 Task: Slide 21 - What About Your Columns.
Action: Mouse moved to (49, 115)
Screenshot: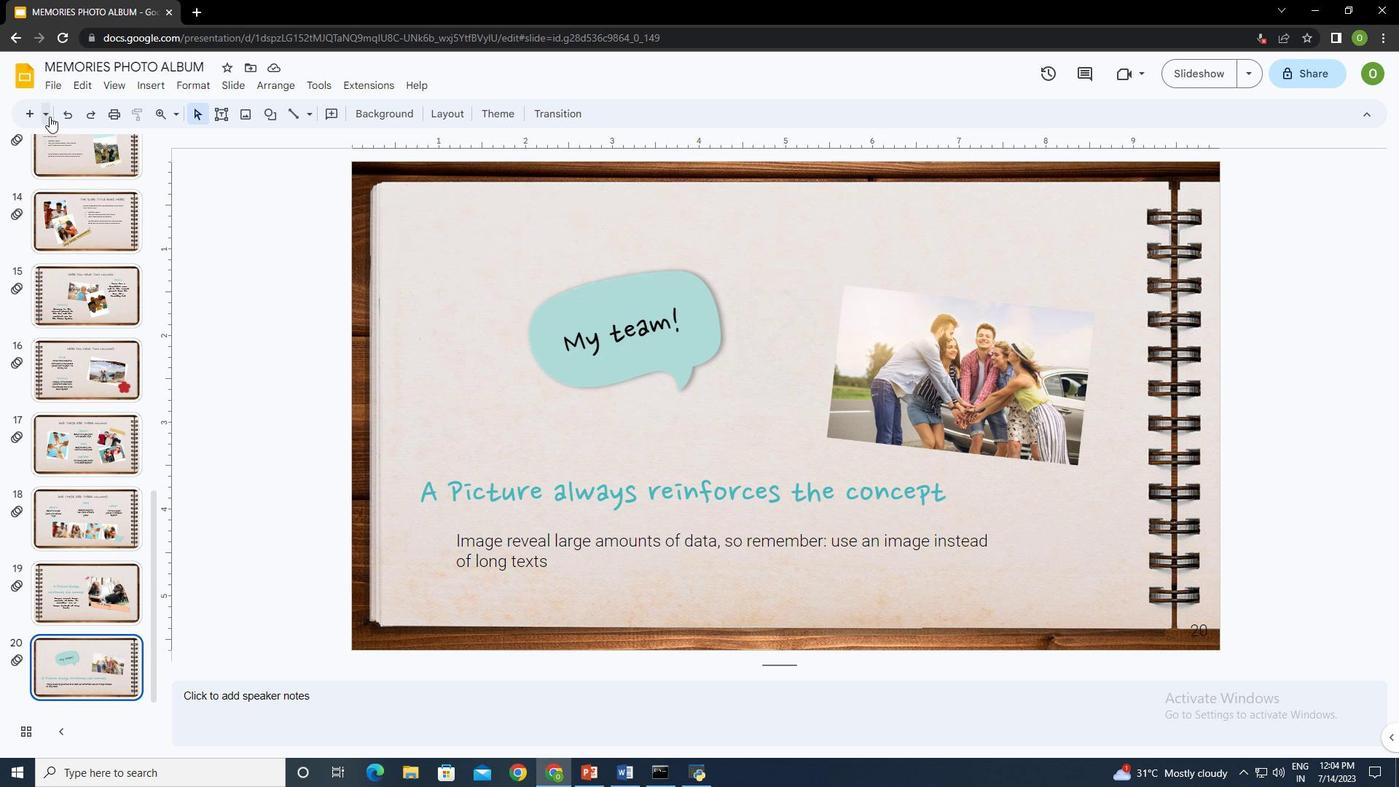 
Action: Mouse pressed left at (49, 115)
Screenshot: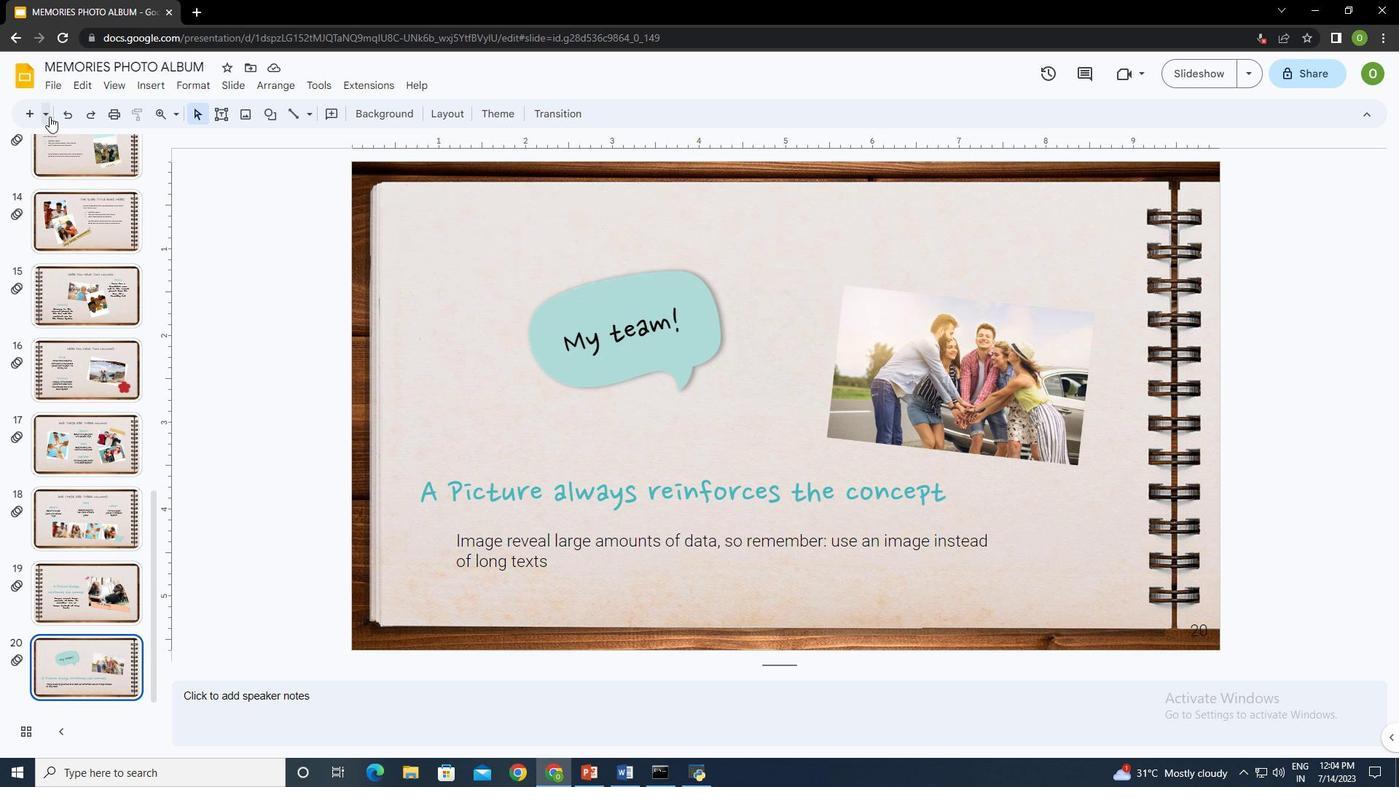 
Action: Mouse moved to (218, 440)
Screenshot: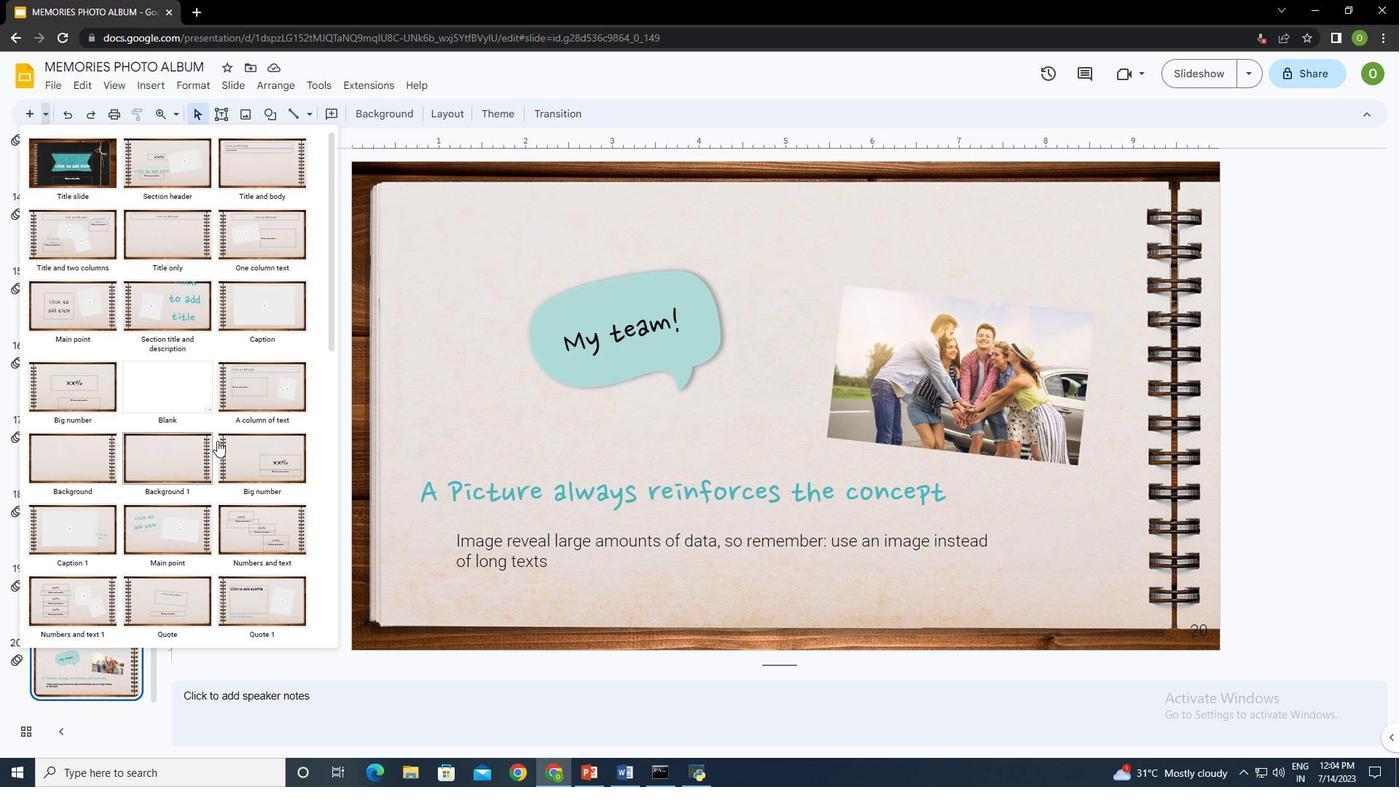 
Action: Mouse scrolled (218, 440) with delta (0, 0)
Screenshot: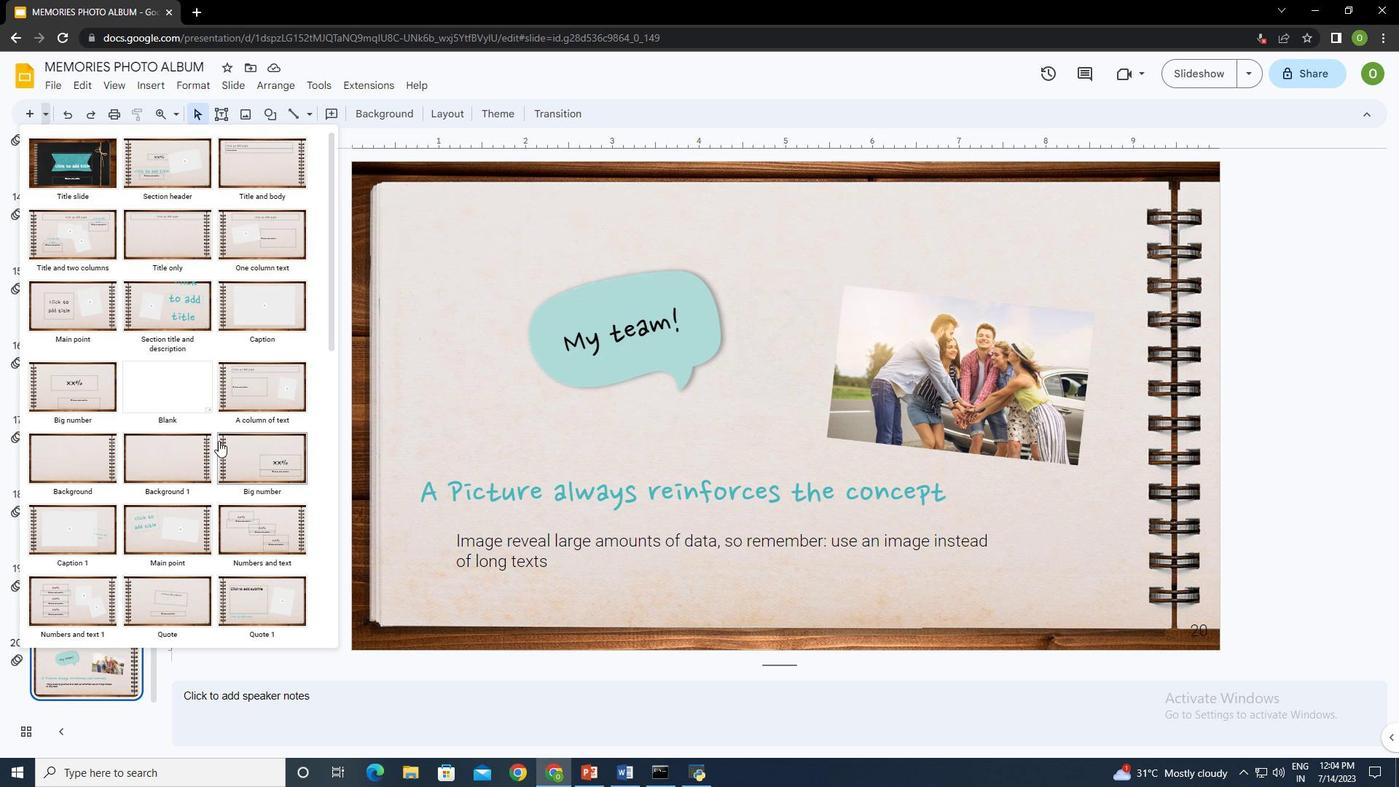 
Action: Mouse scrolled (218, 440) with delta (0, 0)
Screenshot: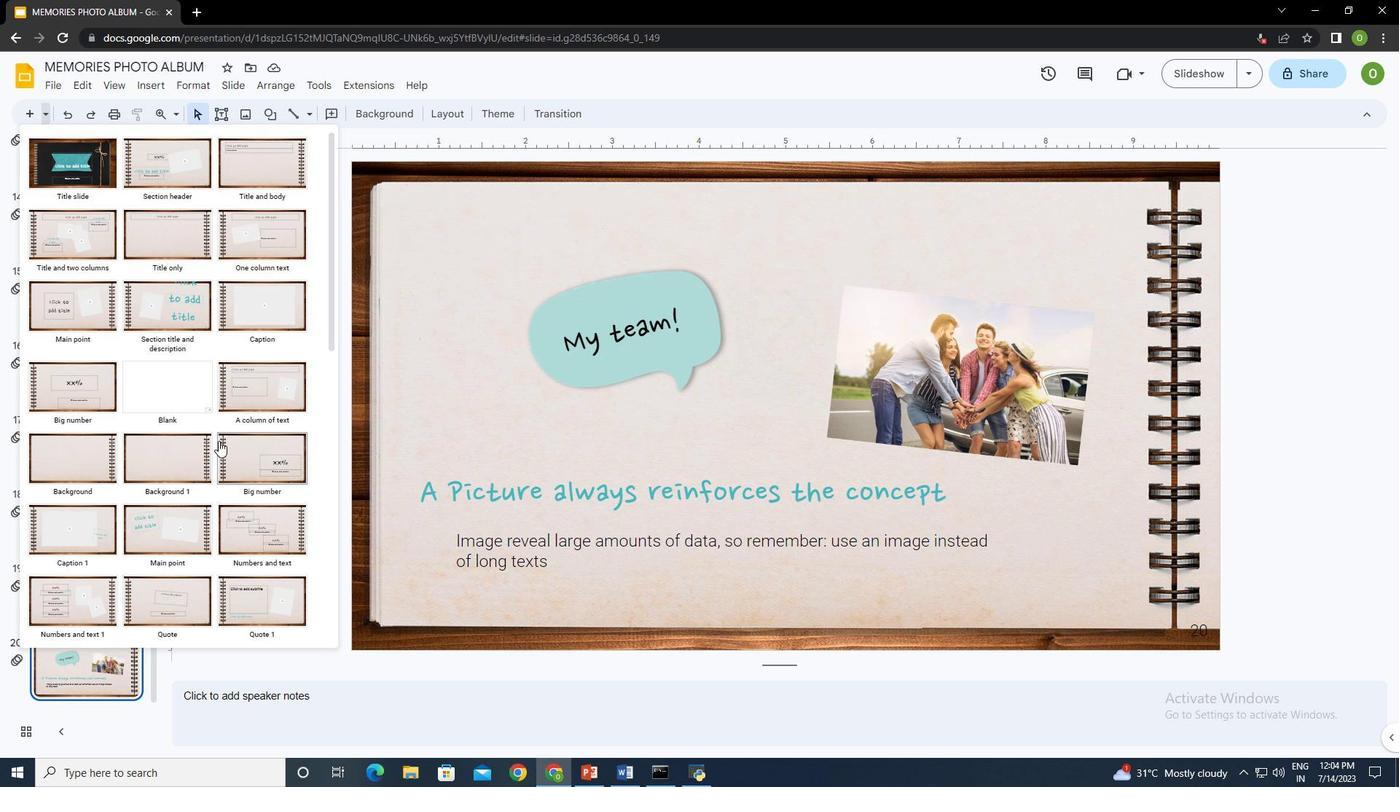 
Action: Mouse scrolled (218, 440) with delta (0, 0)
Screenshot: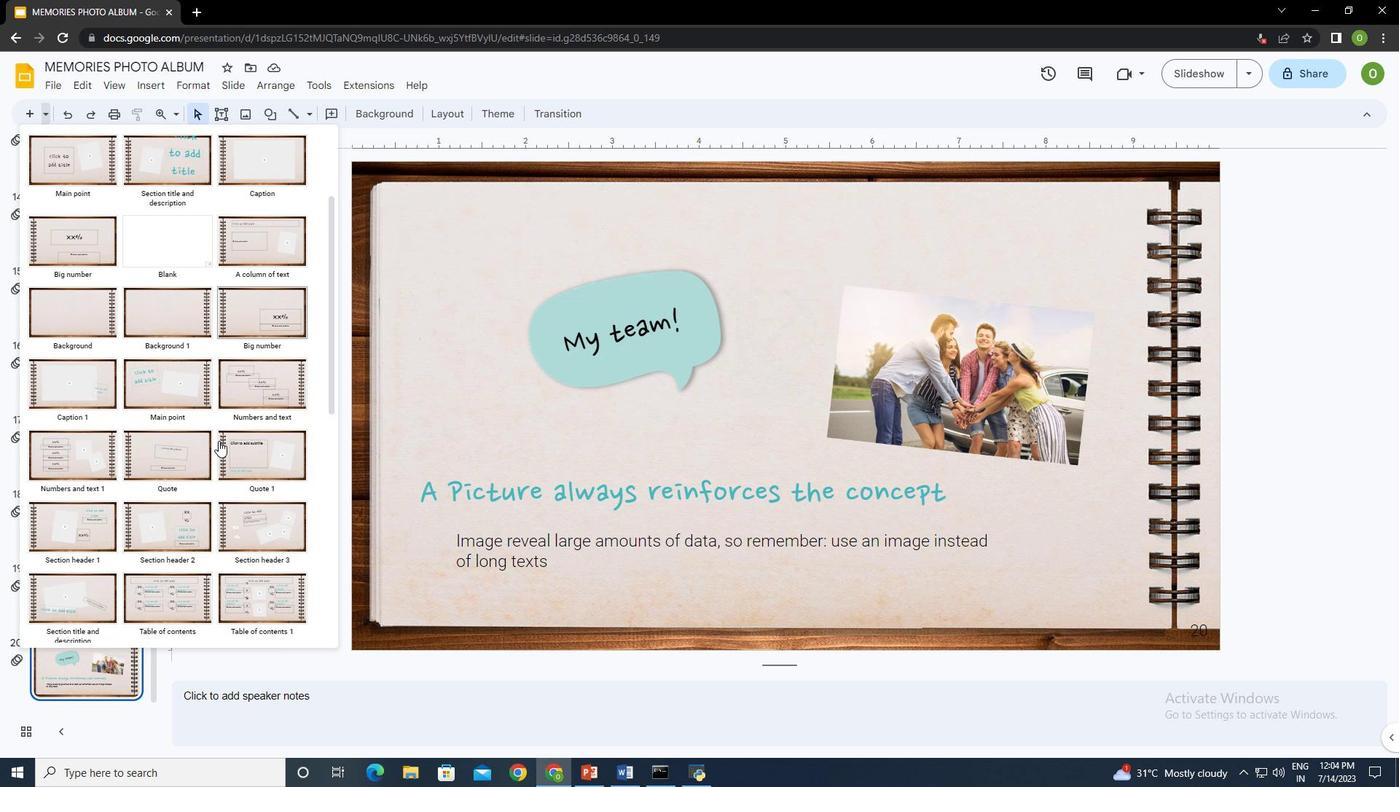 
Action: Mouse scrolled (218, 440) with delta (0, 0)
Screenshot: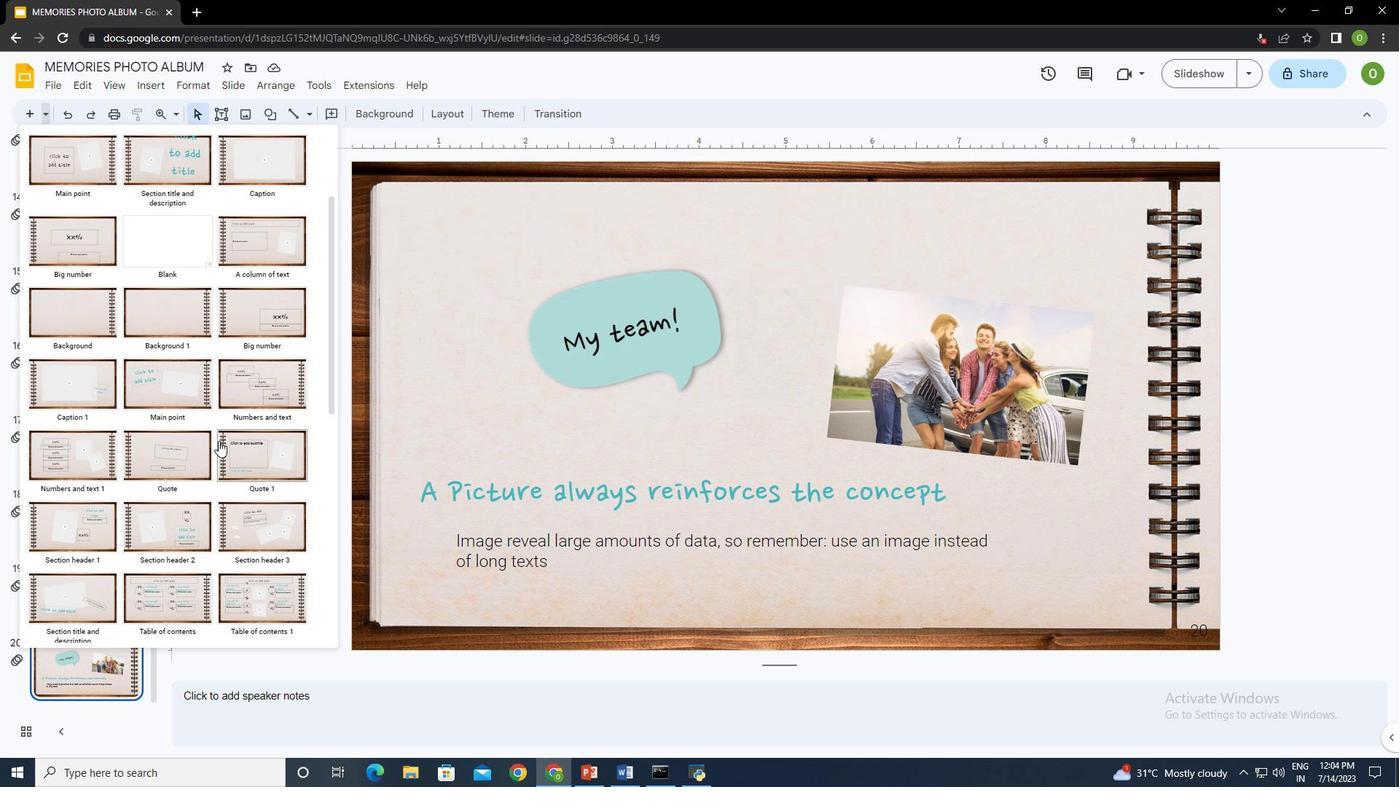 
Action: Mouse scrolled (218, 440) with delta (0, 0)
Screenshot: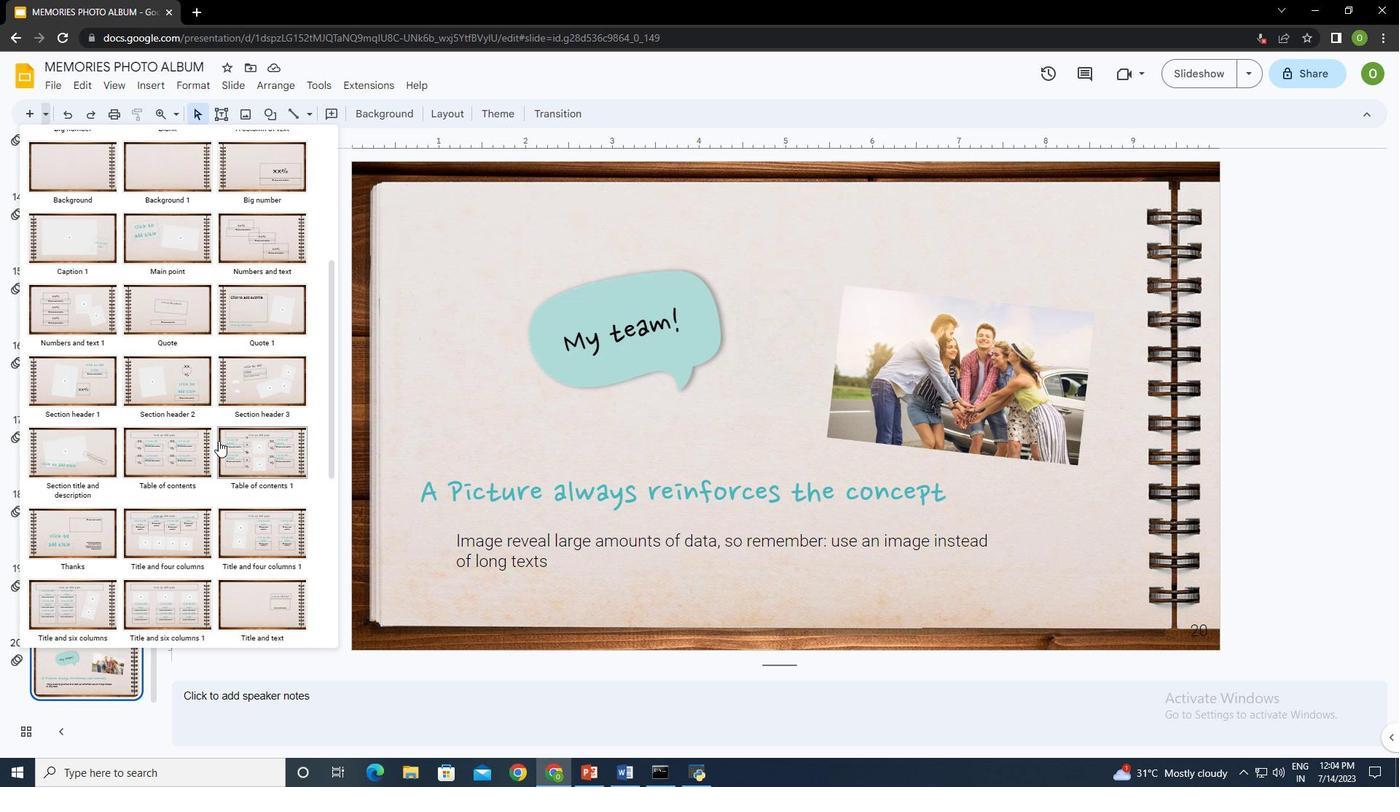 
Action: Mouse scrolled (218, 440) with delta (0, 0)
Screenshot: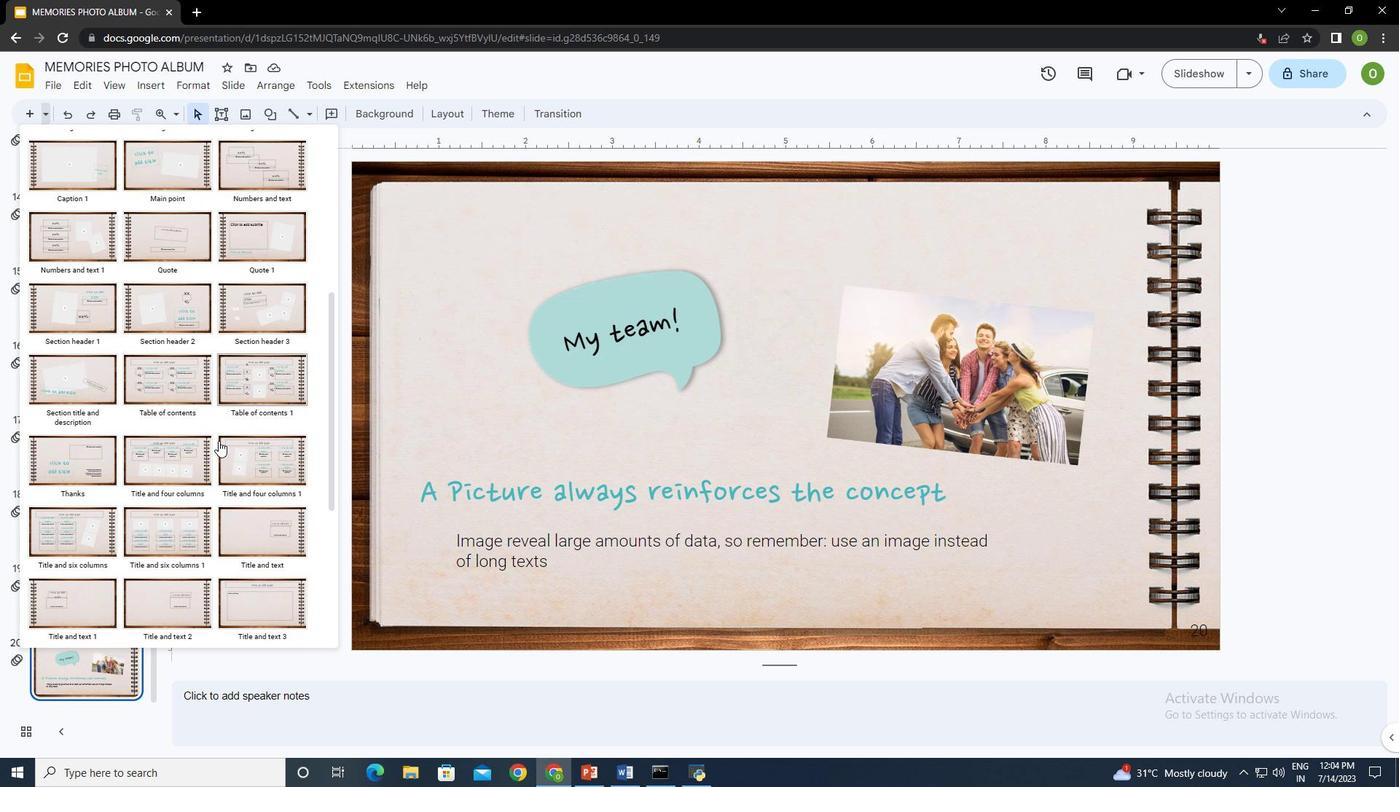 
Action: Mouse moved to (155, 368)
Screenshot: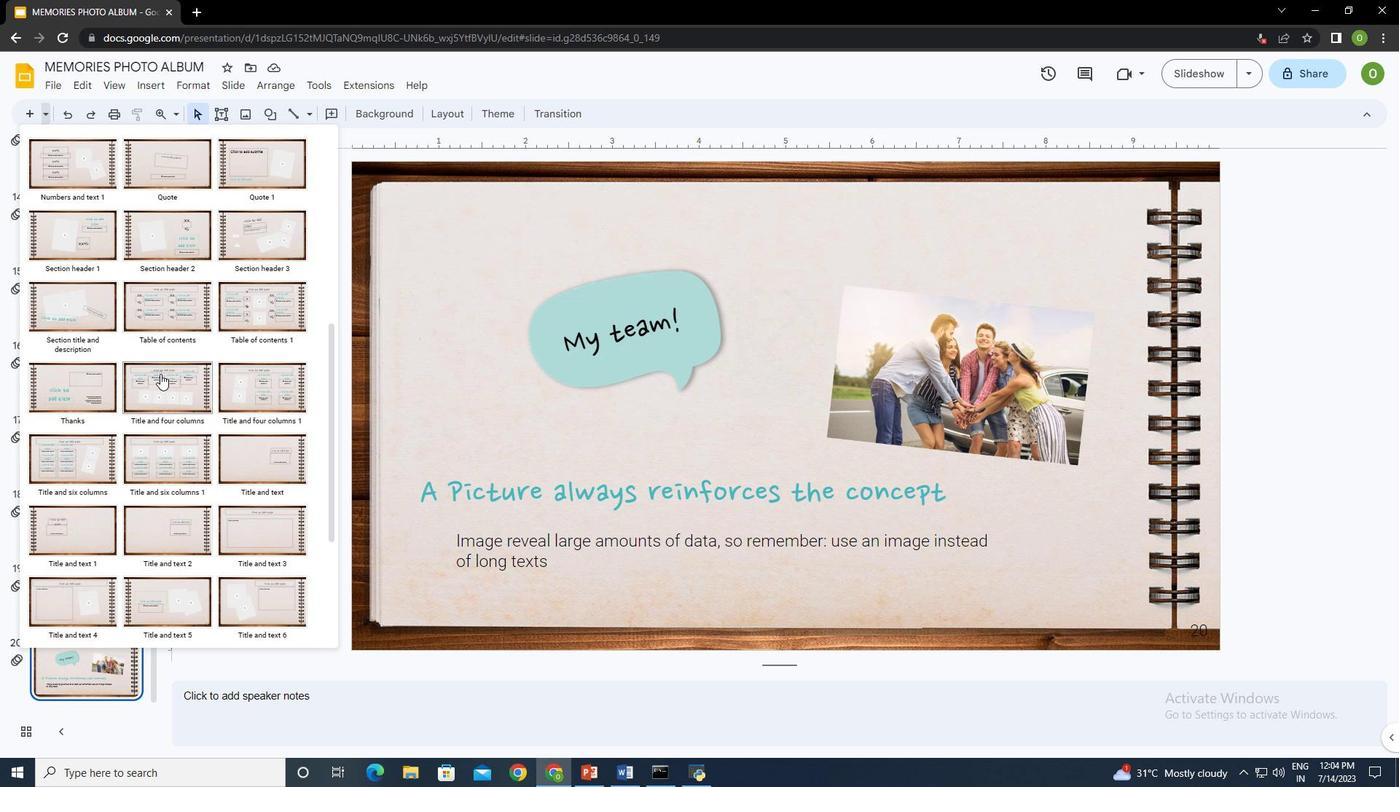 
Action: Mouse pressed left at (155, 368)
Screenshot: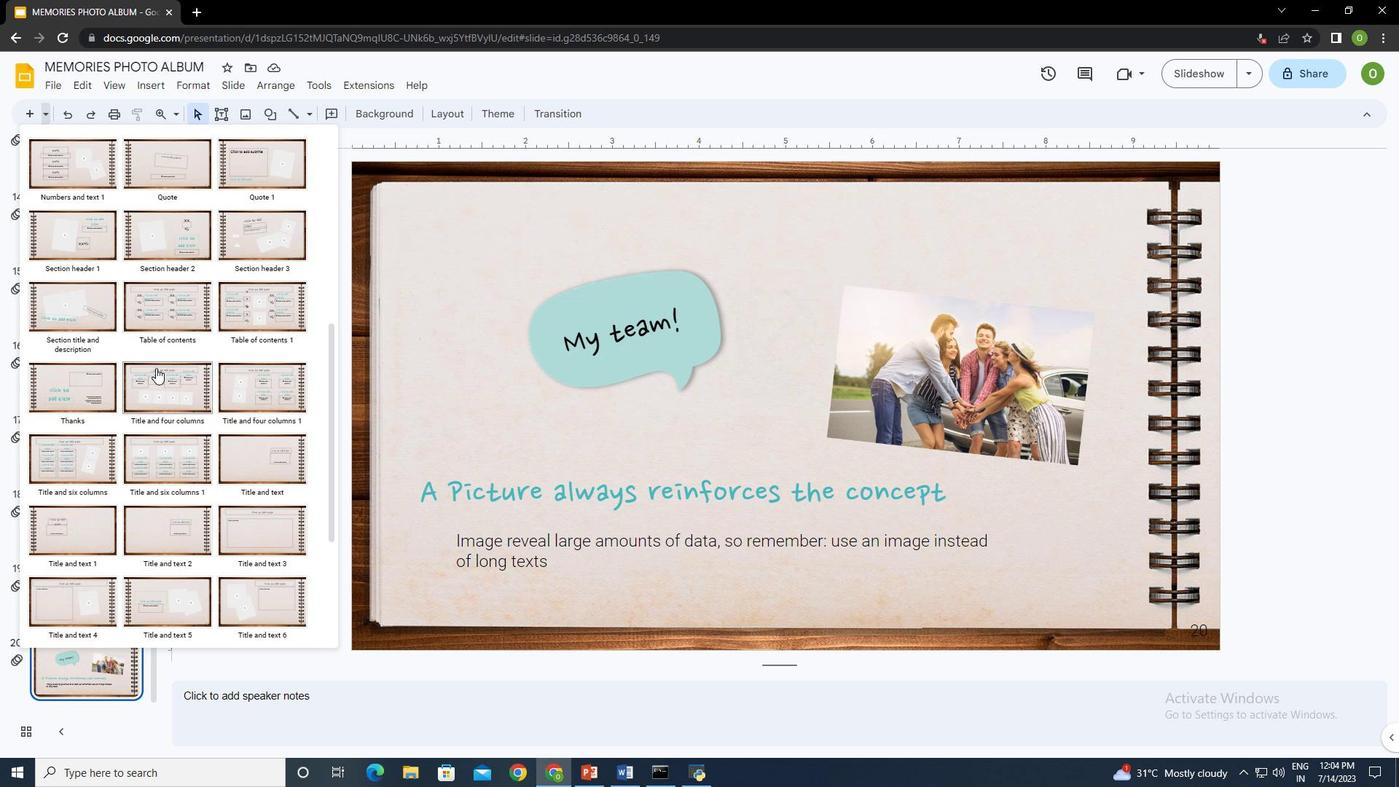 
Action: Mouse moved to (745, 210)
Screenshot: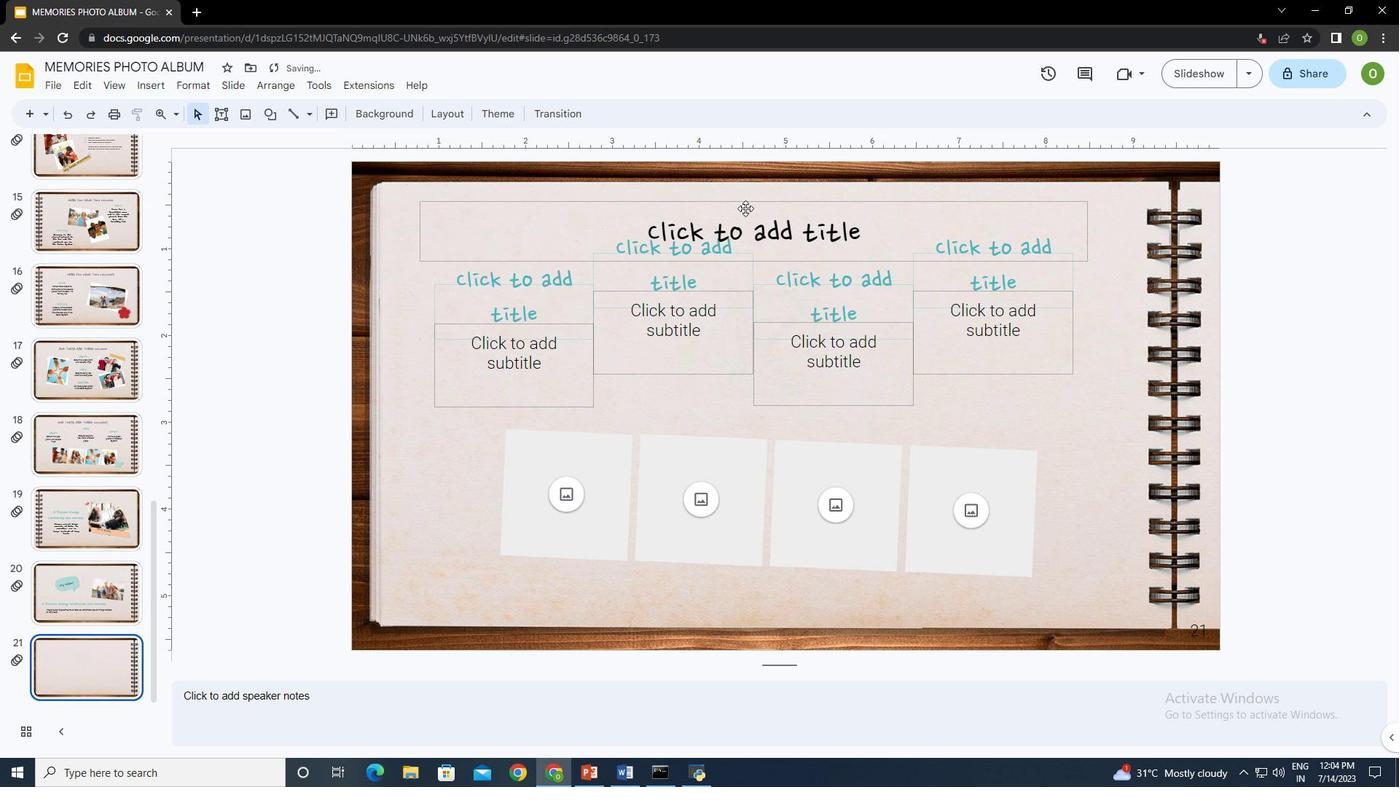 
Action: Mouse pressed left at (745, 210)
Screenshot: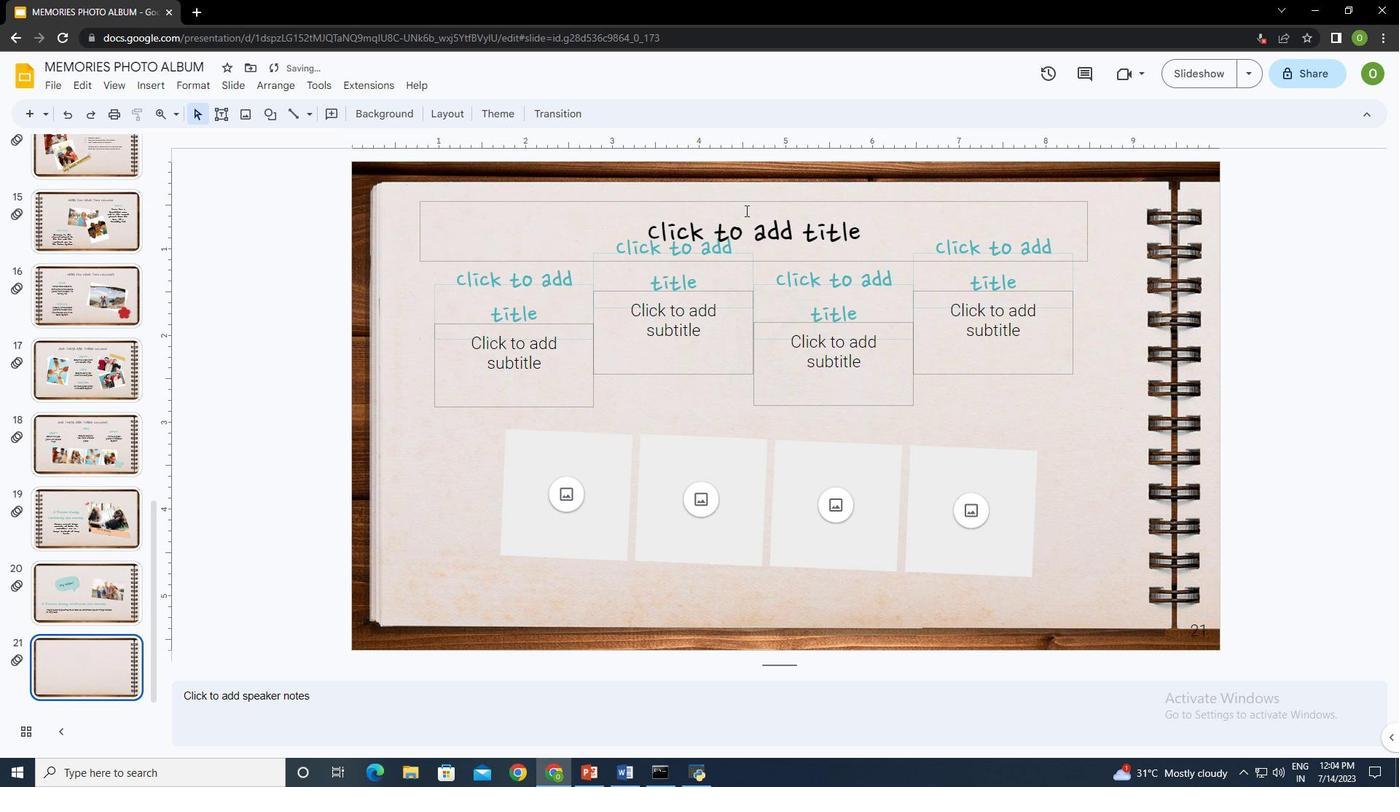 
Action: Key pressed <Key.shift><Key.caps_lock>WG=<Key.backspace><Key.backspace>HAT<Key.space>ABOUT<Key.space>FOUR<Key.space>COLUMND<Key.backspace>S<Key.shift_r><Key.shift_r>?
Screenshot: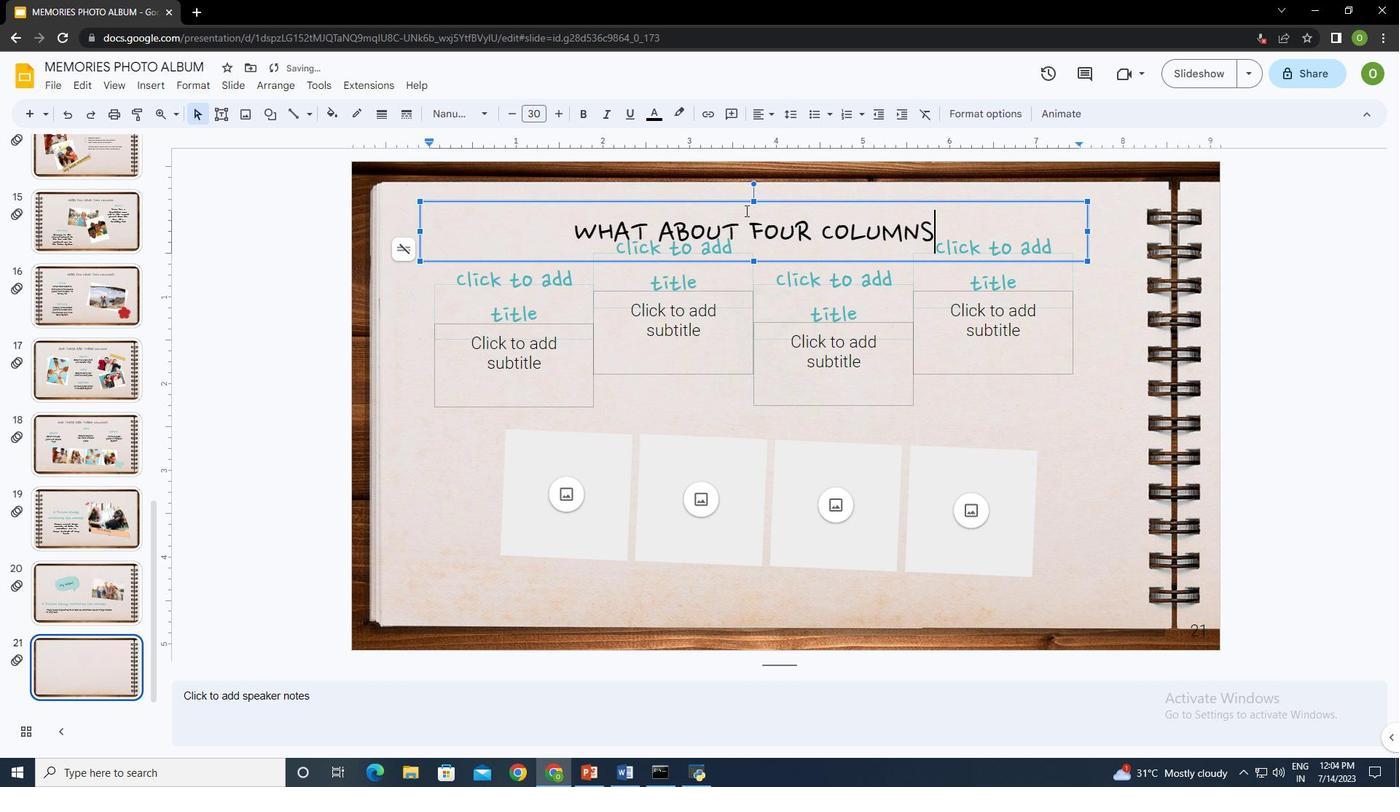 
Action: Mouse moved to (500, 297)
Screenshot: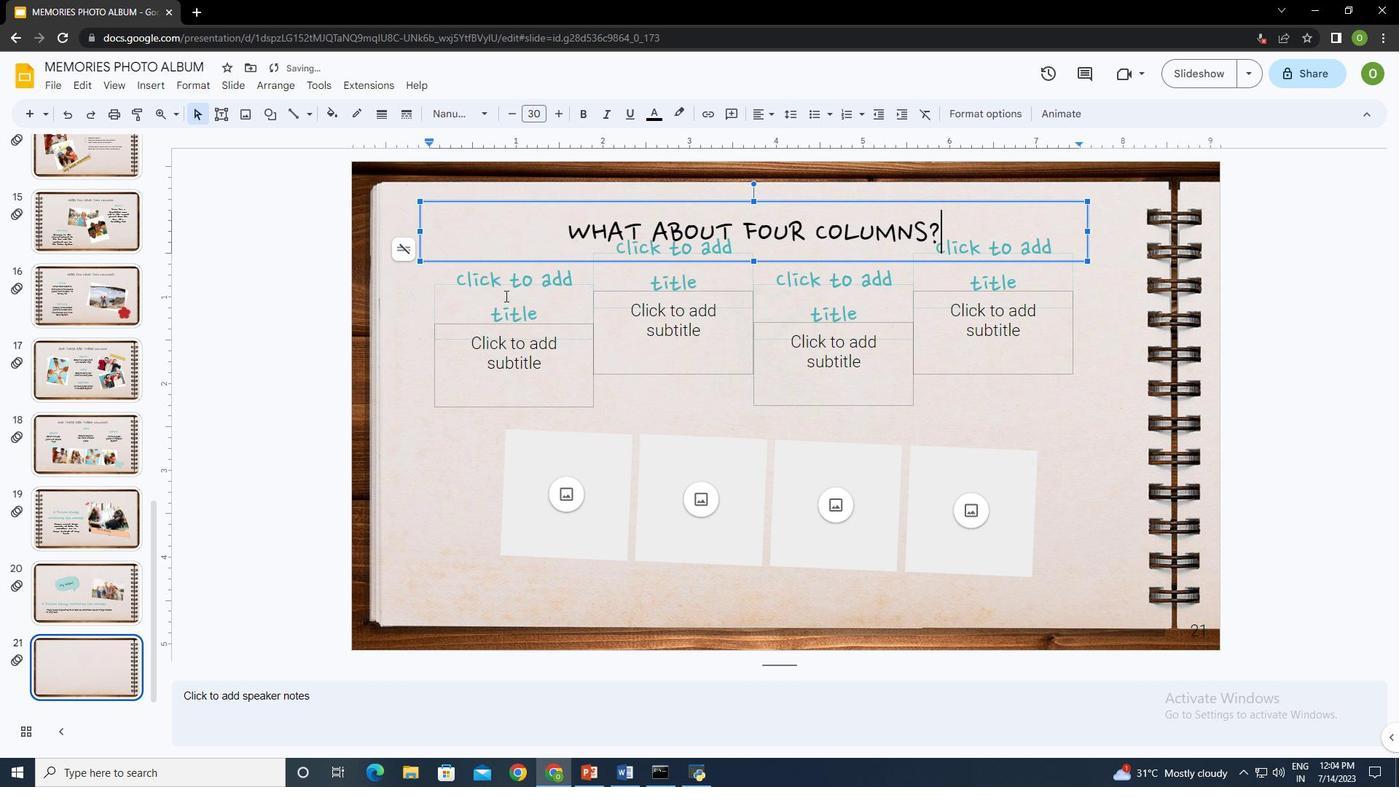 
Action: Mouse pressed left at (500, 297)
Screenshot: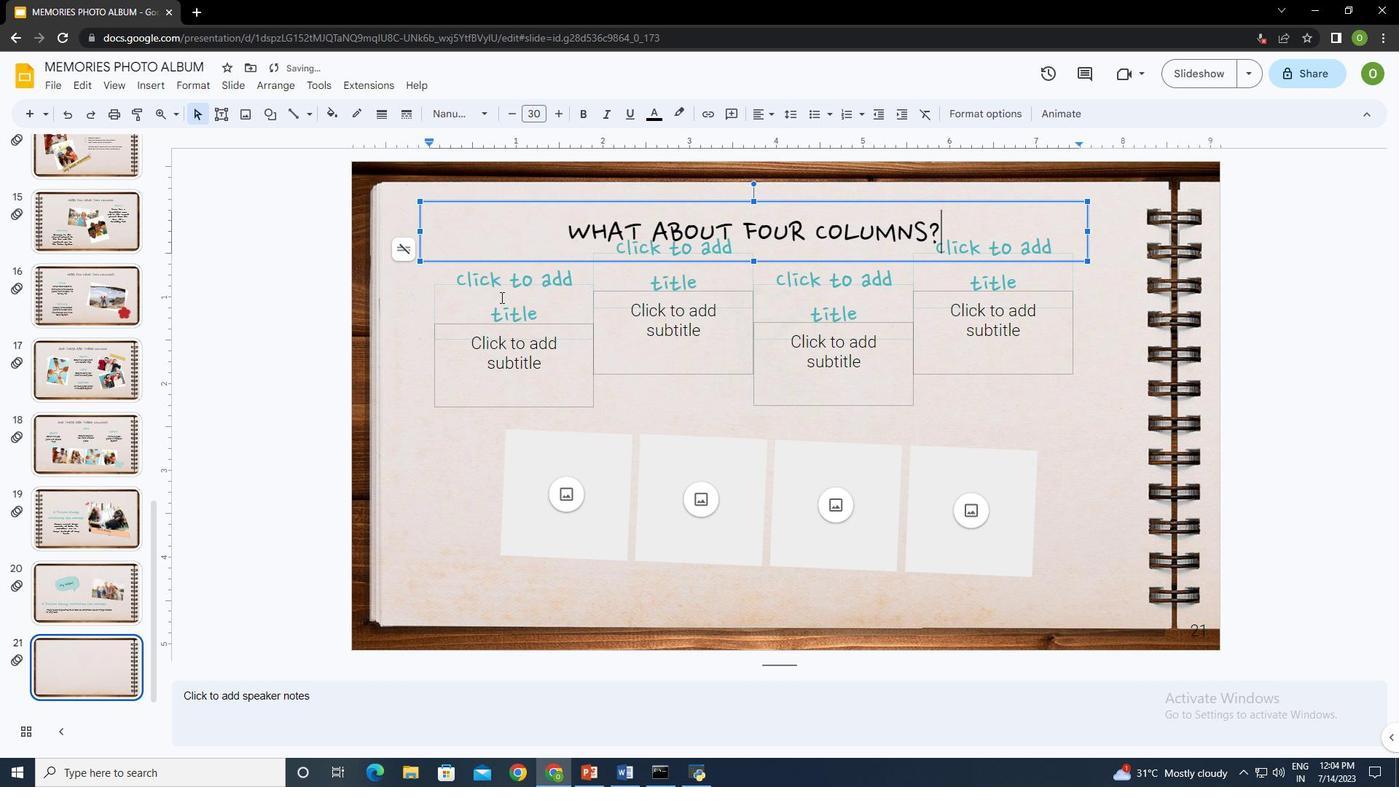 
Action: Key pressed M<Key.caps_lock>ars
Screenshot: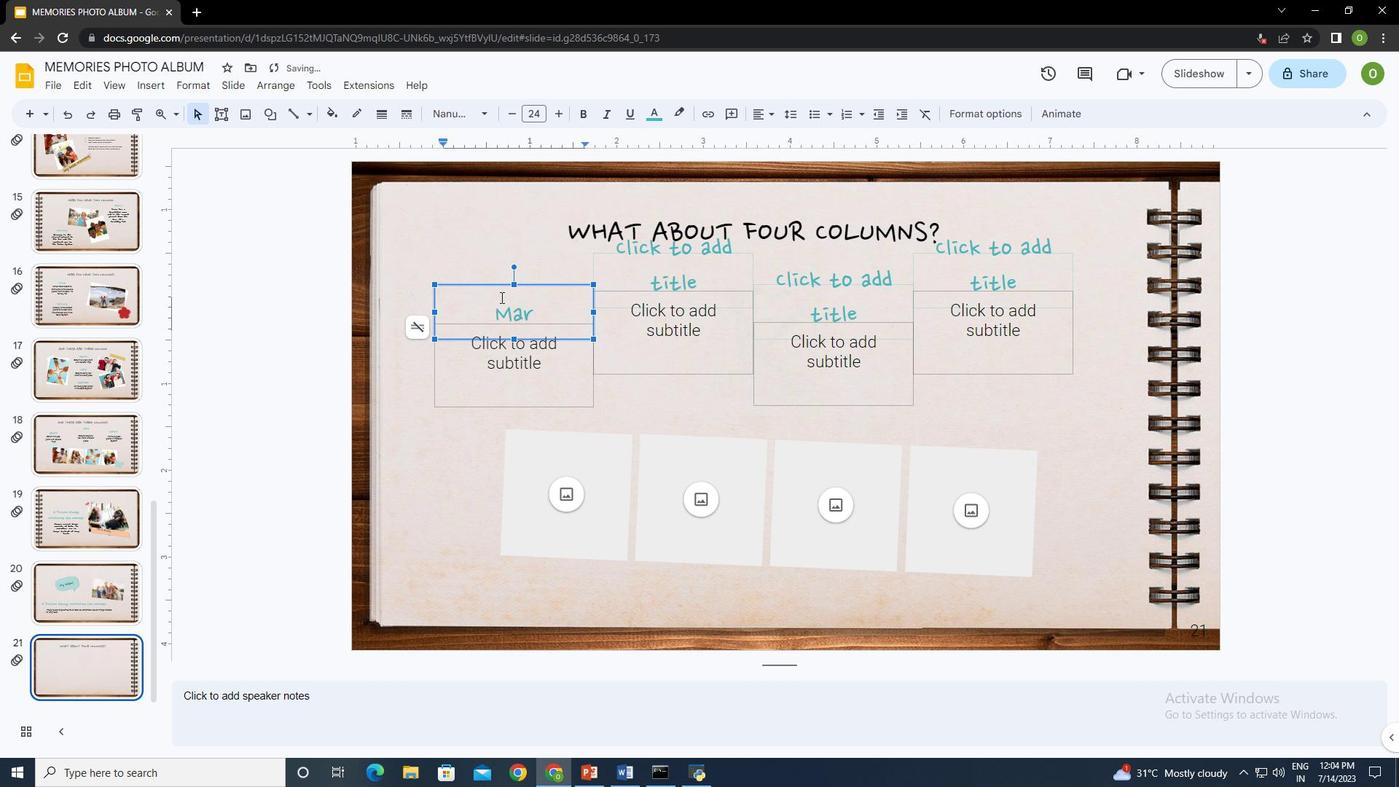 
Action: Mouse moved to (508, 362)
Screenshot: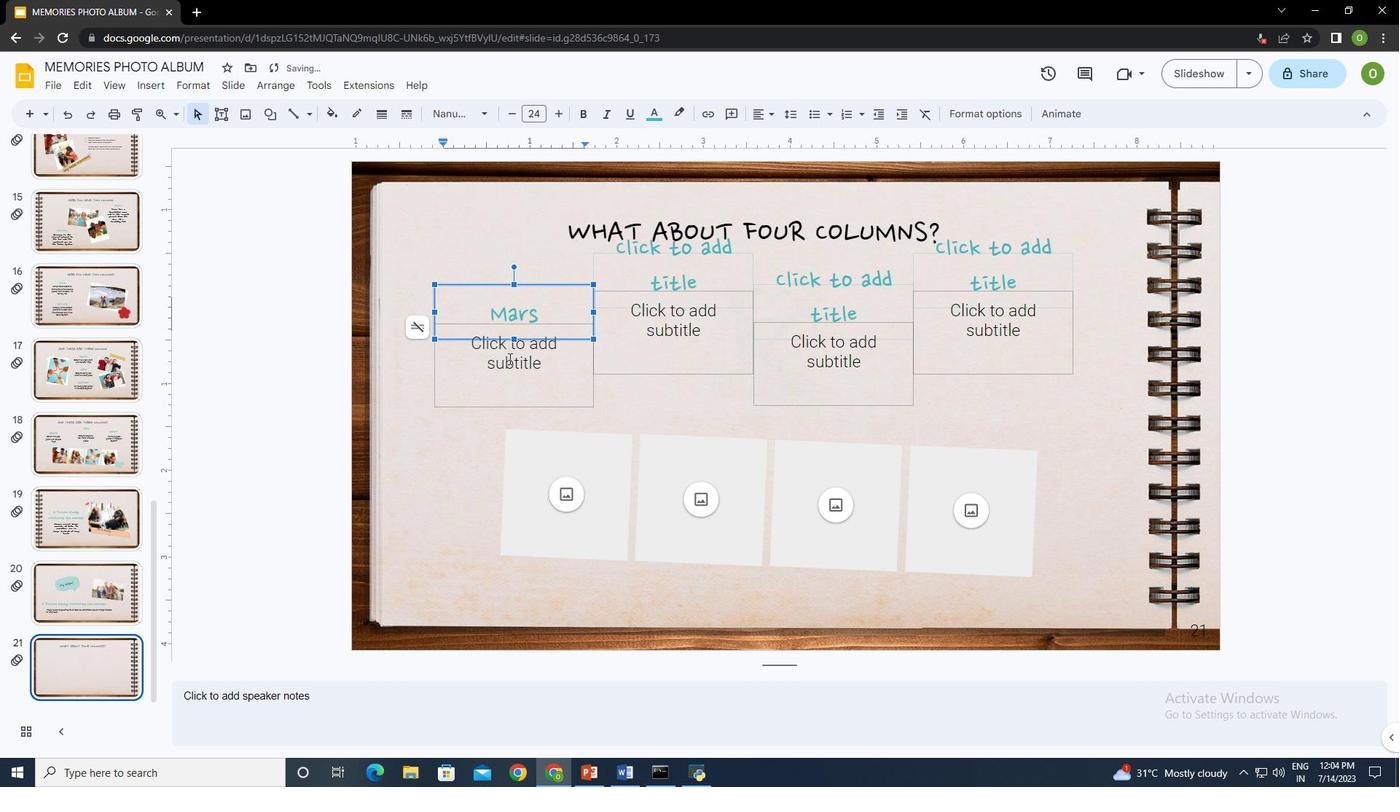 
Action: Mouse pressed left at (508, 362)
Screenshot: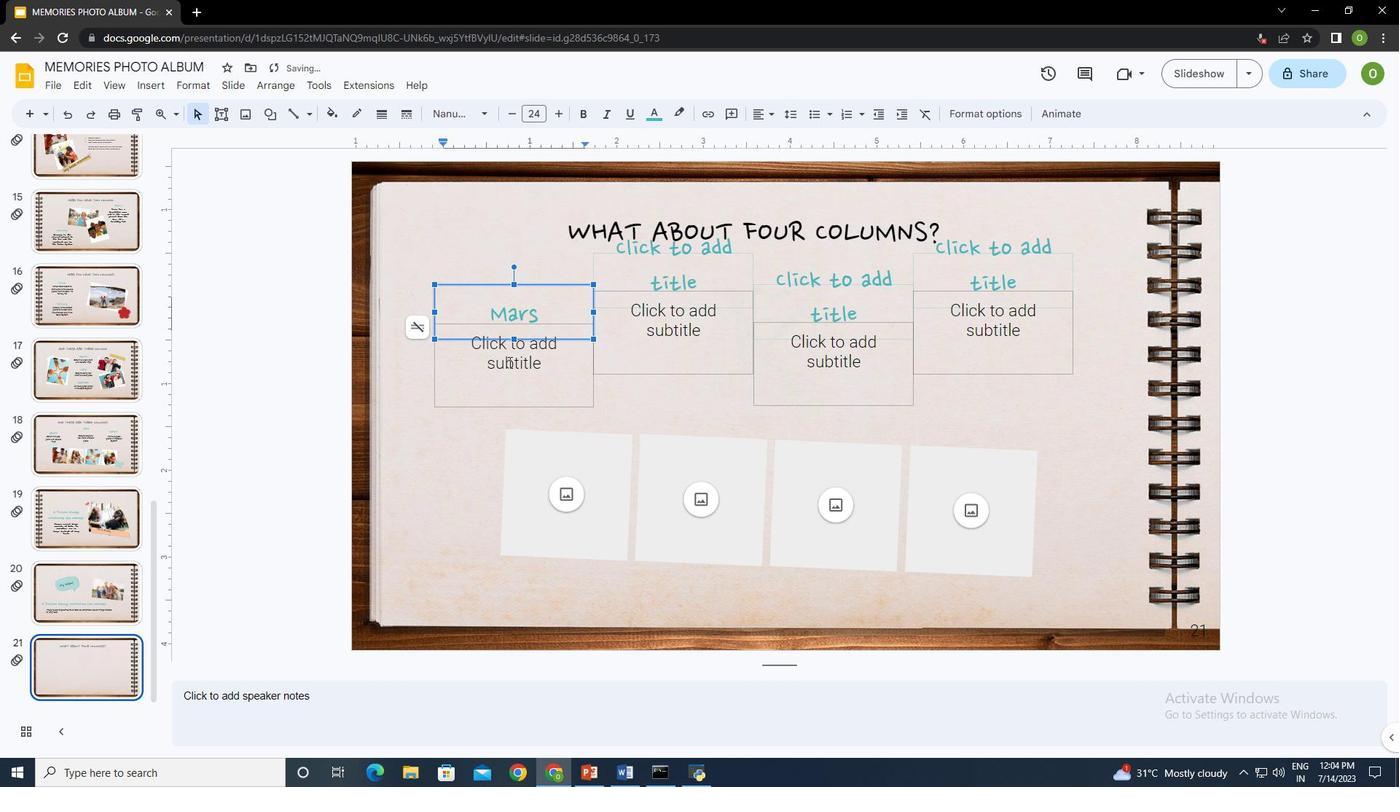 
Action: Key pressed <Key.shift>Despite<Key.space>being<Key.space>red,<Key.space><Key.shift>Mars<Key.space>is<Key.space>actually<Key.space>a<Key.space>cold<Key.space>place
Screenshot: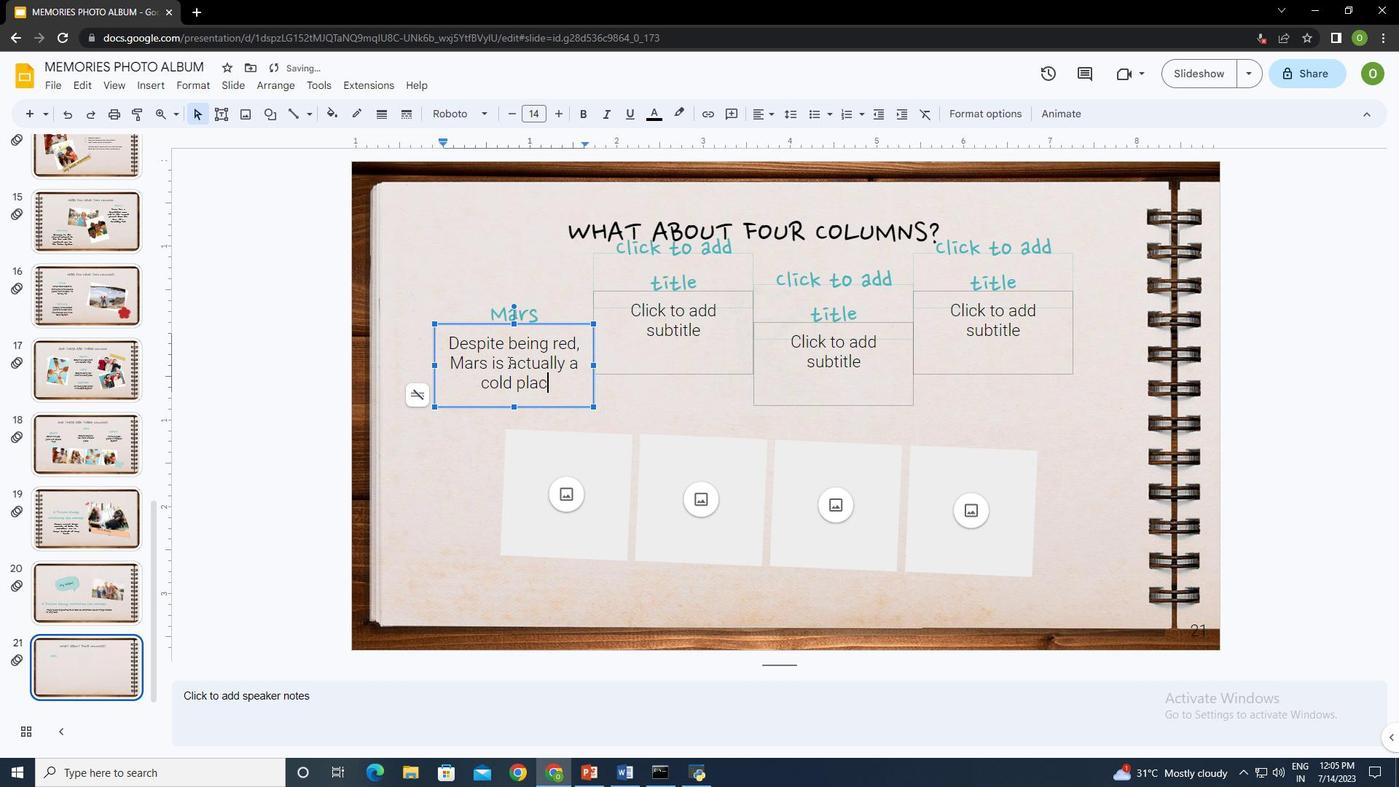 
Action: Mouse moved to (655, 276)
Screenshot: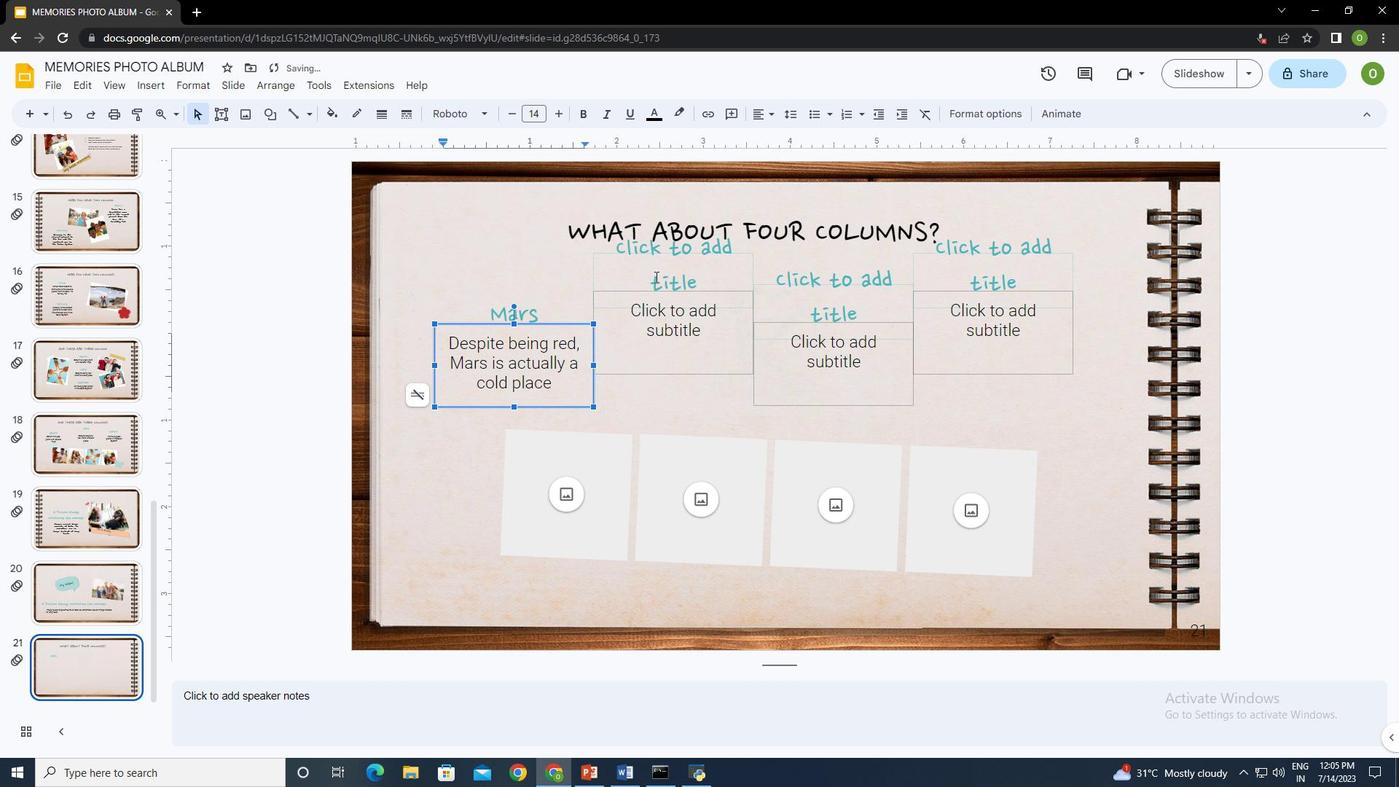 
Action: Mouse pressed left at (655, 276)
Screenshot: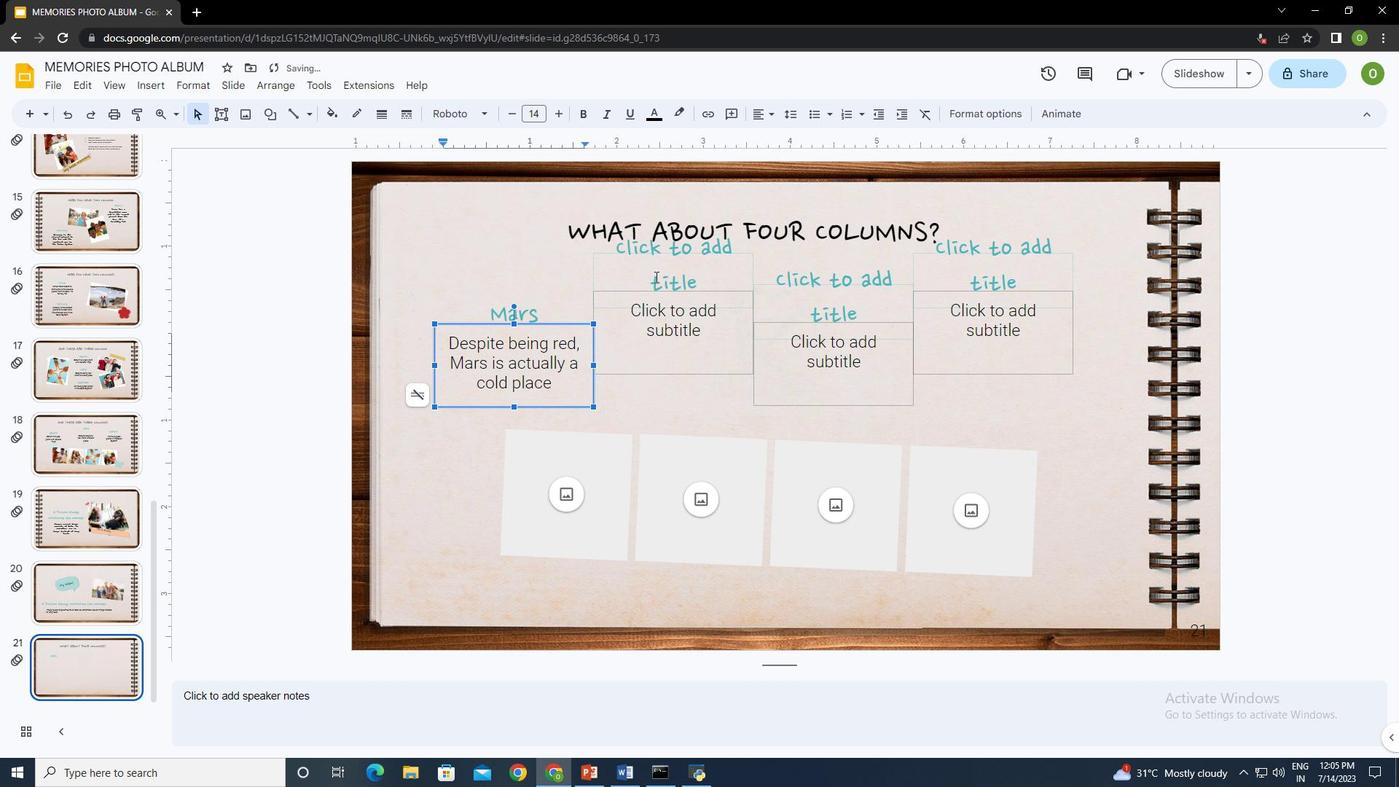 
Action: Key pressed <Key.shift><Key.shift>Venus
Screenshot: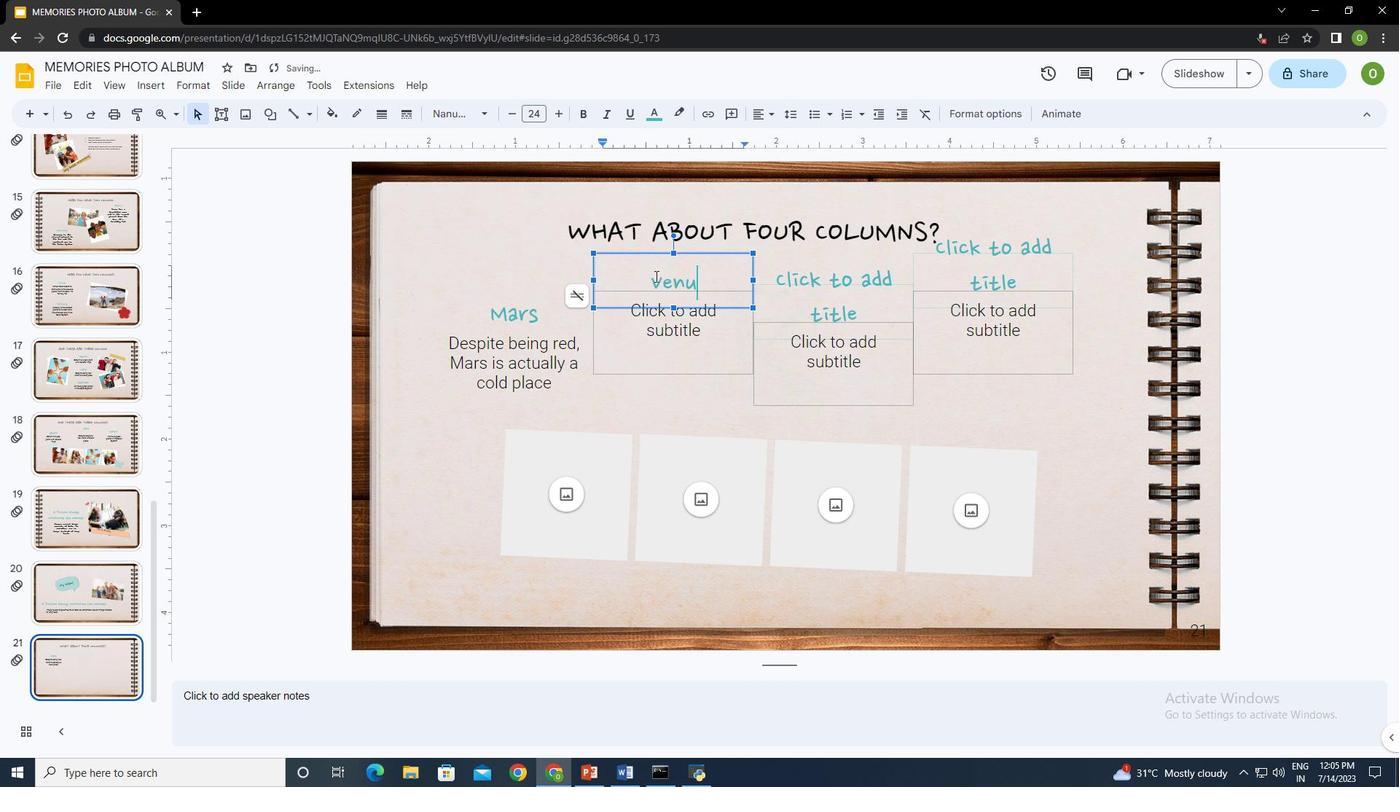 
Action: Mouse moved to (664, 331)
Screenshot: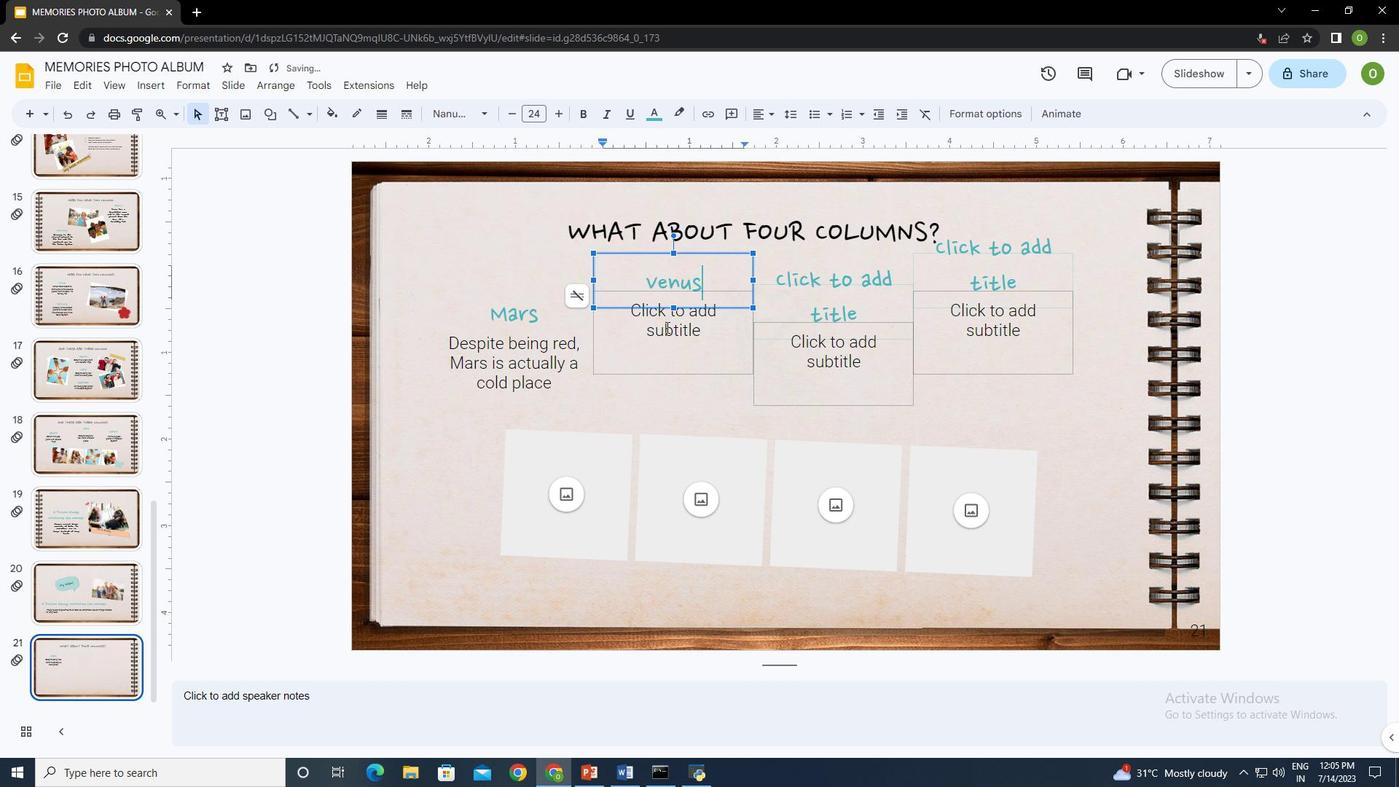 
Action: Mouse pressed left at (664, 331)
Screenshot: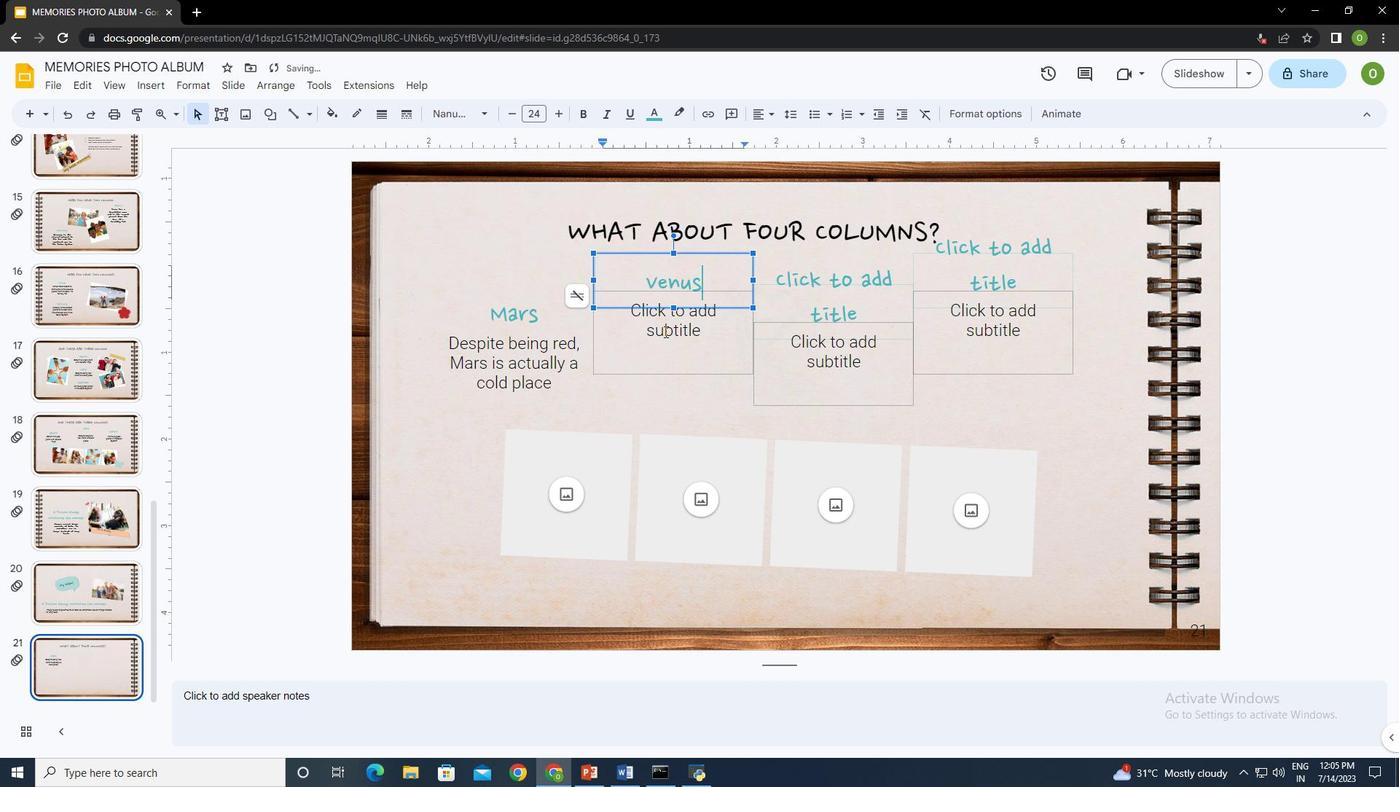 
Action: Key pressed <Key.shift>Venus<Key.space>has<Key.space>a<Key.space>beautiful<Key.space>name<Key.space>and<Key.space>it's<Key.space>terribly<Key.space>hot
Screenshot: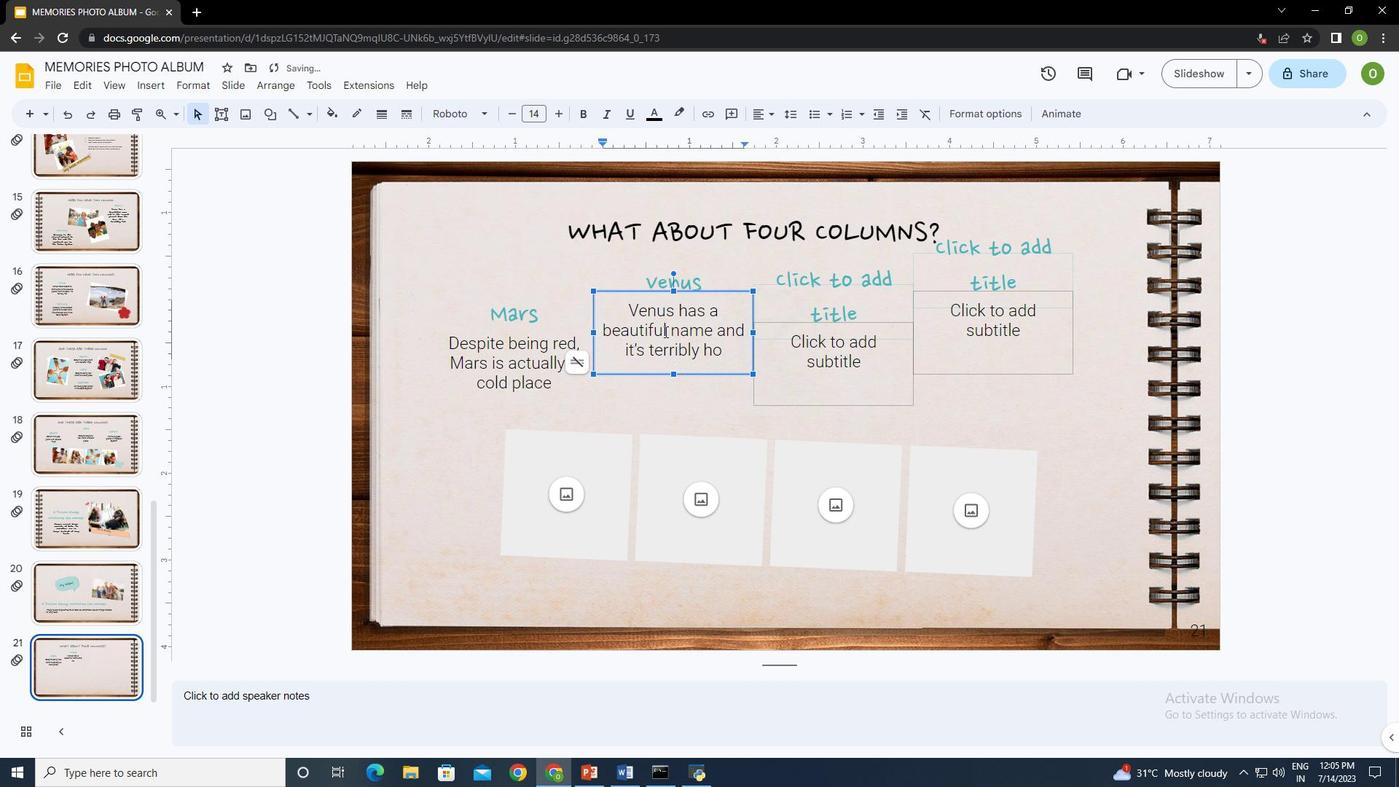 
Action: Mouse moved to (868, 296)
Screenshot: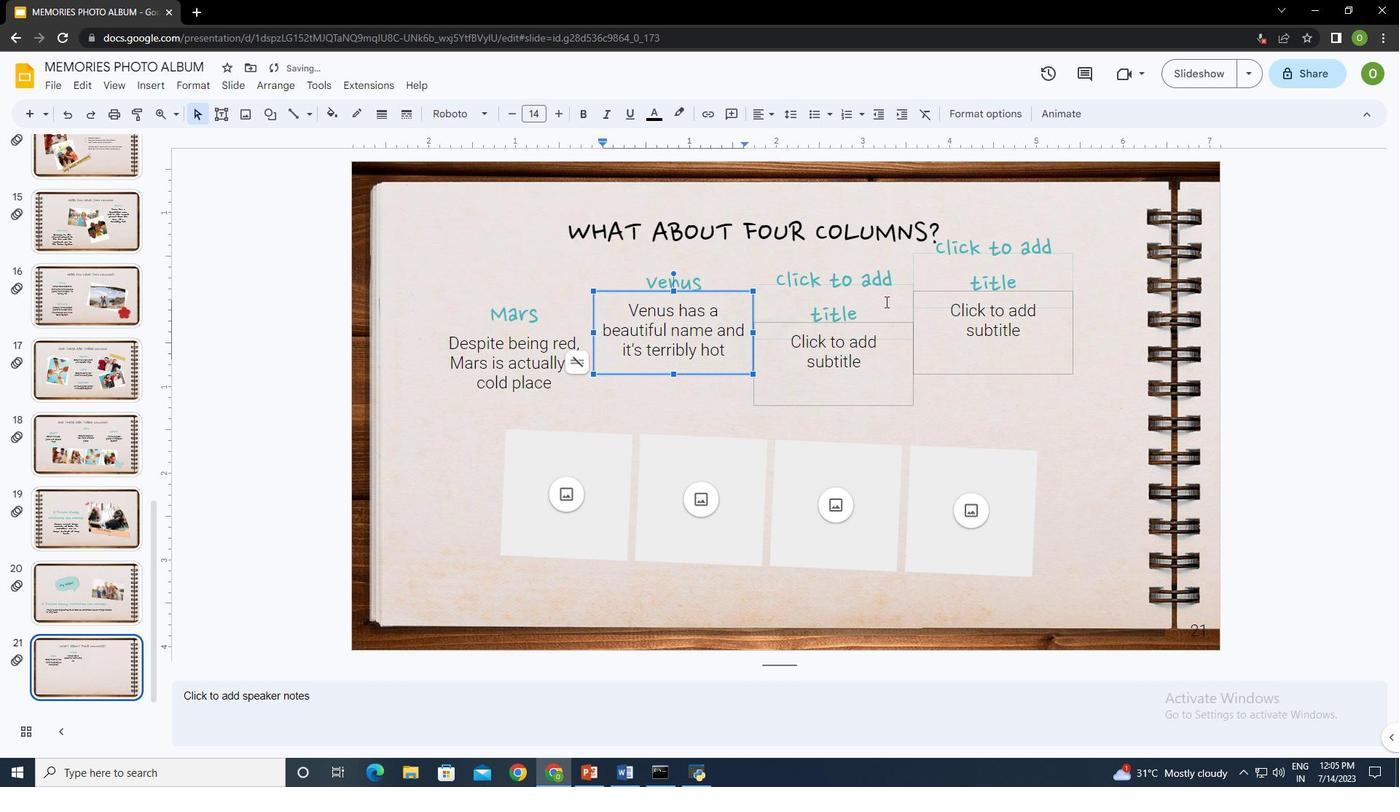 
Action: Mouse pressed left at (868, 296)
Screenshot: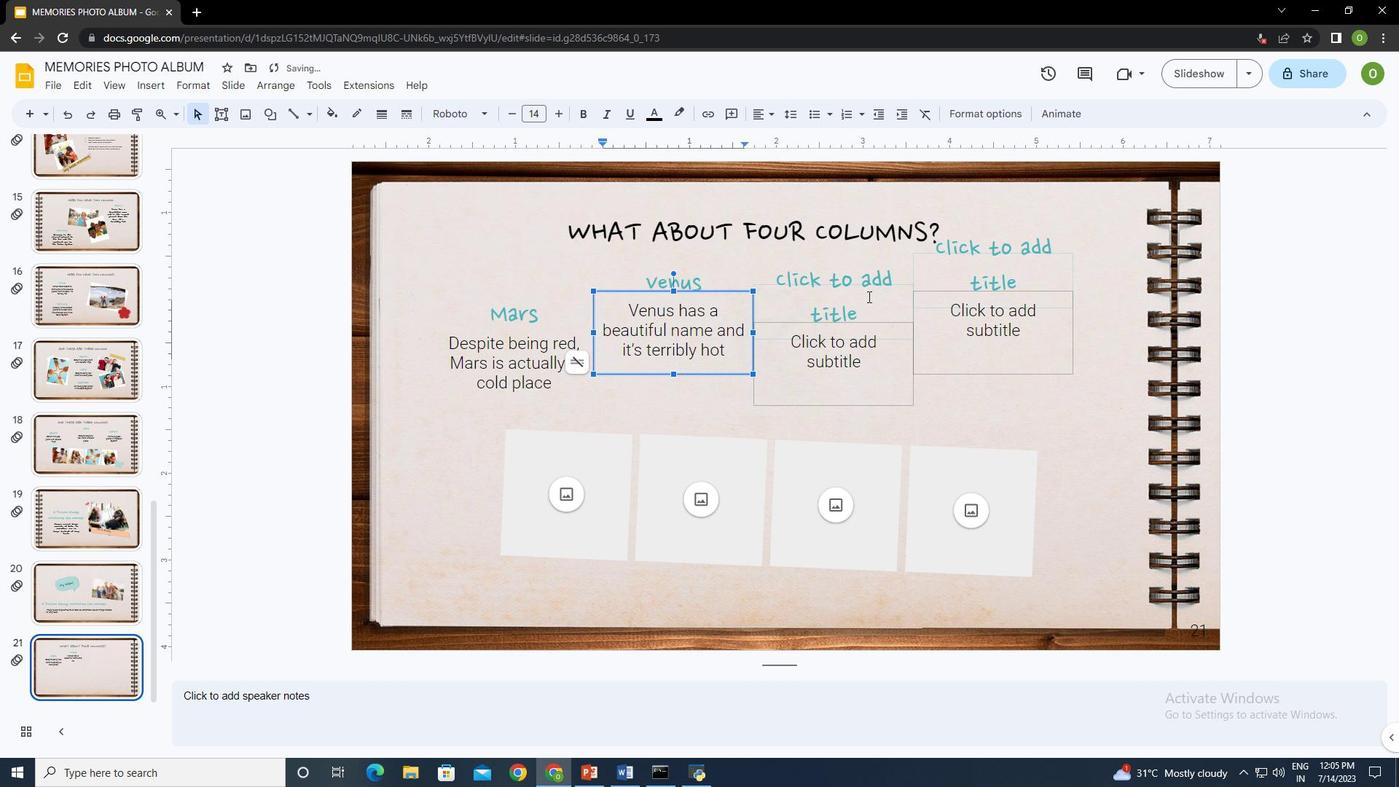 
Action: Key pressed <Key.shift>Mercury
Screenshot: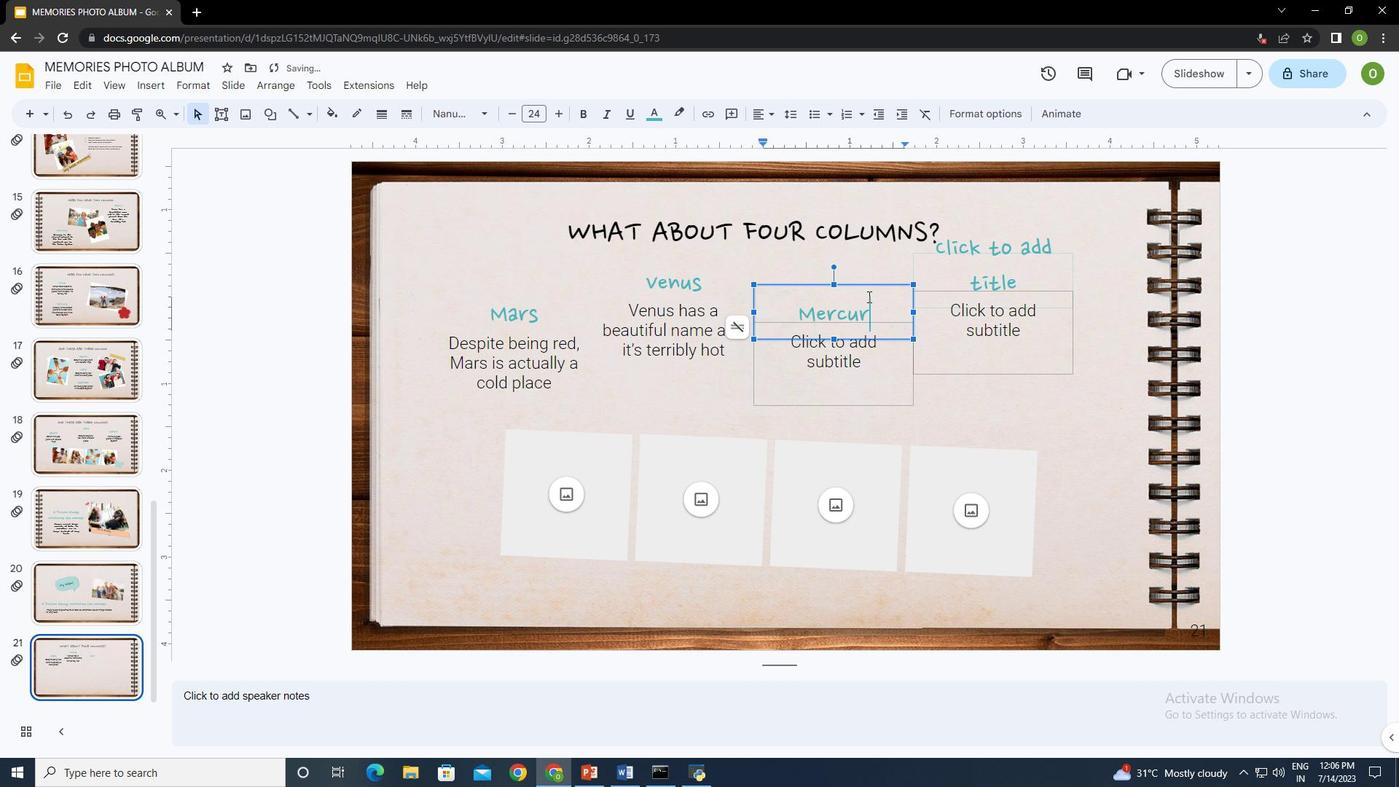 
Action: Mouse moved to (862, 359)
Screenshot: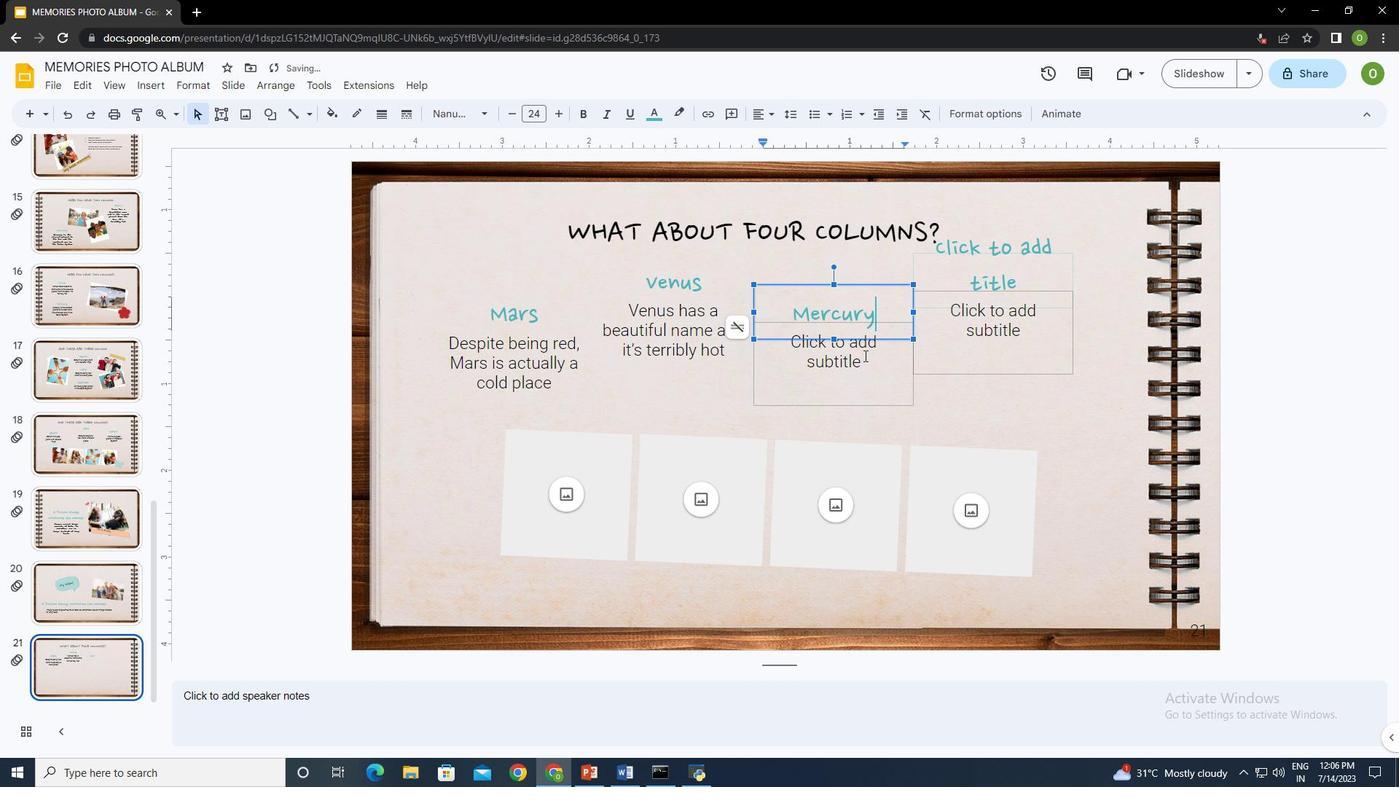 
Action: Mouse pressed left at (862, 359)
Screenshot: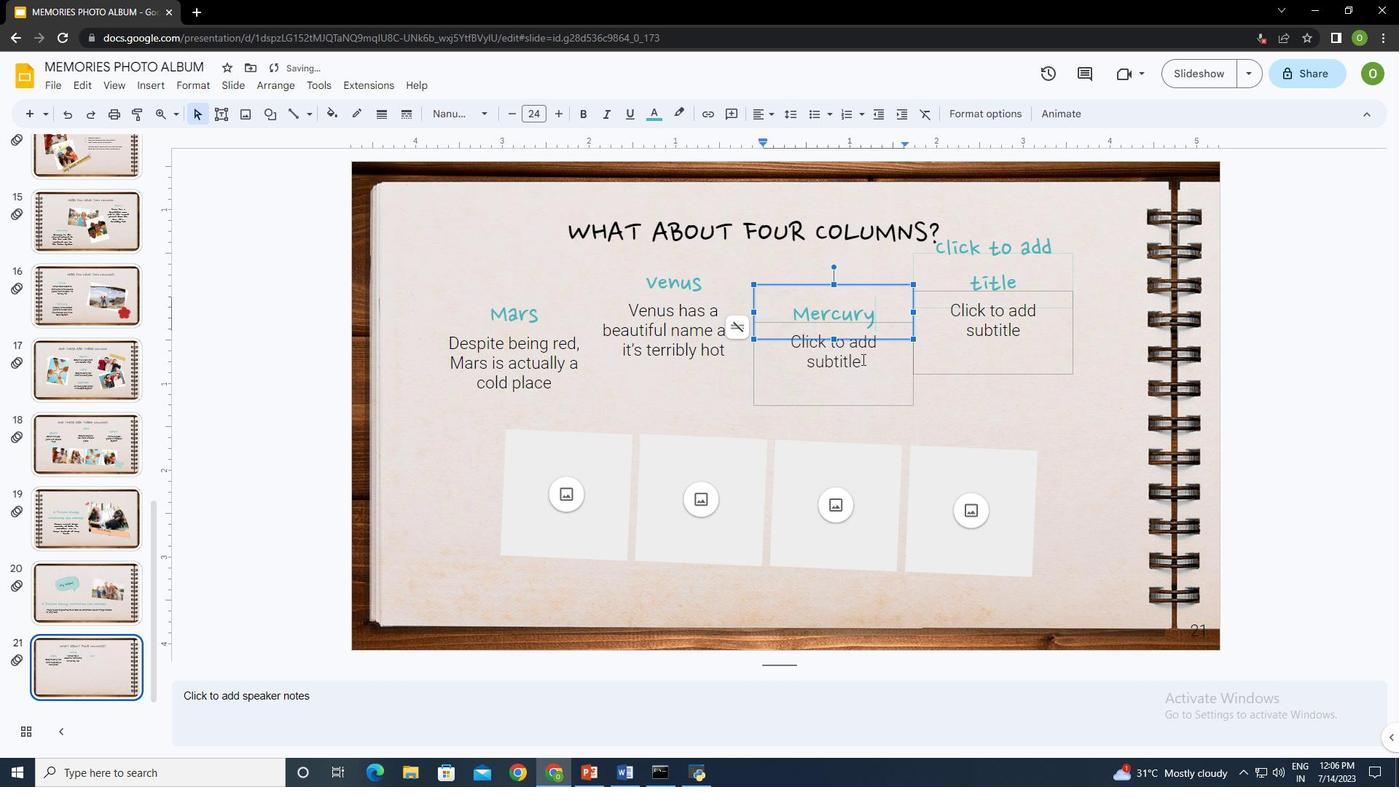 
Action: Key pressed <Key.shift>Mercury<Key.space>is<Key.space>the<Key.space>closest<Key.space>planet<Key.space>to<Key.space><Key.shift>Sun
Screenshot: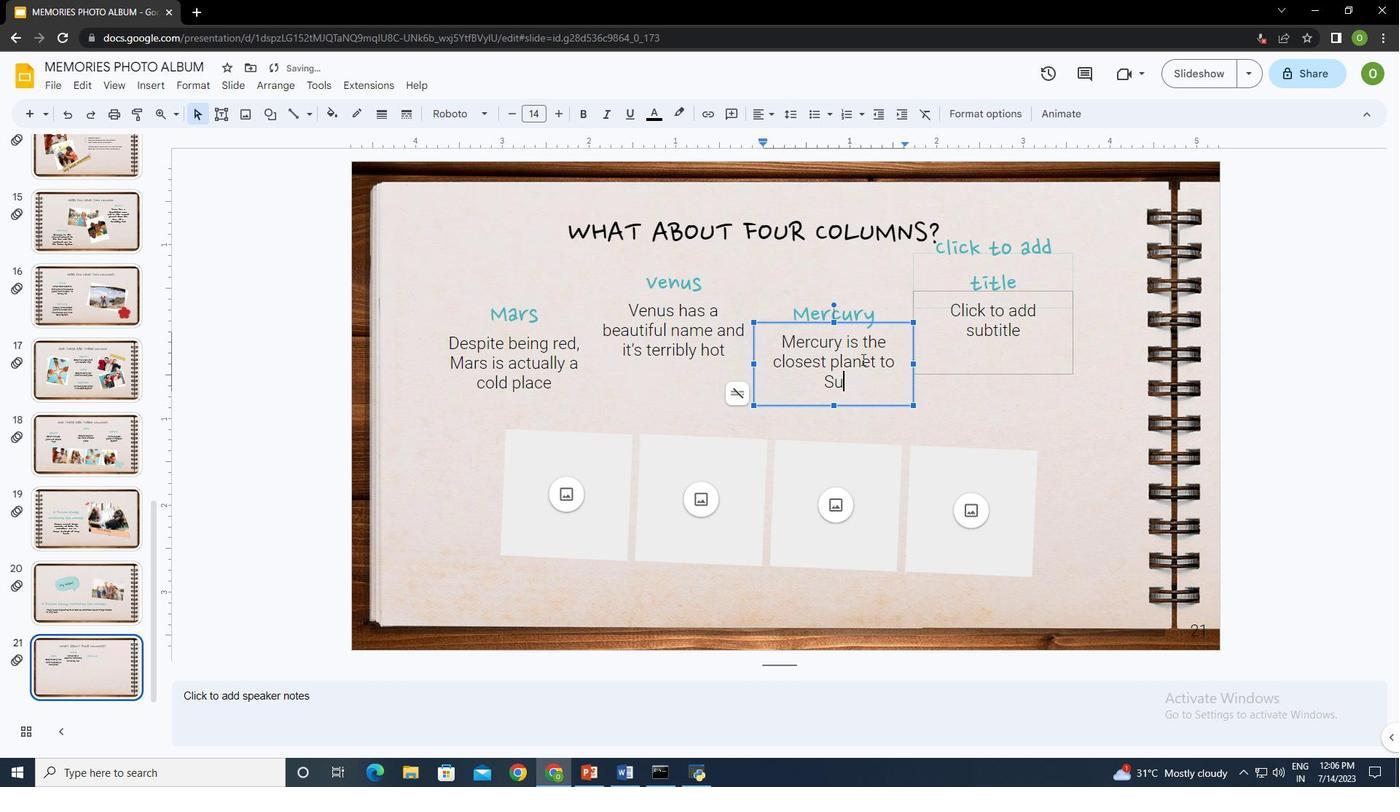 
Action: Mouse moved to (1038, 279)
Screenshot: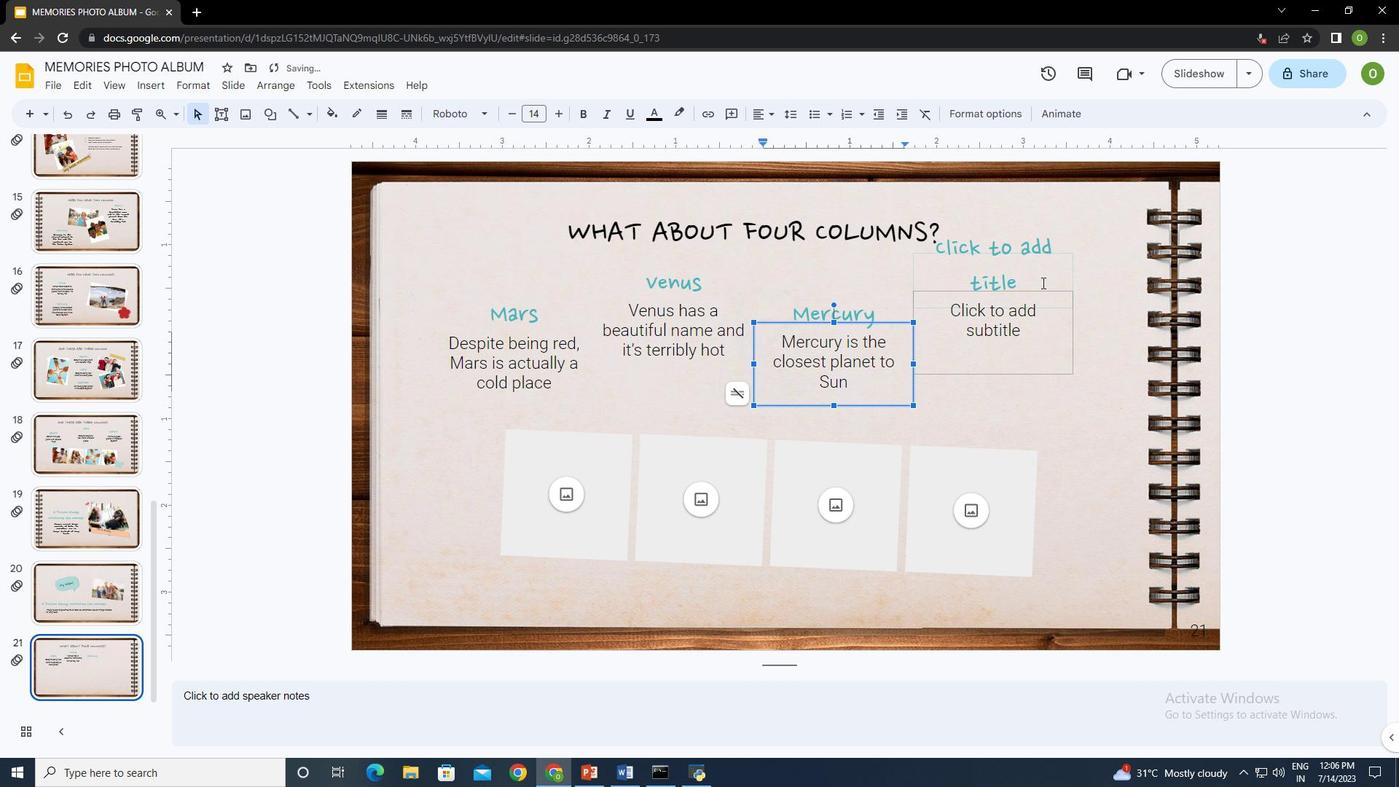 
Action: Mouse pressed left at (1038, 279)
Screenshot: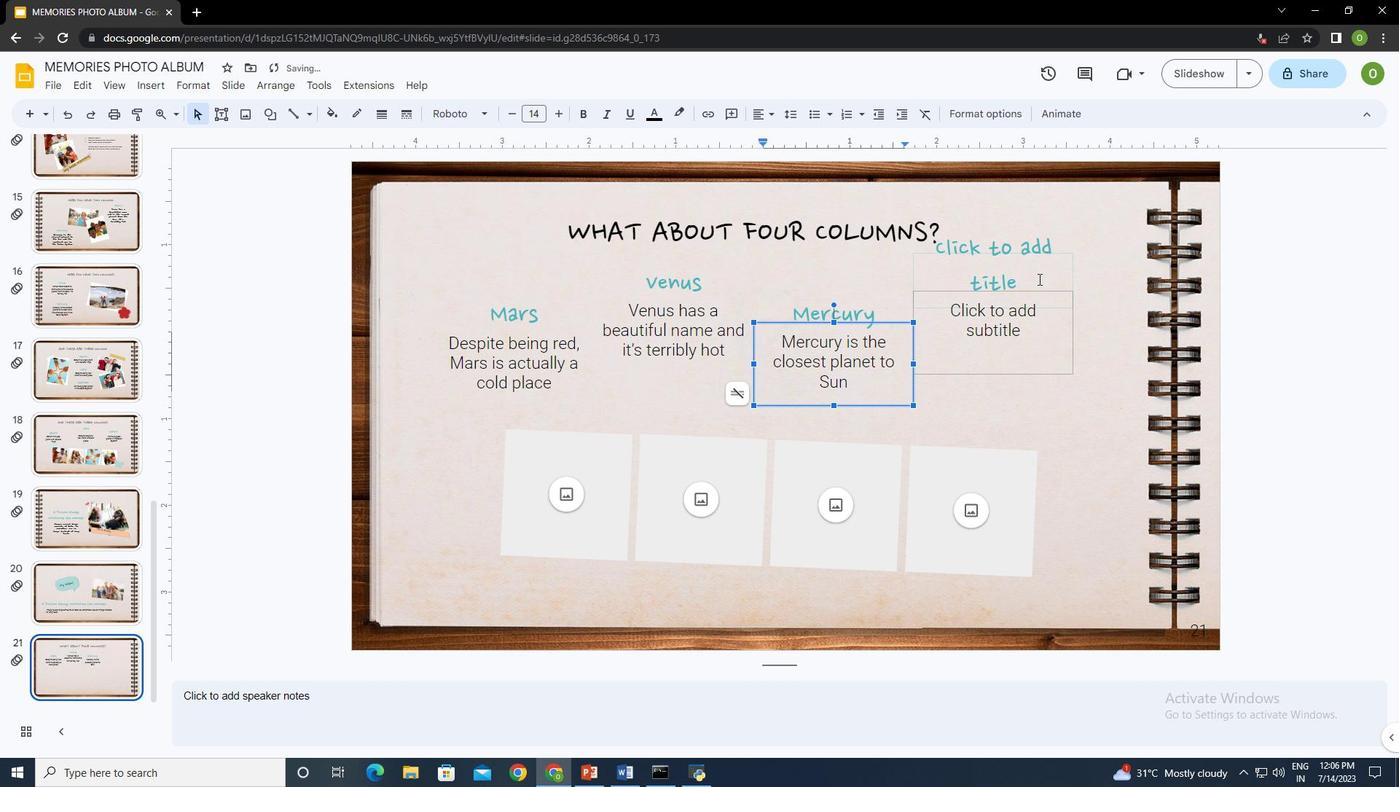 
Action: Key pressed <Key.shift><Key.shift><Key.shift><Key.shift><Key.shift><Key.shift><Key.shift><Key.shift>Saturn
Screenshot: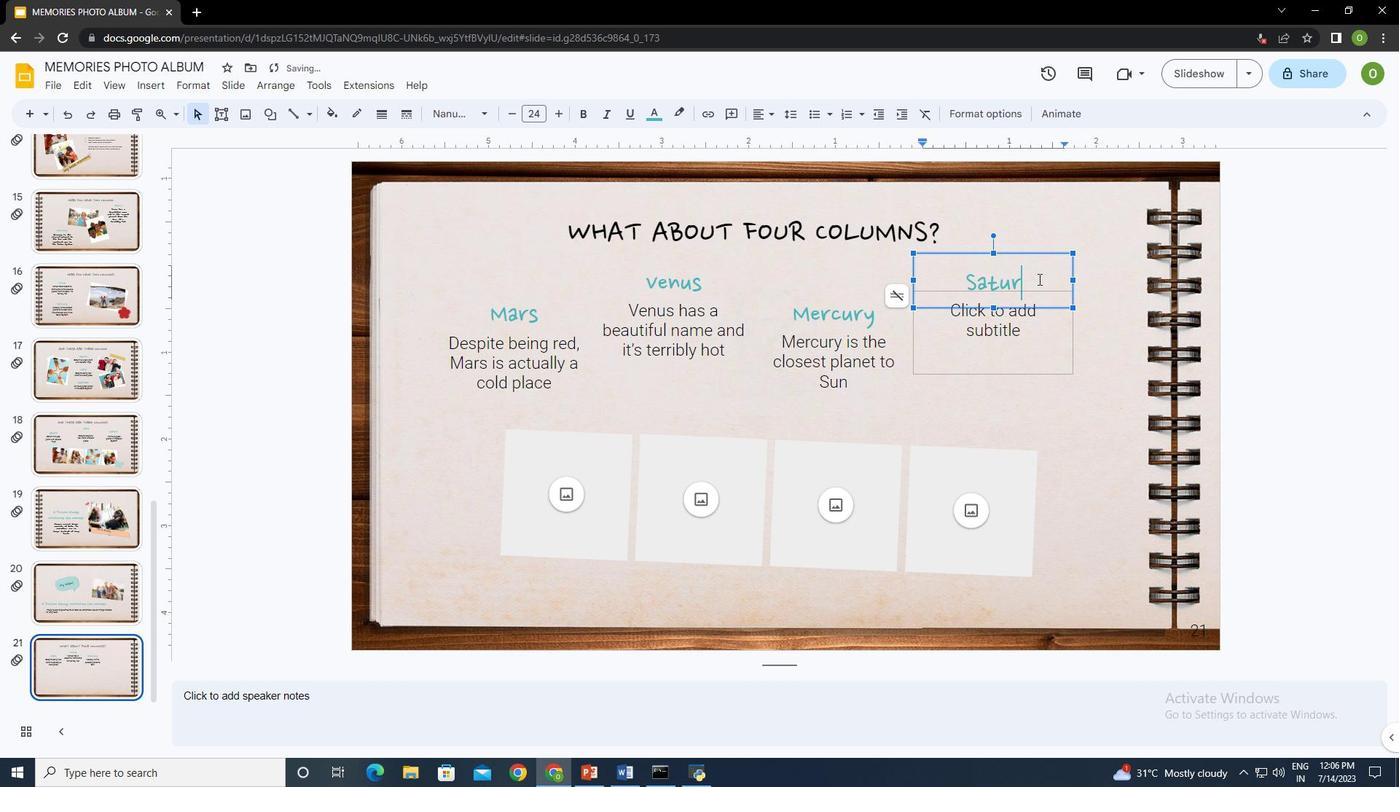 
Action: Mouse moved to (1030, 330)
Screenshot: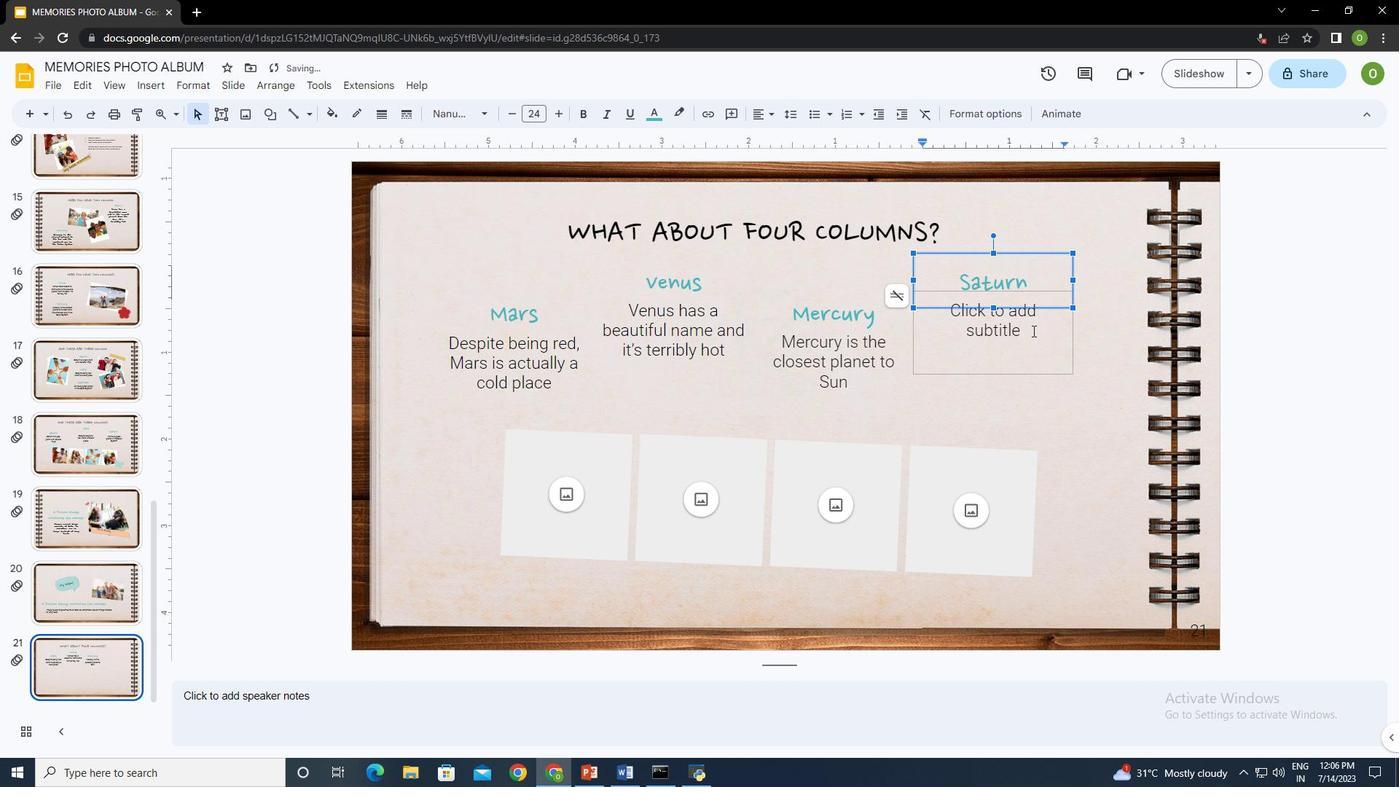 
Action: Mouse pressed left at (1030, 330)
Screenshot: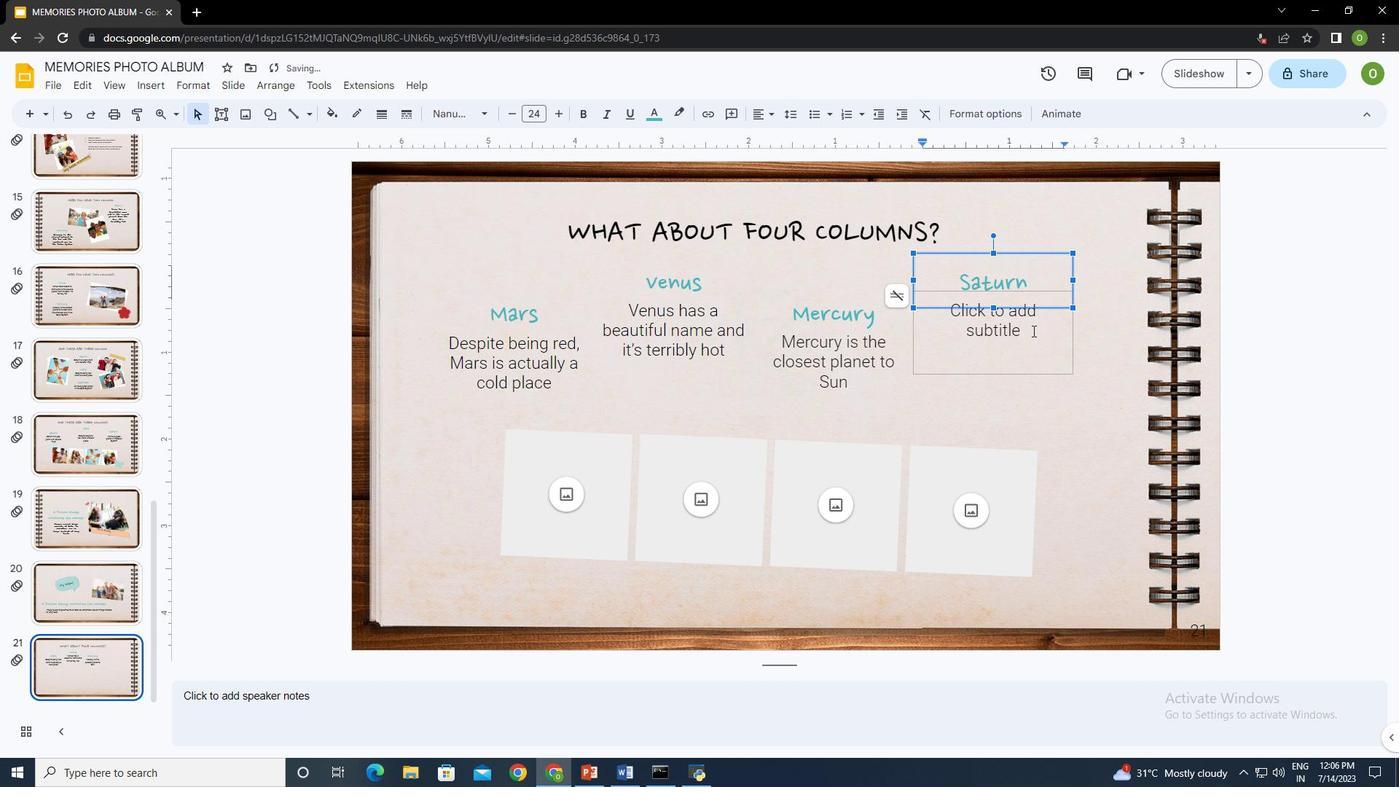 
Action: Key pressed <Key.shift>Saturn<Key.space>is<Key.space>he<Key.space>ringed<Key.space>planet<Key.space>and<Key.space>a<Key.space>gas<Key.space>giant
Screenshot: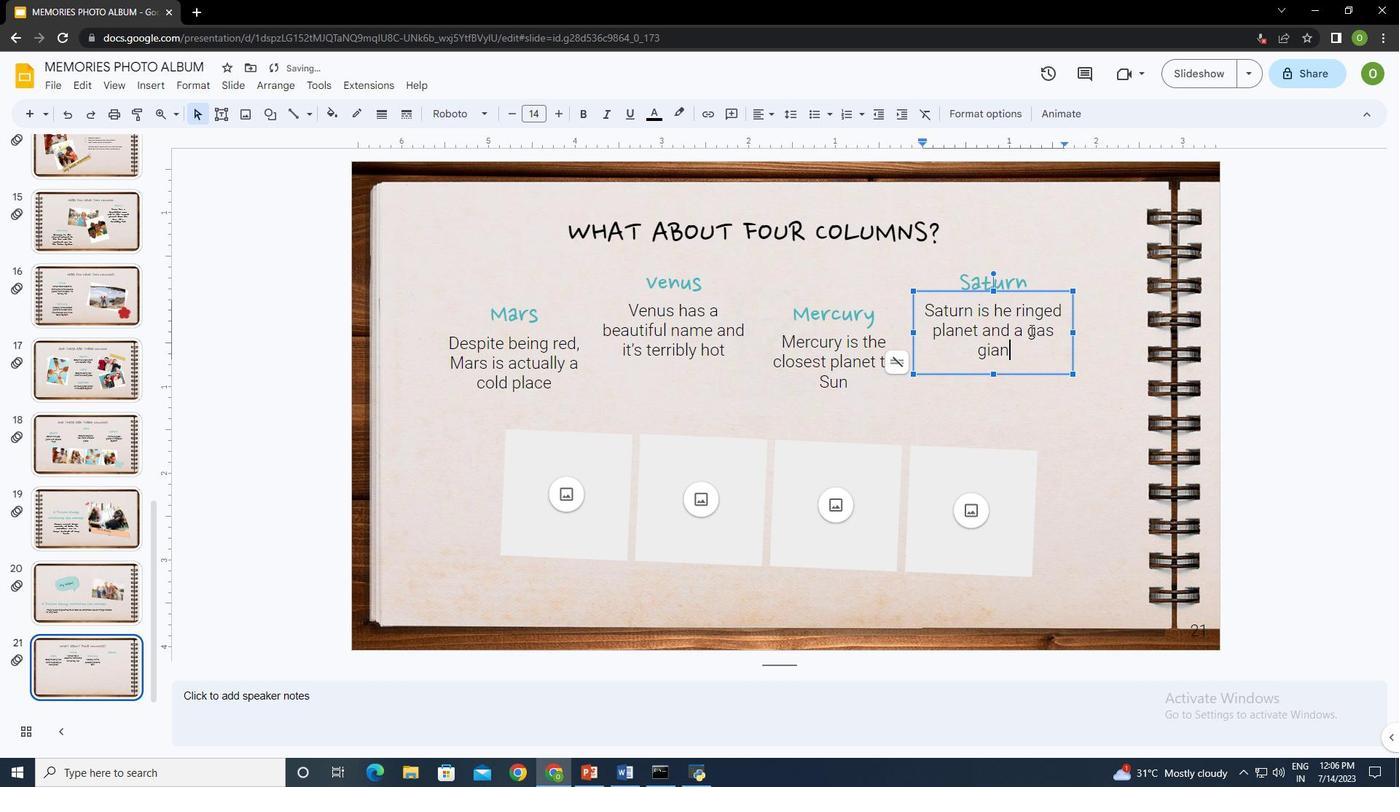 
Action: Mouse moved to (1070, 416)
Screenshot: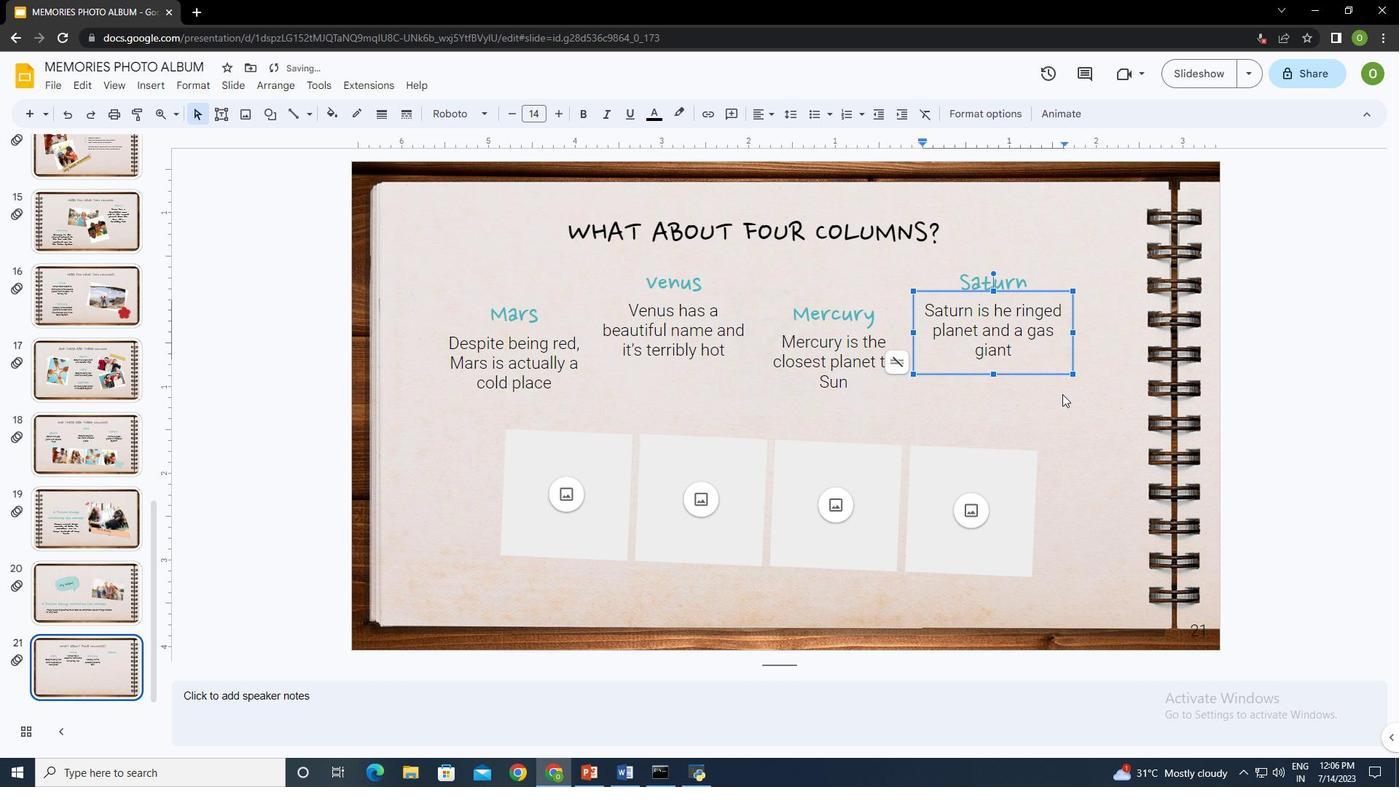 
Action: Mouse pressed left at (1070, 416)
Screenshot: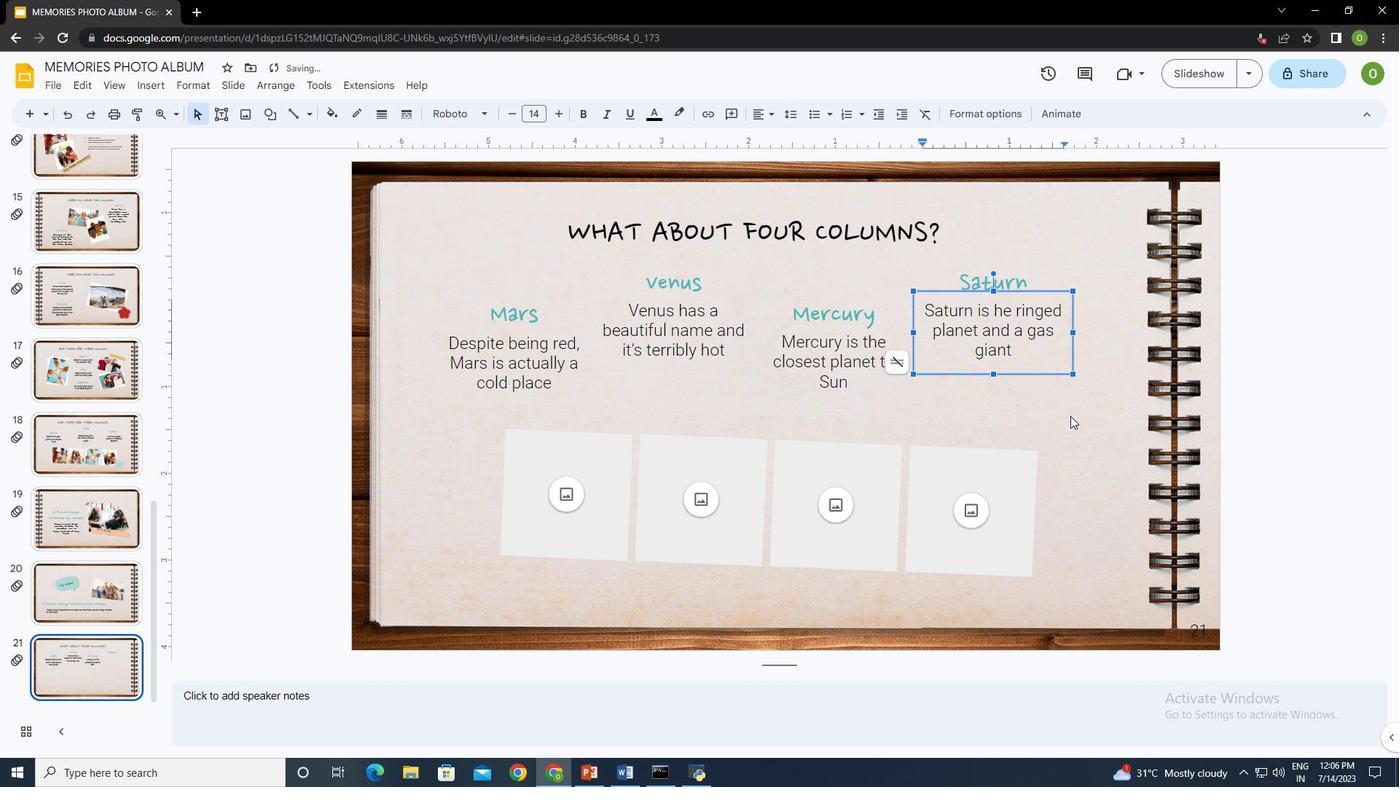 
Action: Mouse moved to (538, 368)
Screenshot: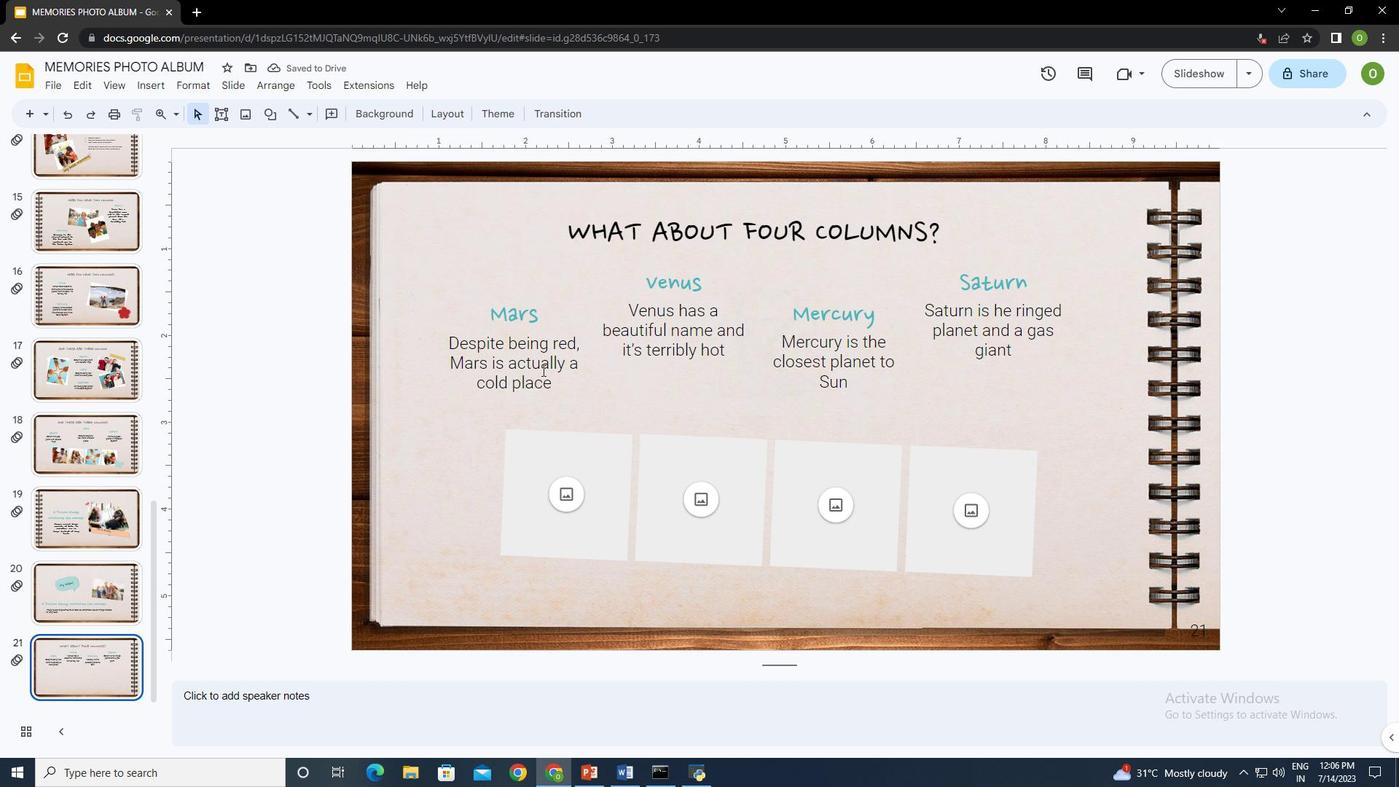 
Action: Mouse pressed left at (538, 368)
Screenshot: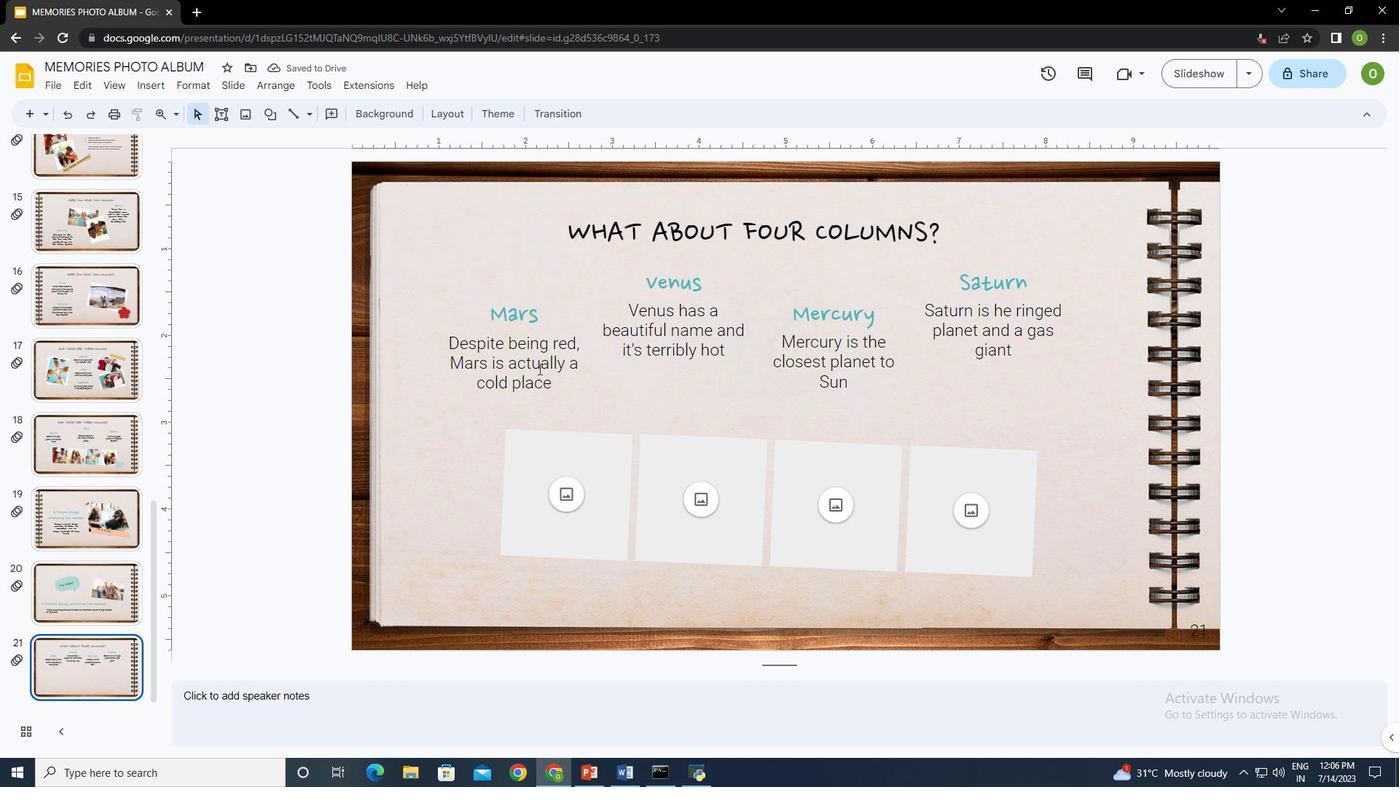 
Action: Mouse moved to (540, 373)
Screenshot: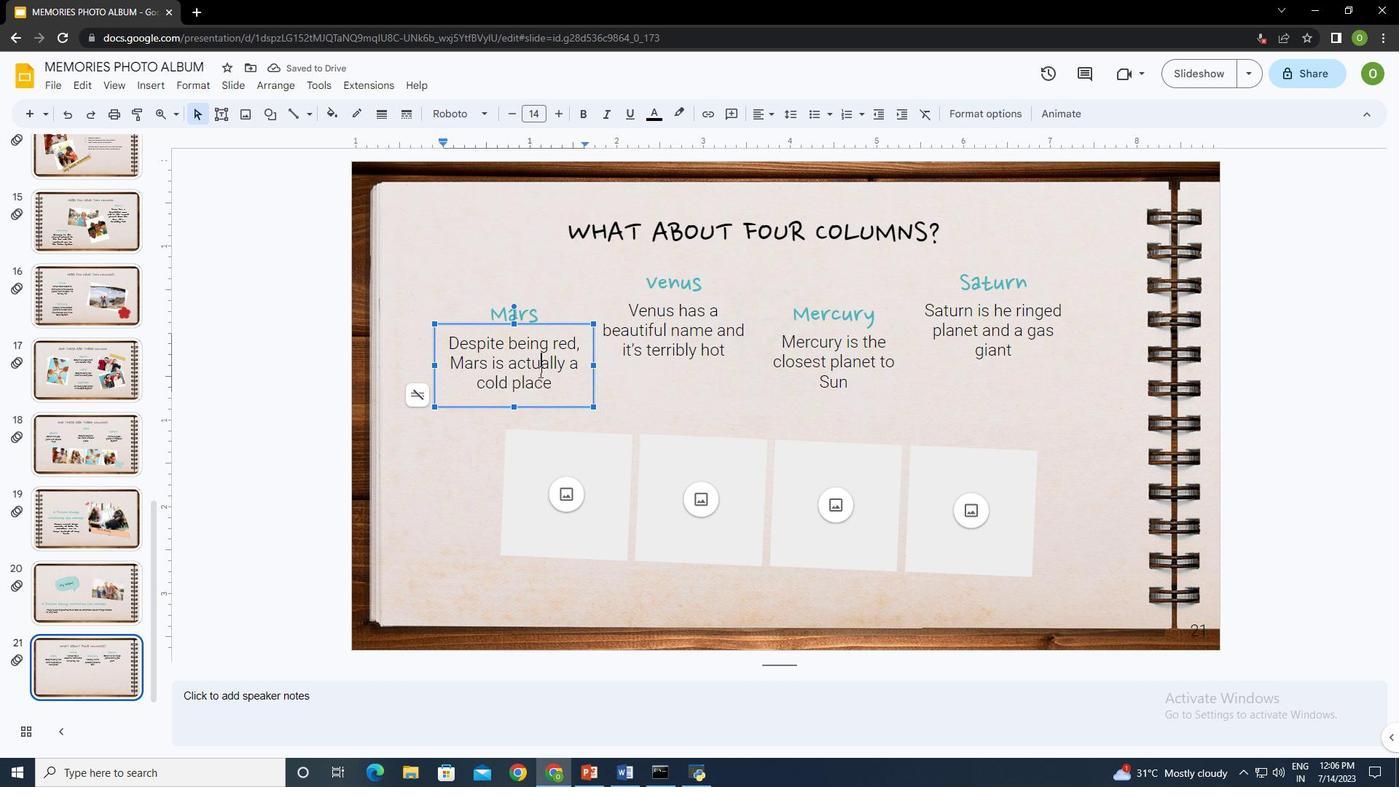 
Action: Key pressed ctrl+A
Screenshot: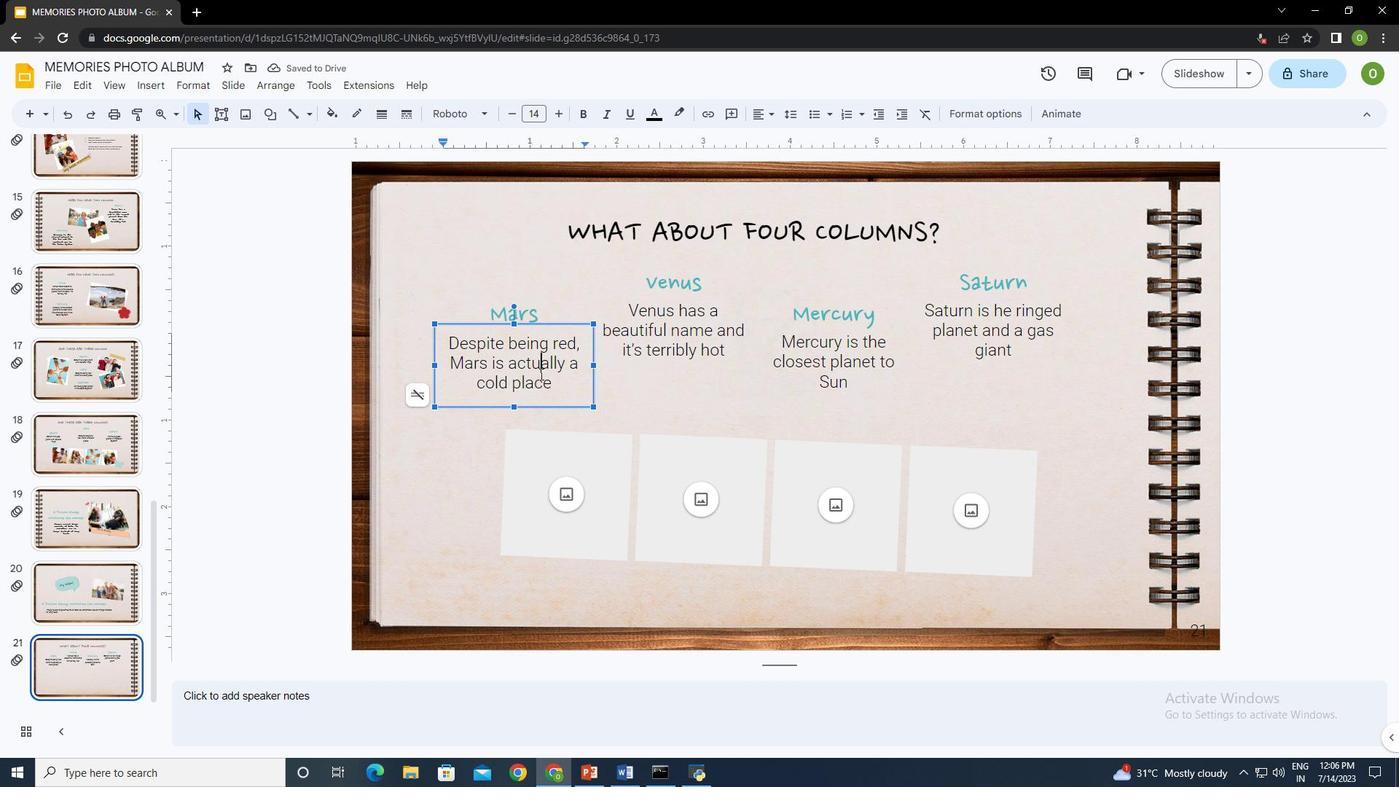 
Action: Mouse moved to (647, 346)
Screenshot: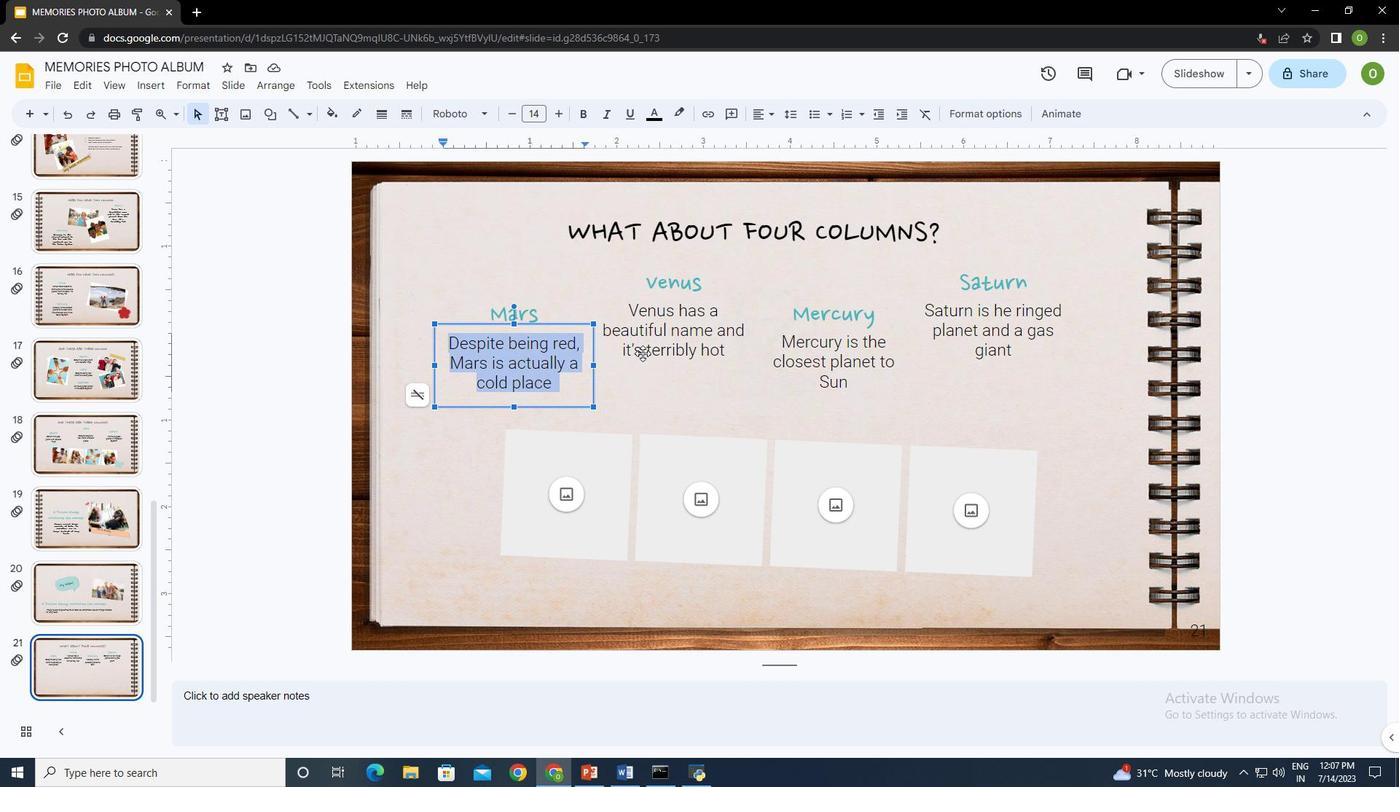 
Action: Mouse pressed left at (647, 346)
Screenshot: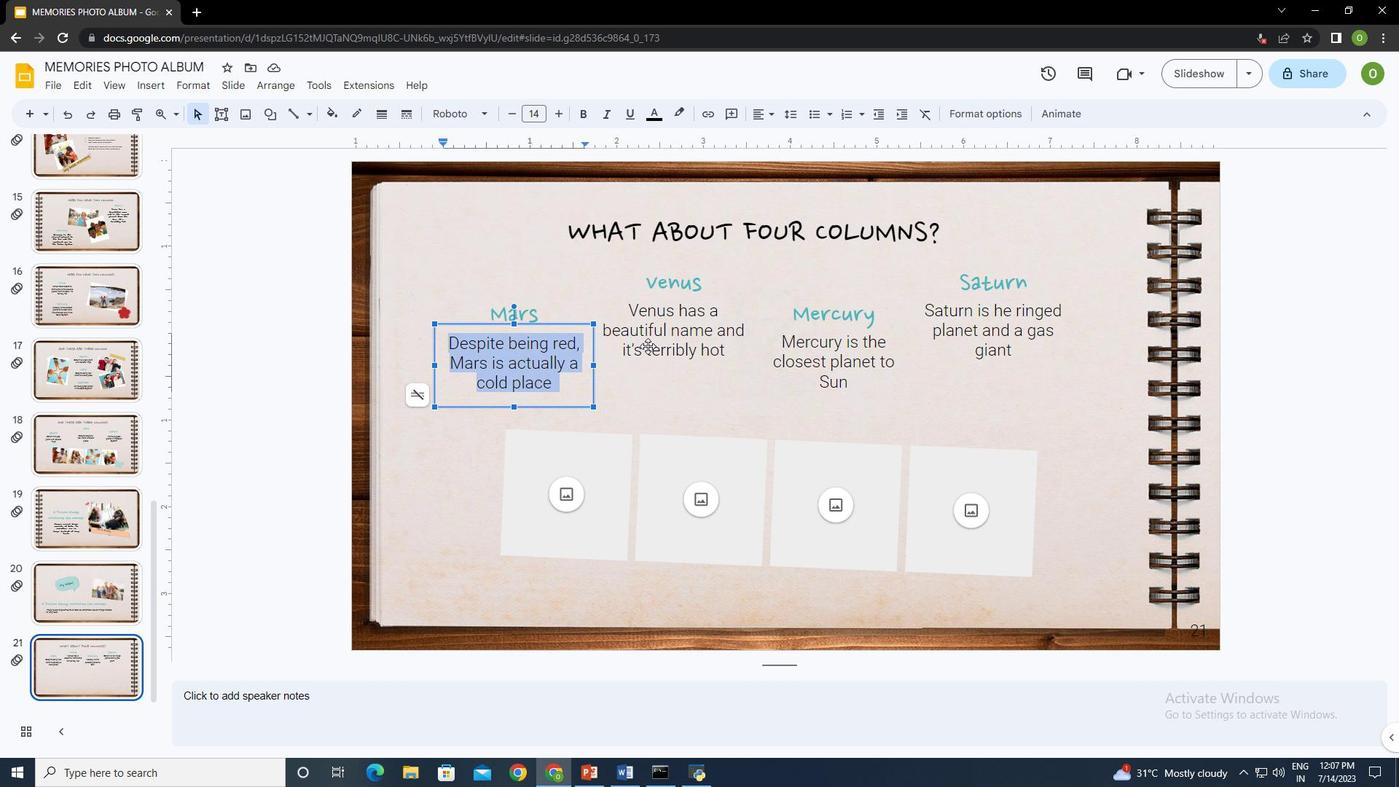 
Action: Mouse moved to (819, 358)
Screenshot: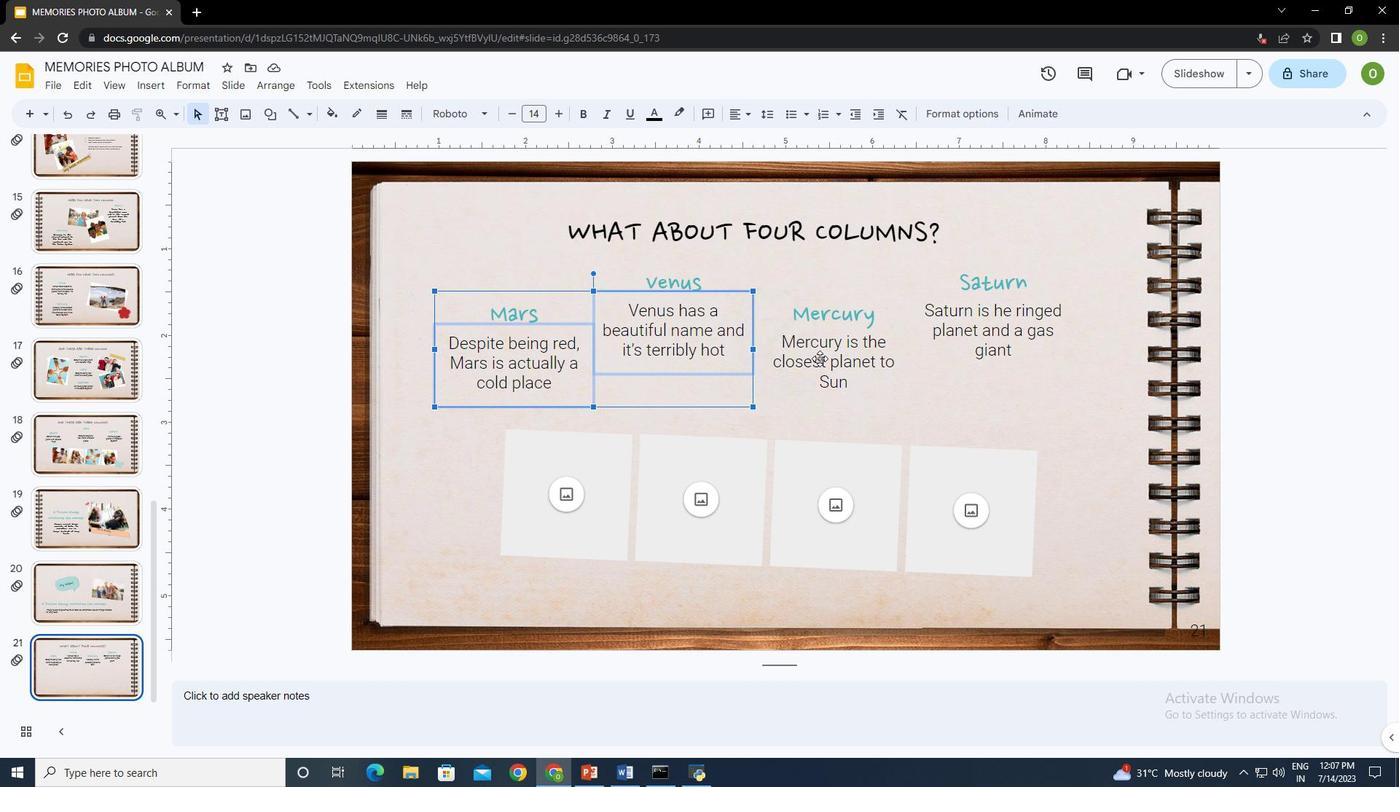 
Action: Mouse pressed left at (819, 358)
Screenshot: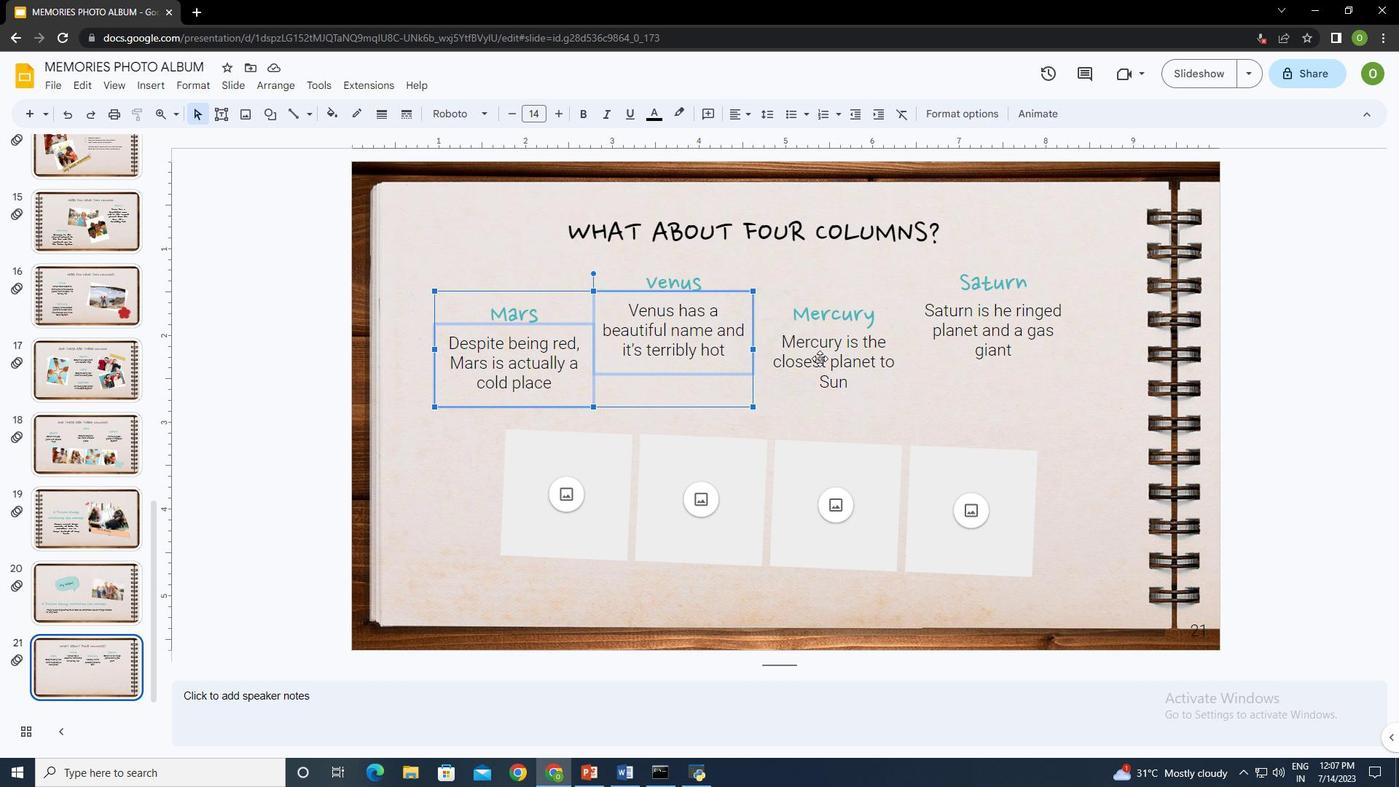 
Action: Mouse moved to (999, 352)
Screenshot: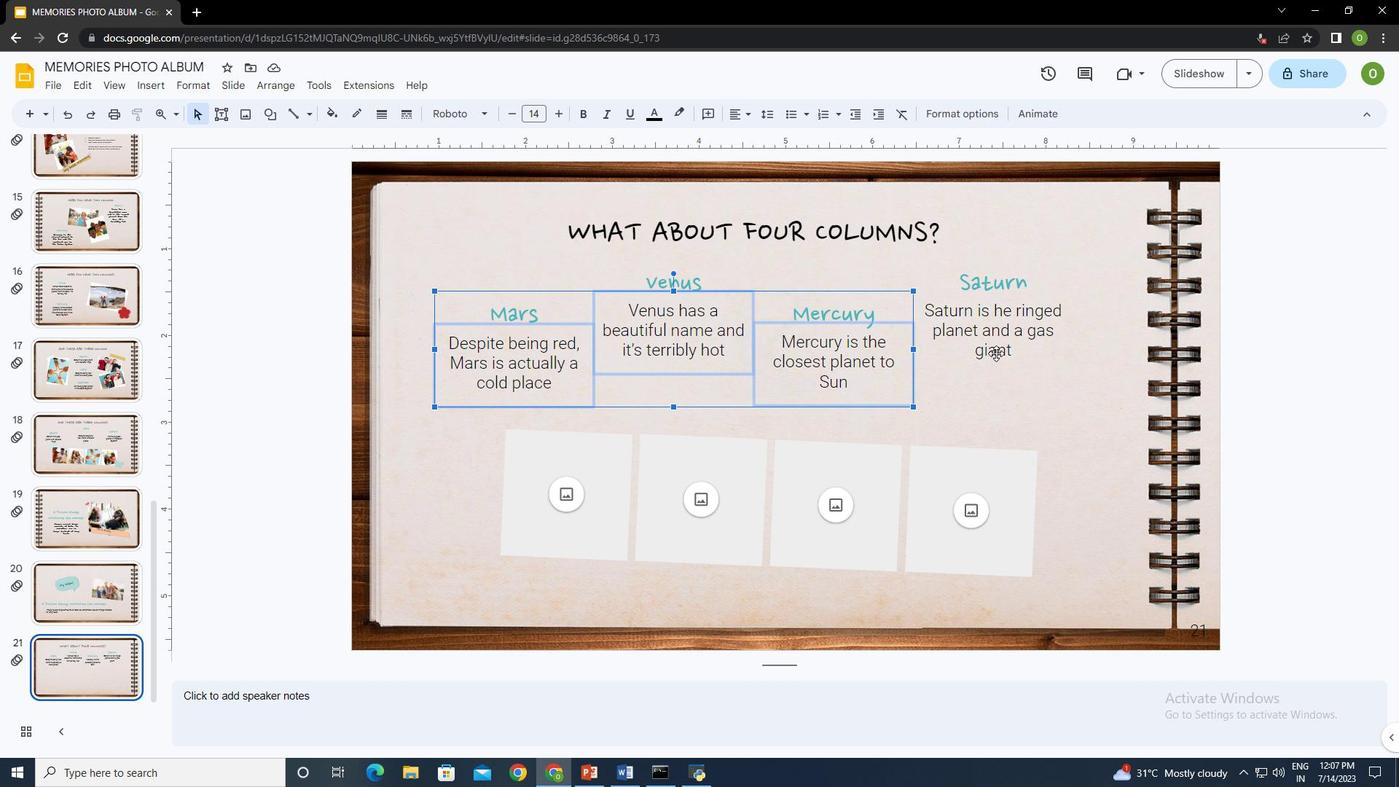 
Action: Mouse pressed left at (999, 352)
Screenshot: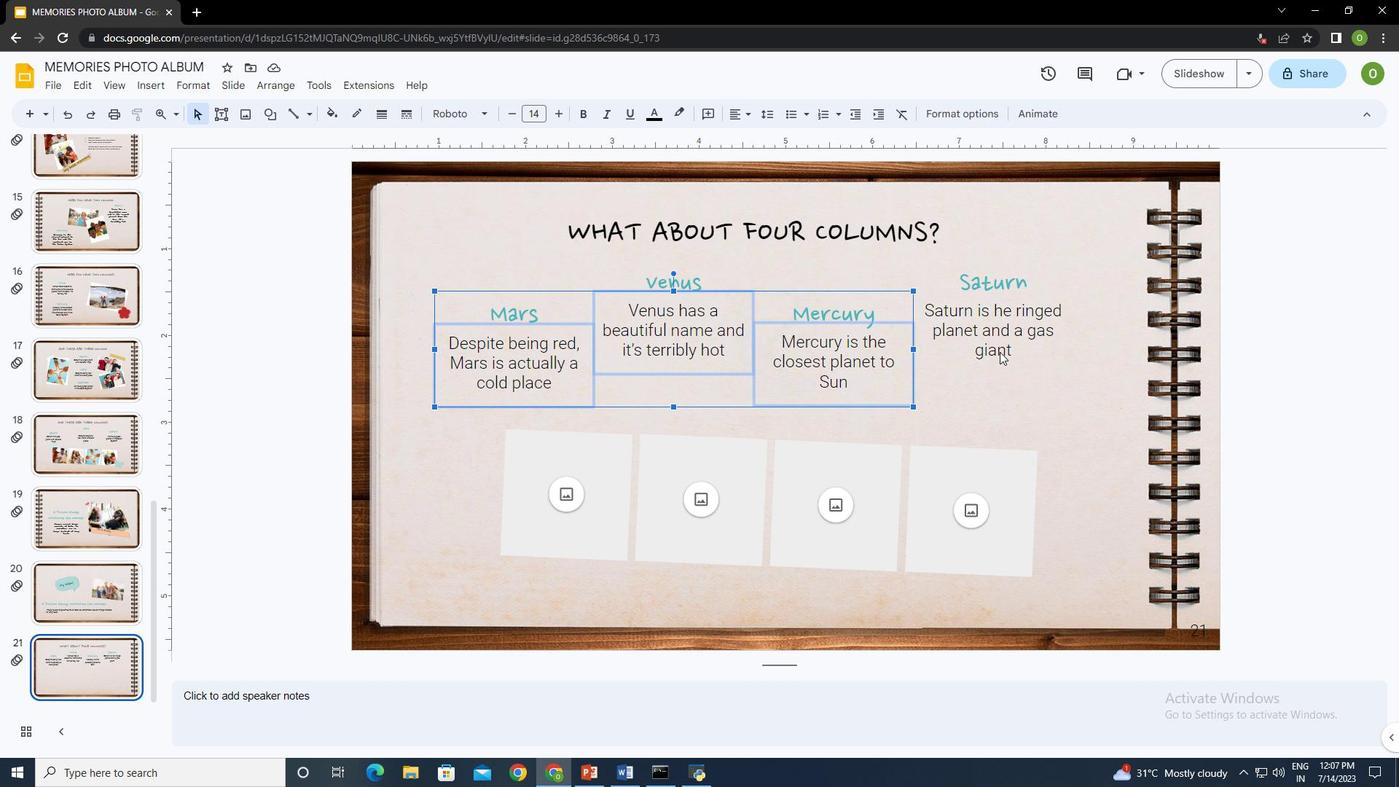 
Action: Mouse moved to (444, 105)
Screenshot: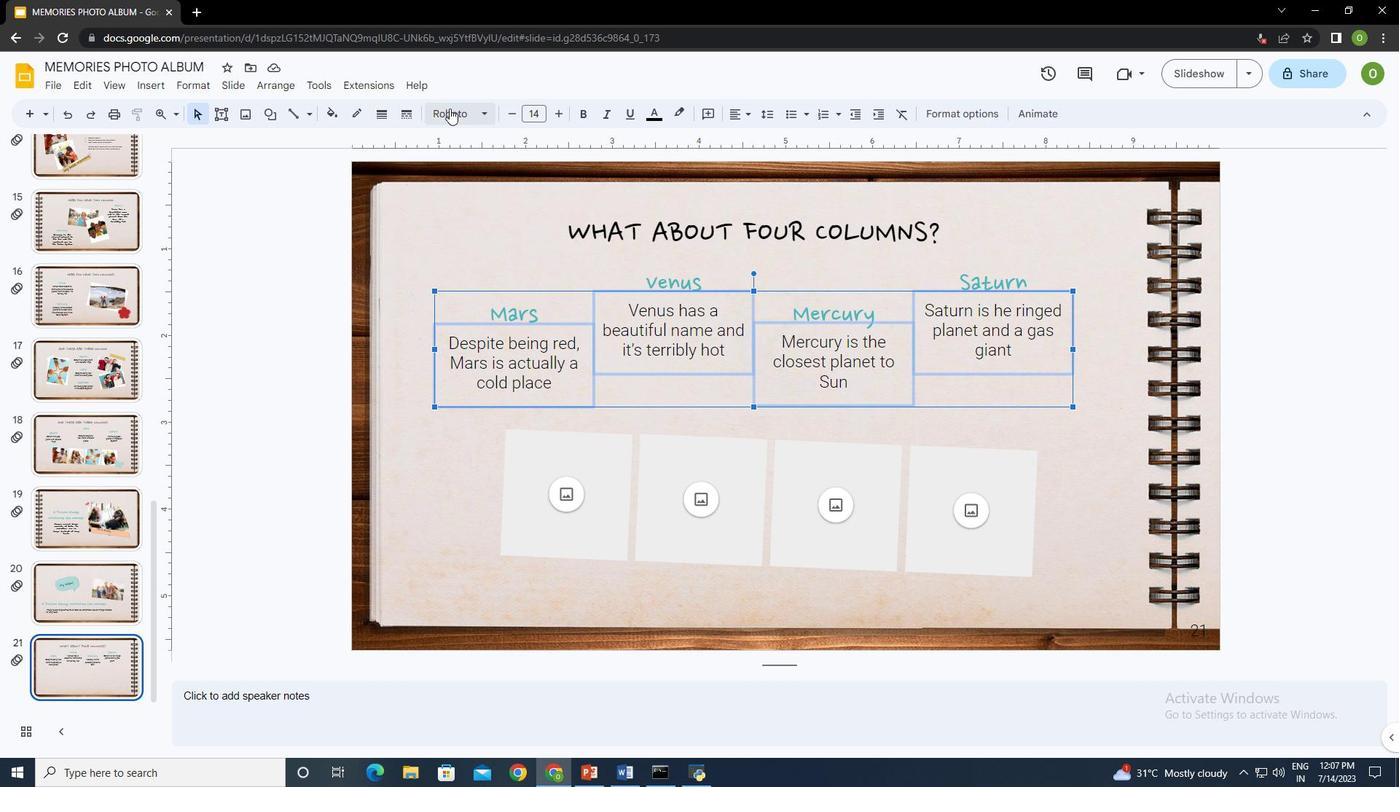 
Action: Mouse pressed left at (444, 105)
Screenshot: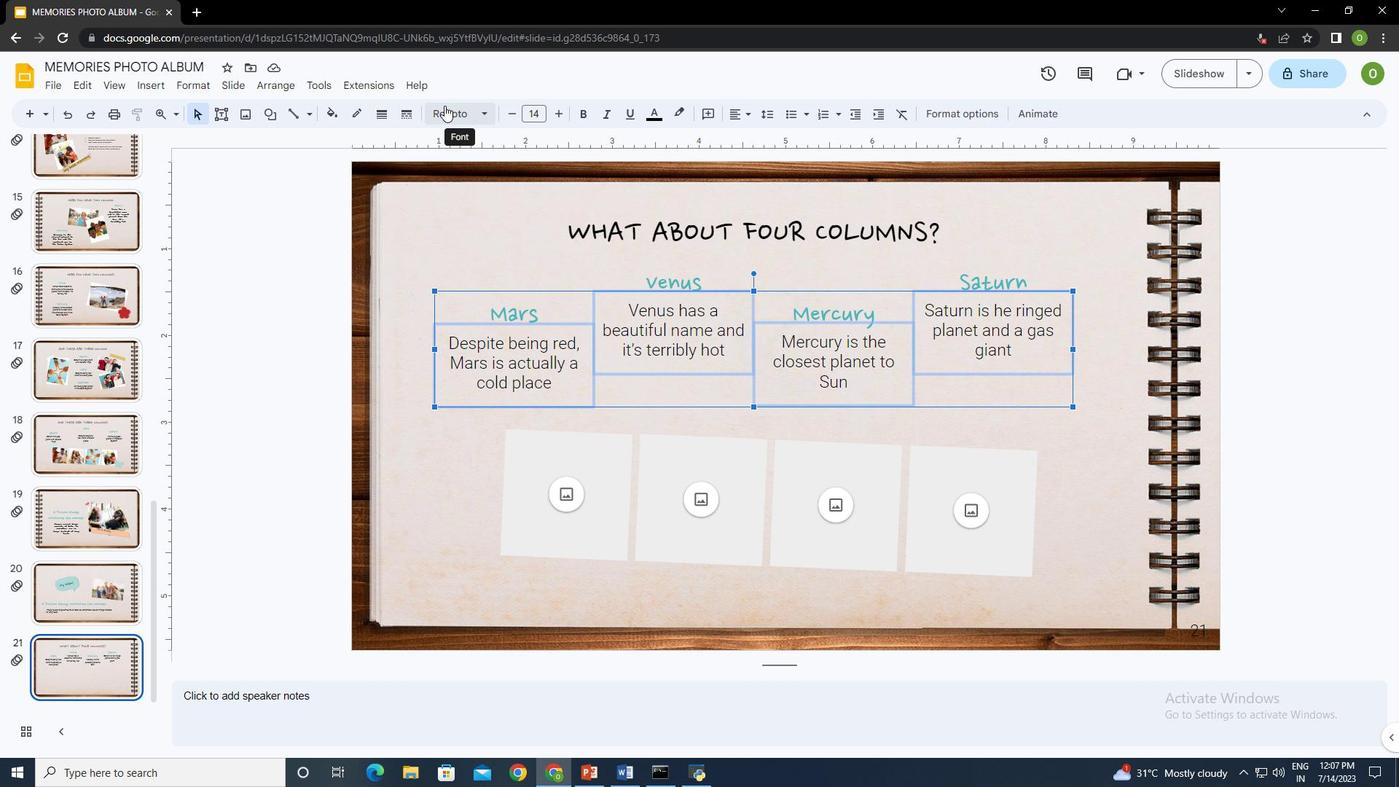 
Action: Mouse moved to (521, 352)
Screenshot: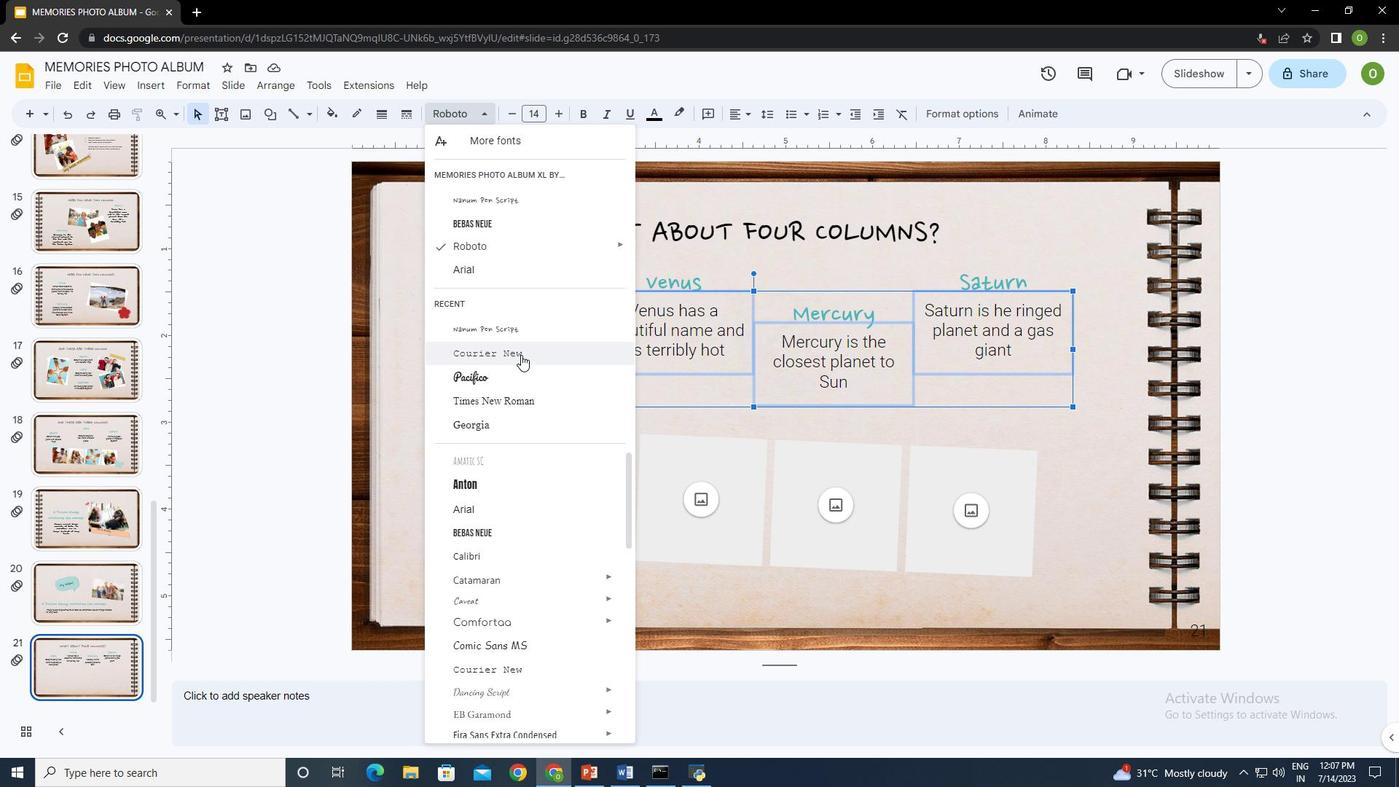 
Action: Mouse pressed left at (521, 352)
Screenshot: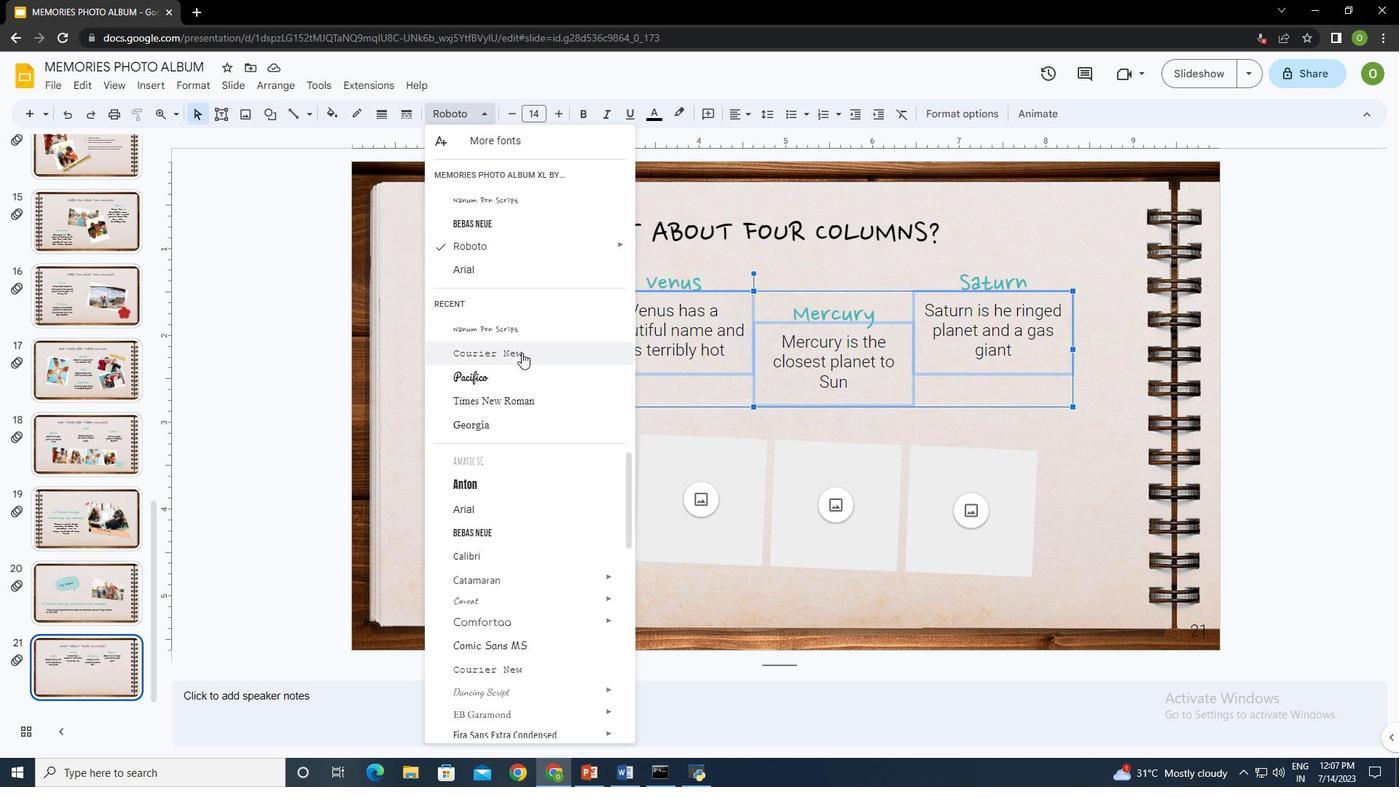 
Action: Mouse moved to (604, 119)
Screenshot: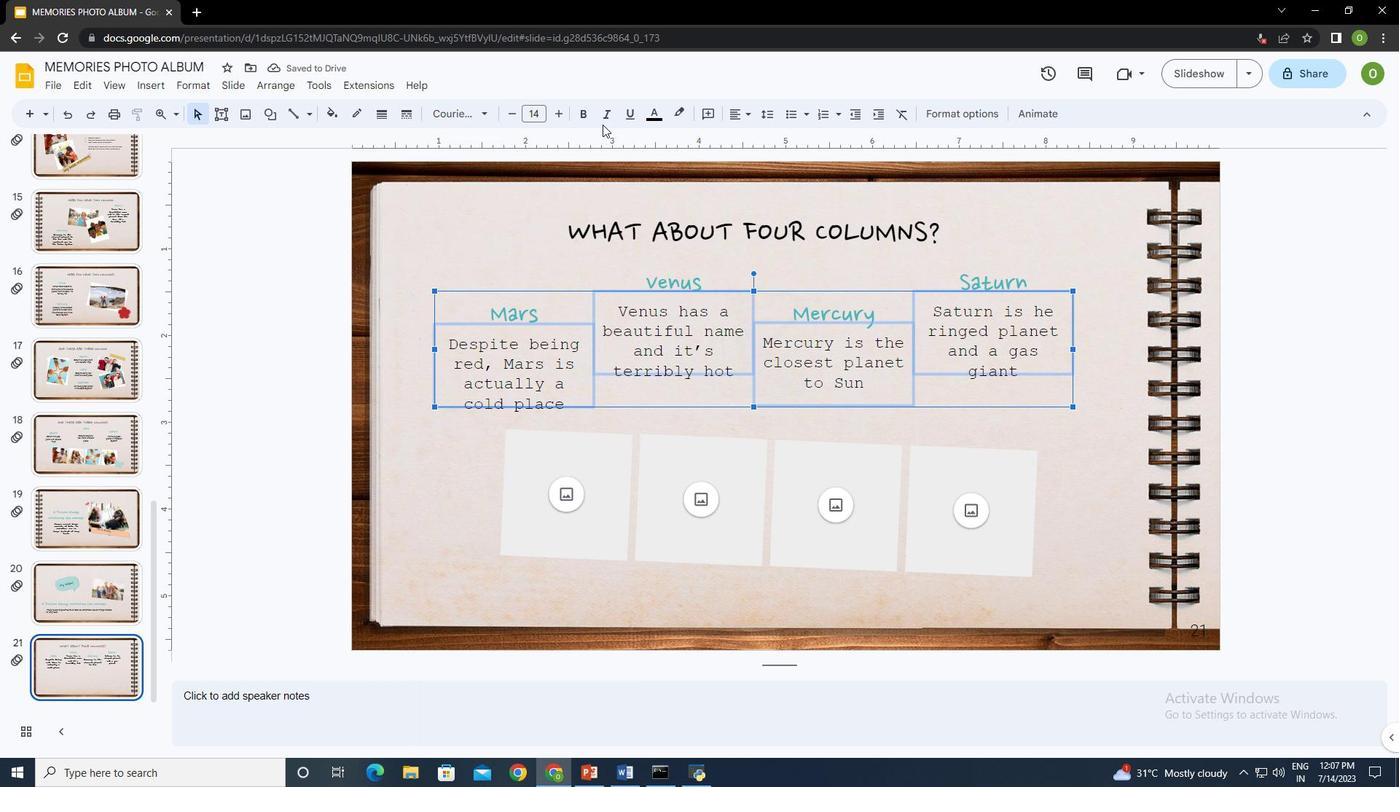 
Action: Mouse pressed left at (604, 119)
Screenshot: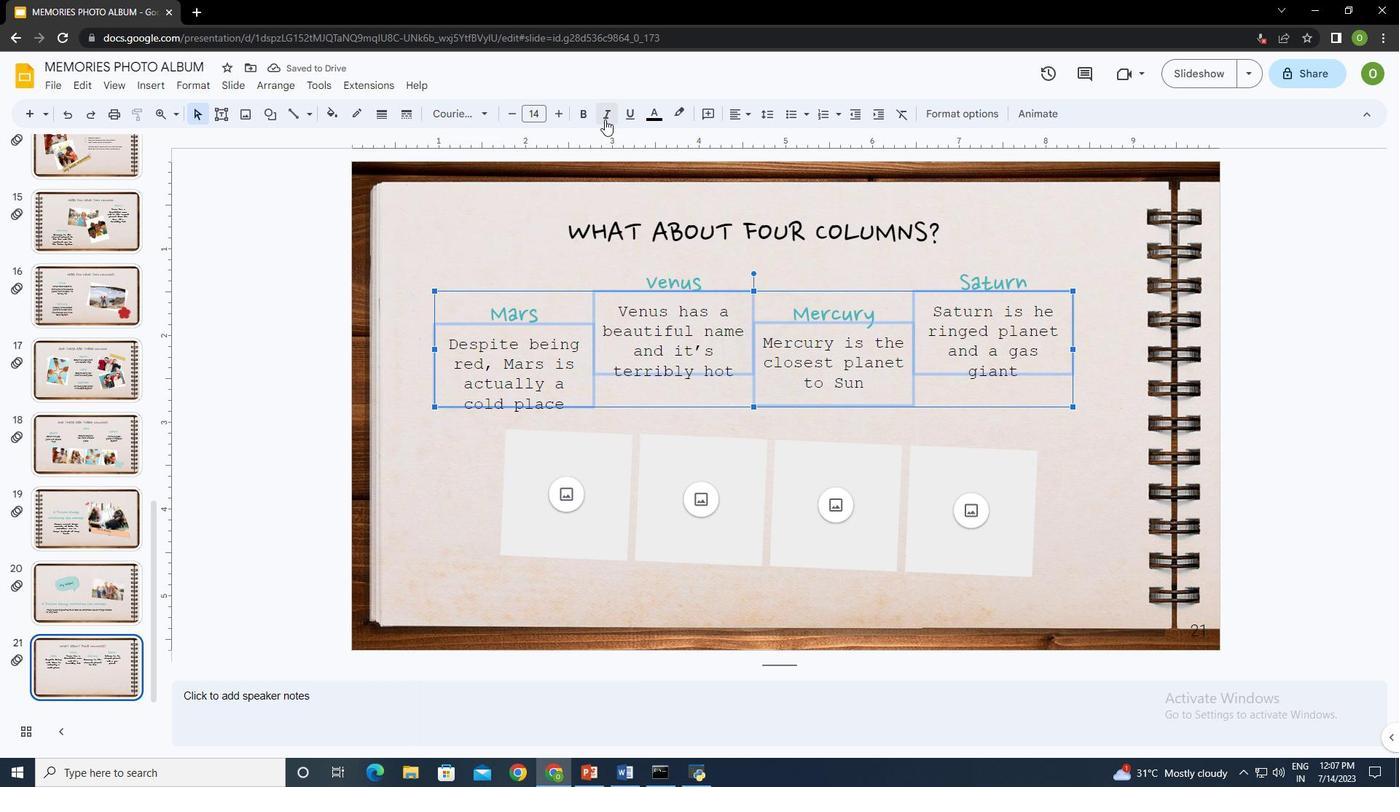 
Action: Mouse moved to (1055, 416)
Screenshot: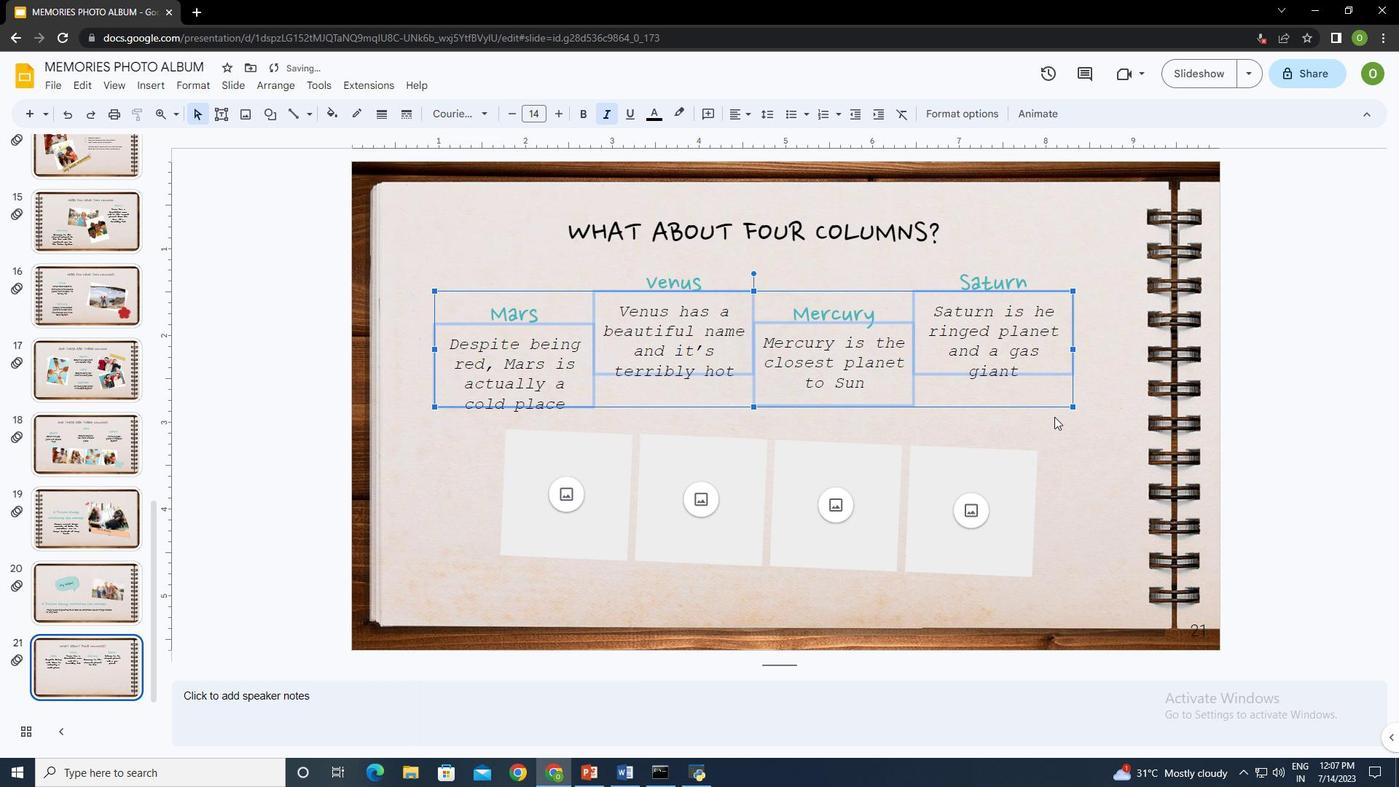 
Action: Mouse pressed left at (1055, 416)
Screenshot: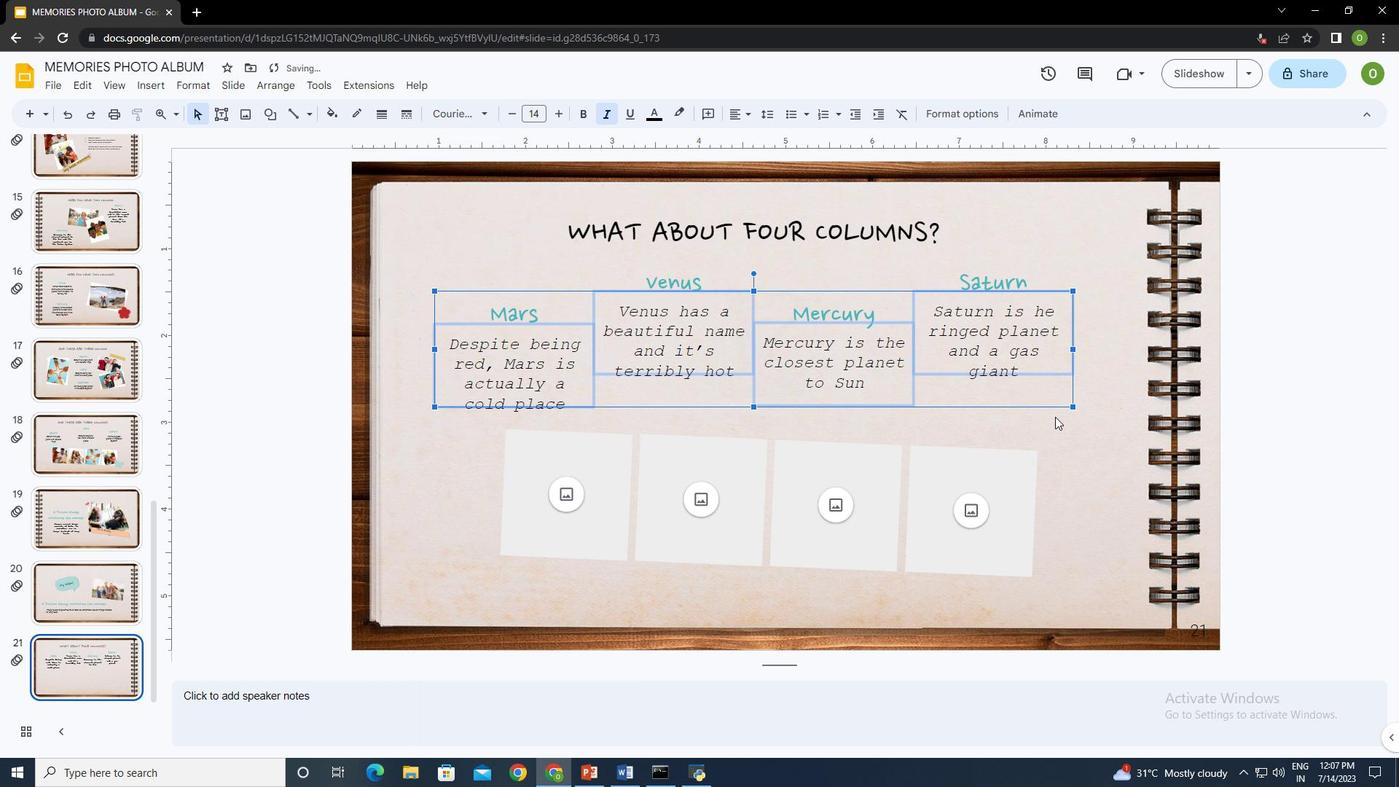 
Action: Mouse moved to (573, 496)
Screenshot: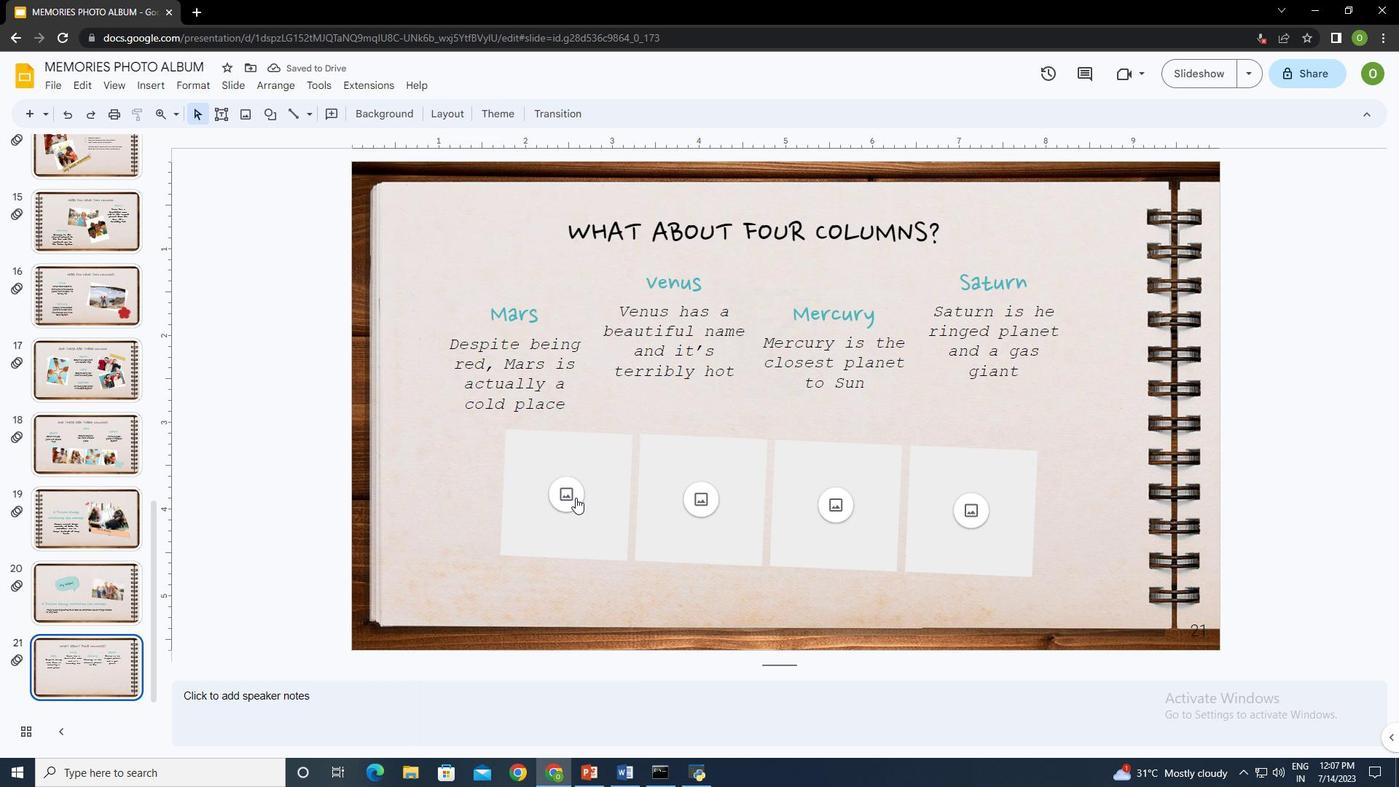 
Action: Mouse pressed left at (573, 496)
Screenshot: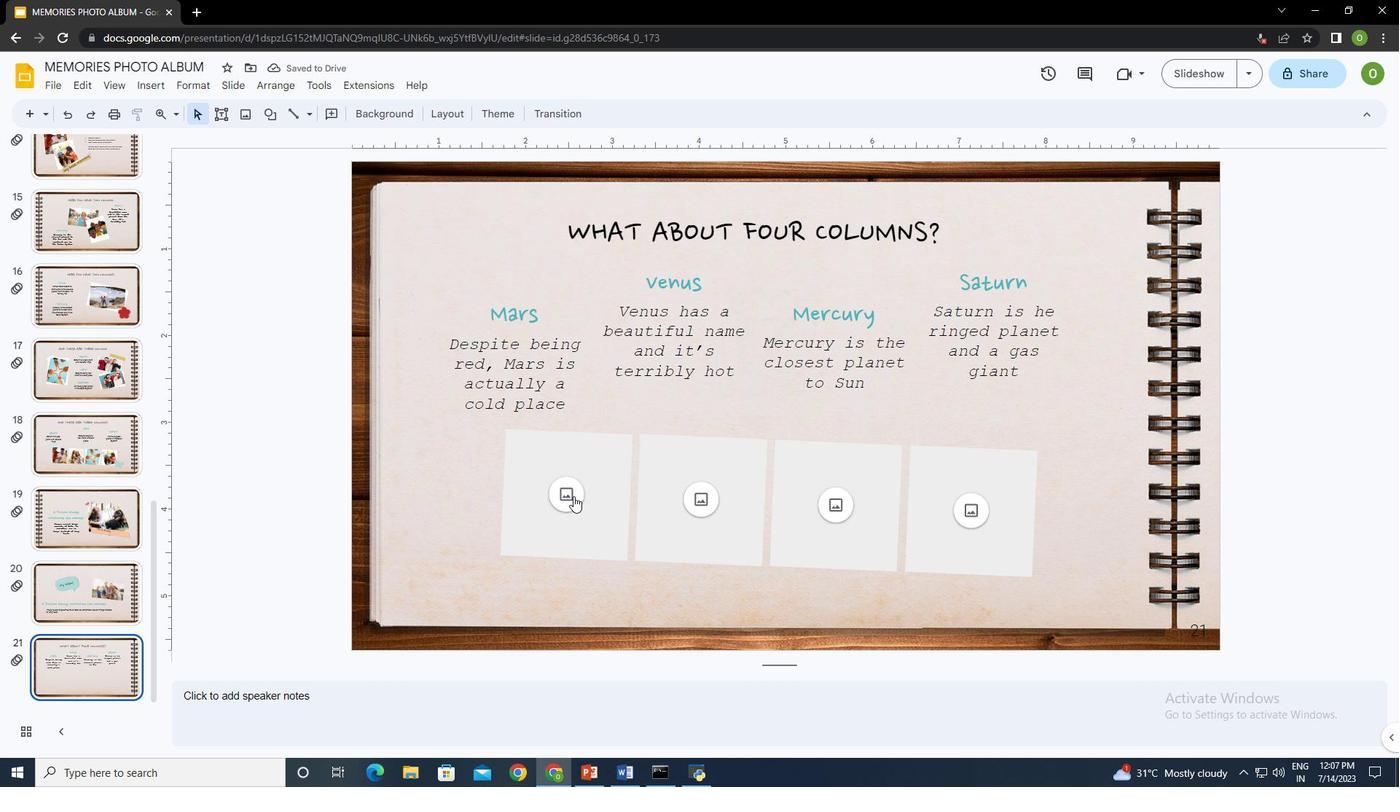 
Action: Mouse moved to (634, 508)
Screenshot: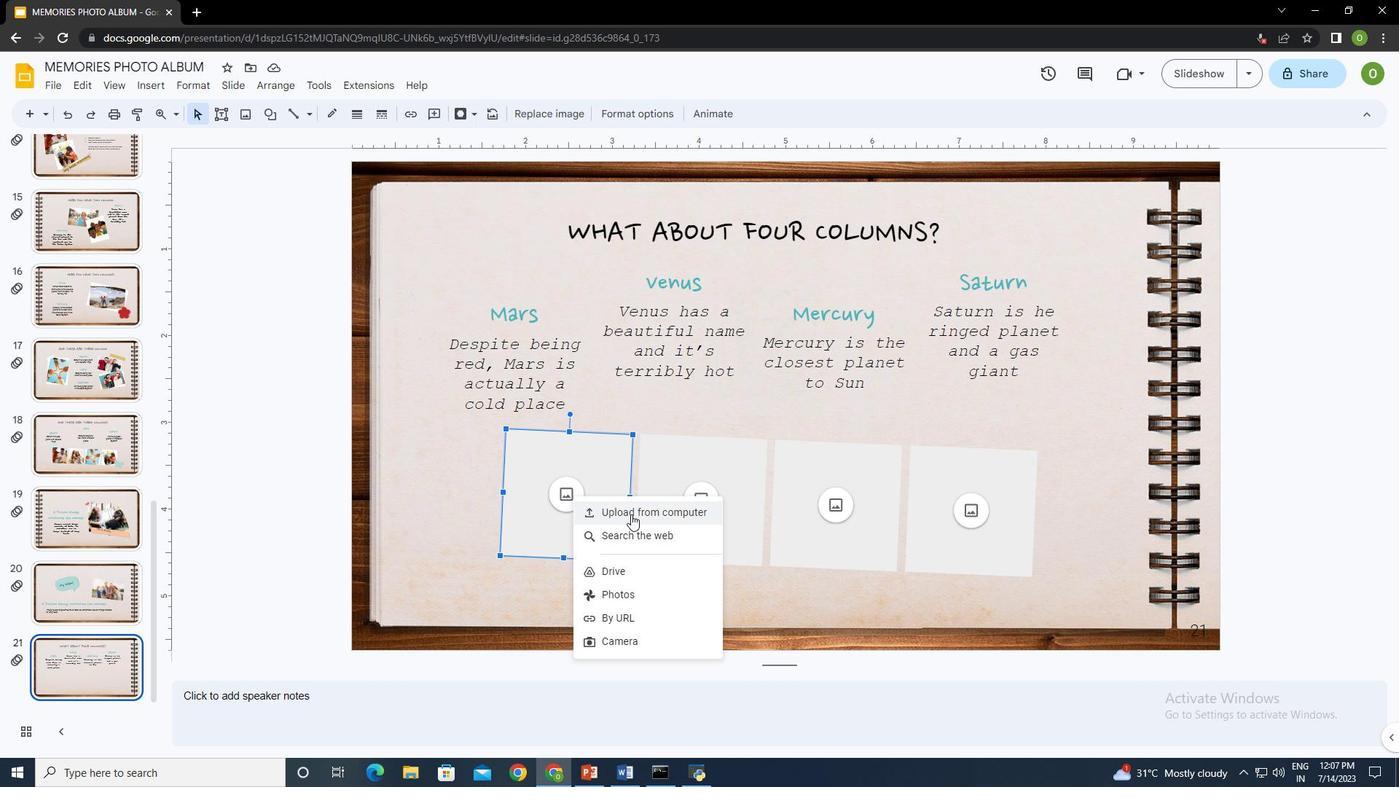 
Action: Mouse pressed left at (634, 508)
Screenshot: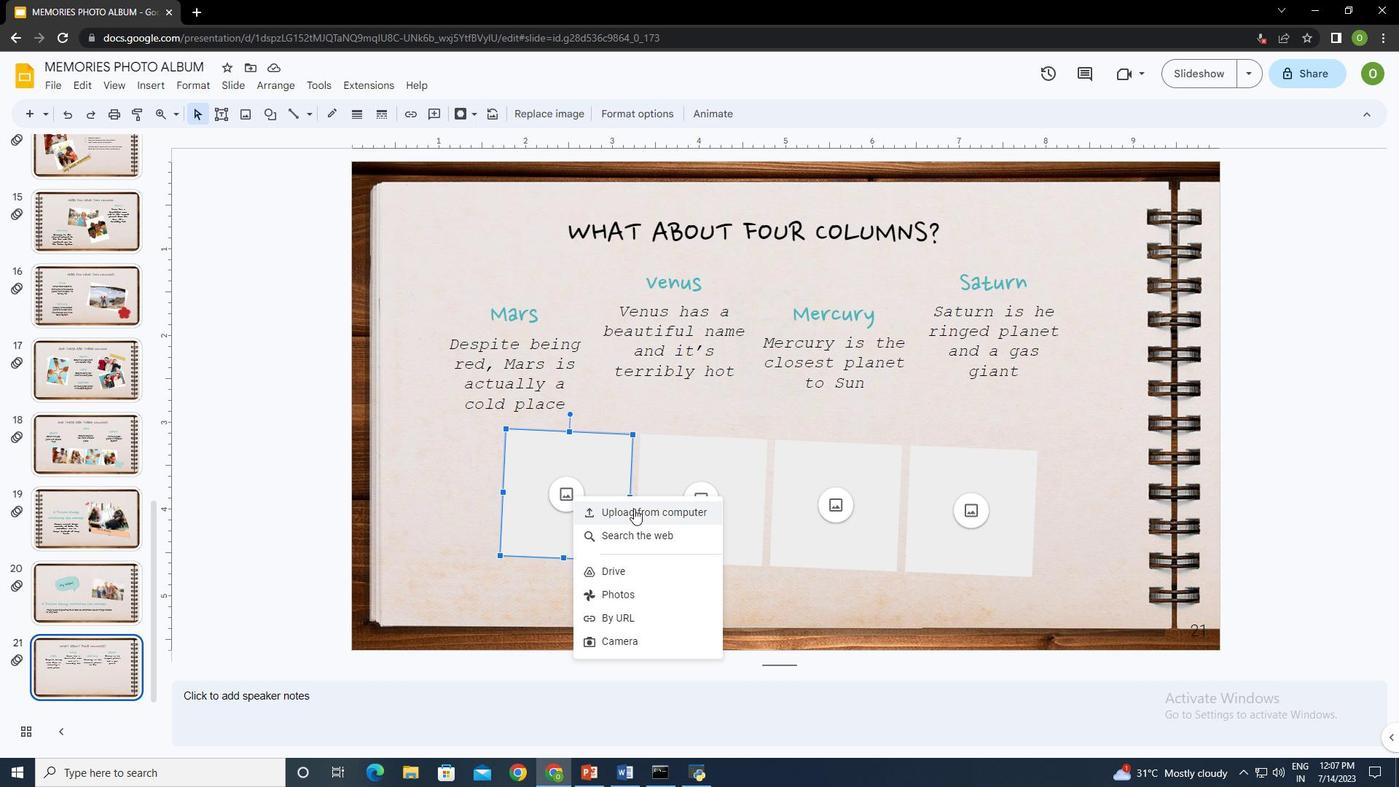 
Action: Mouse moved to (457, 228)
Screenshot: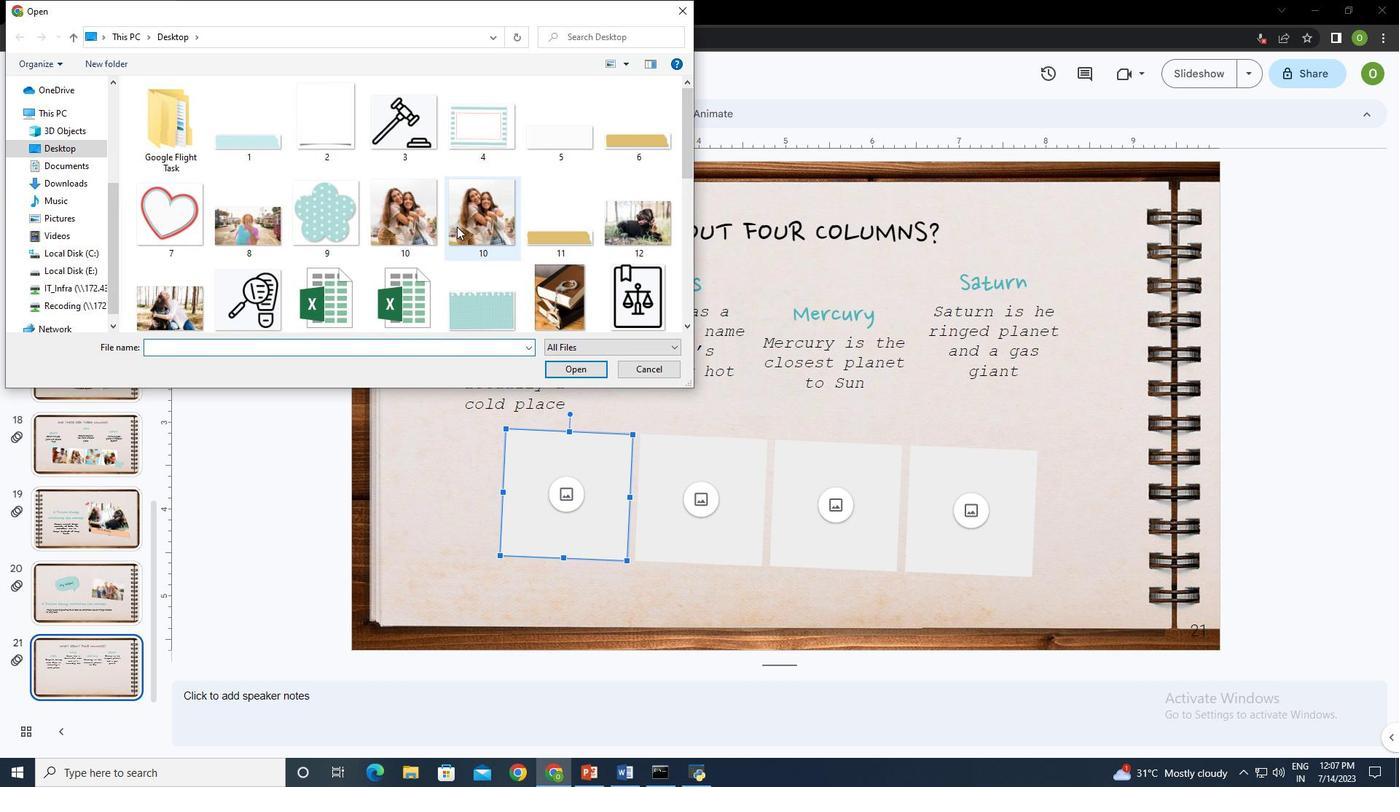
Action: Mouse scrolled (457, 228) with delta (0, 0)
Screenshot: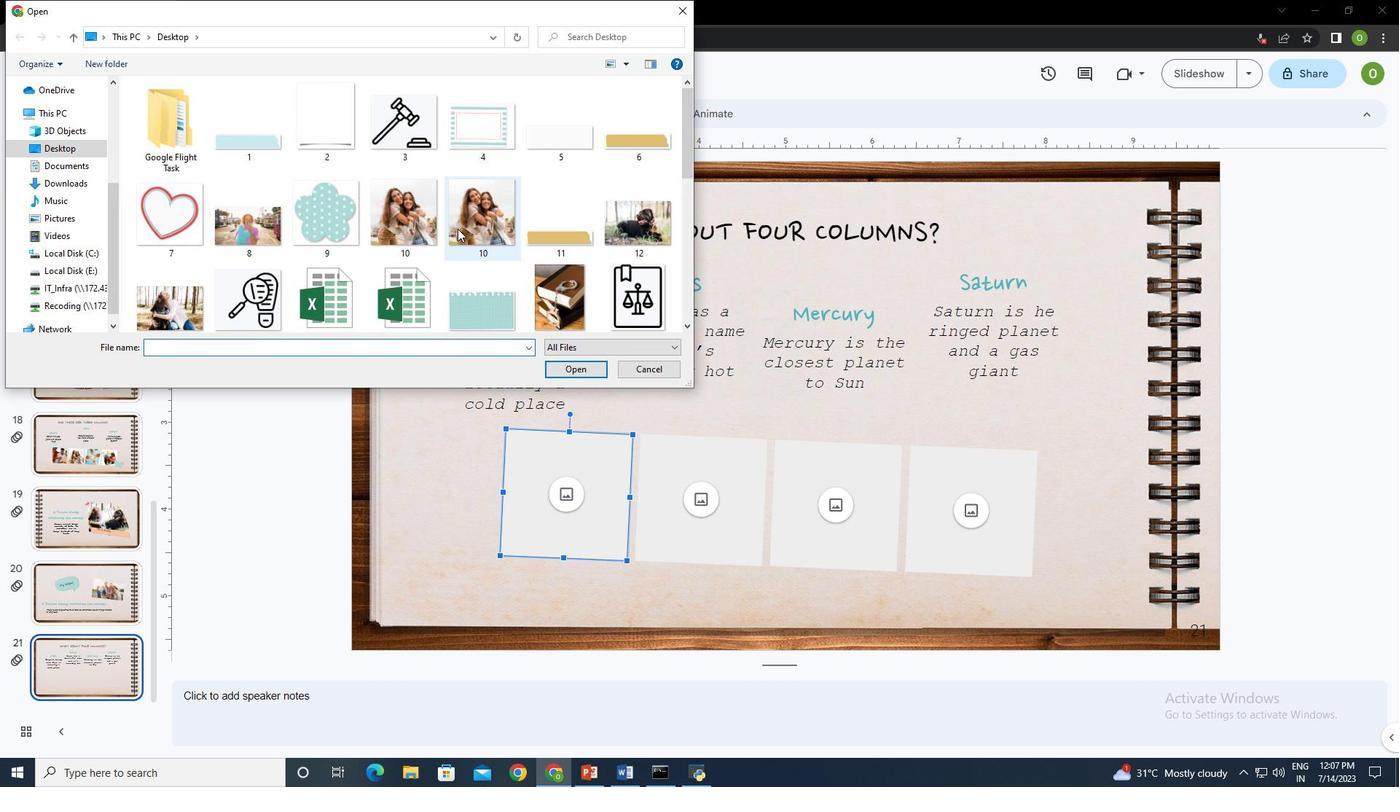 
Action: Mouse scrolled (457, 228) with delta (0, 0)
Screenshot: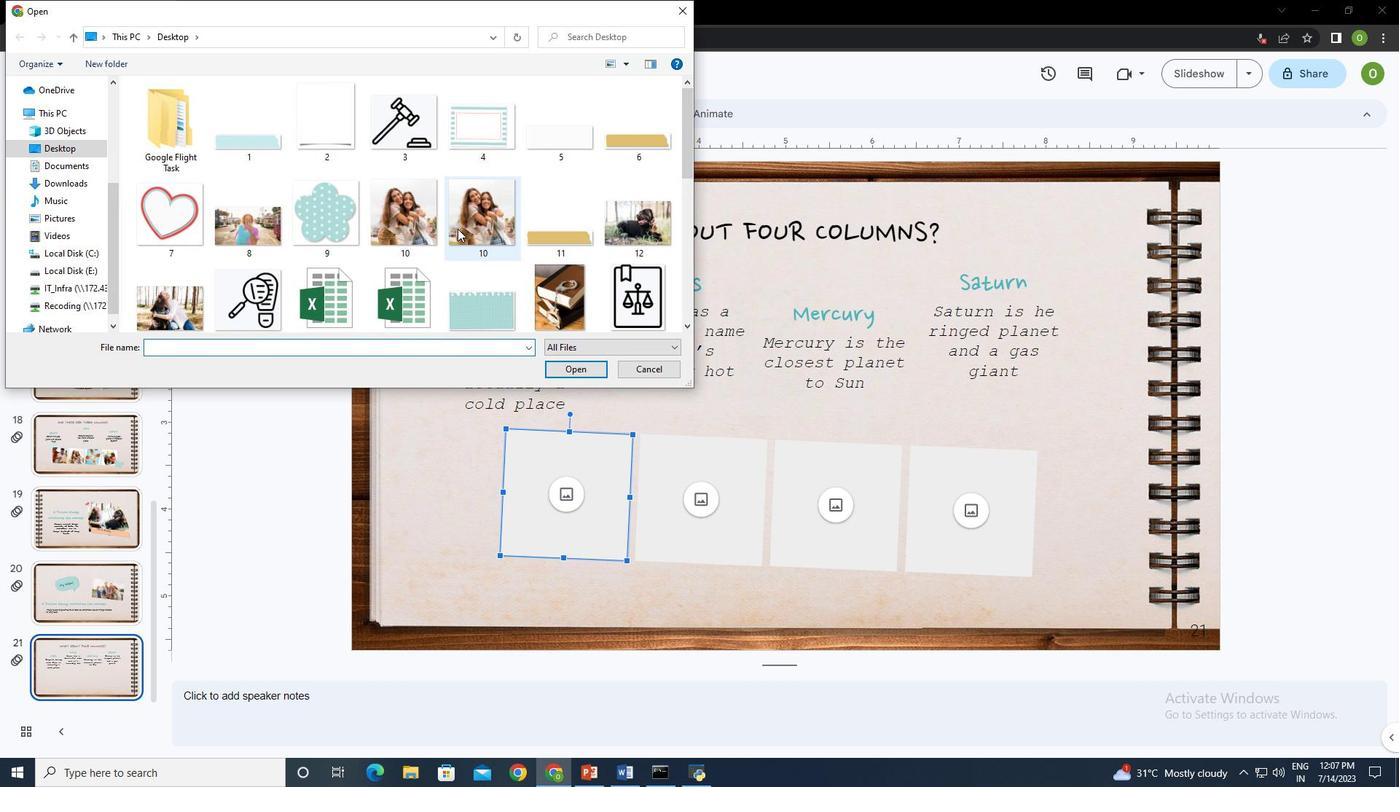 
Action: Mouse scrolled (457, 228) with delta (0, 0)
Screenshot: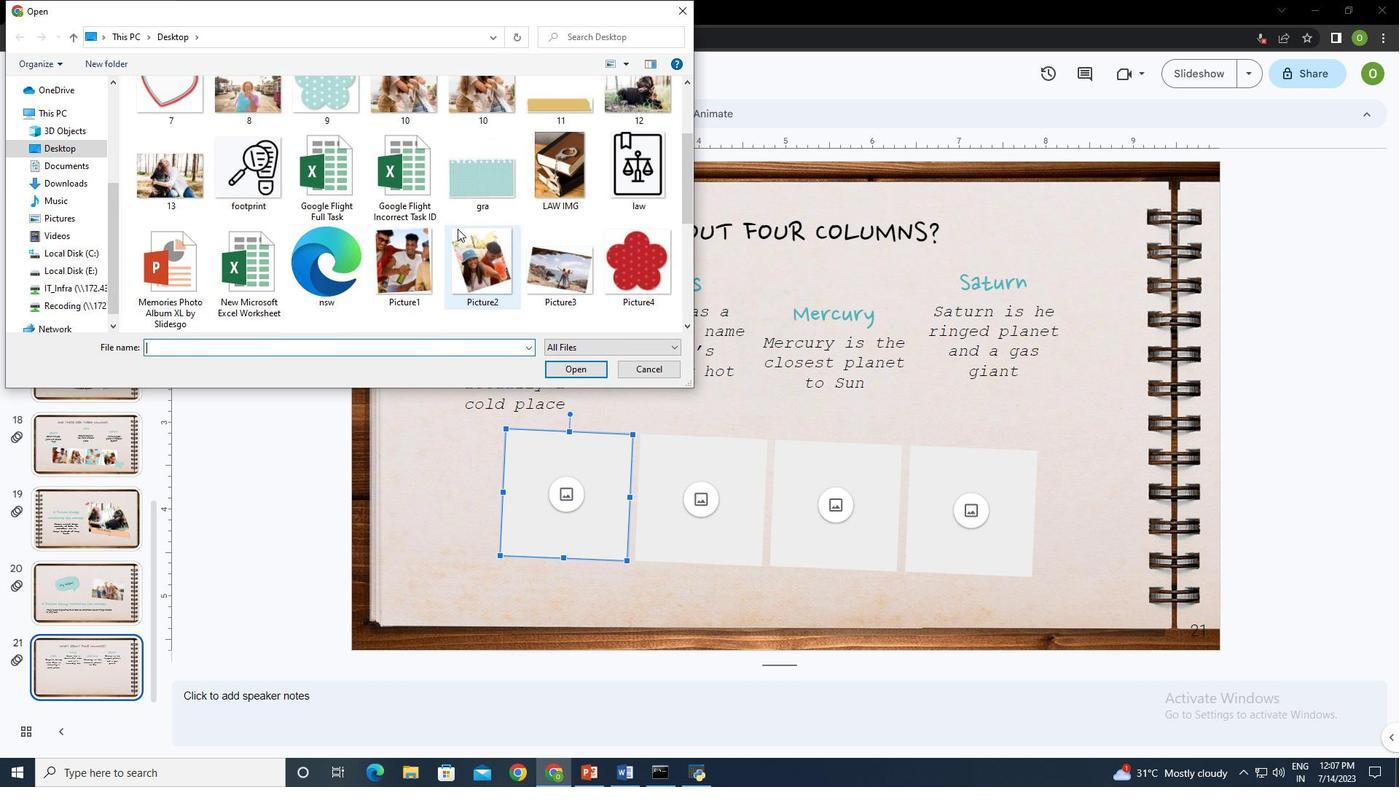 
Action: Mouse moved to (464, 241)
Screenshot: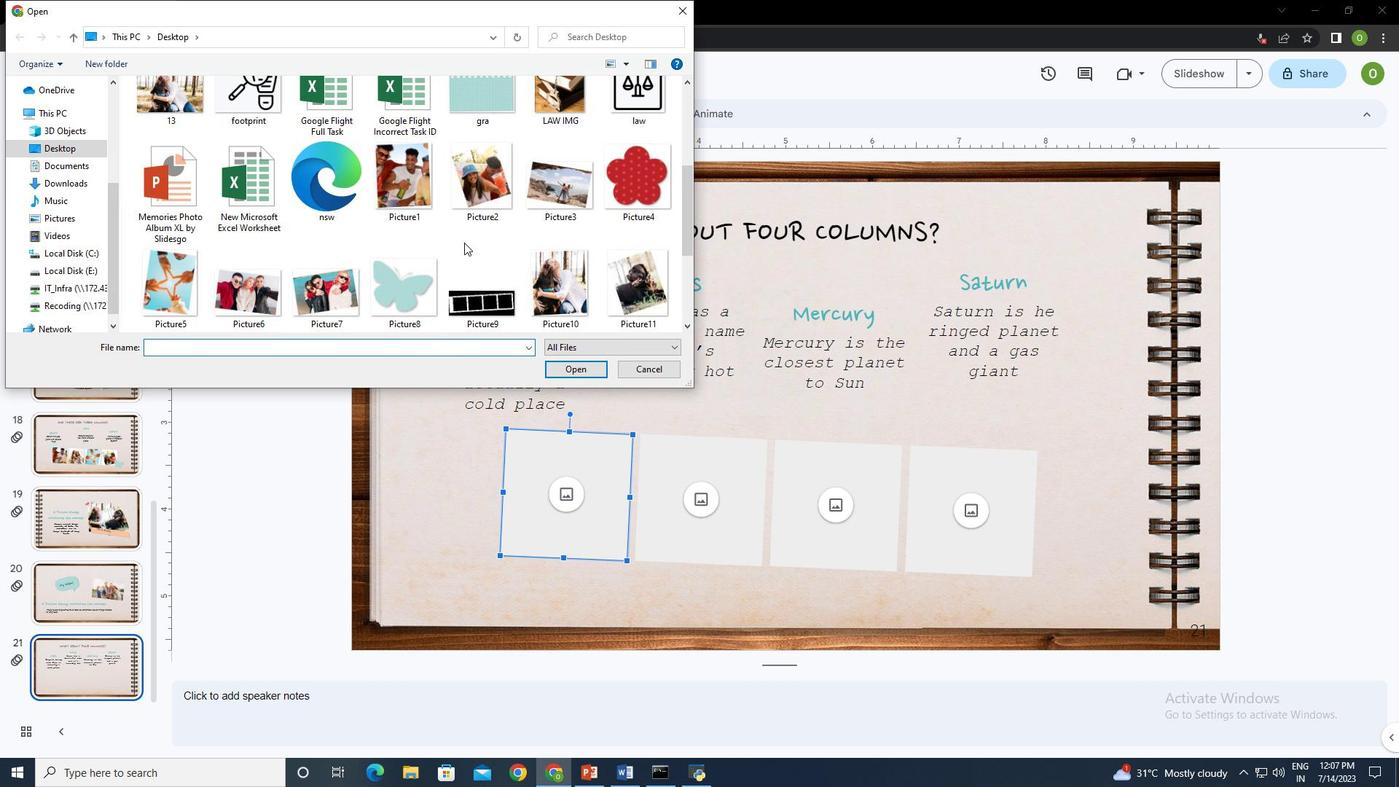 
Action: Mouse scrolled (464, 241) with delta (0, 0)
Screenshot: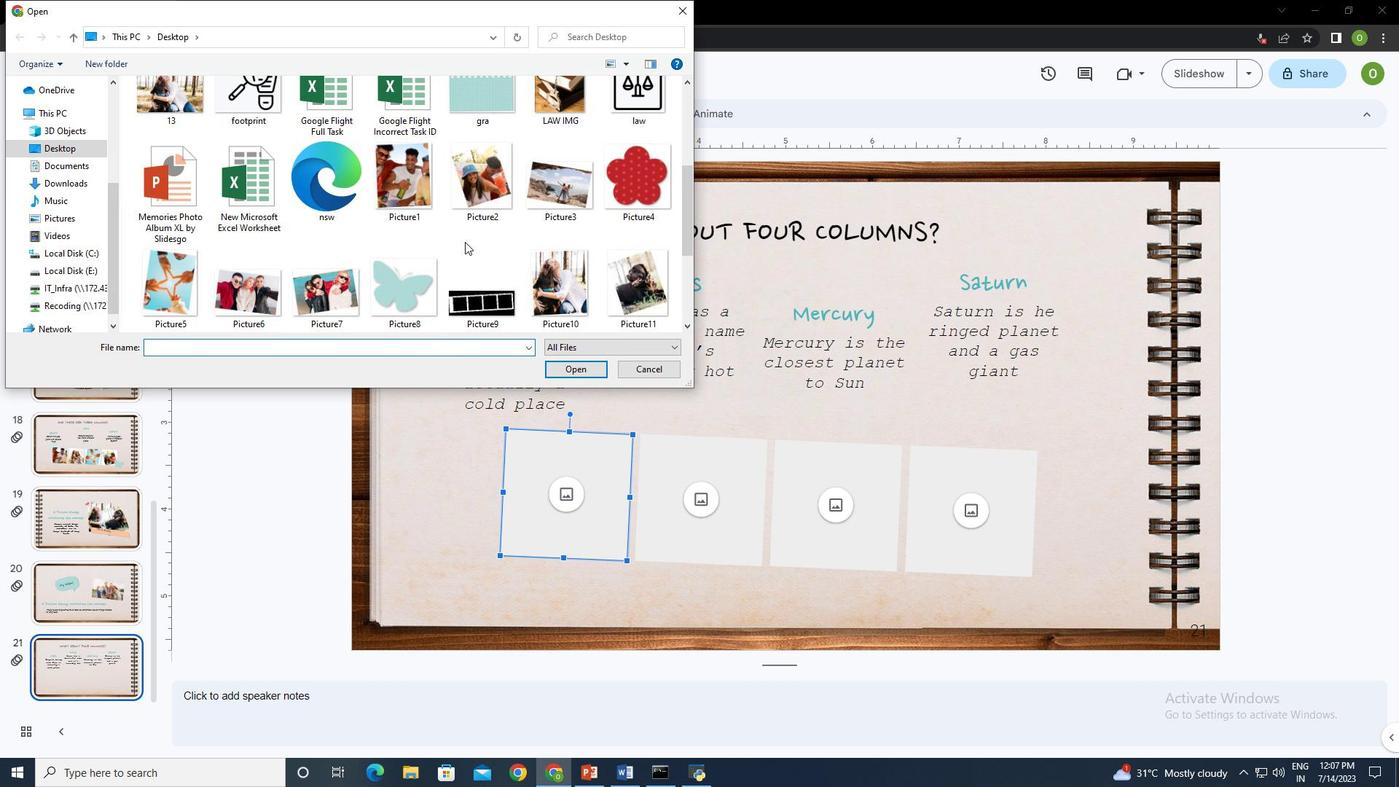
Action: Mouse scrolled (464, 241) with delta (0, 0)
Screenshot: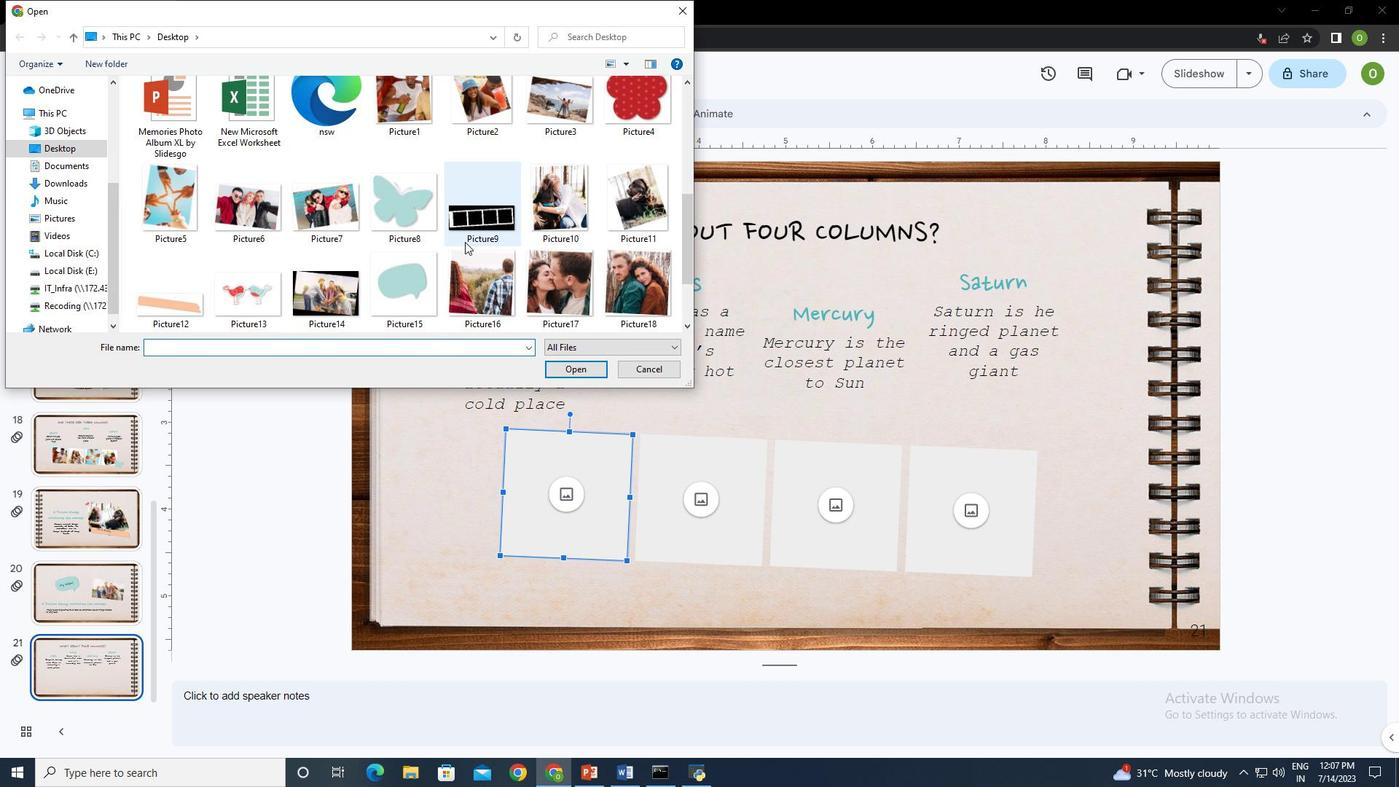 
Action: Mouse moved to (481, 184)
Screenshot: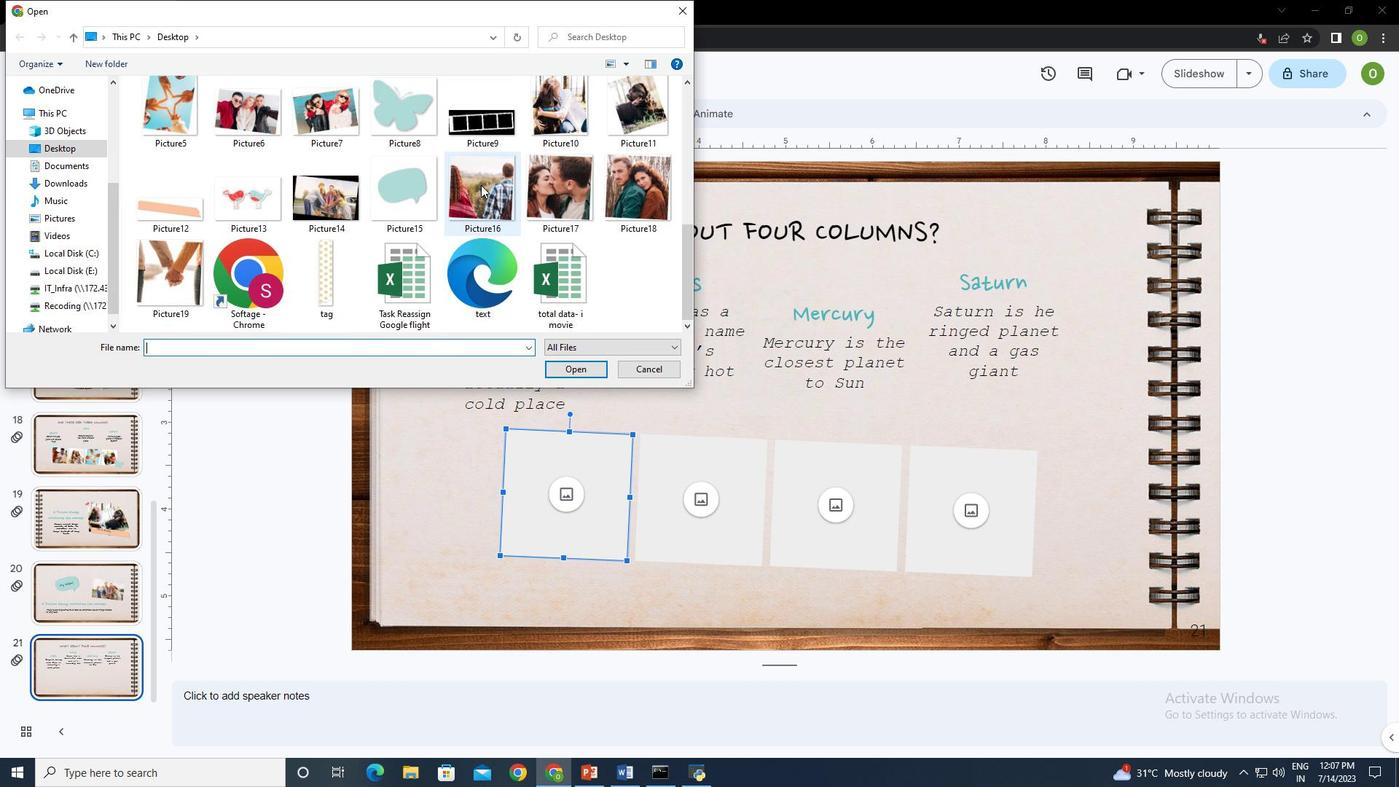 
Action: Mouse pressed left at (481, 184)
Screenshot: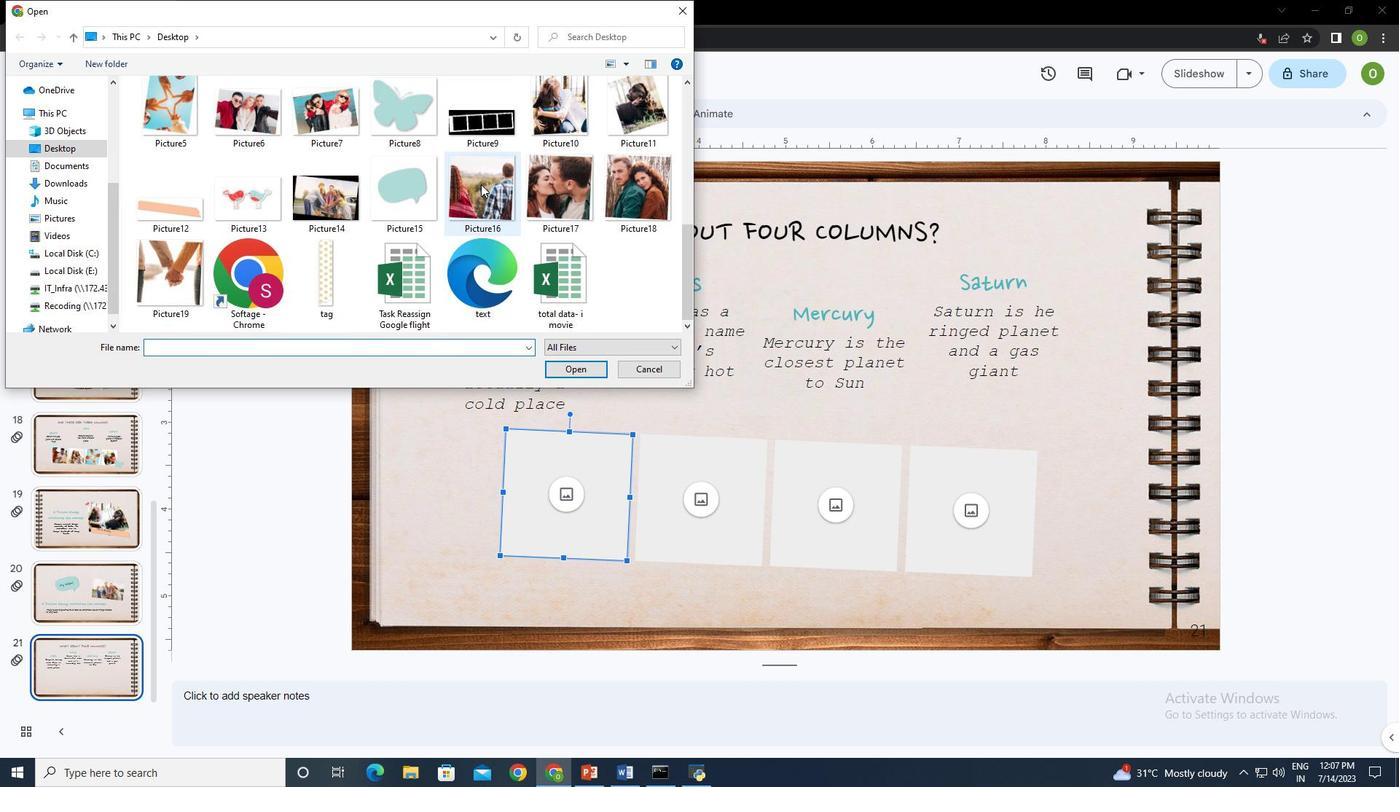 
Action: Mouse moved to (578, 368)
Screenshot: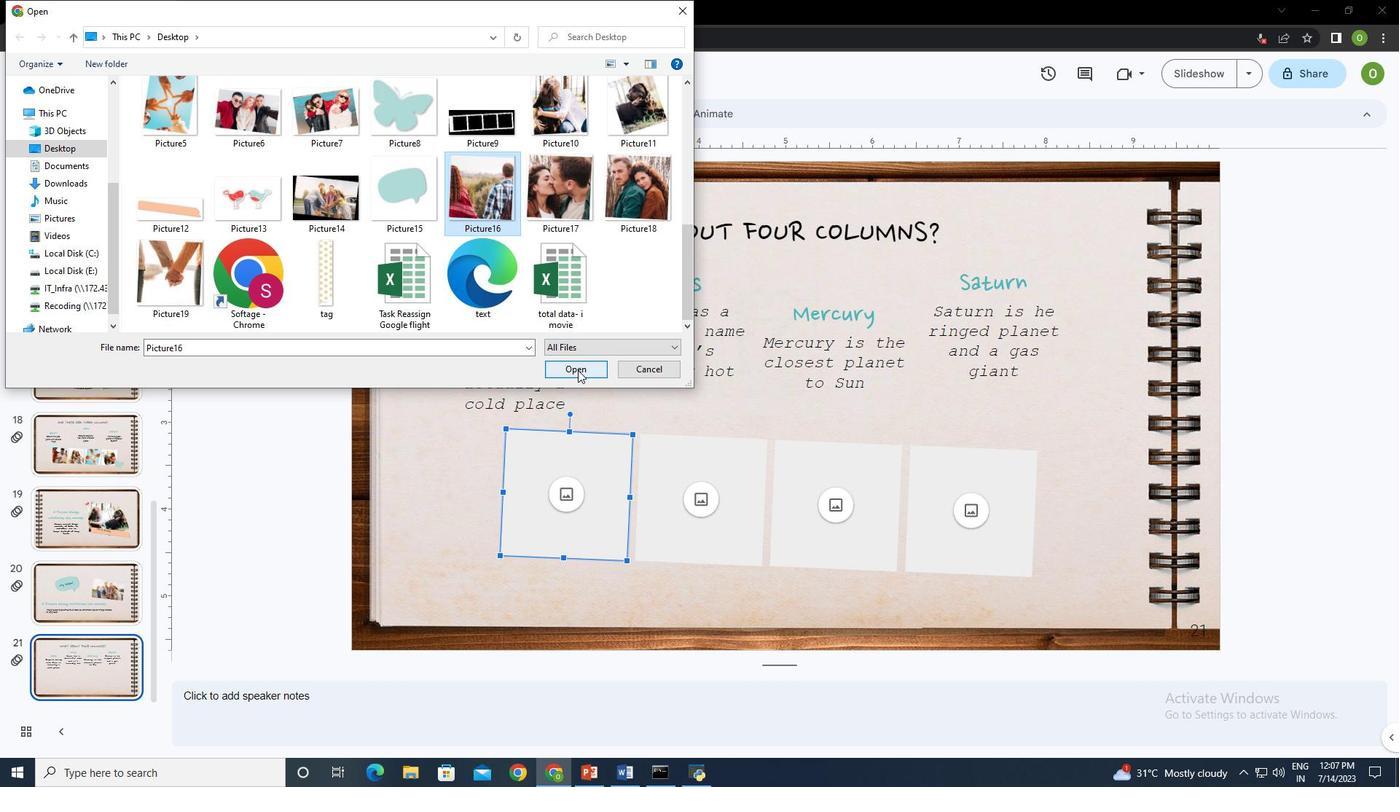 
Action: Mouse pressed left at (578, 368)
Screenshot: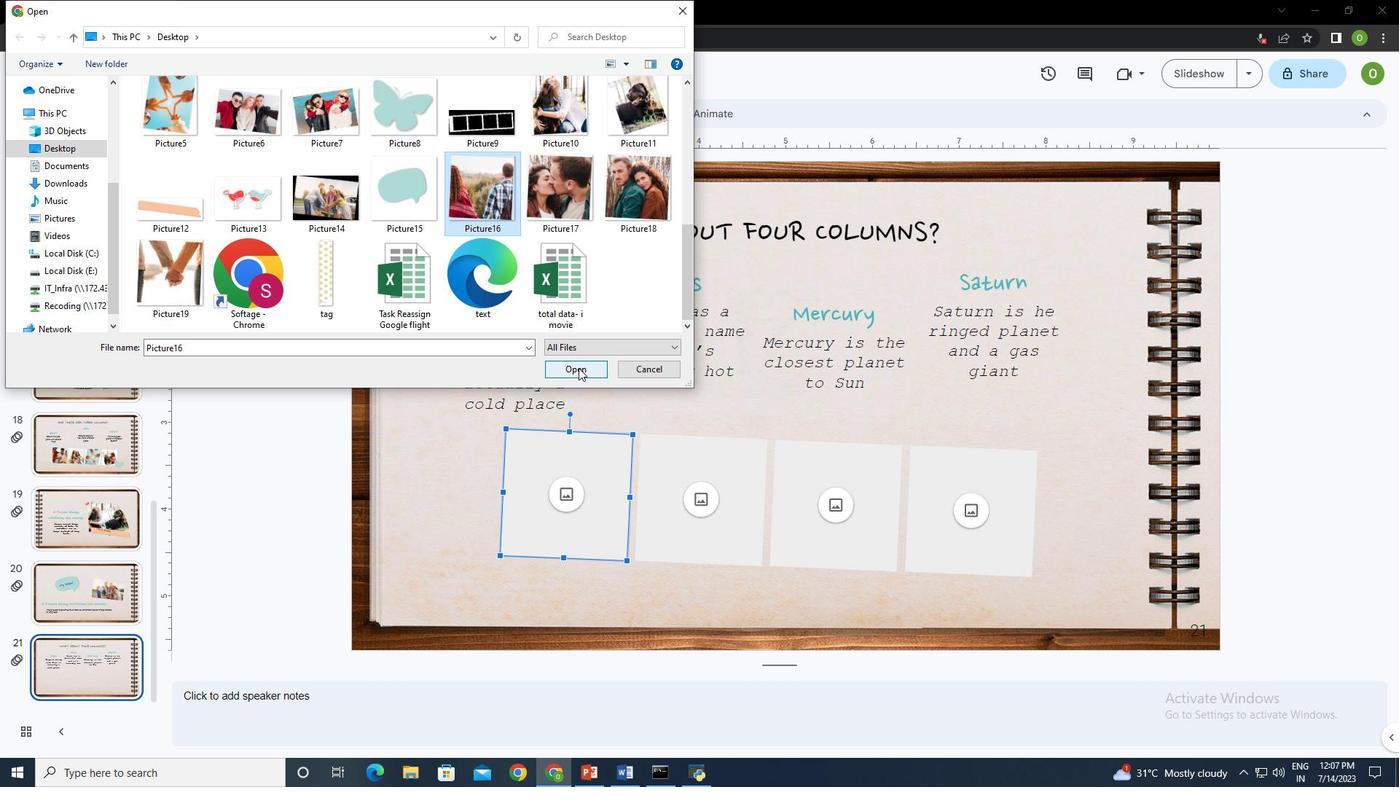 
Action: Mouse moved to (711, 491)
Screenshot: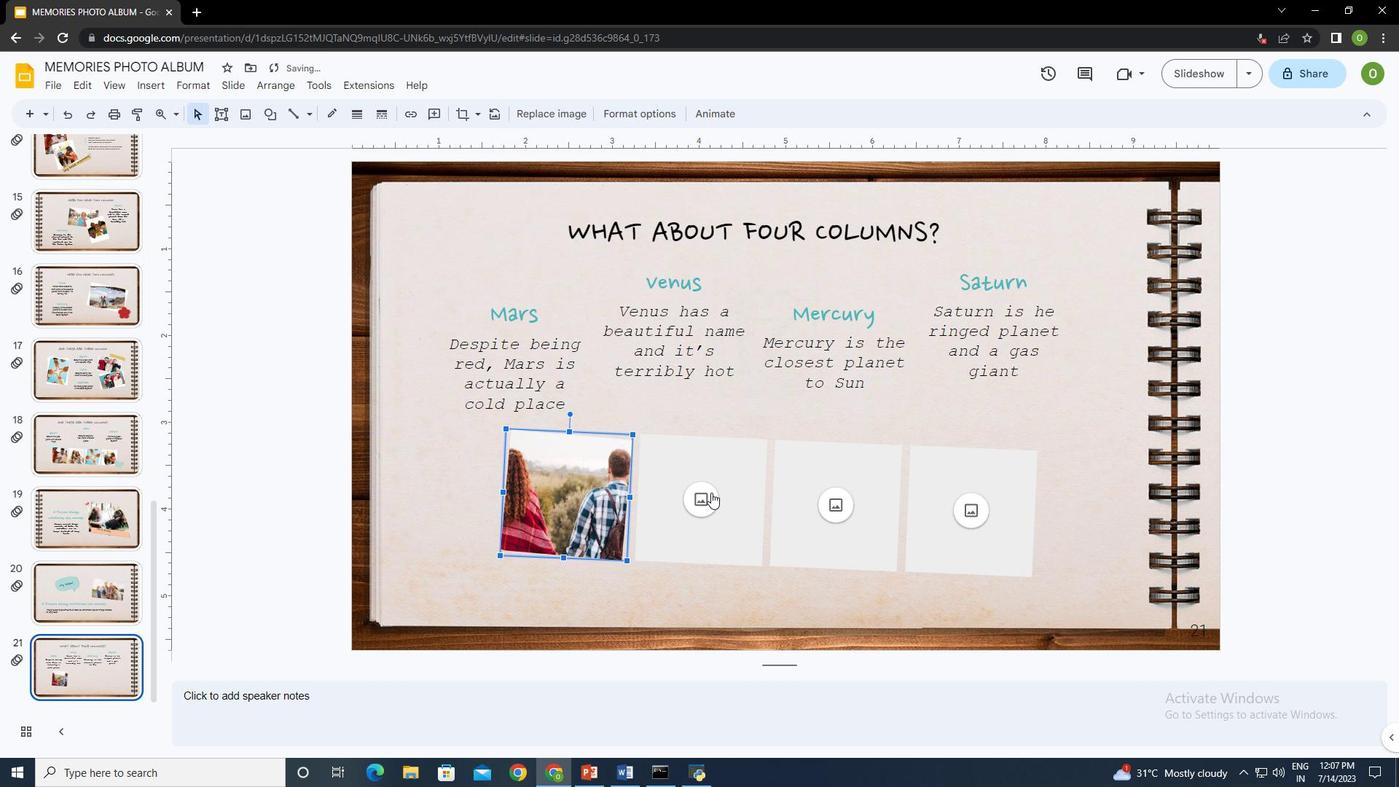 
Action: Mouse pressed left at (711, 491)
Screenshot: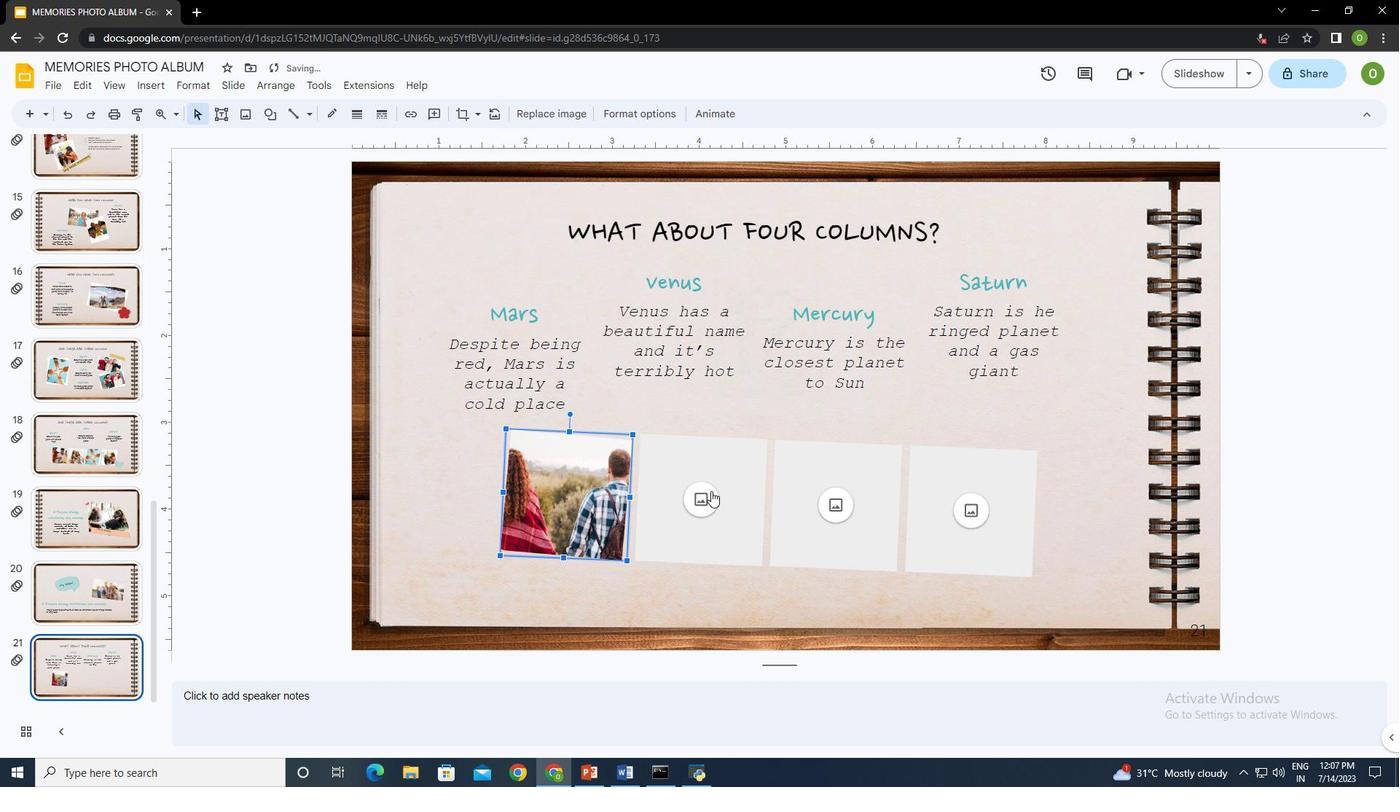 
Action: Mouse moved to (783, 507)
Screenshot: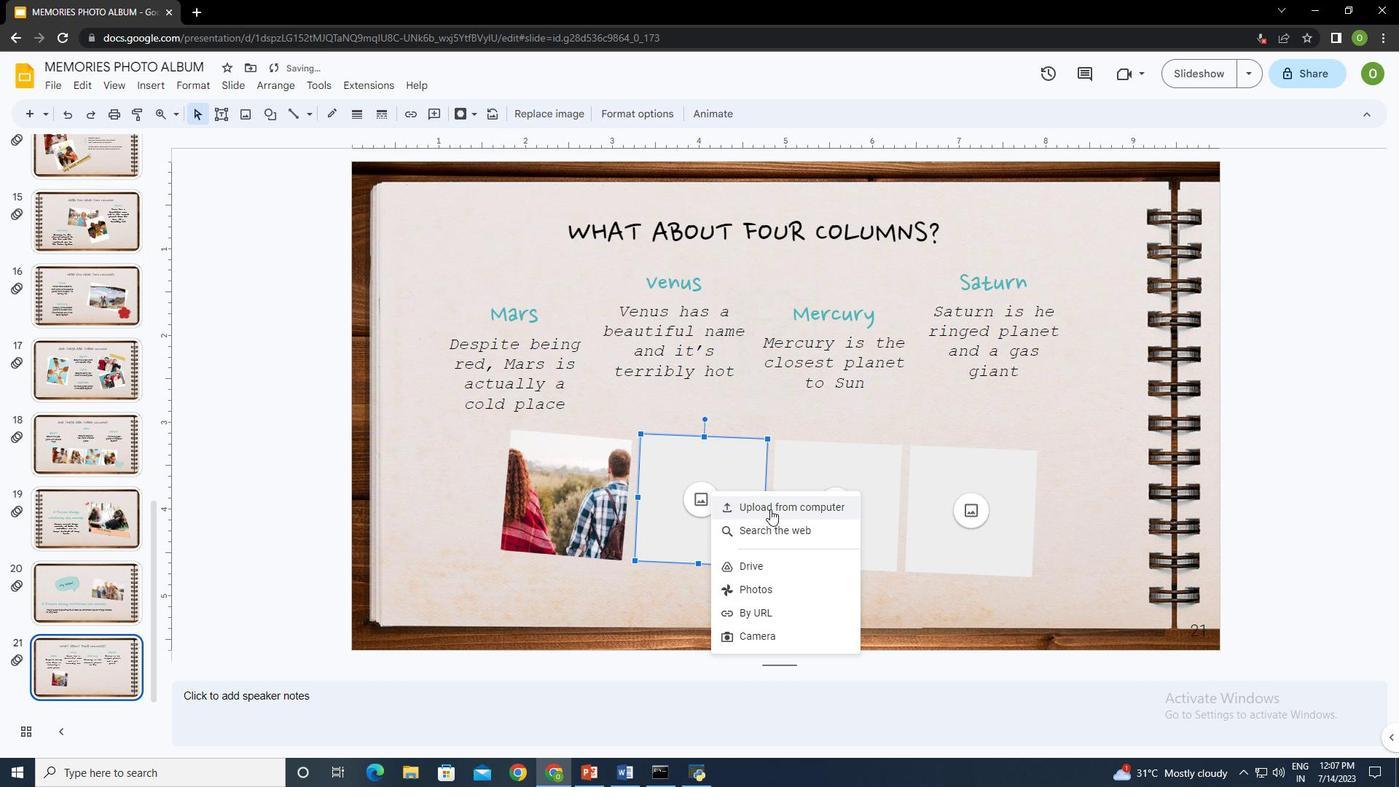 
Action: Mouse pressed left at (783, 507)
Screenshot: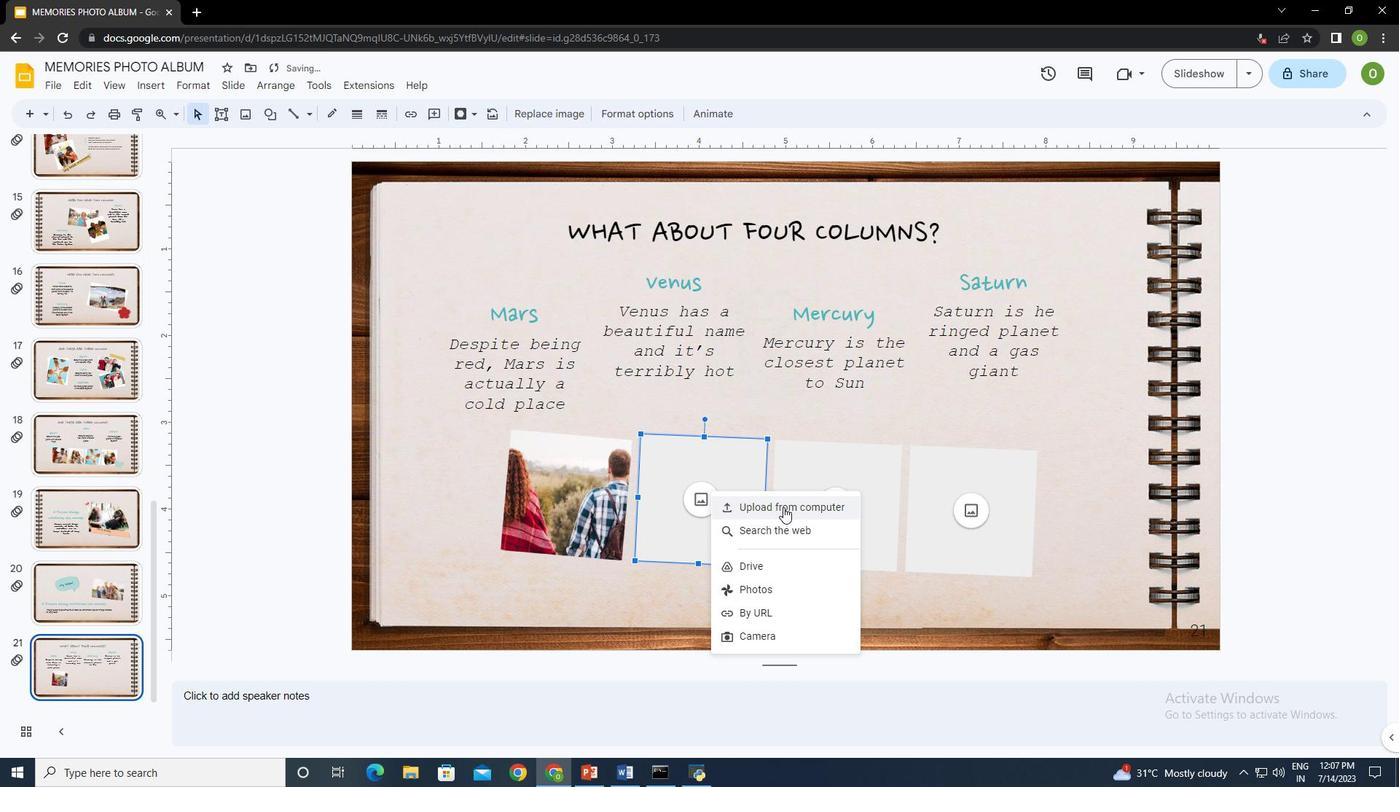 
Action: Mouse moved to (489, 248)
Screenshot: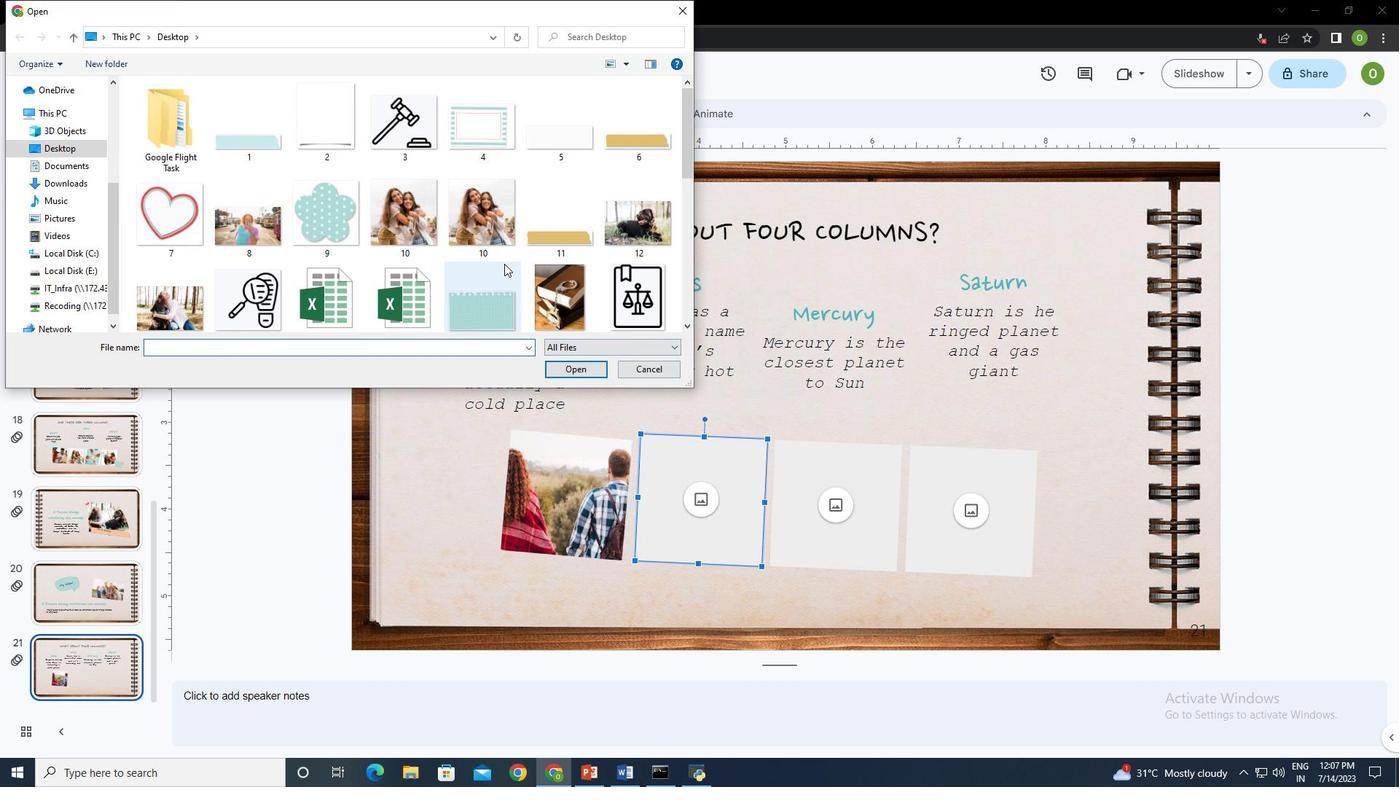 
Action: Mouse scrolled (489, 247) with delta (0, 0)
Screenshot: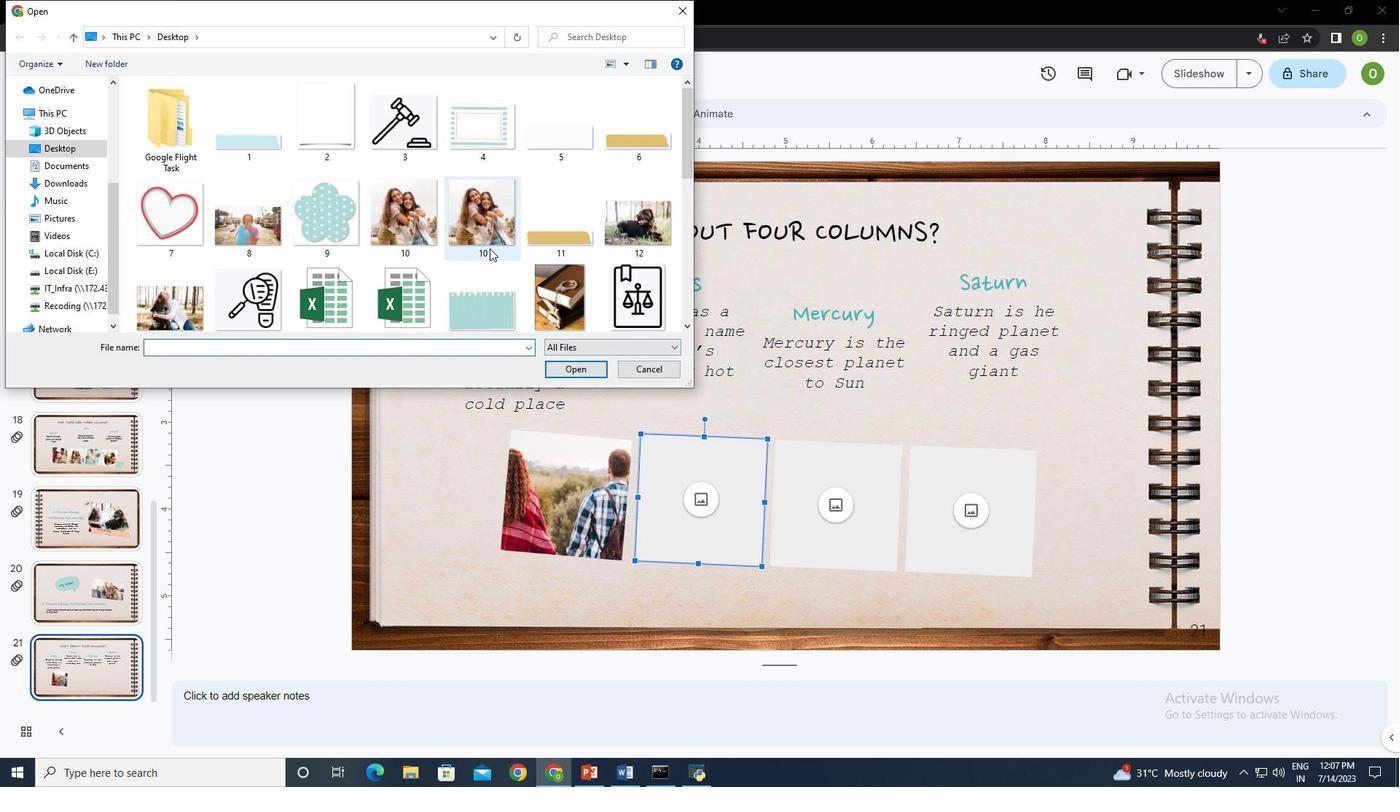 
Action: Mouse scrolled (489, 247) with delta (0, 0)
Screenshot: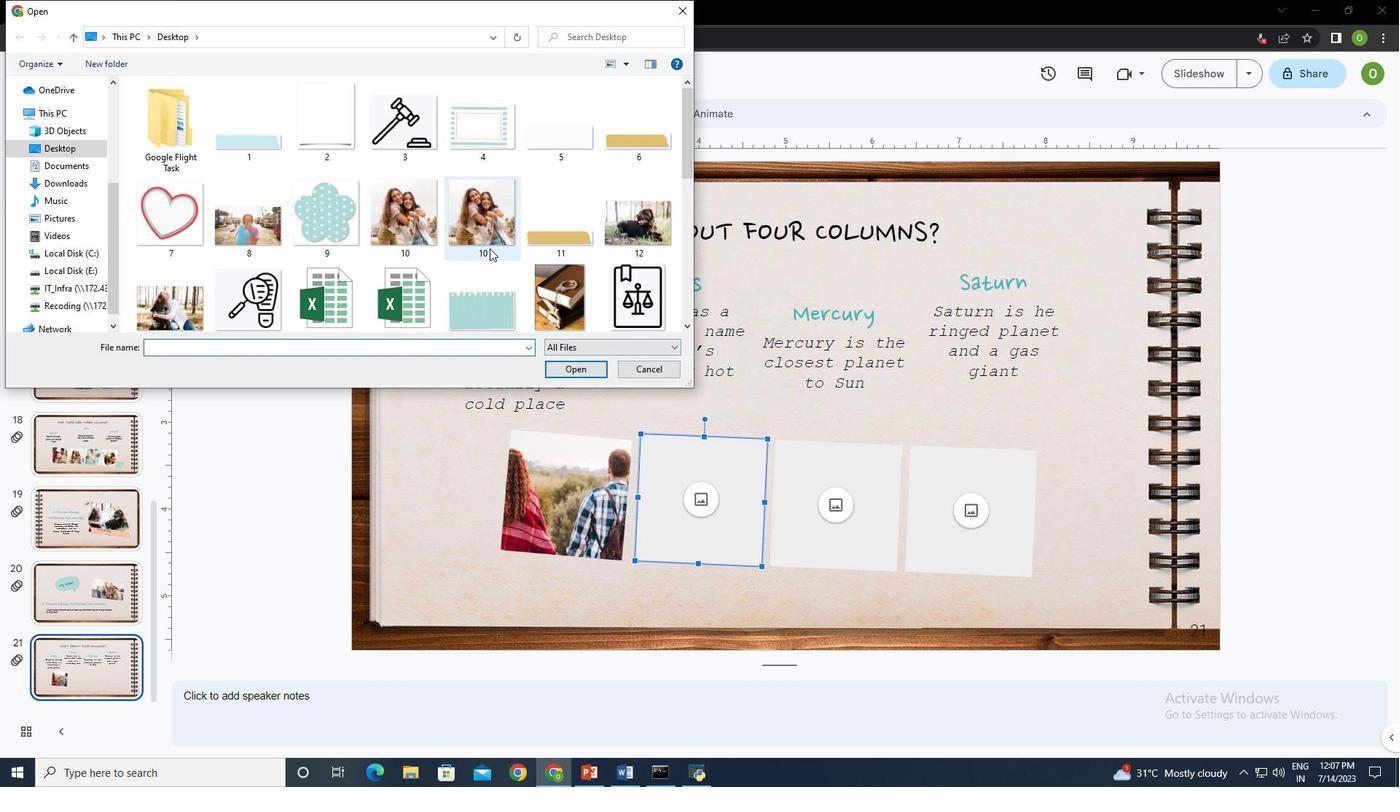 
Action: Mouse scrolled (489, 247) with delta (0, 0)
Screenshot: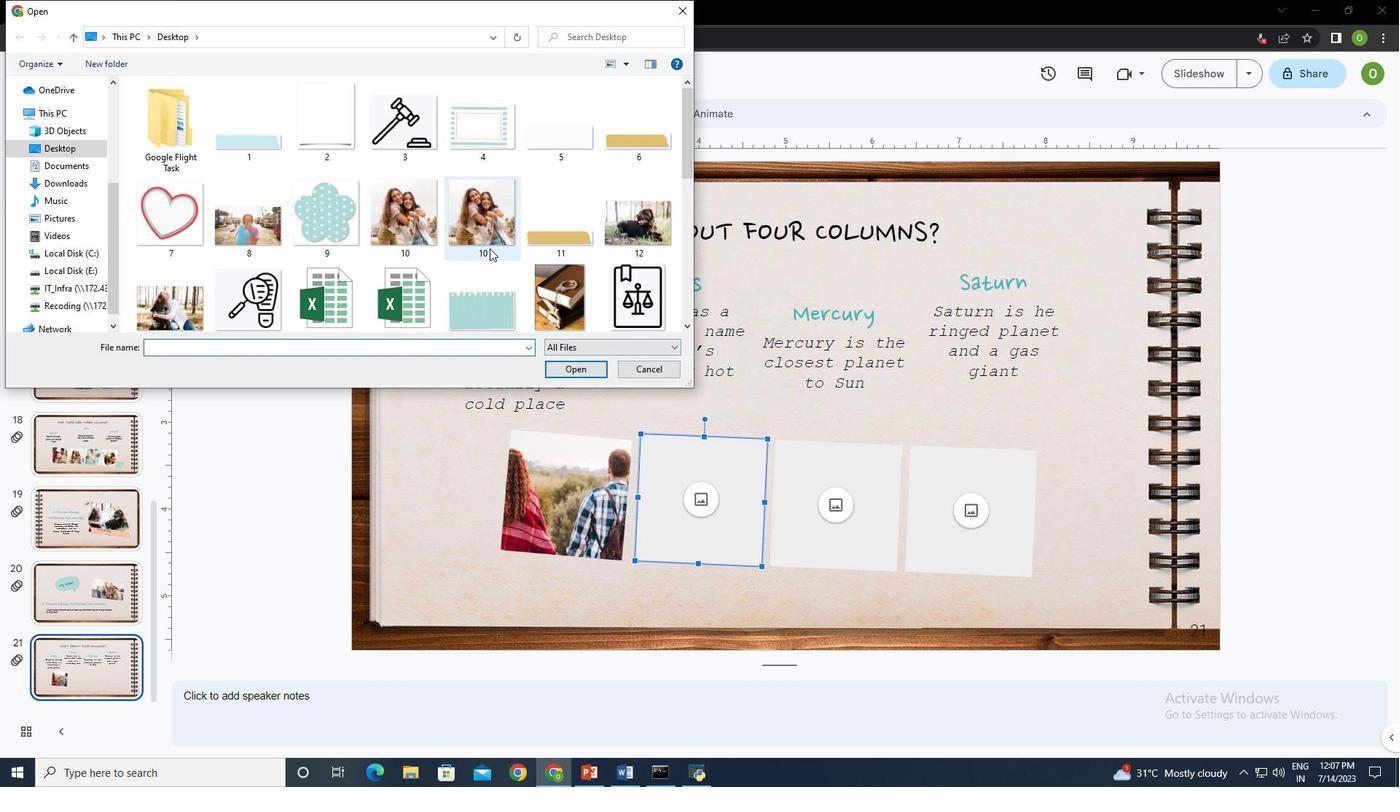 
Action: Mouse scrolled (489, 247) with delta (0, 0)
Screenshot: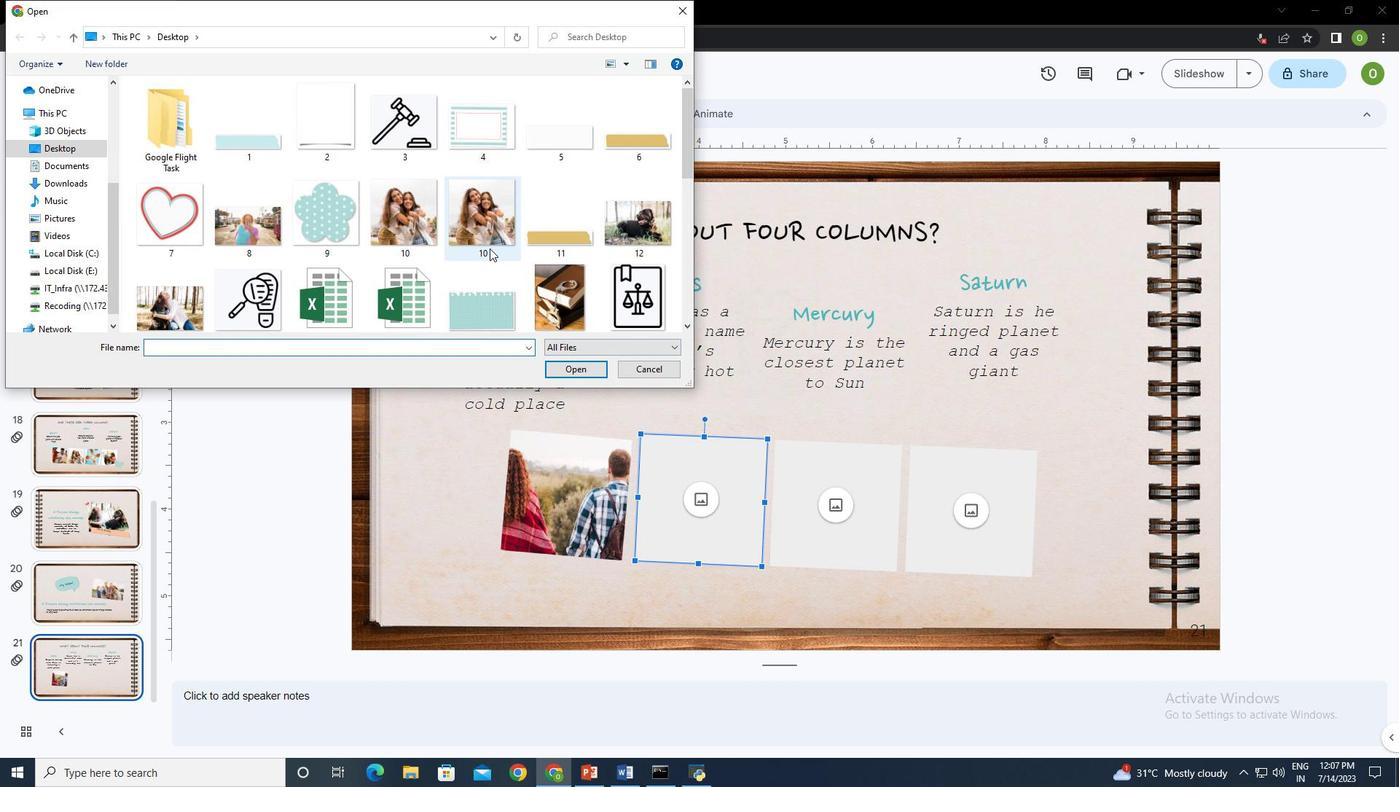 
Action: Mouse scrolled (489, 247) with delta (0, 0)
Screenshot: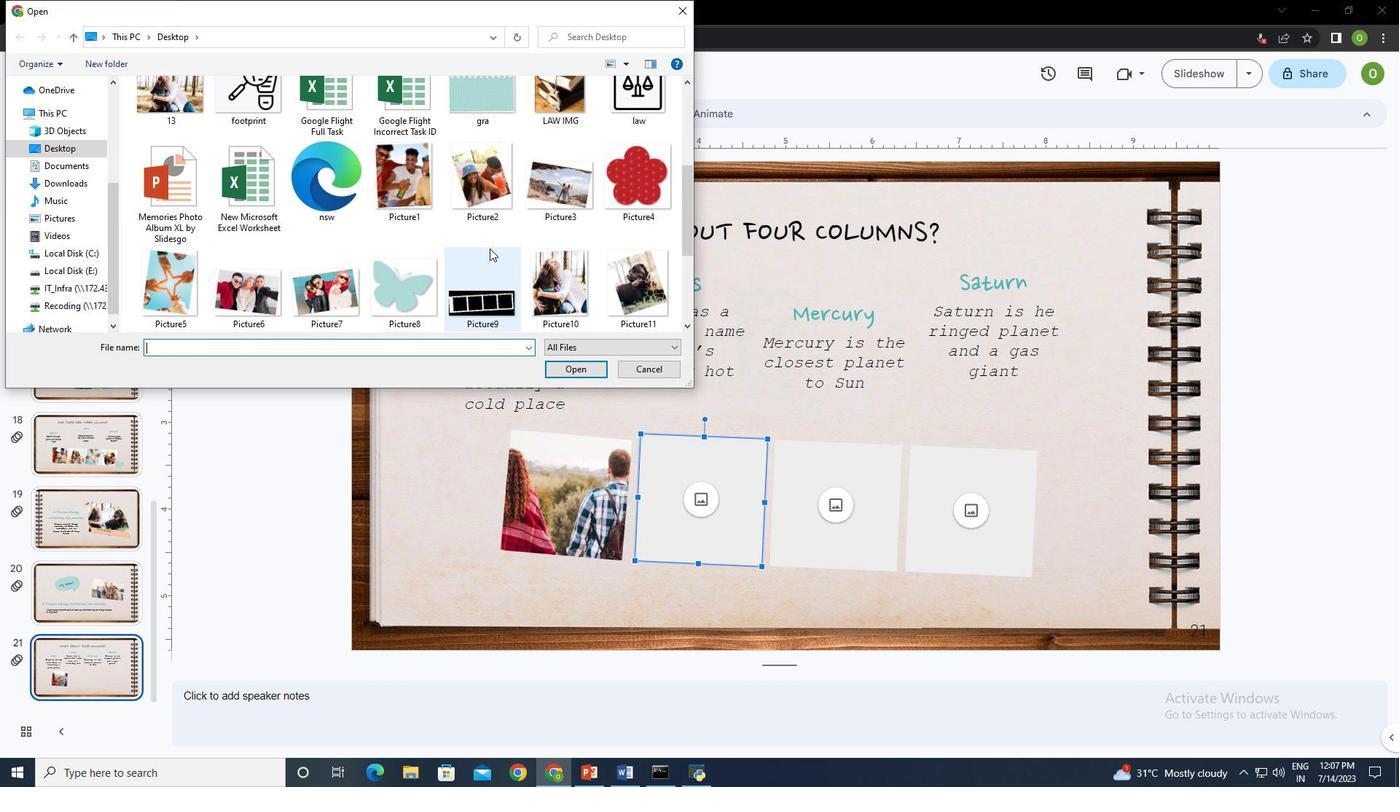 
Action: Mouse scrolled (489, 247) with delta (0, 0)
Screenshot: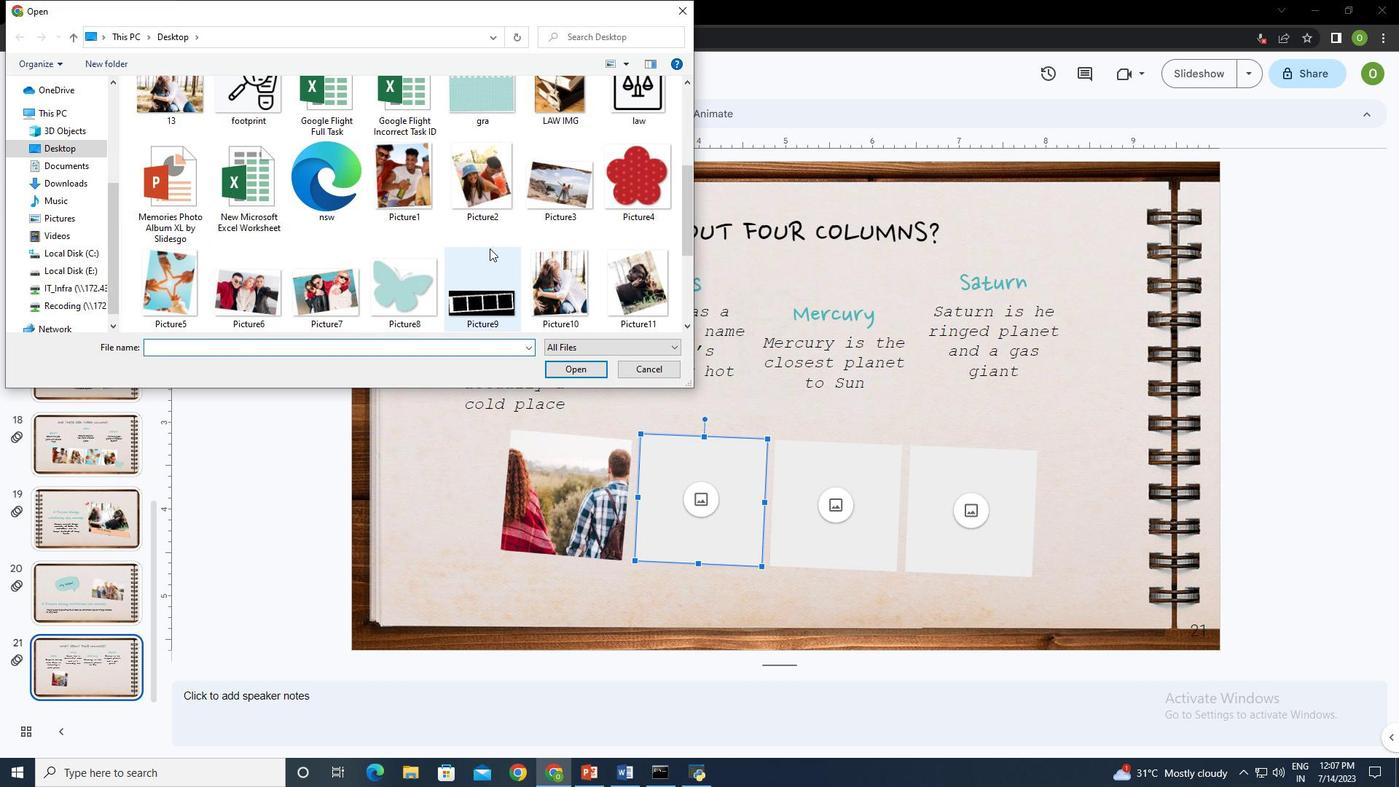 
Action: Mouse scrolled (489, 247) with delta (0, 0)
Screenshot: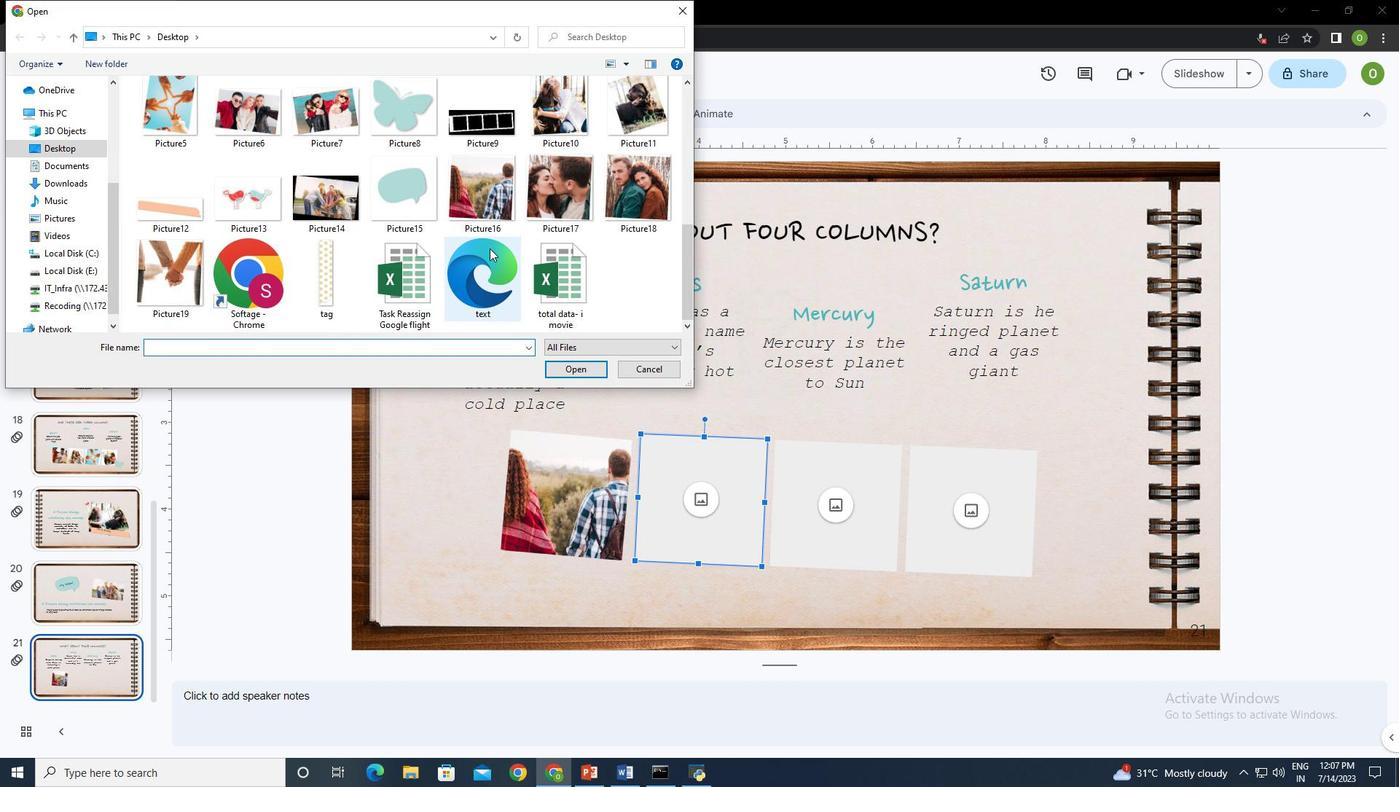 
Action: Mouse moved to (638, 194)
Screenshot: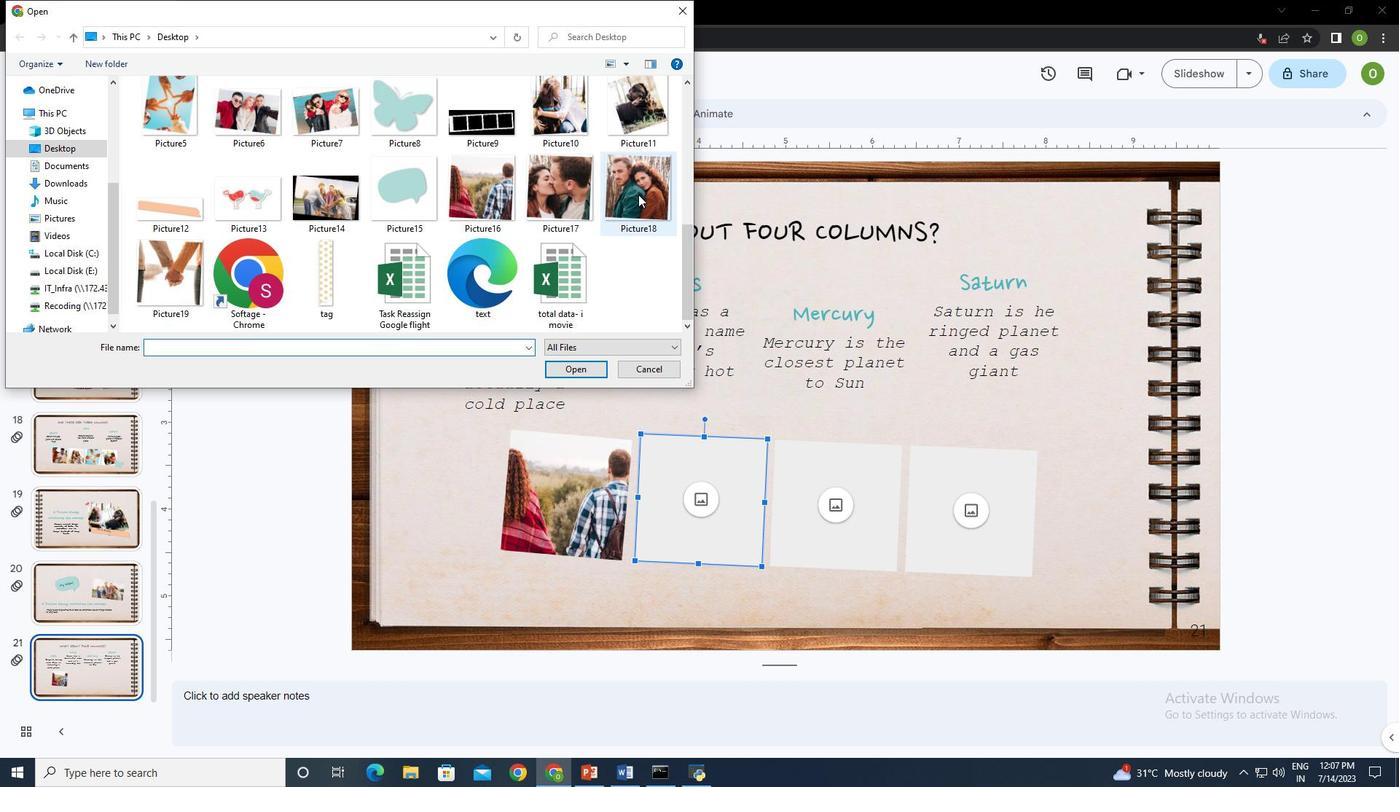 
Action: Mouse pressed left at (638, 194)
Screenshot: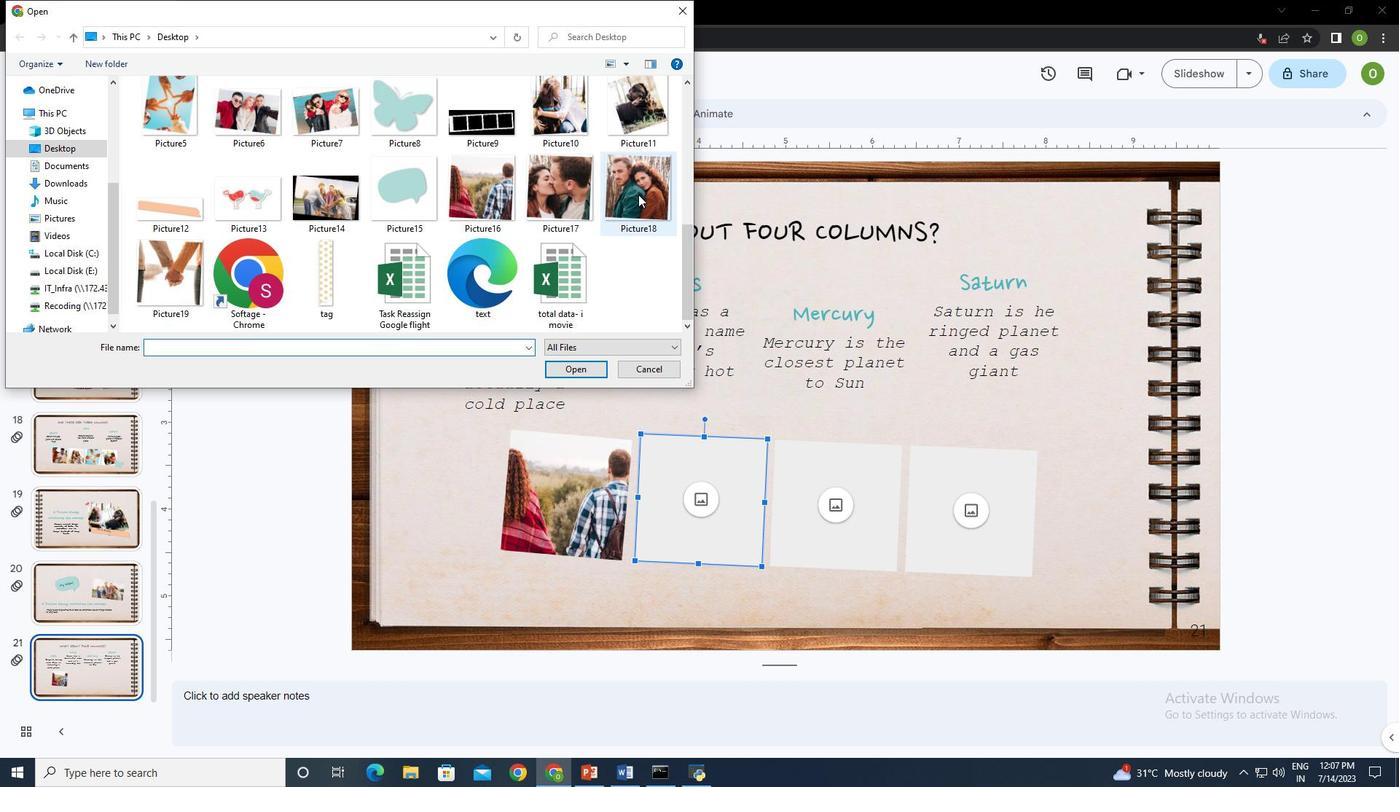 
Action: Mouse moved to (582, 368)
Screenshot: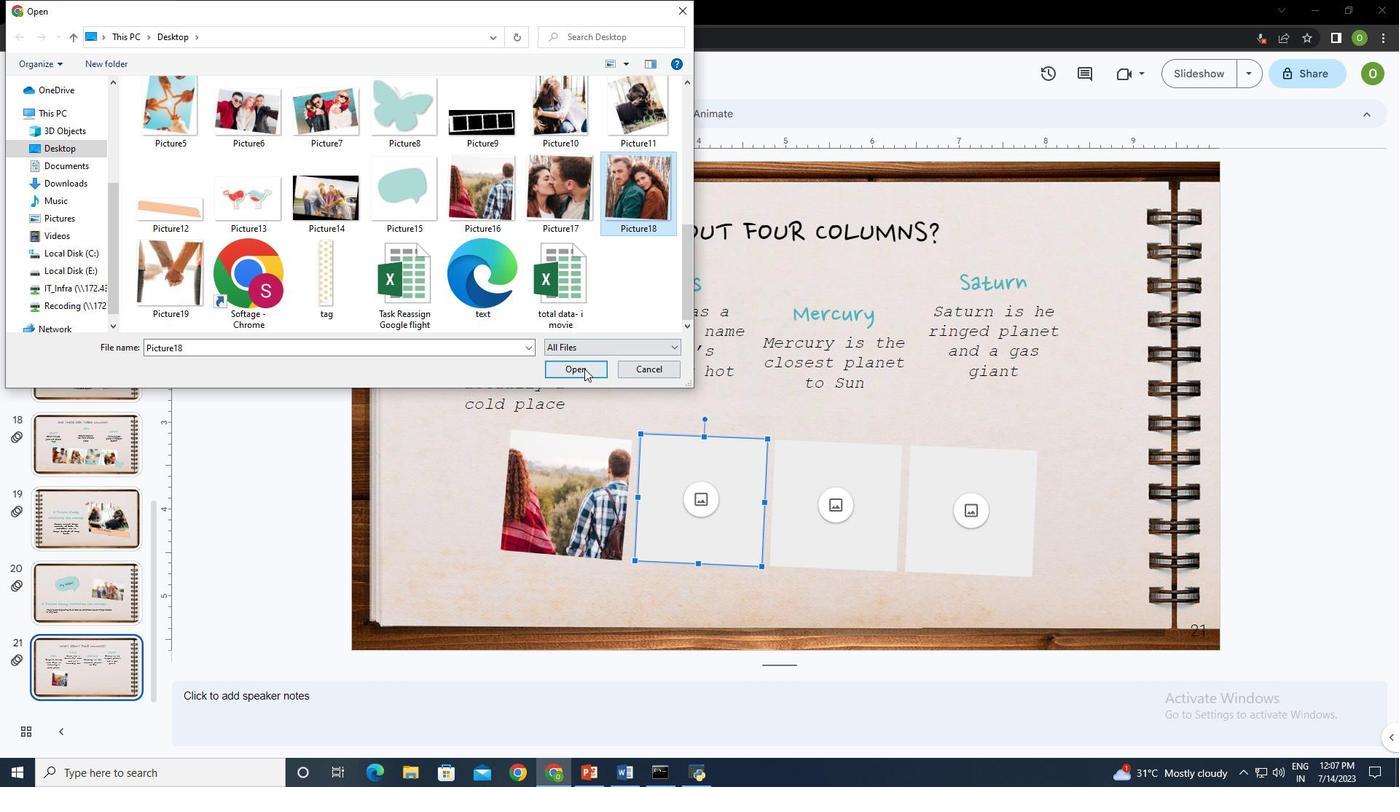 
Action: Mouse pressed left at (582, 368)
Screenshot: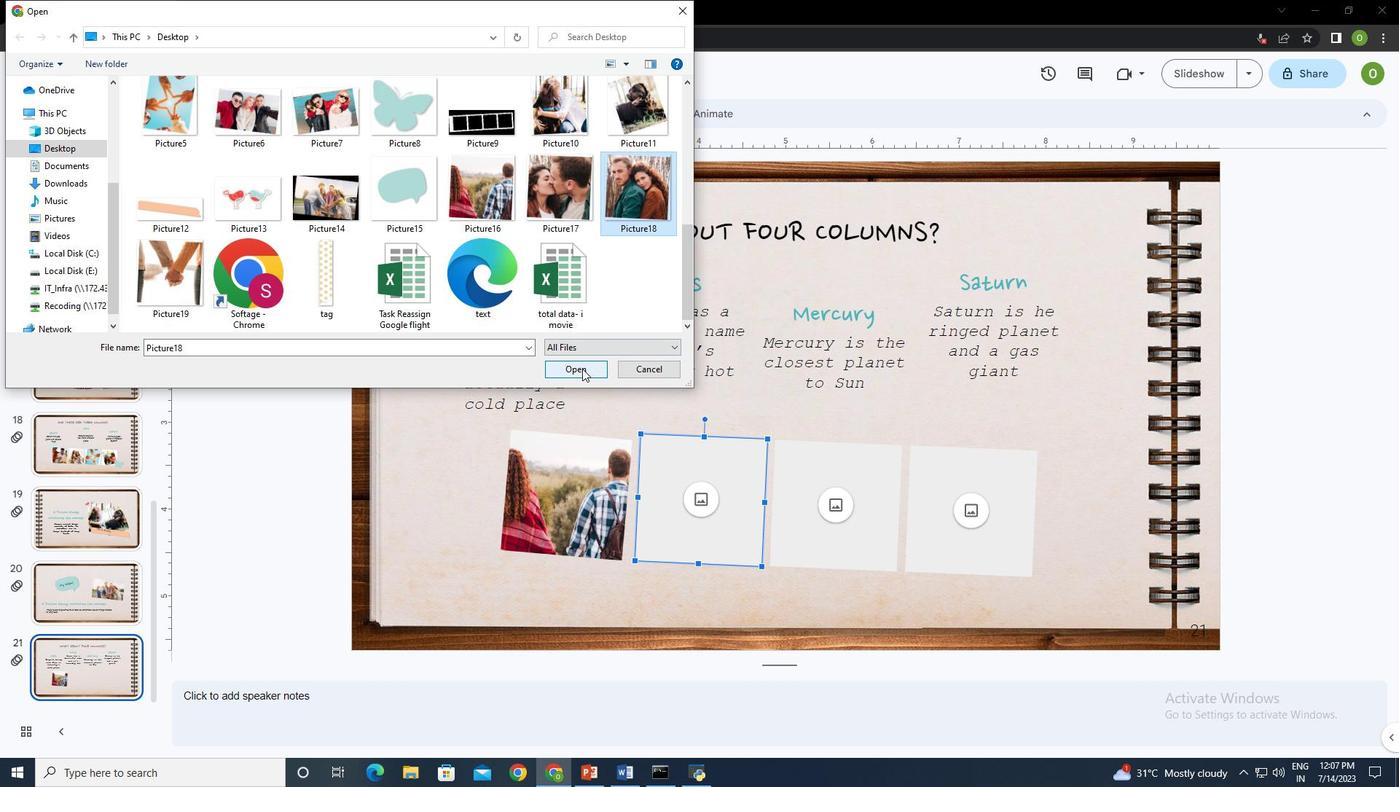 
Action: Mouse moved to (830, 486)
Screenshot: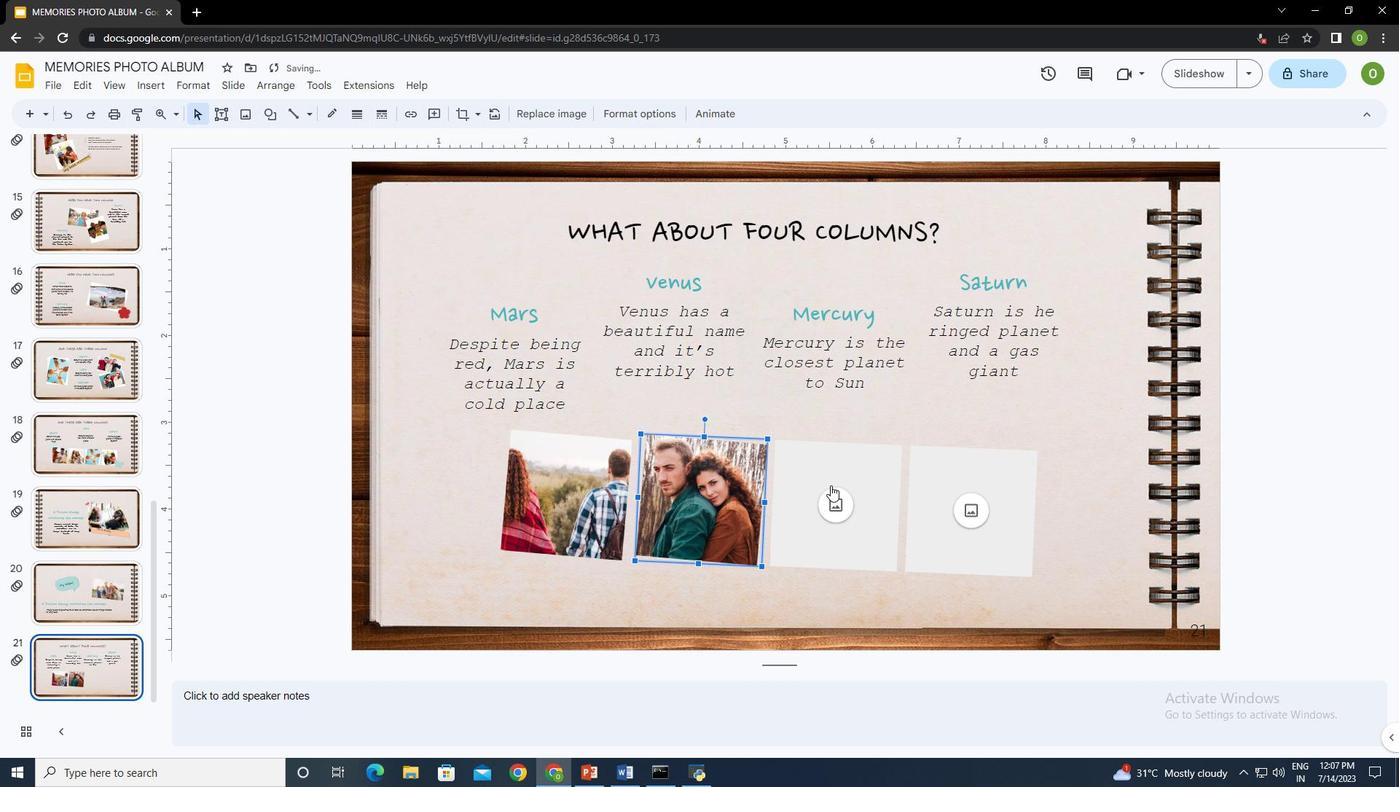 
Action: Mouse pressed left at (830, 486)
Screenshot: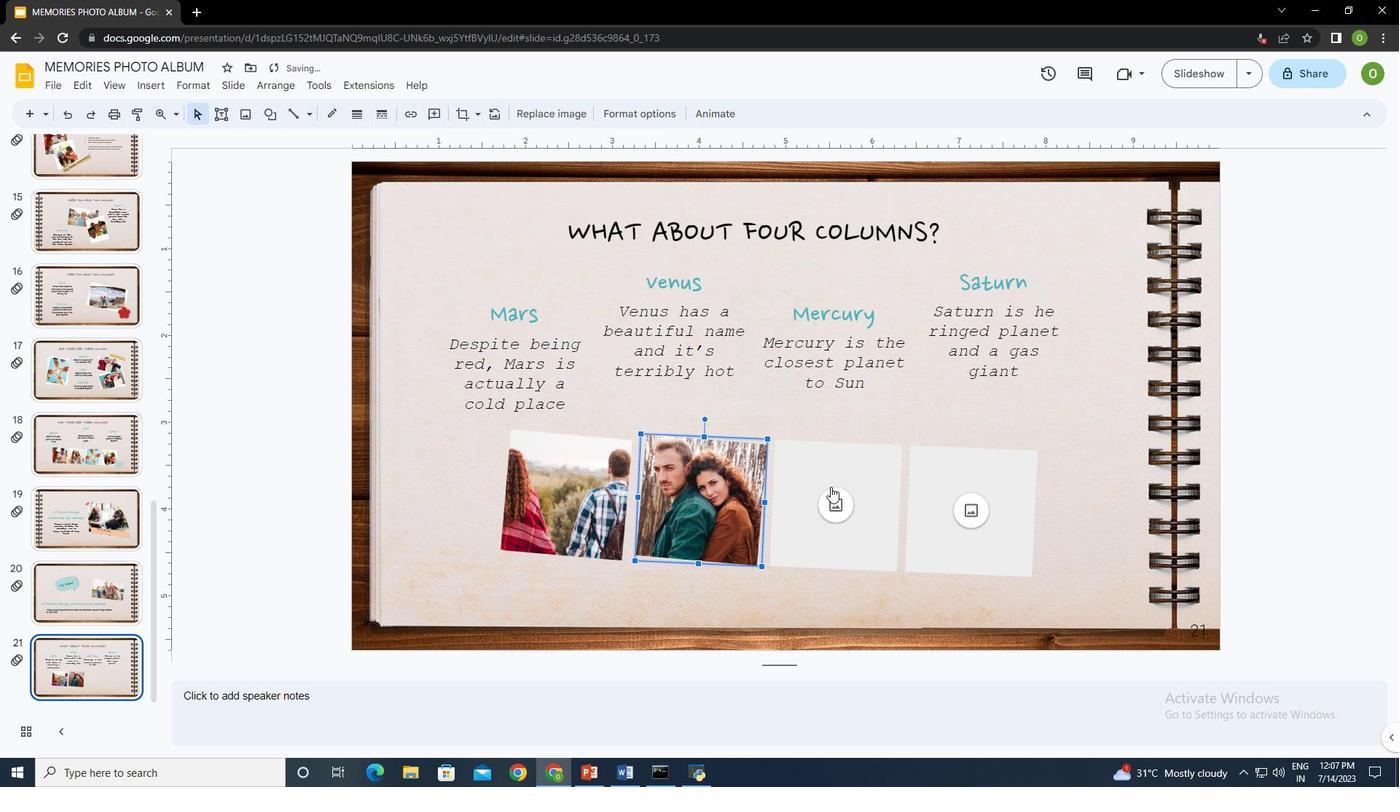 
Action: Mouse moved to (876, 500)
Screenshot: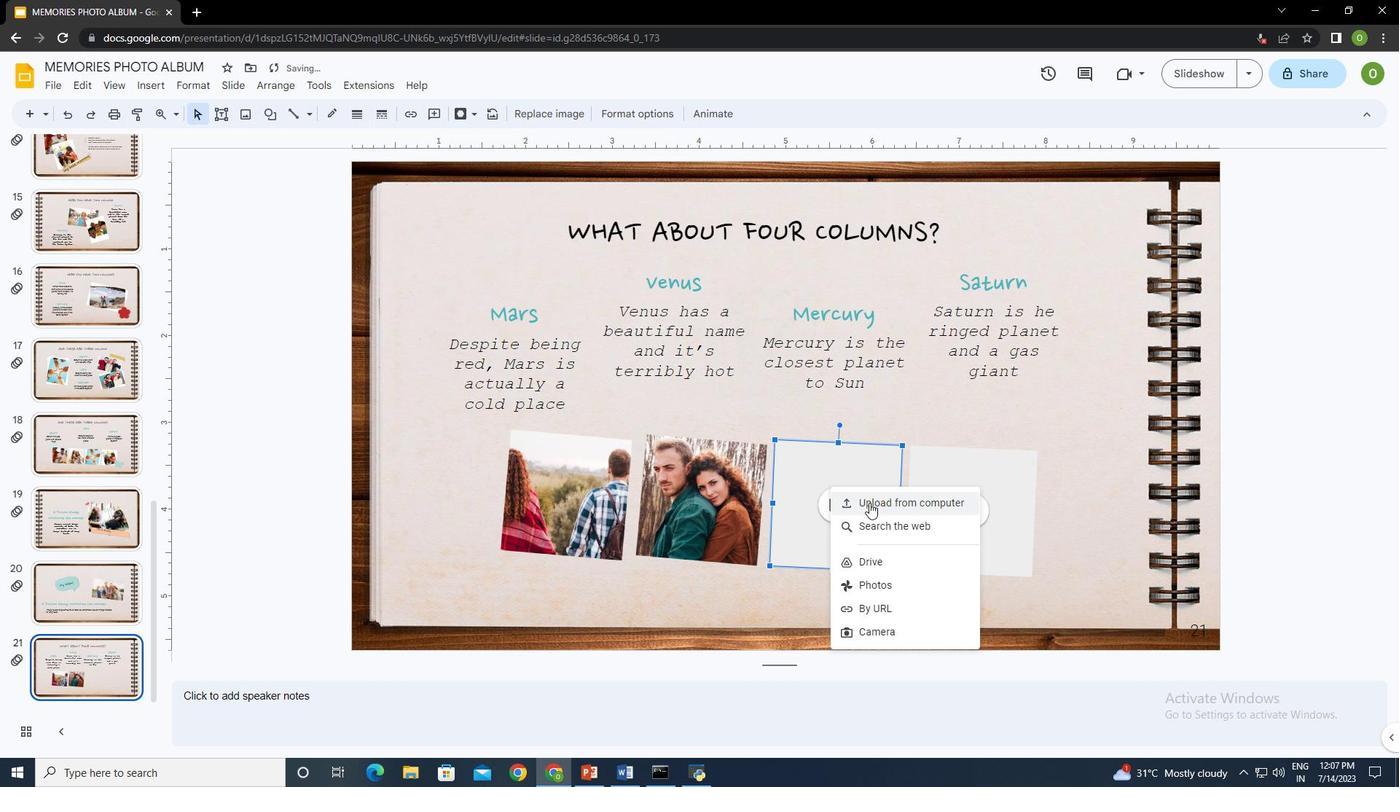 
Action: Mouse pressed left at (876, 500)
Screenshot: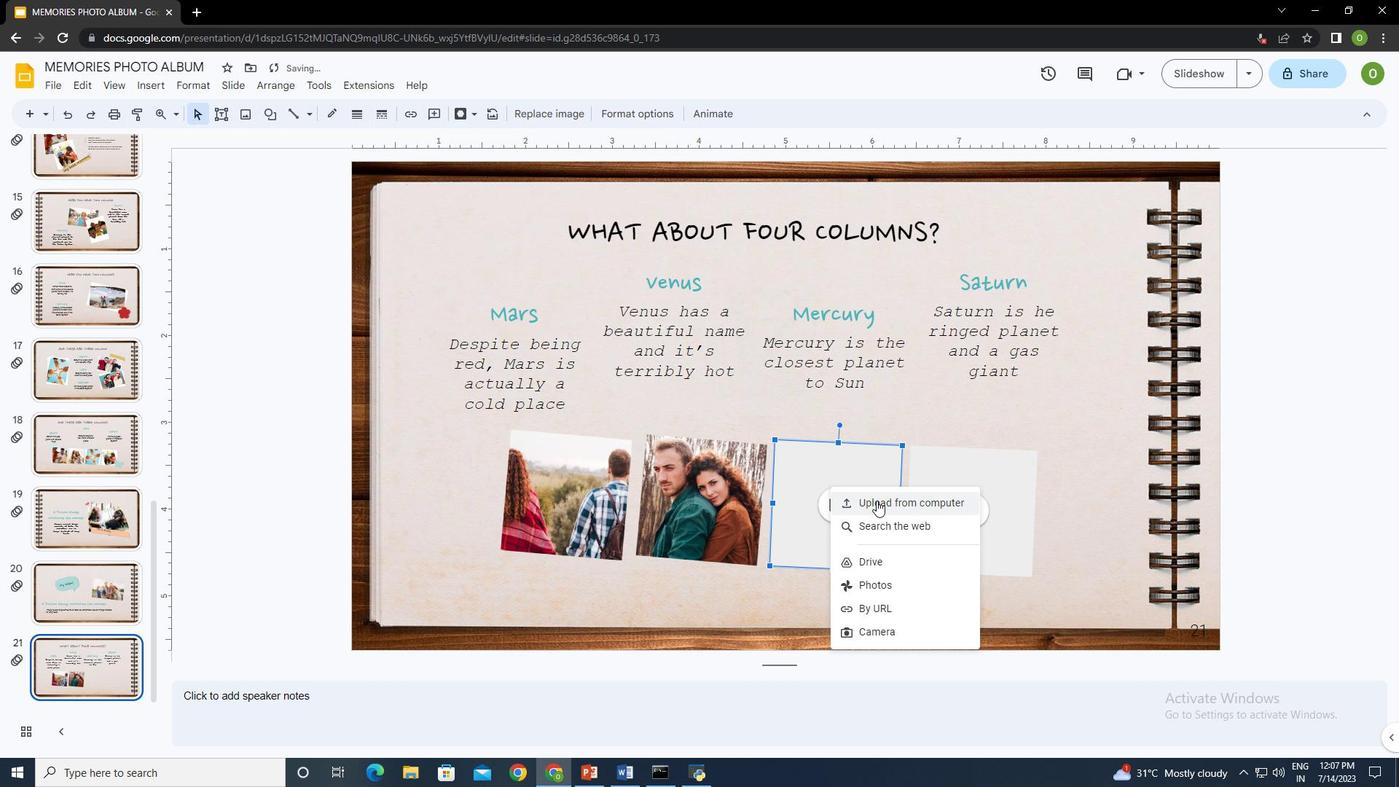 
Action: Mouse moved to (504, 231)
Screenshot: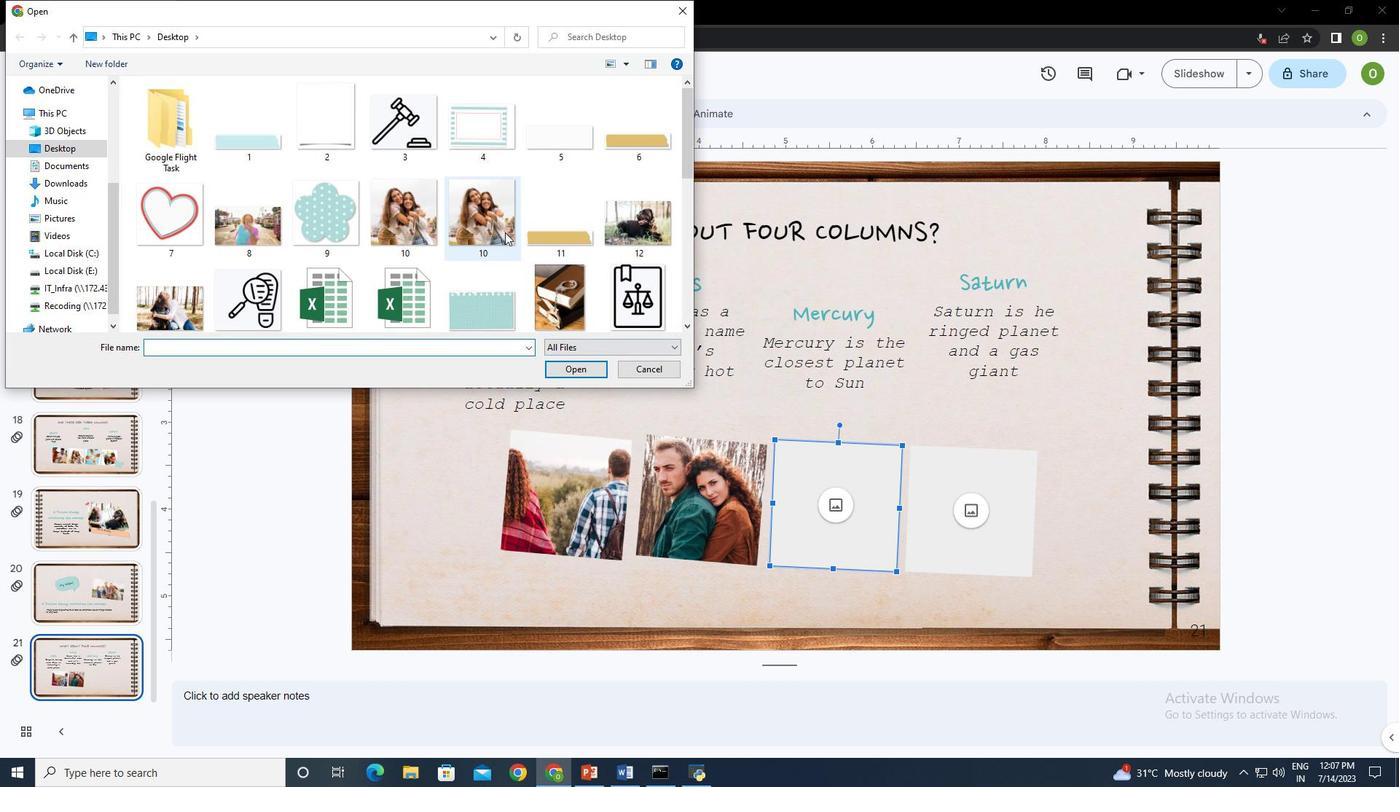 
Action: Mouse scrolled (504, 231) with delta (0, 0)
Screenshot: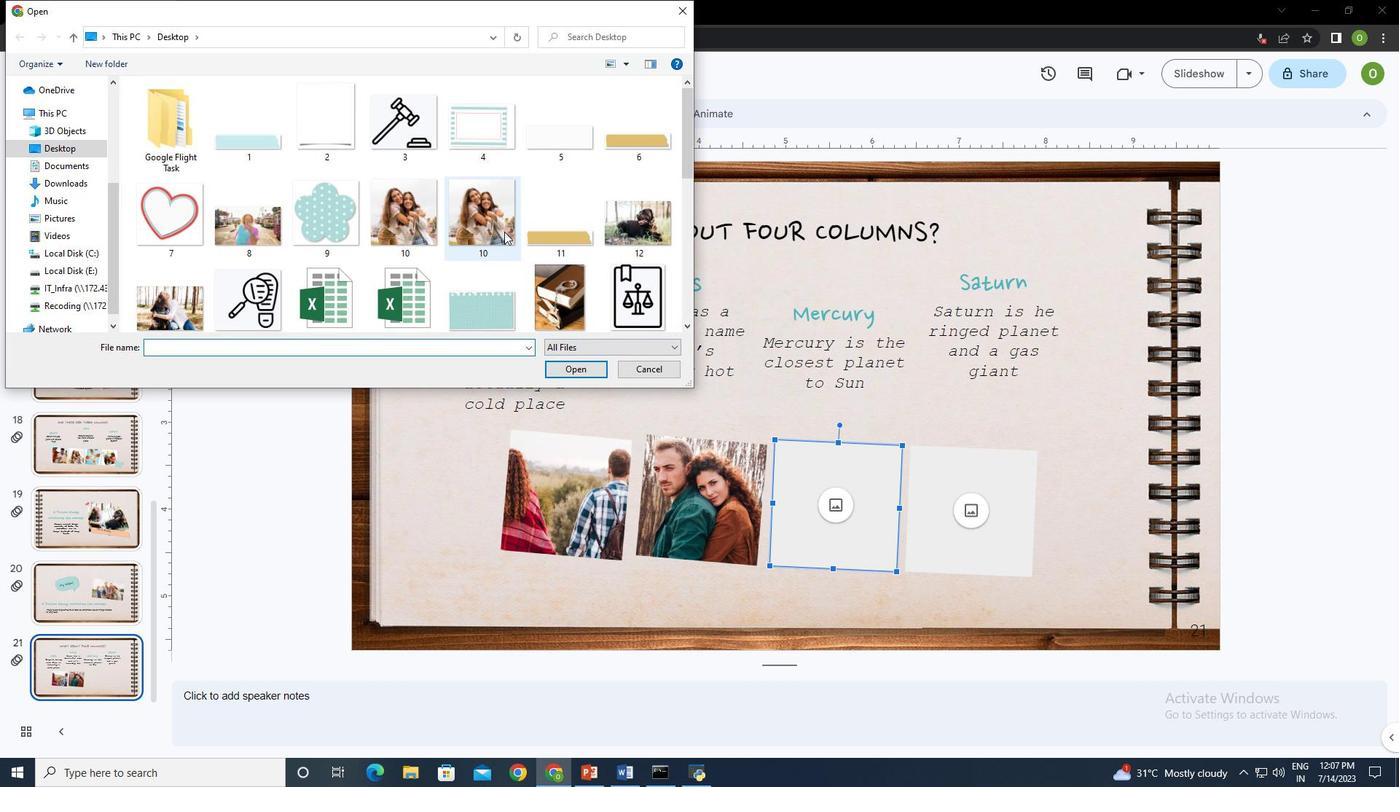 
Action: Mouse scrolled (504, 231) with delta (0, 0)
Screenshot: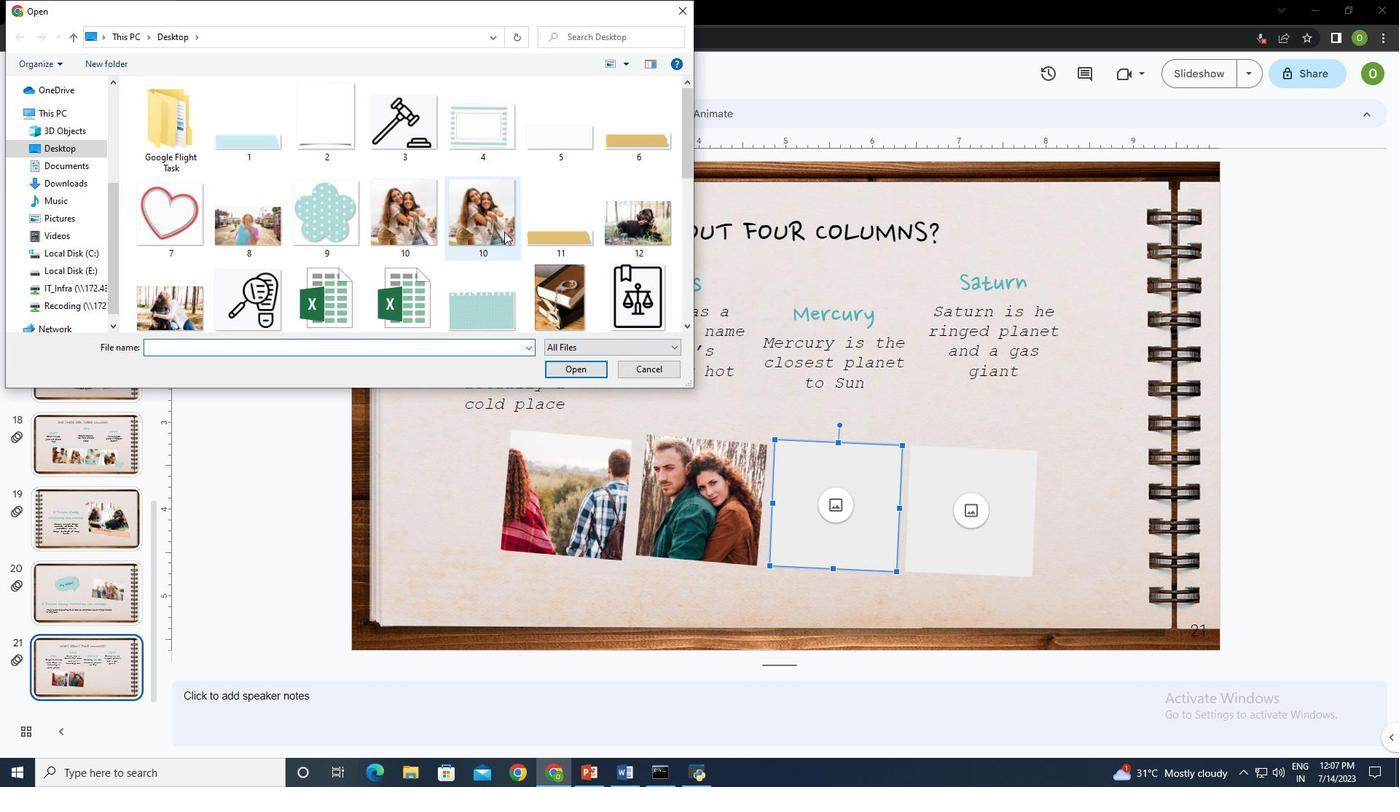 
Action: Mouse scrolled (504, 231) with delta (0, 0)
Screenshot: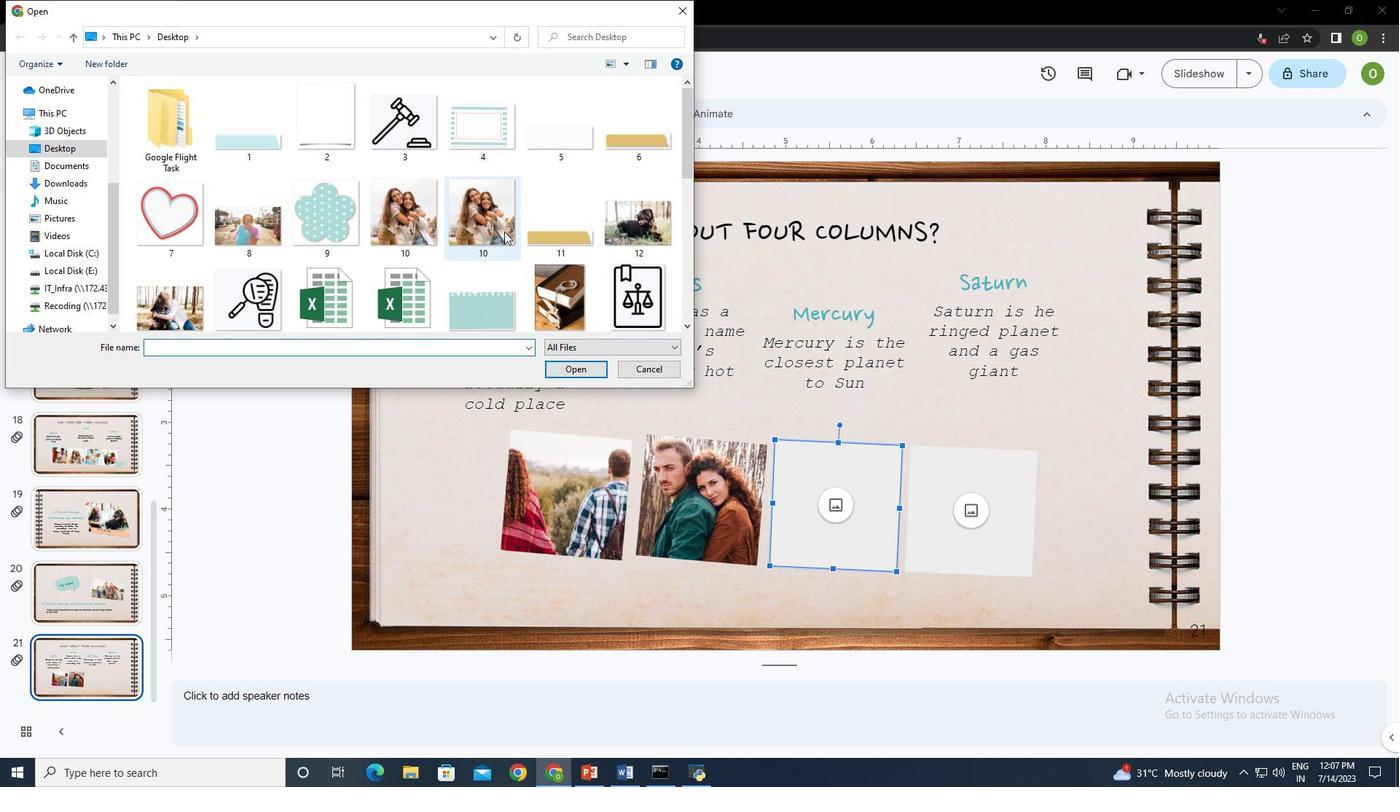 
Action: Mouse scrolled (504, 231) with delta (0, 0)
Screenshot: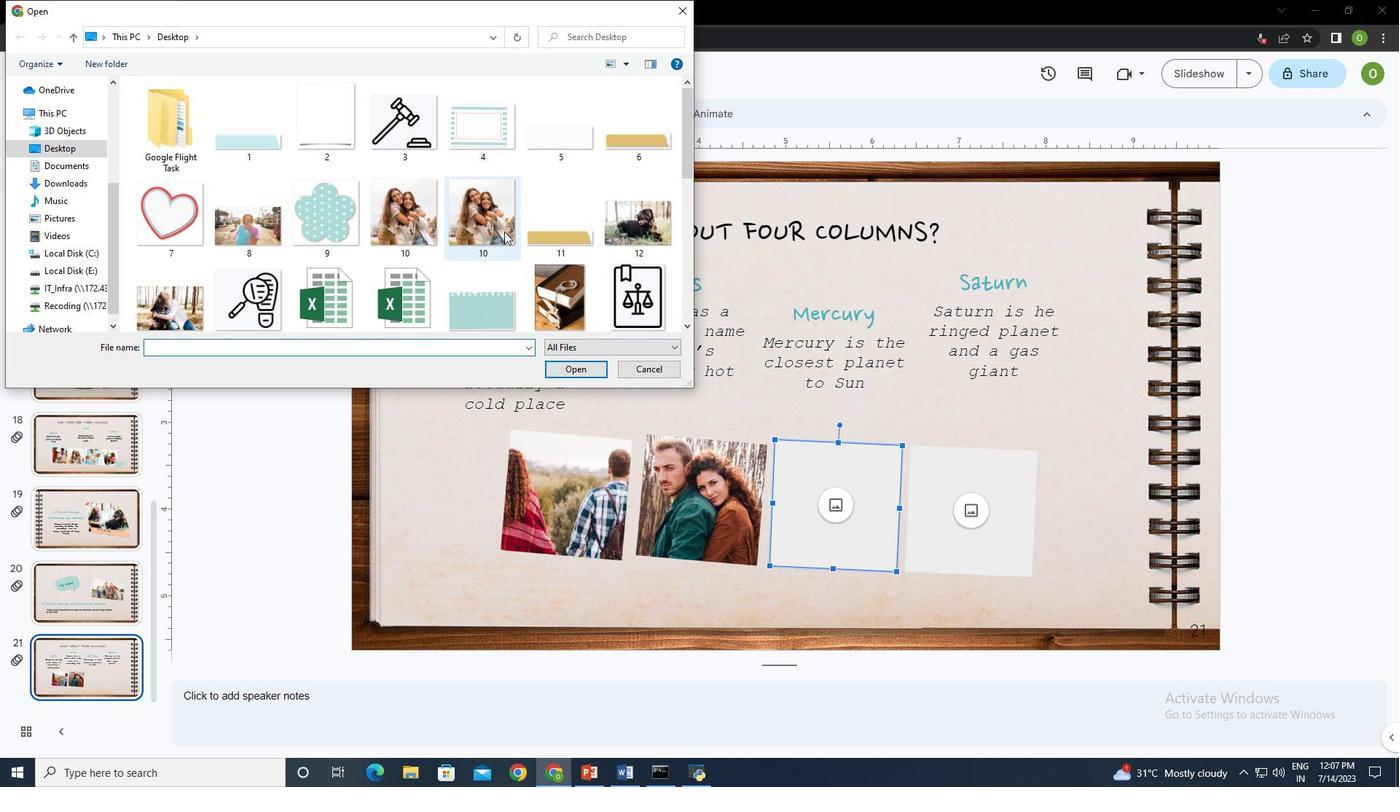 
Action: Mouse moved to (504, 231)
Screenshot: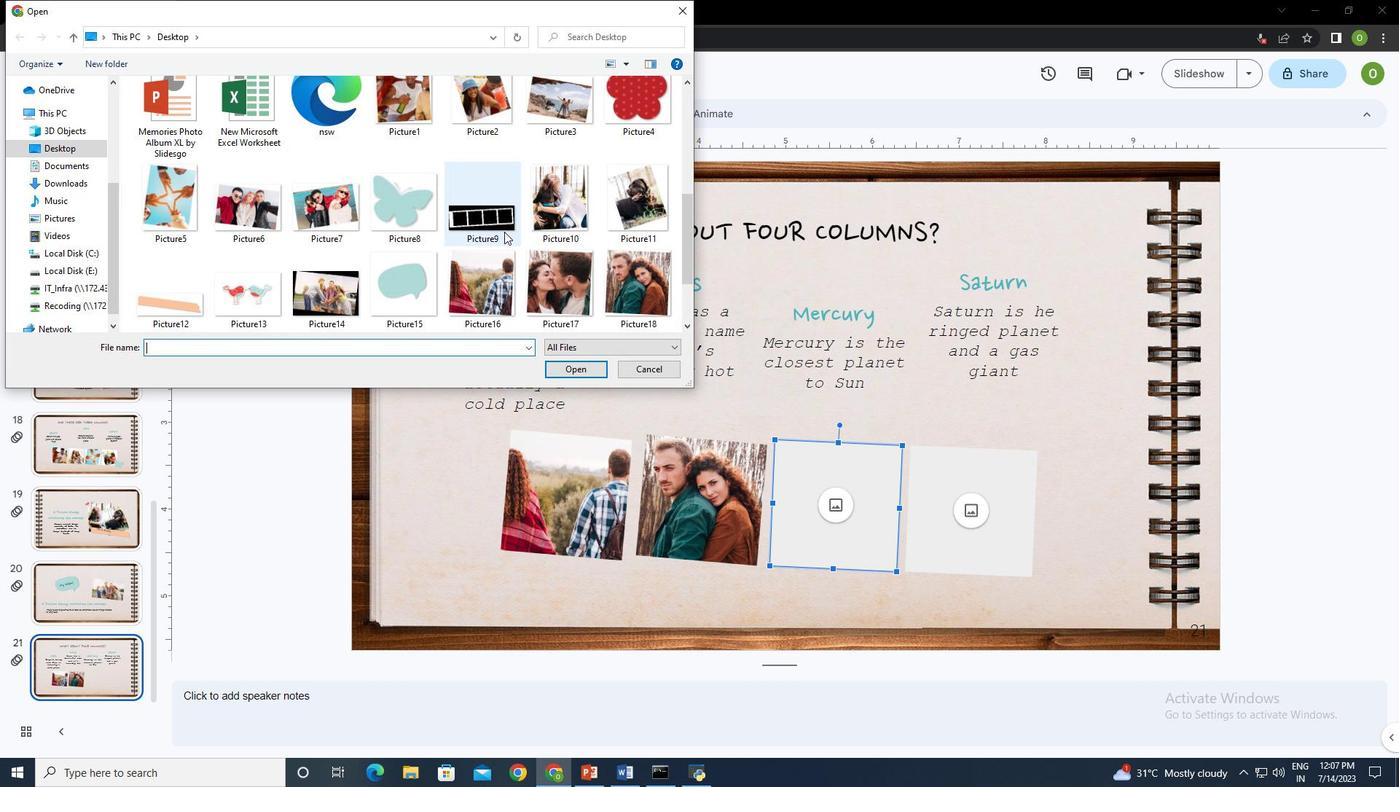 
Action: Mouse scrolled (504, 231) with delta (0, 0)
Screenshot: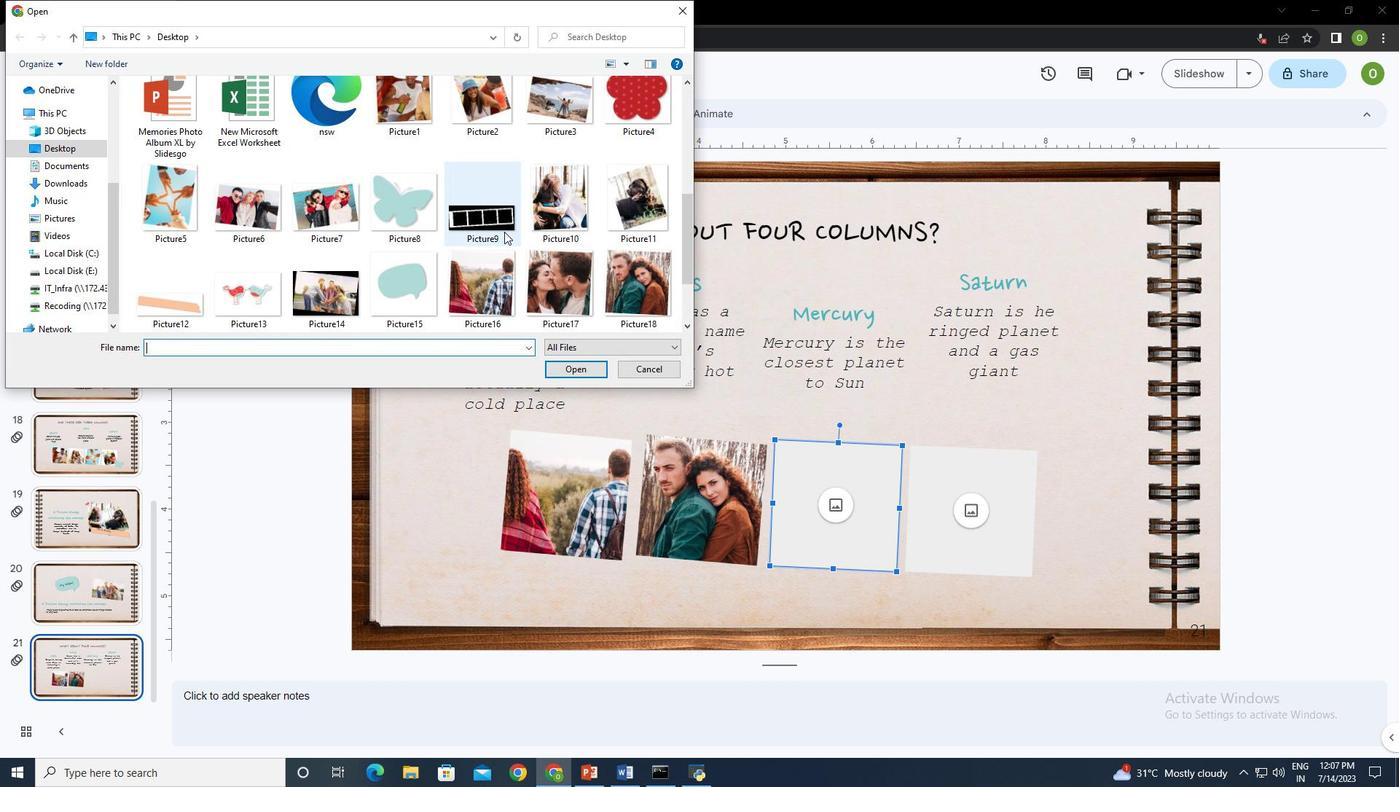 
Action: Mouse moved to (549, 183)
Screenshot: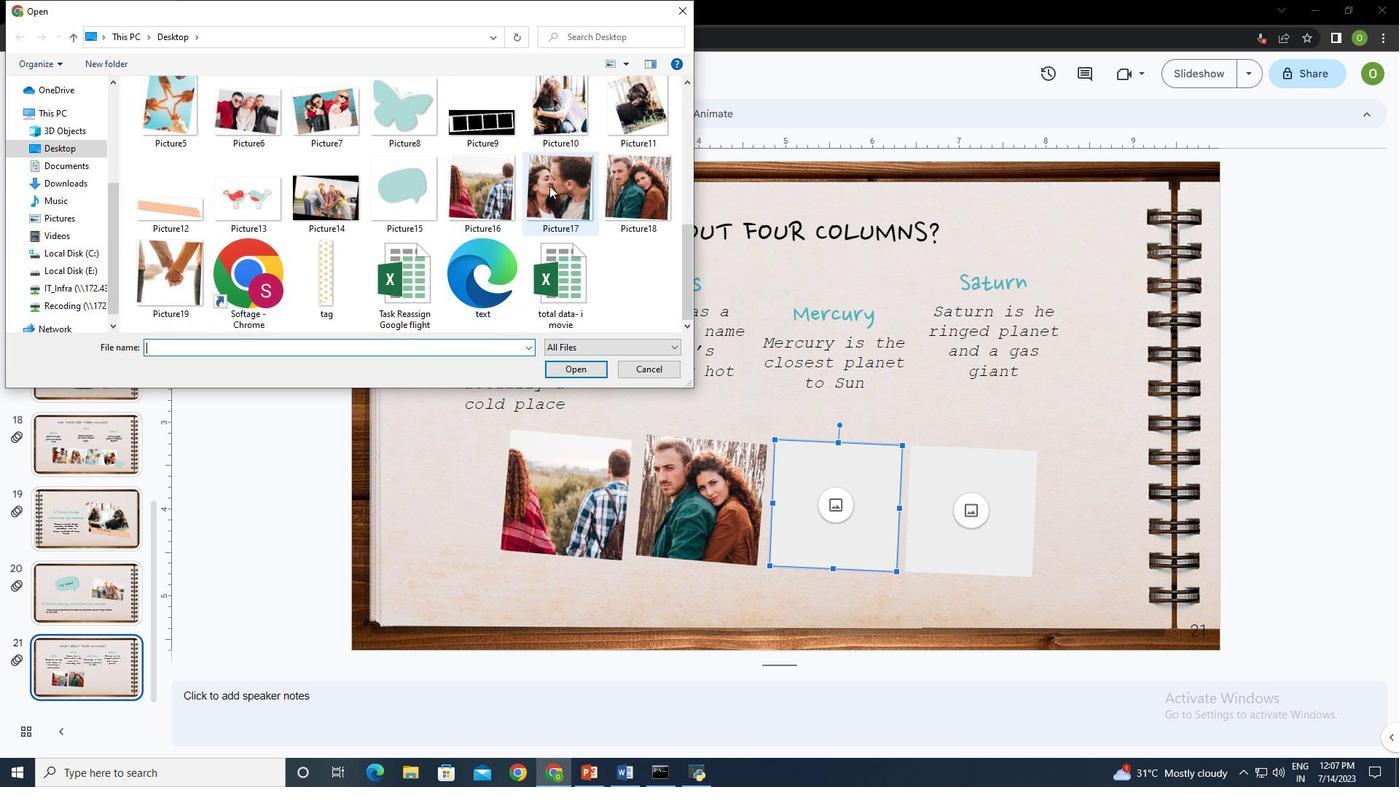 
Action: Mouse pressed left at (549, 183)
Screenshot: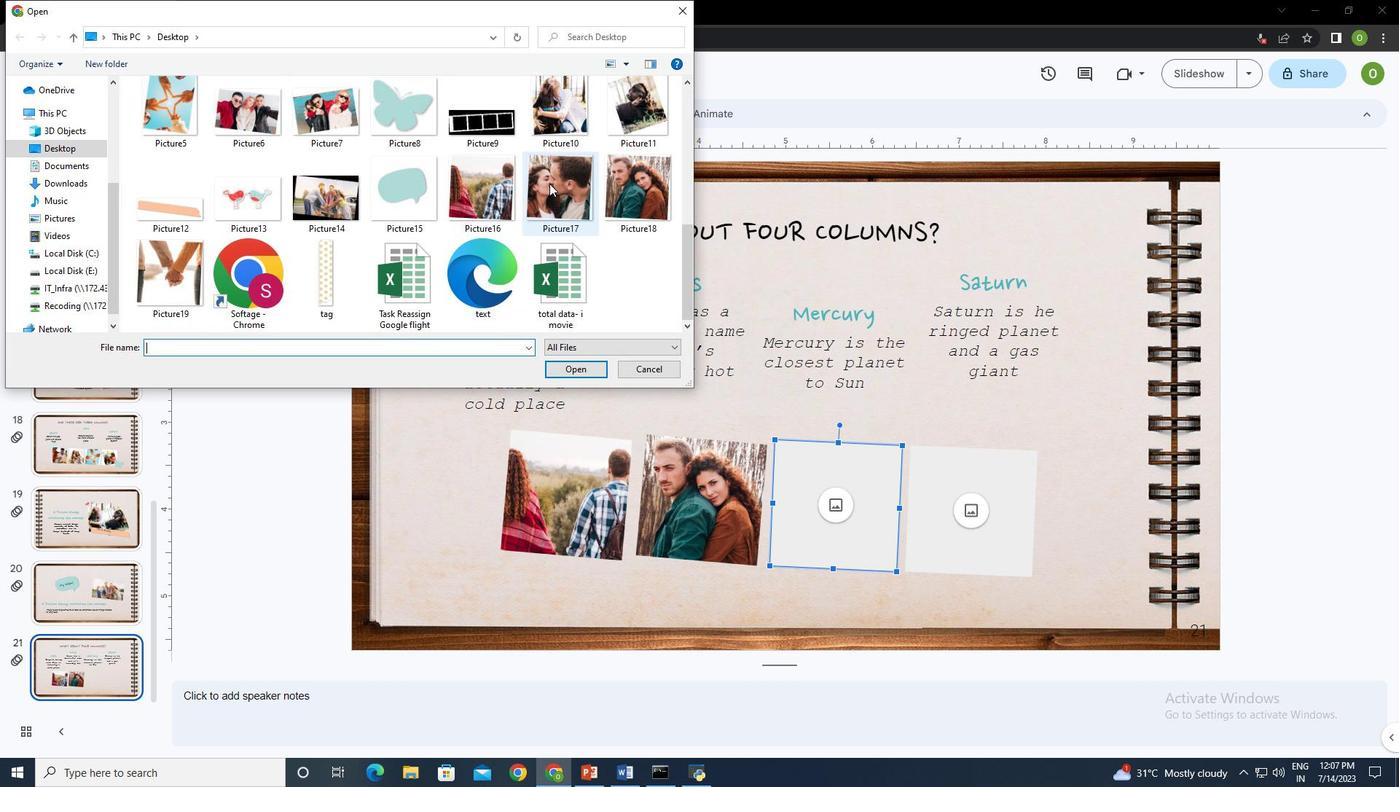 
Action: Mouse moved to (577, 368)
Screenshot: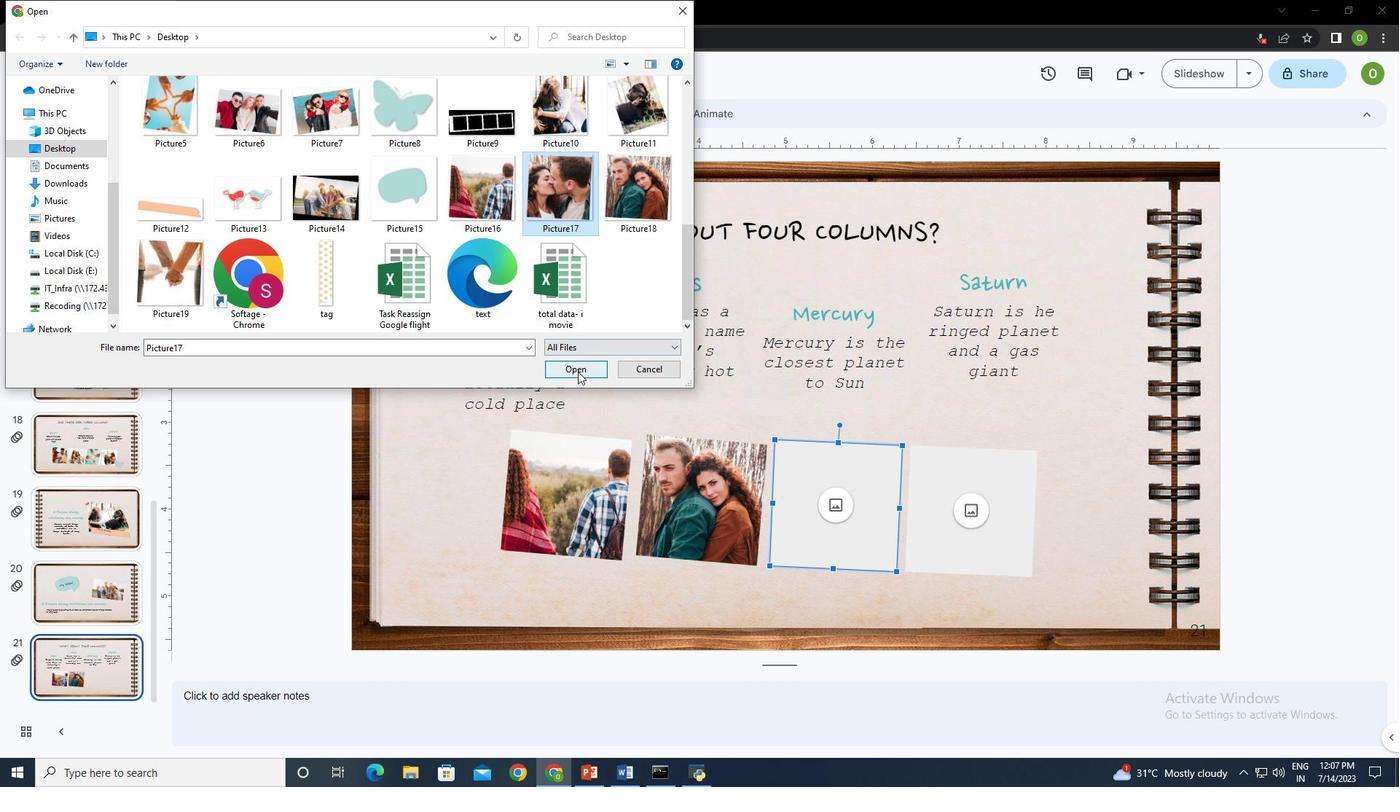 
Action: Mouse pressed left at (577, 368)
Screenshot: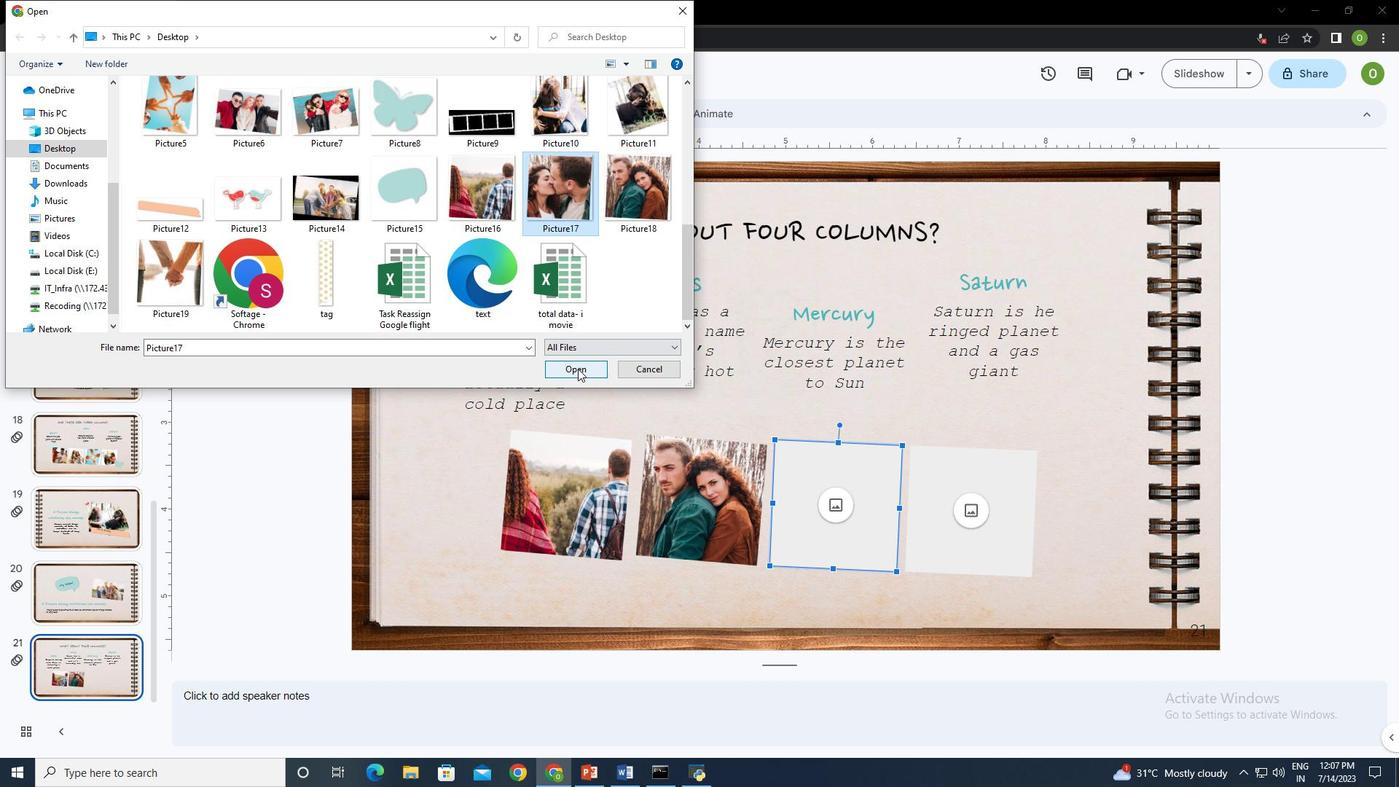 
Action: Mouse moved to (979, 510)
Screenshot: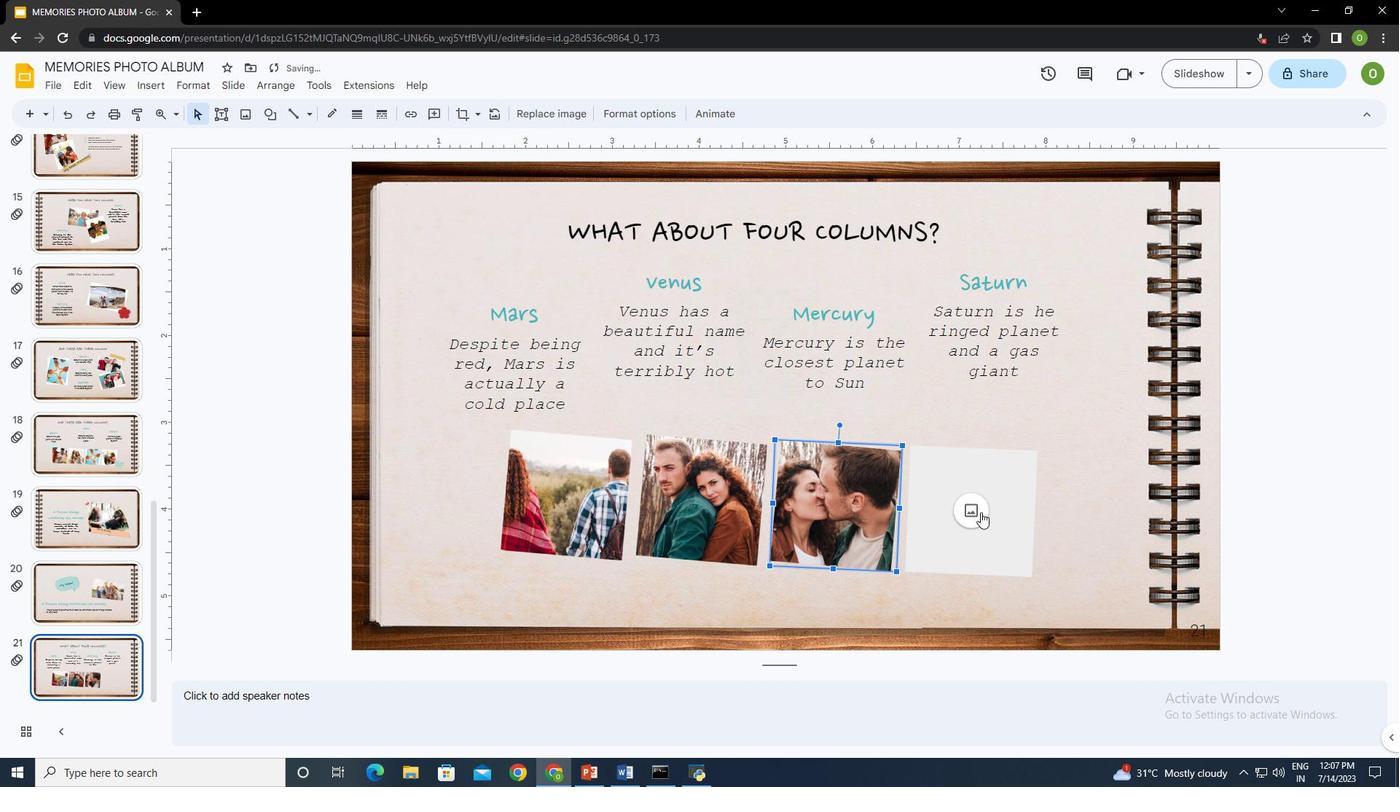 
Action: Mouse pressed left at (979, 510)
Screenshot: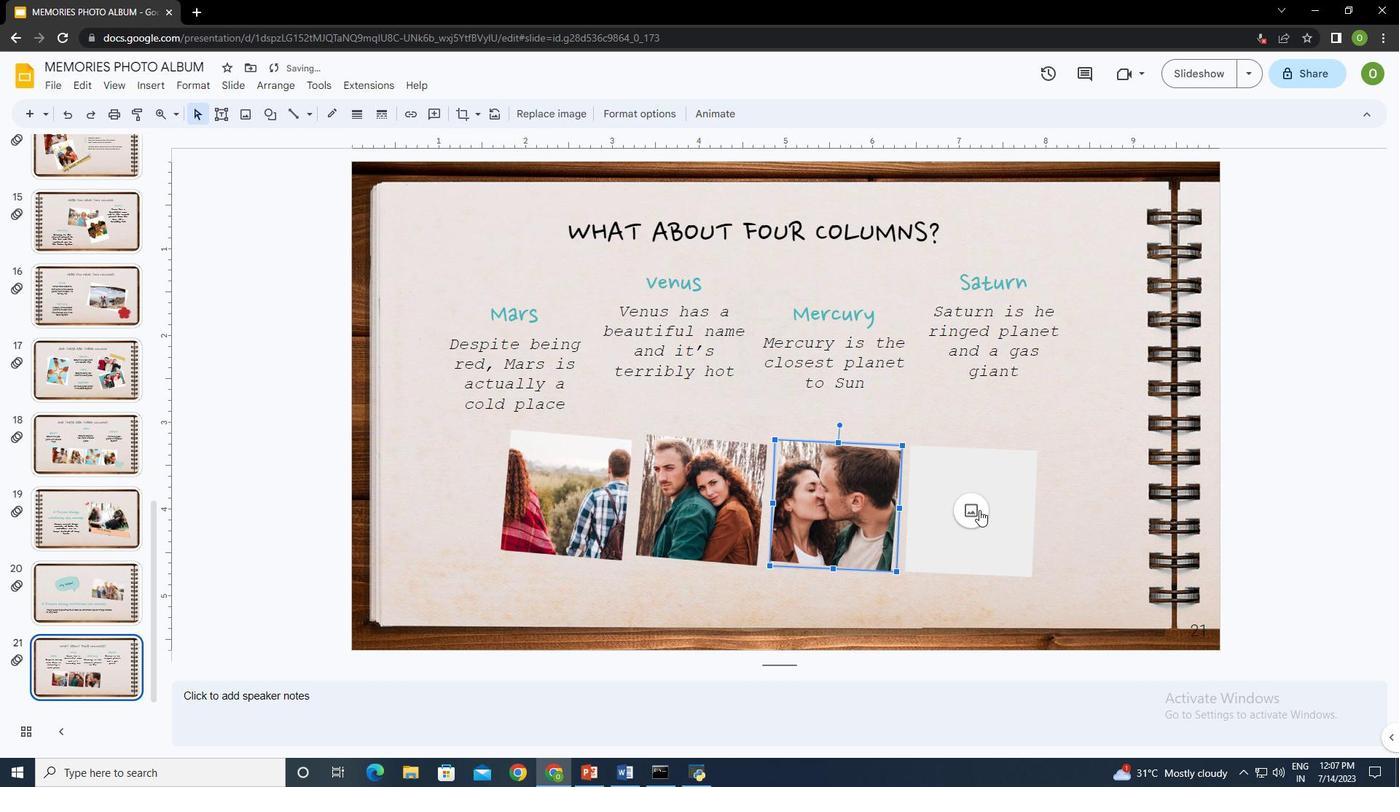 
Action: Mouse moved to (1070, 526)
Screenshot: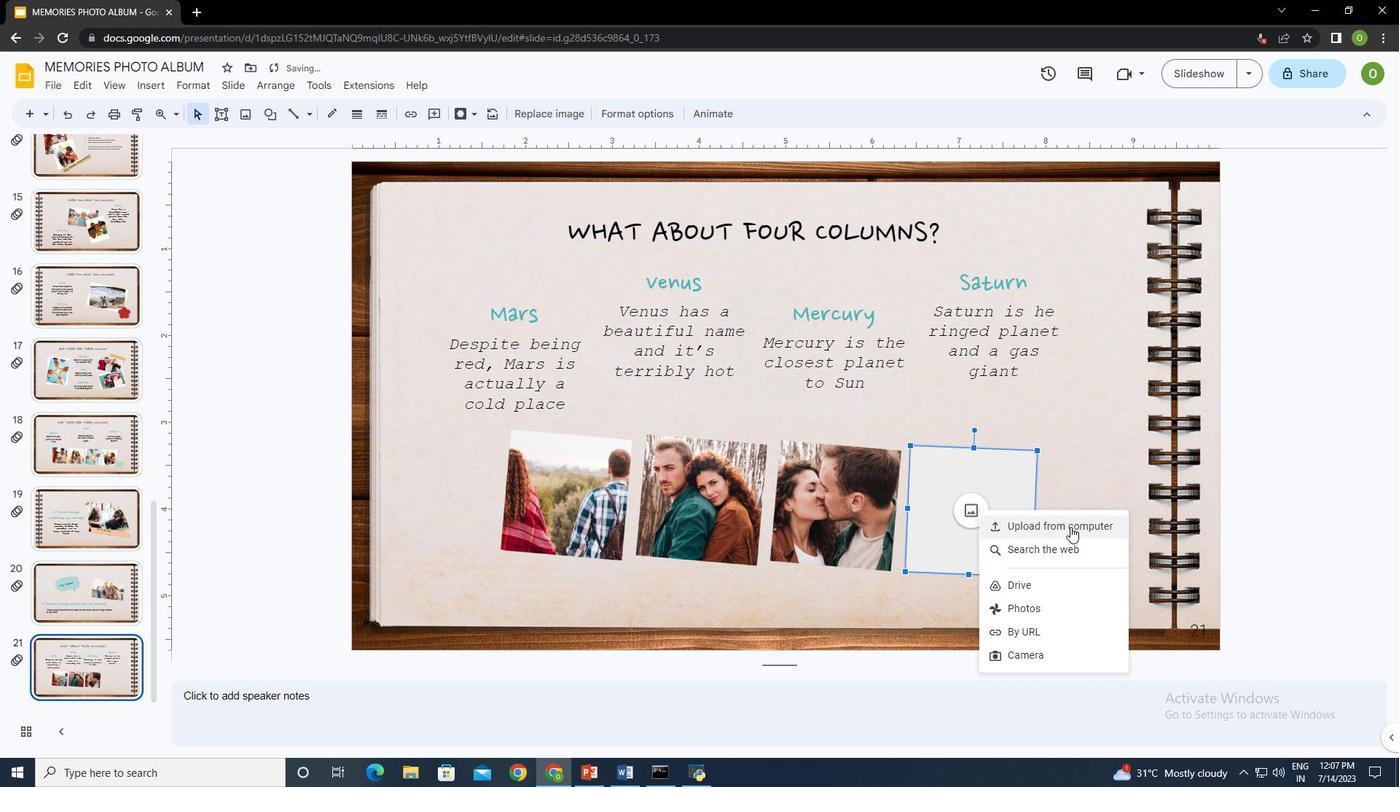 
Action: Mouse pressed left at (1070, 526)
Screenshot: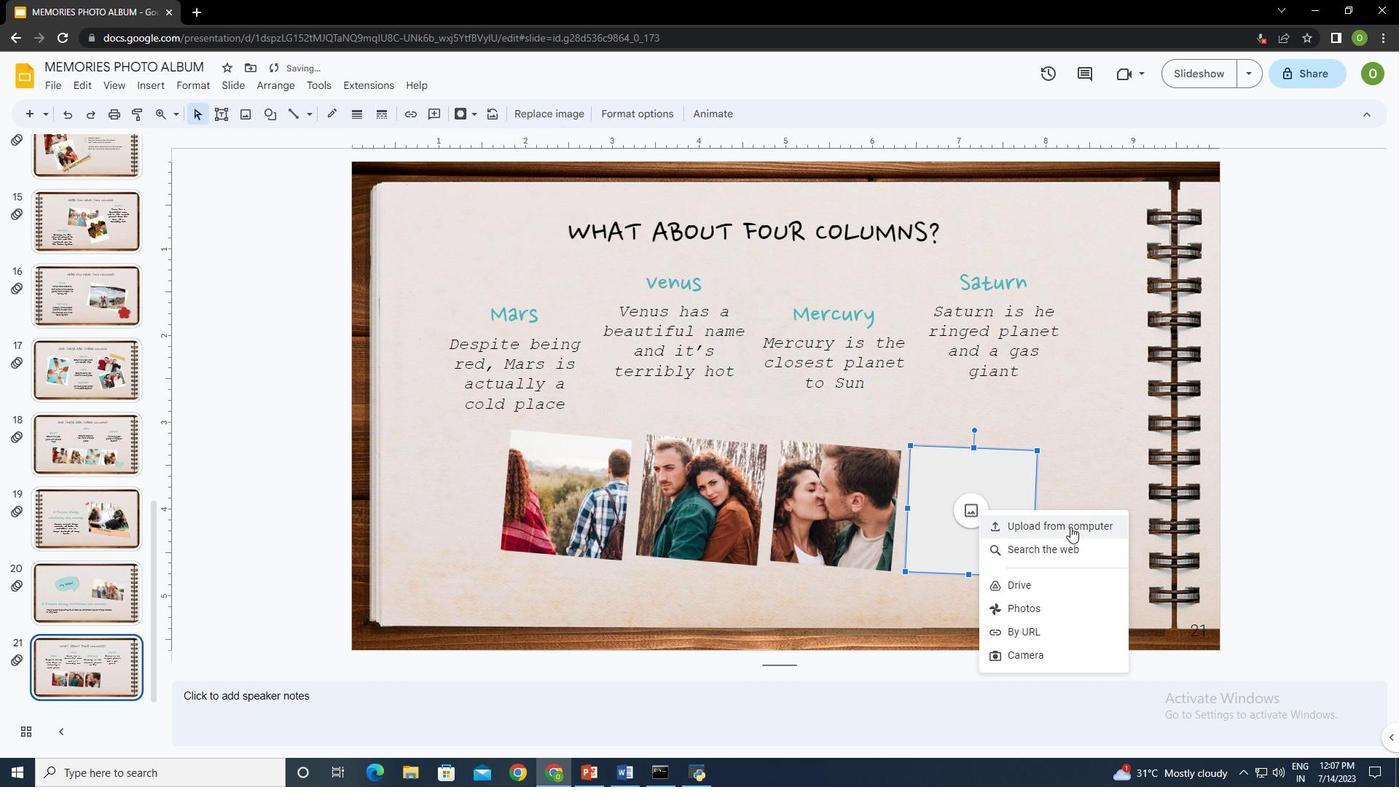 
Action: Mouse moved to (499, 244)
Screenshot: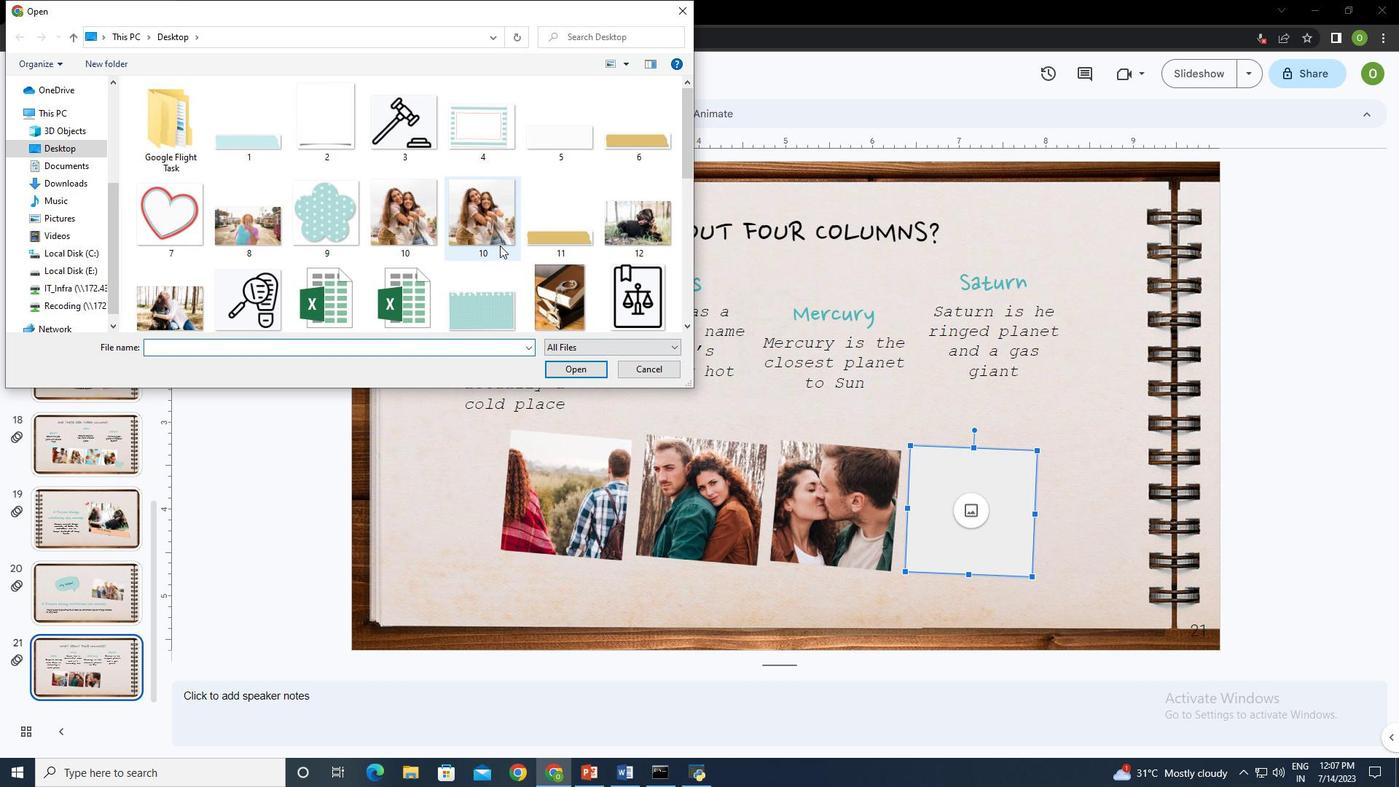 
Action: Mouse scrolled (499, 244) with delta (0, 0)
Screenshot: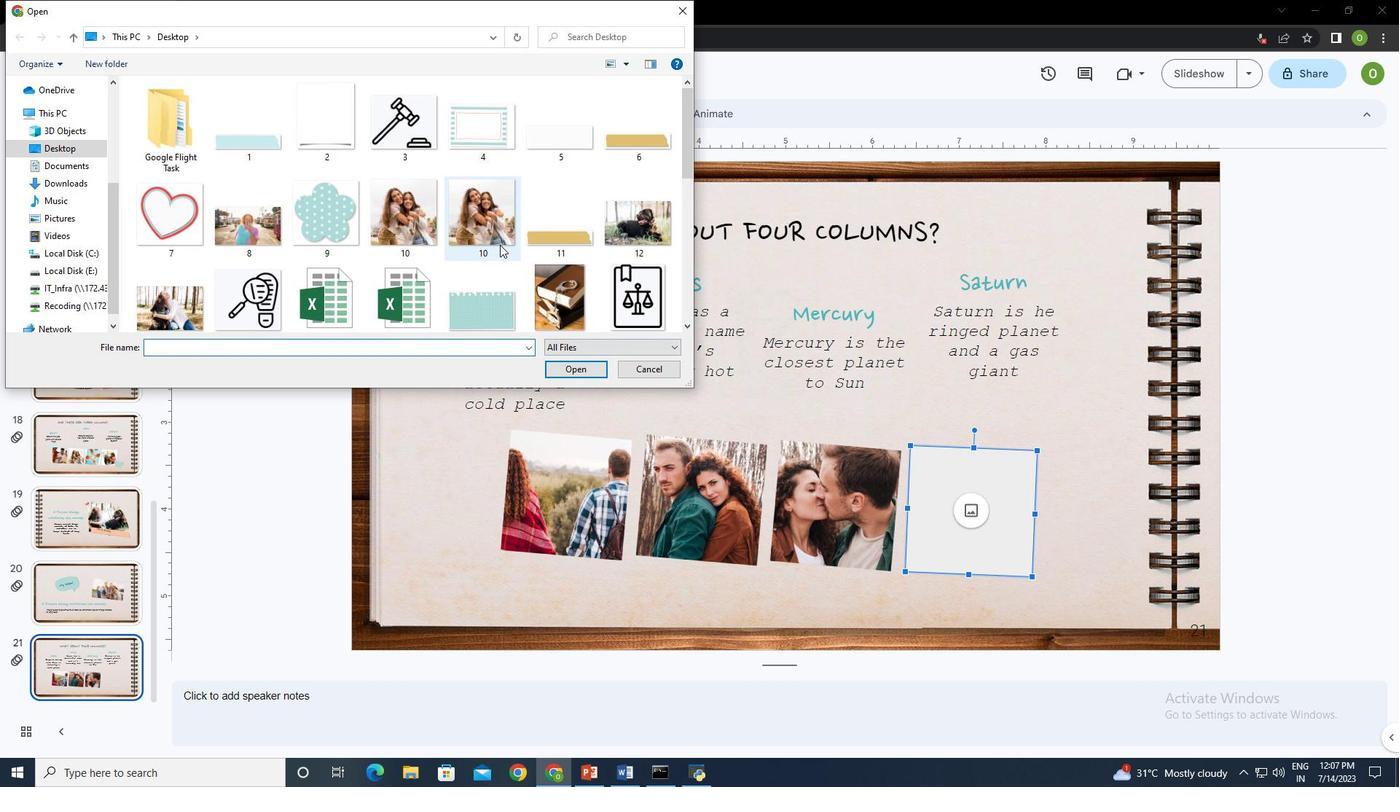 
Action: Mouse scrolled (499, 244) with delta (0, 0)
Screenshot: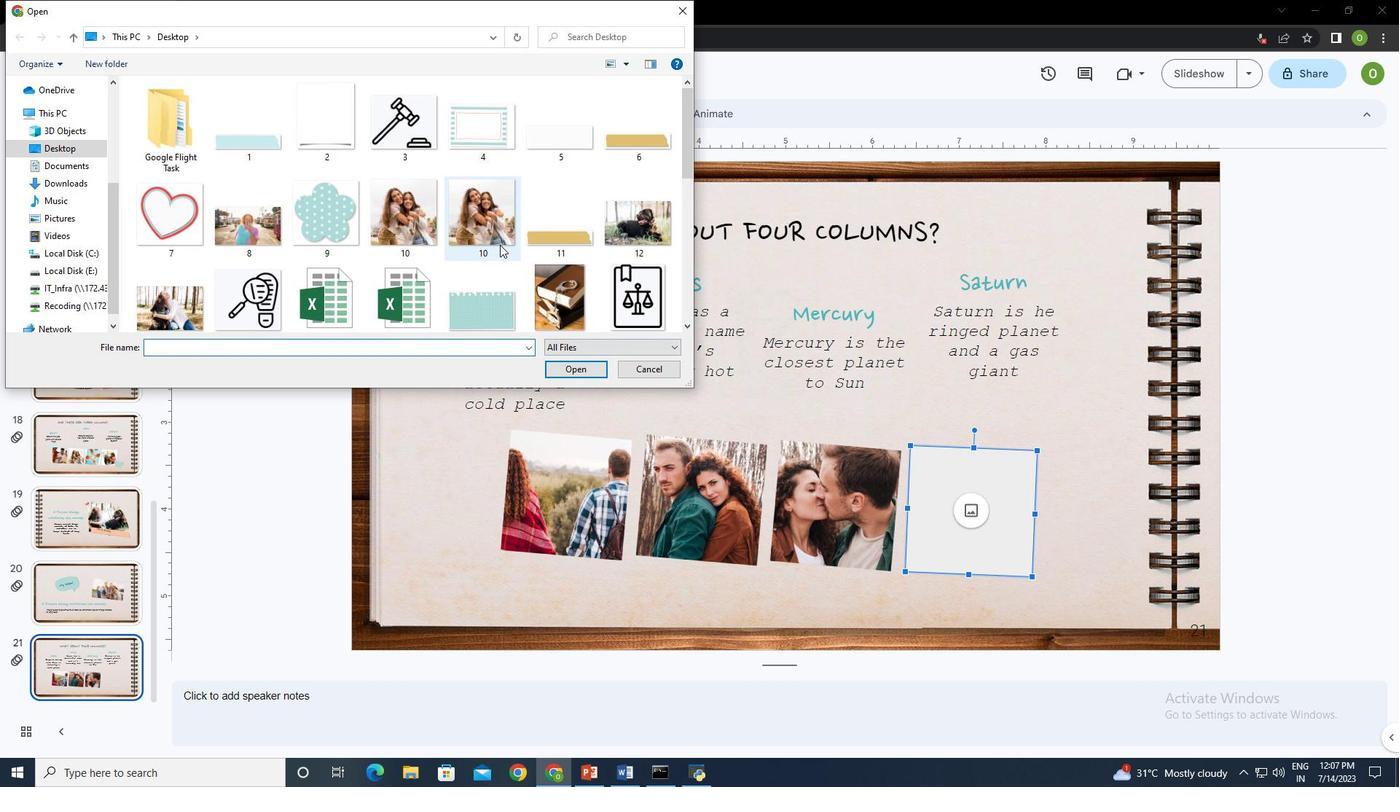 
Action: Mouse scrolled (499, 244) with delta (0, 0)
Screenshot: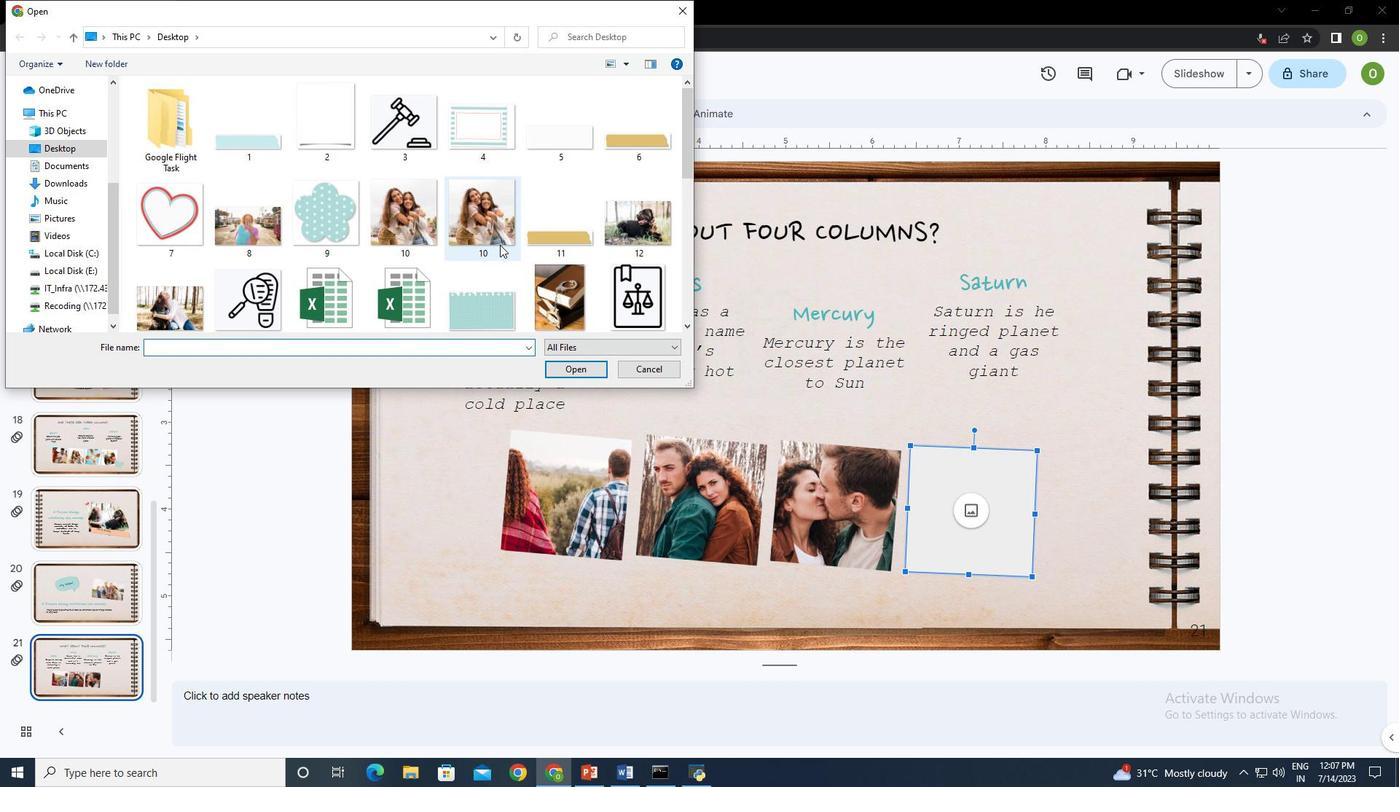 
Action: Mouse scrolled (499, 244) with delta (0, 0)
Screenshot: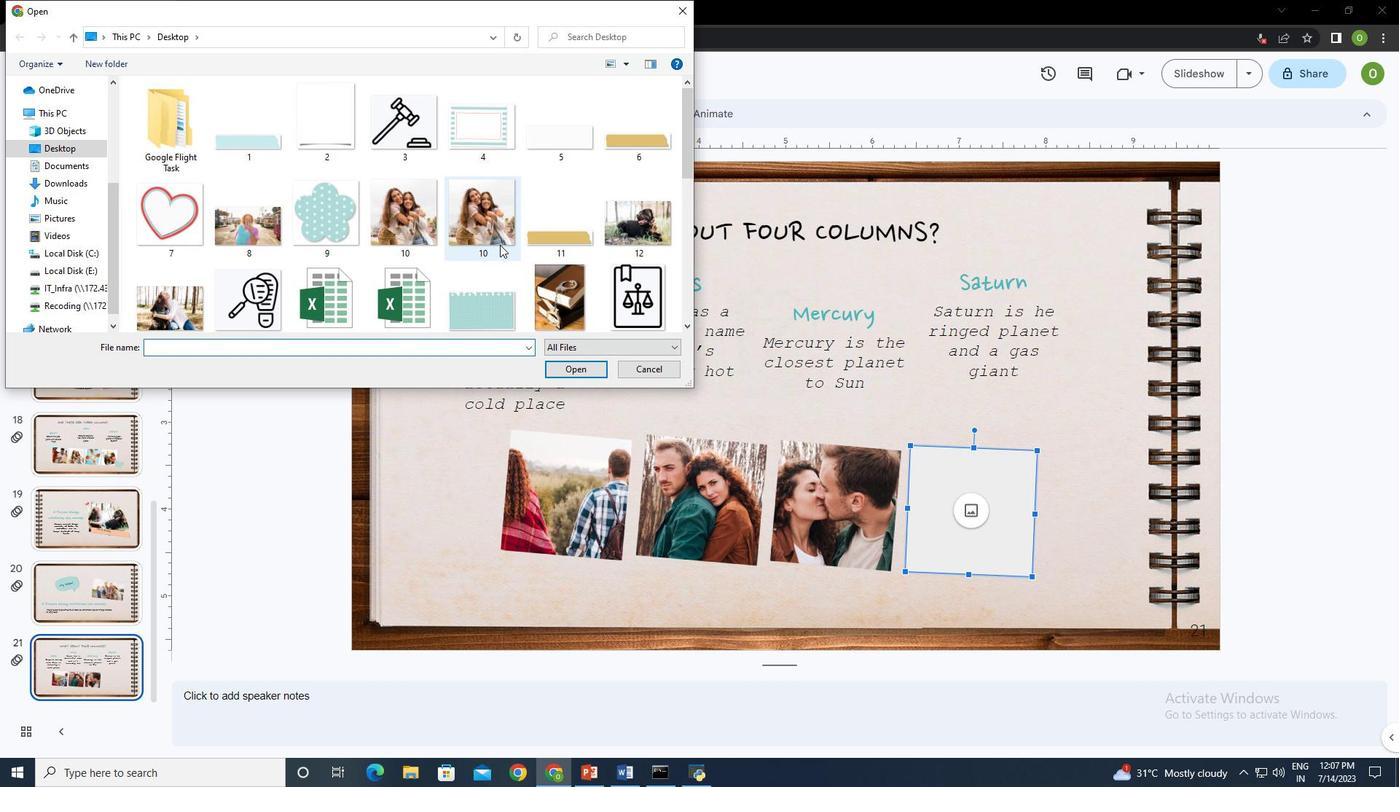 
Action: Mouse scrolled (499, 244) with delta (0, 0)
Screenshot: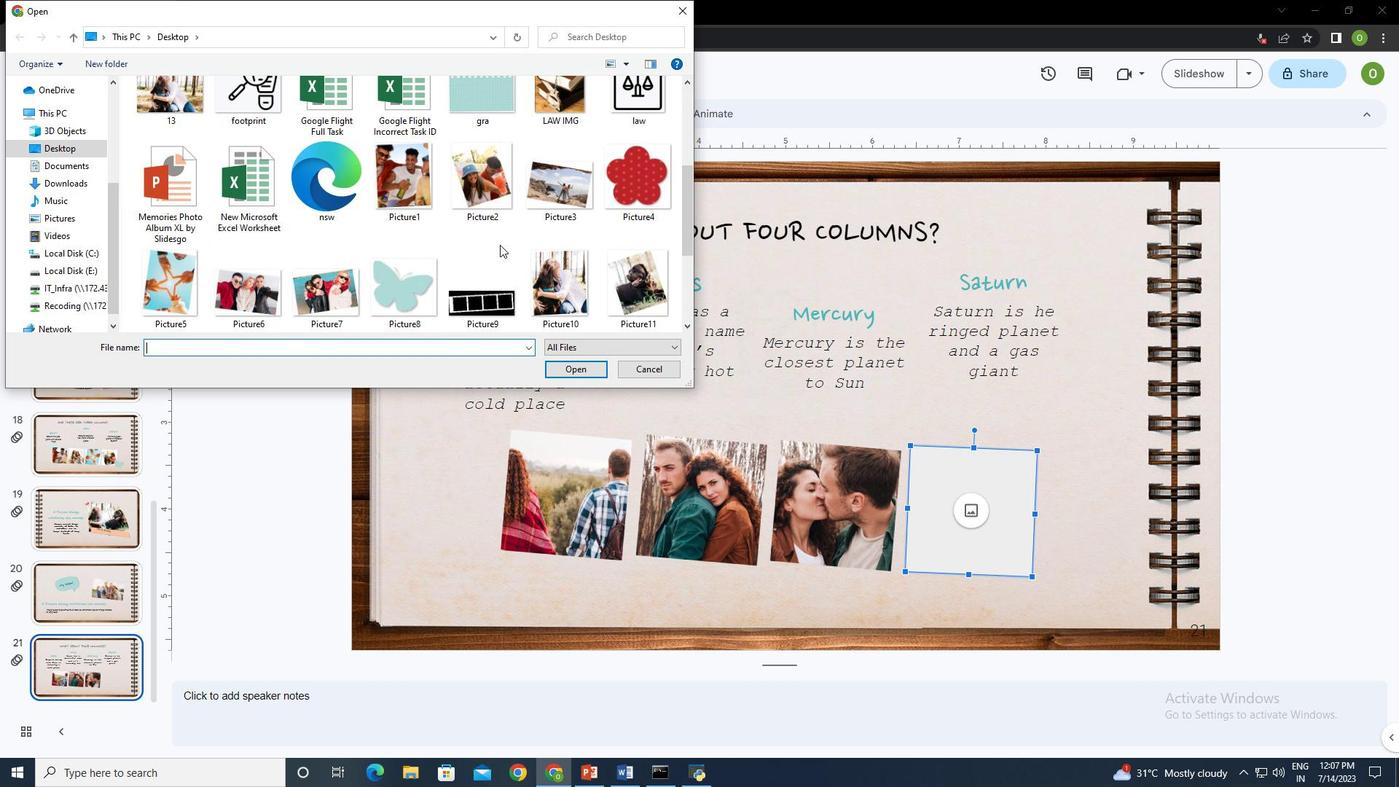 
Action: Mouse scrolled (499, 244) with delta (0, 0)
Screenshot: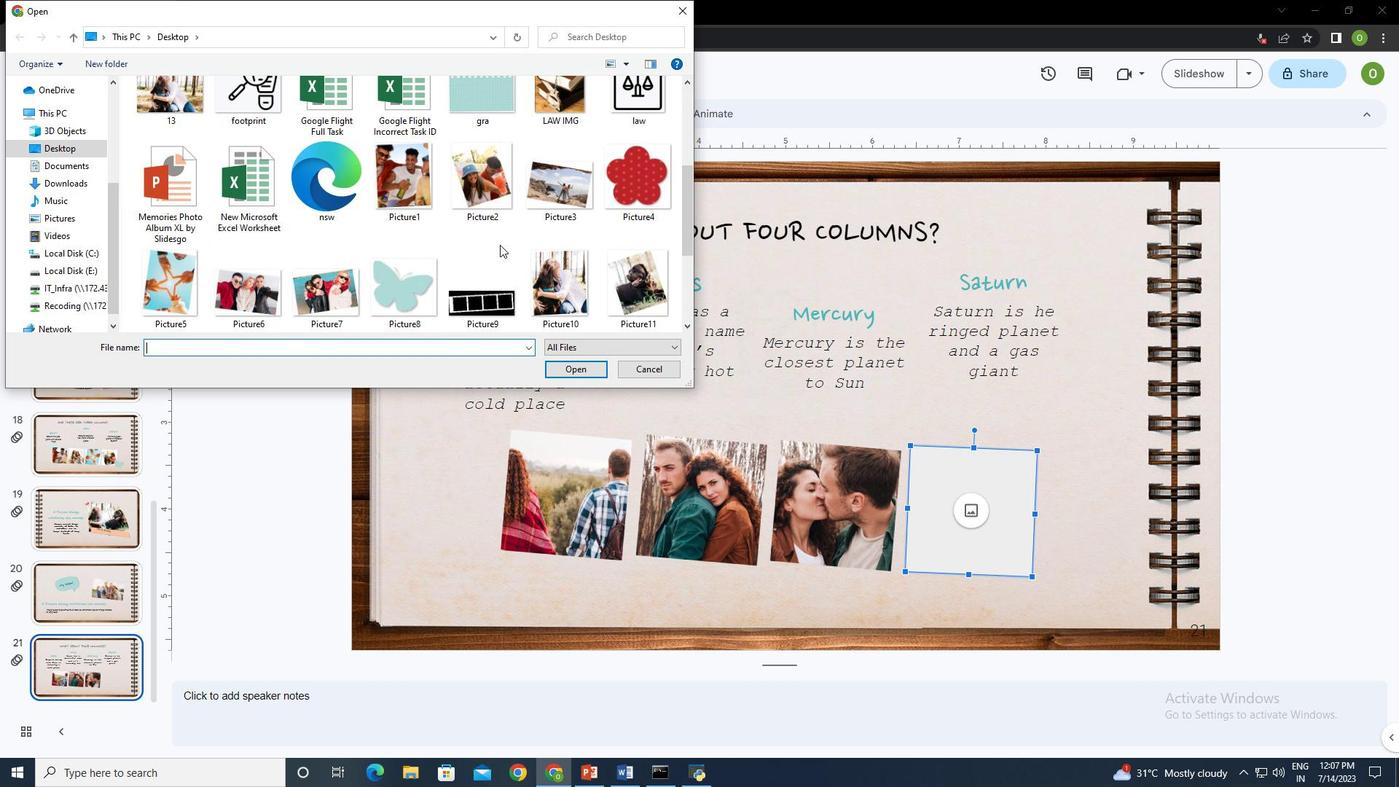 
Action: Mouse scrolled (499, 244) with delta (0, 0)
Screenshot: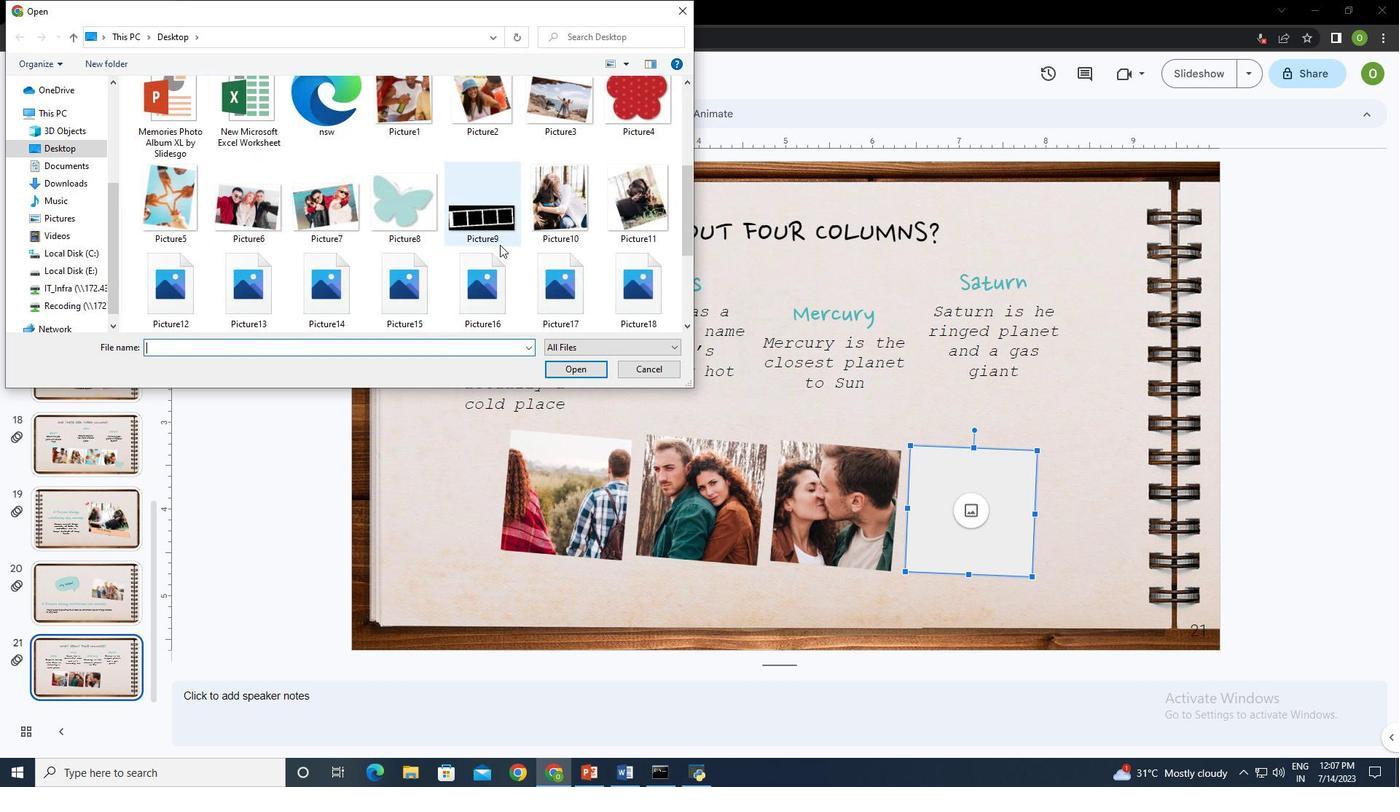 
Action: Mouse scrolled (499, 244) with delta (0, 0)
Screenshot: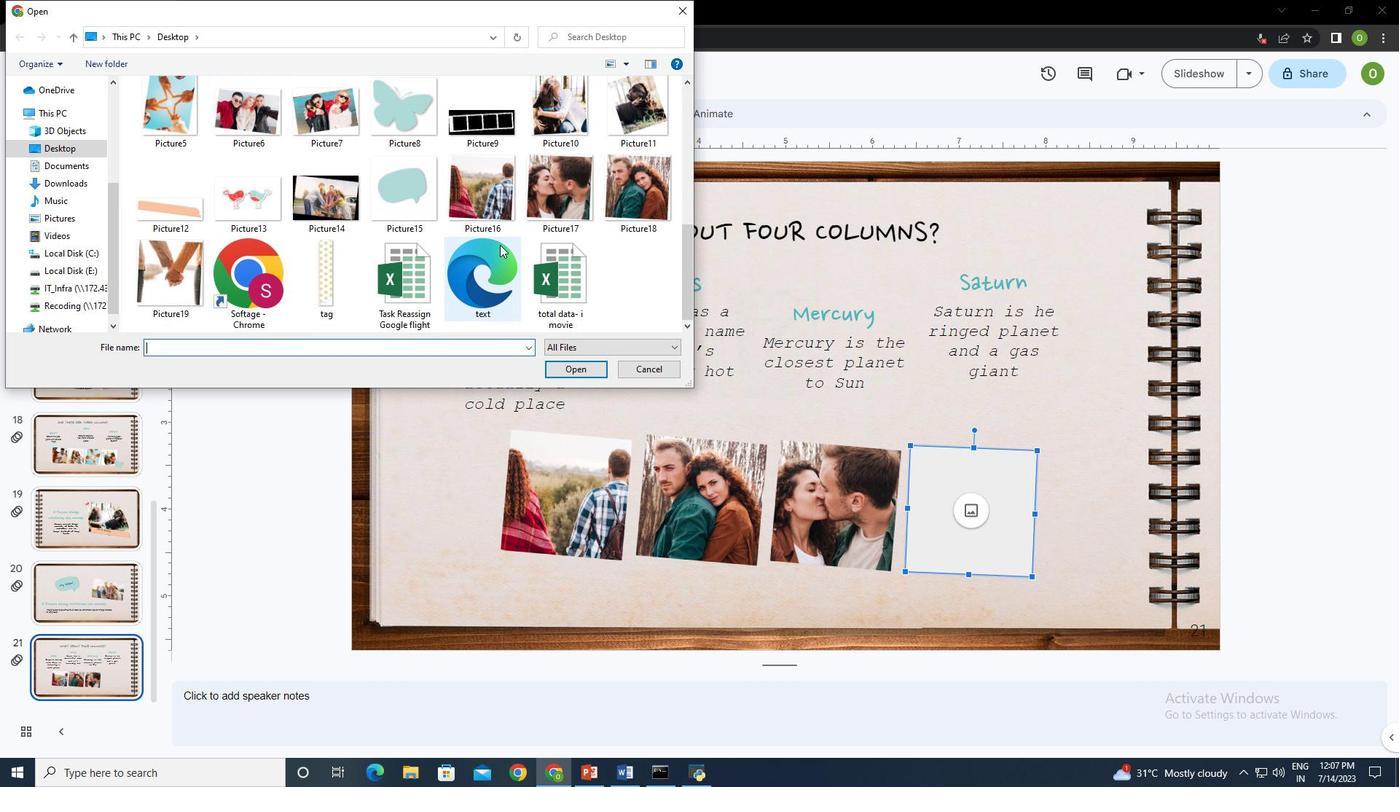 
Action: Mouse scrolled (499, 244) with delta (0, 0)
Screenshot: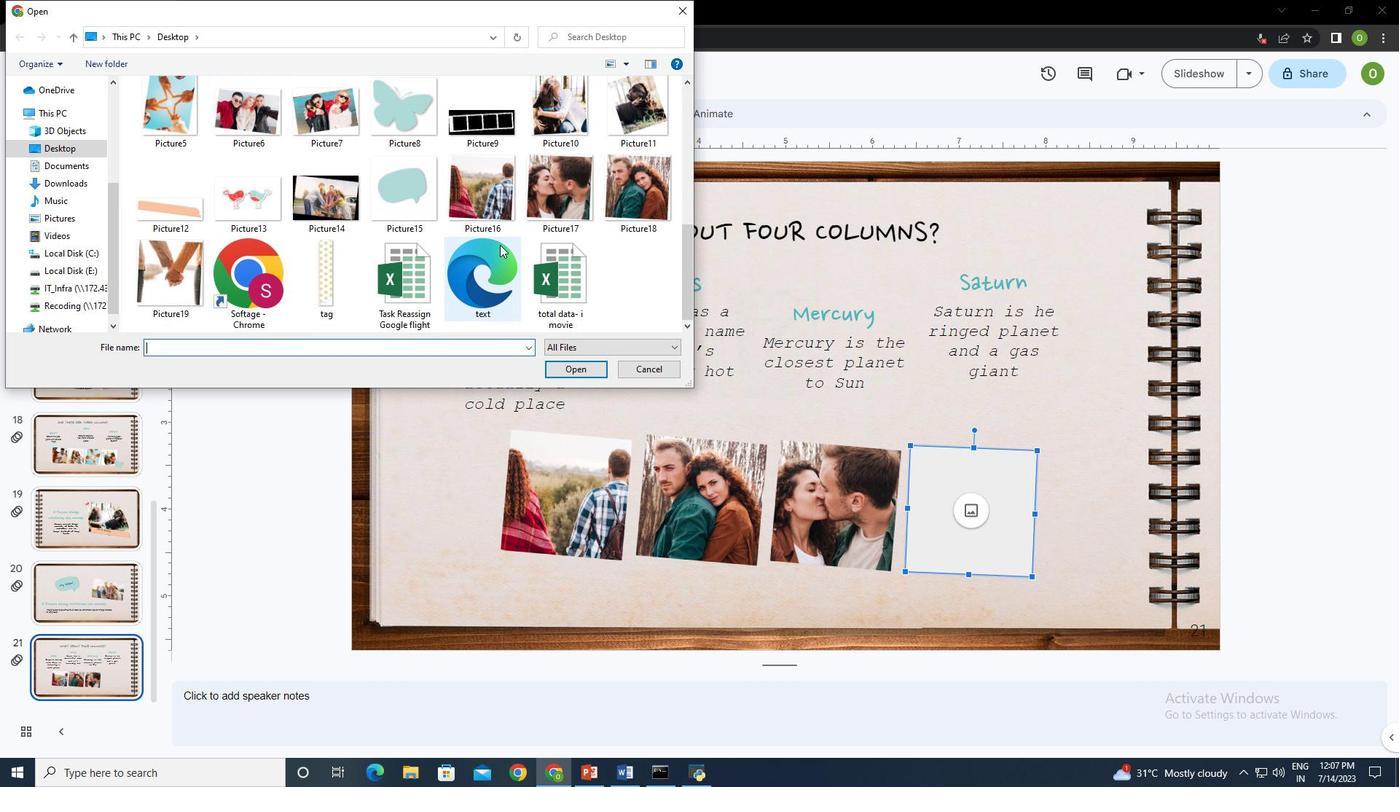 
Action: Mouse moved to (180, 268)
Screenshot: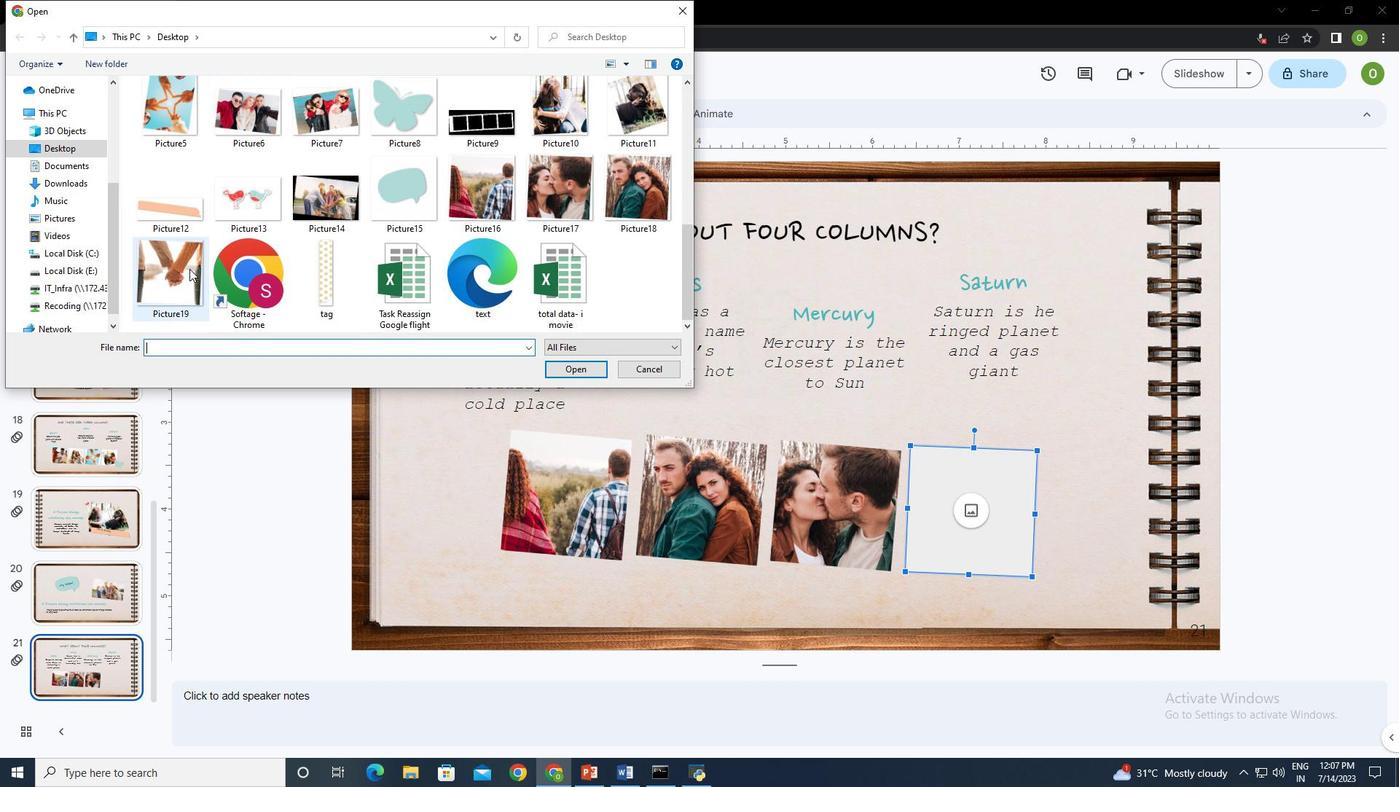 
Action: Mouse pressed left at (180, 268)
Screenshot: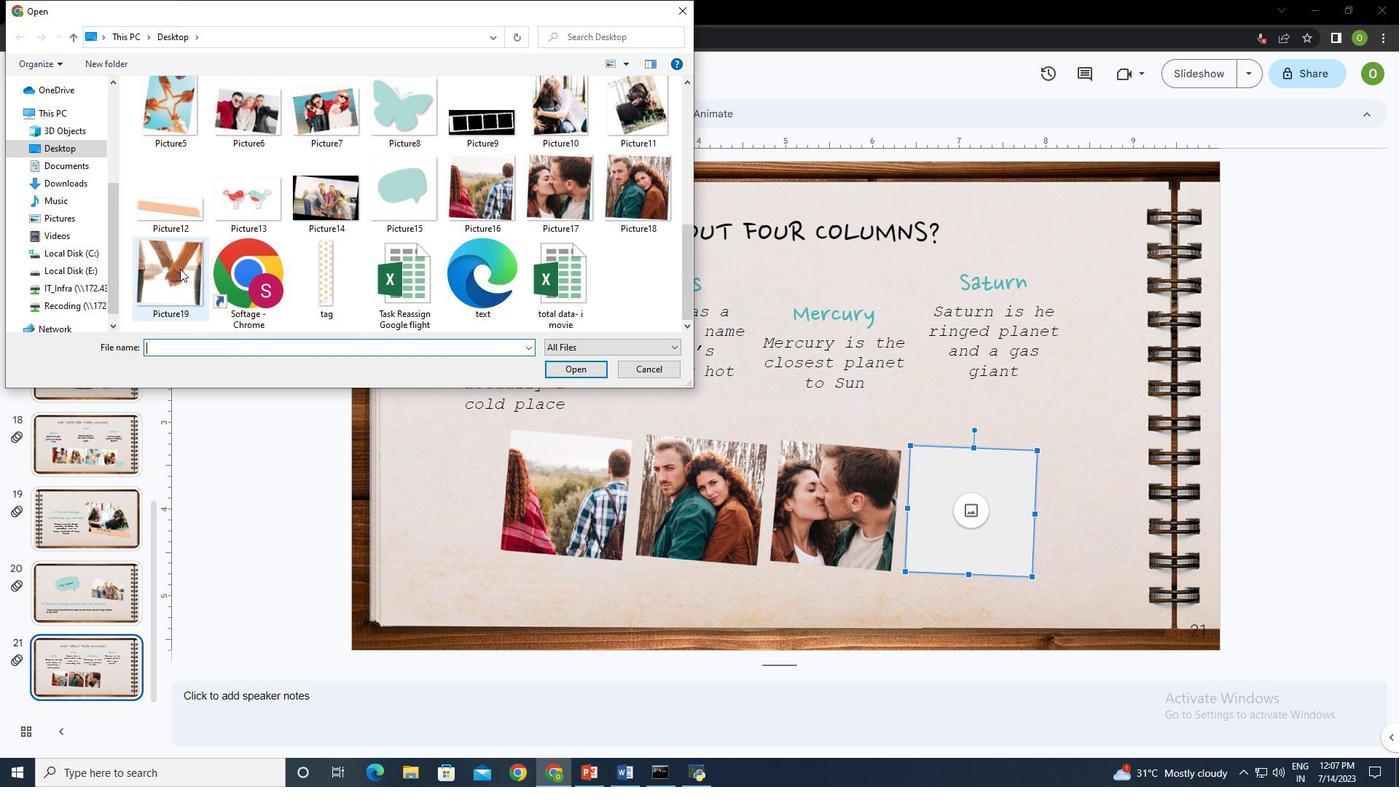 
Action: Mouse moved to (572, 373)
Screenshot: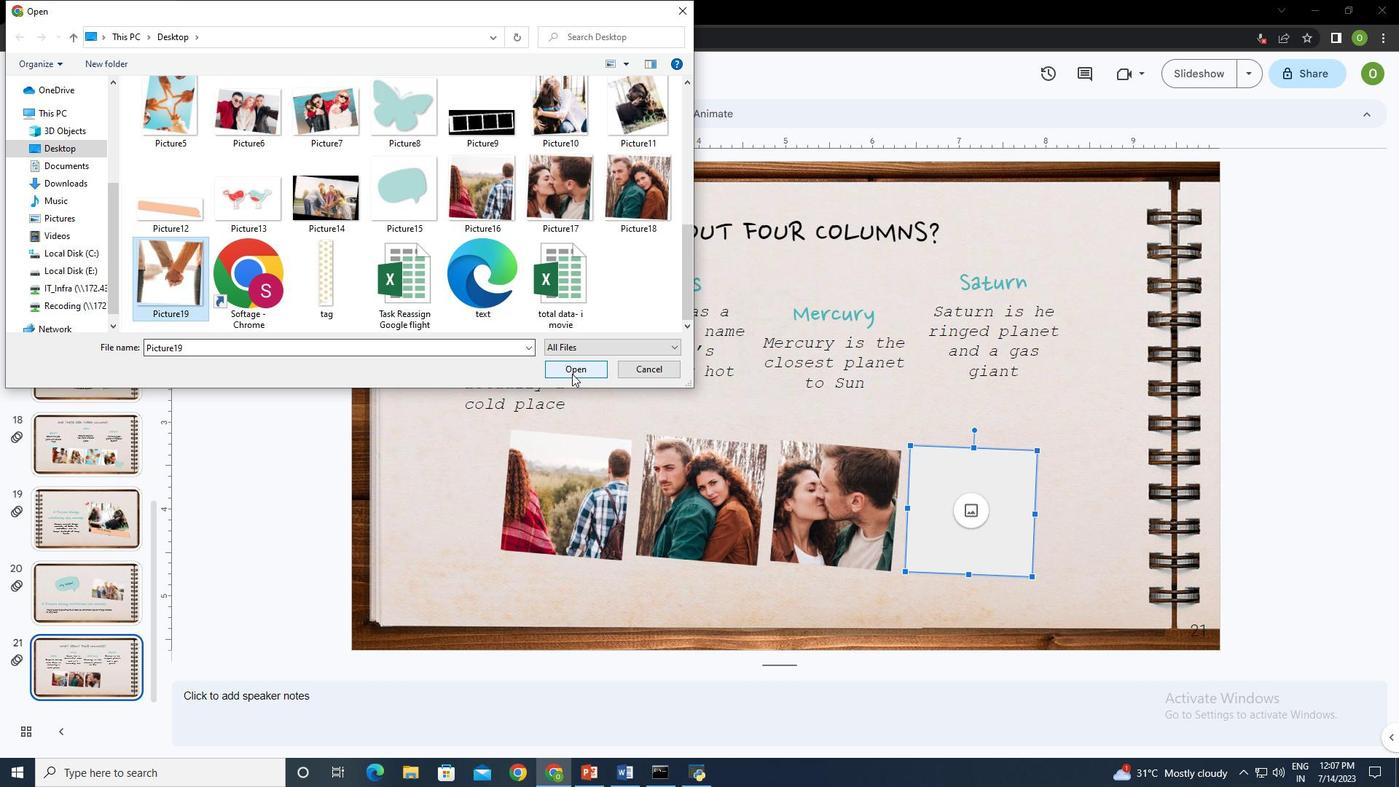 
Action: Mouse pressed left at (572, 373)
Screenshot: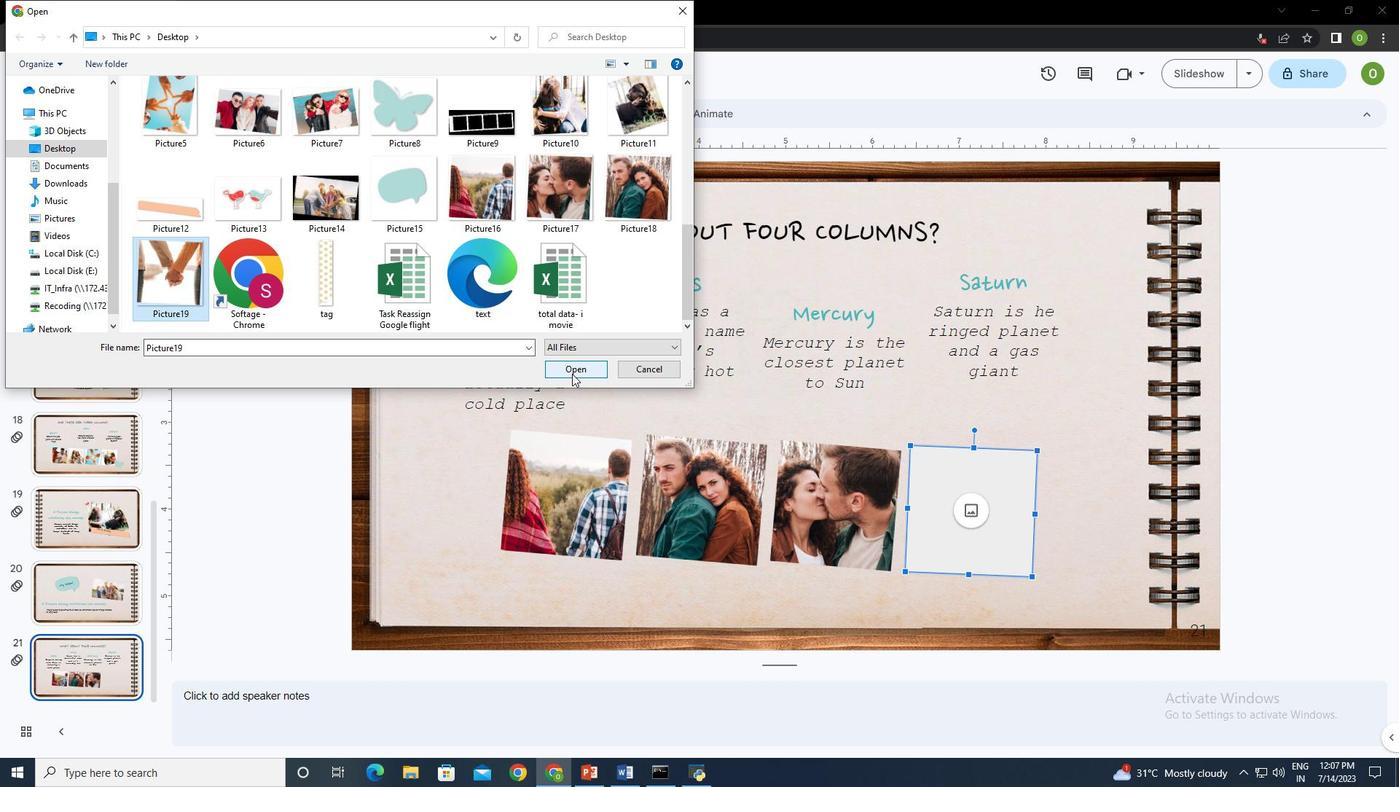 
Action: Mouse moved to (1104, 474)
Screenshot: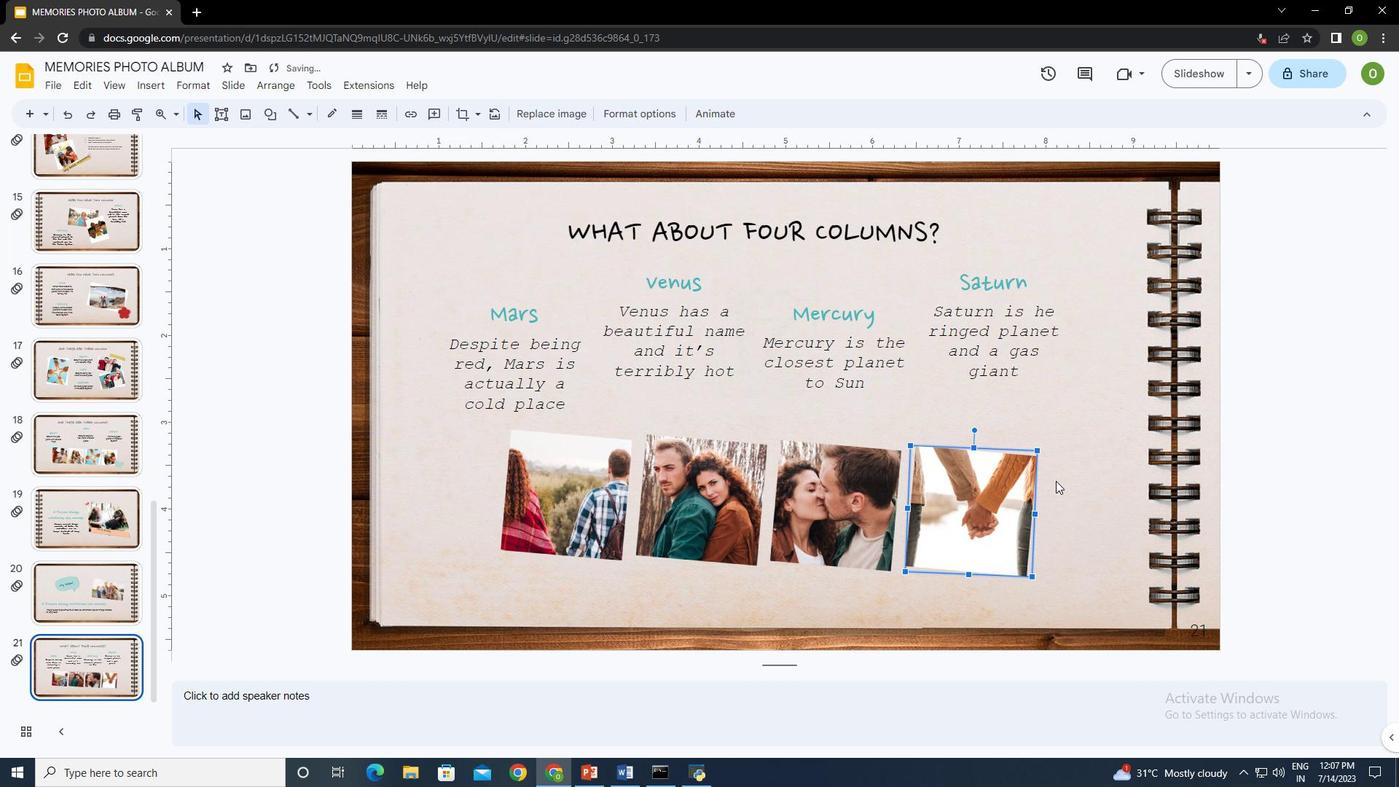 
Action: Mouse pressed left at (1104, 474)
Screenshot: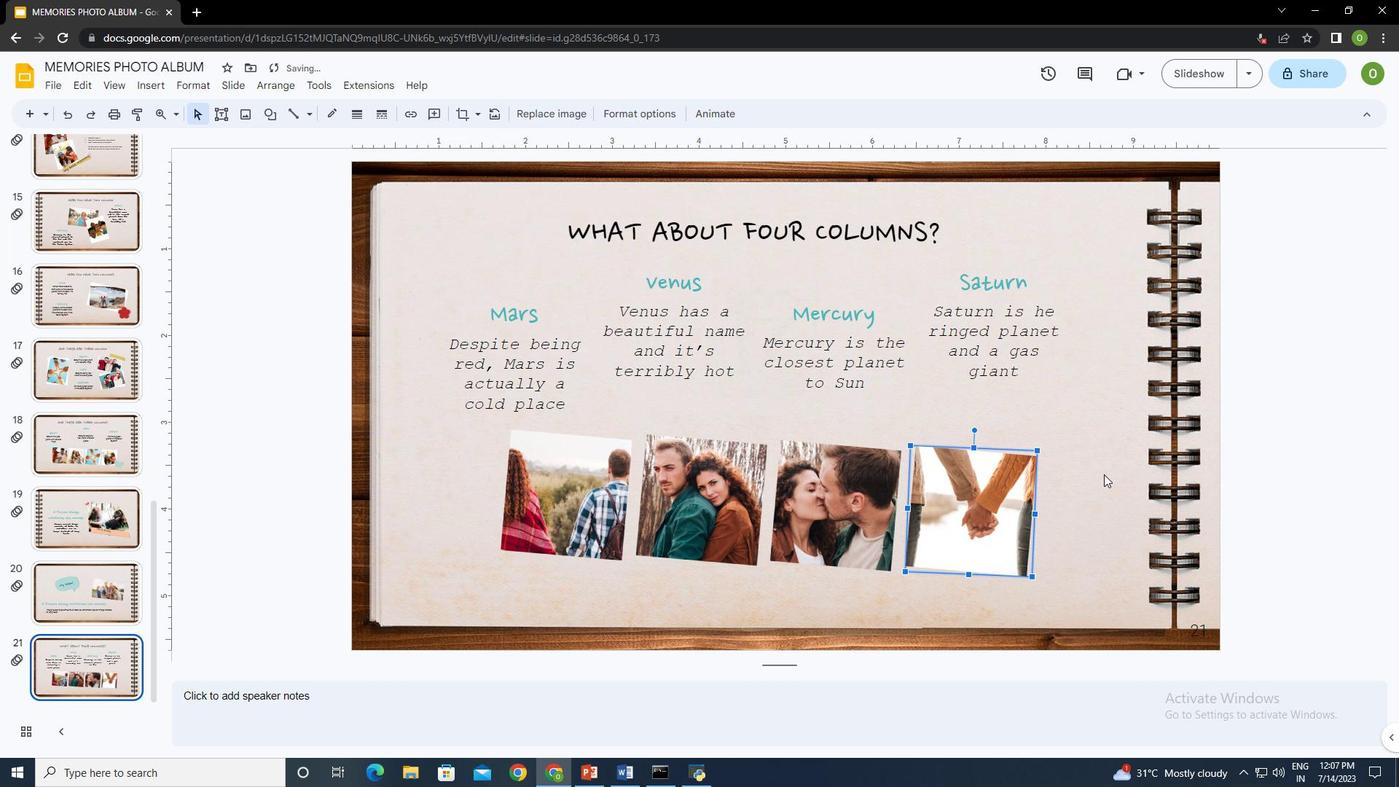 
Action: Mouse moved to (145, 84)
Screenshot: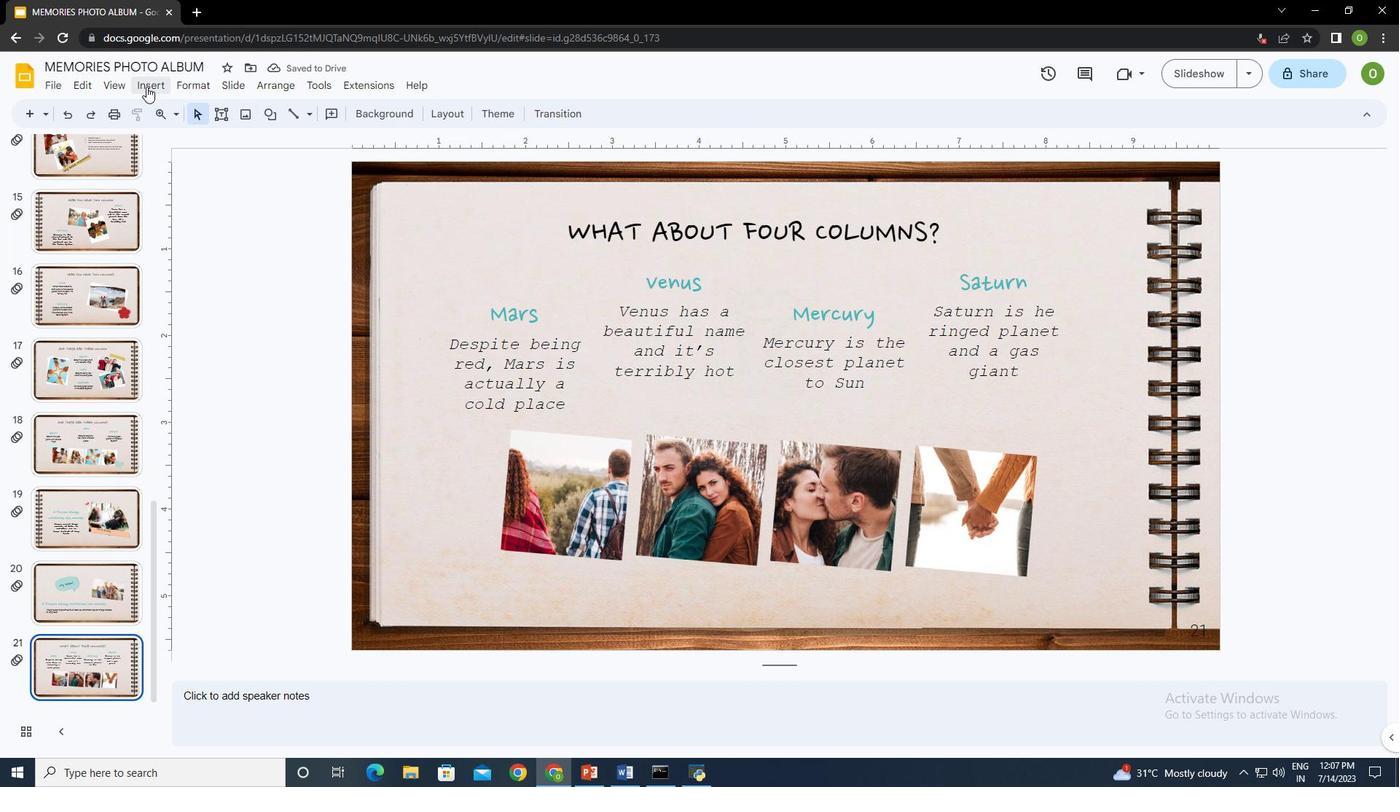 
Action: Mouse pressed left at (145, 84)
Screenshot: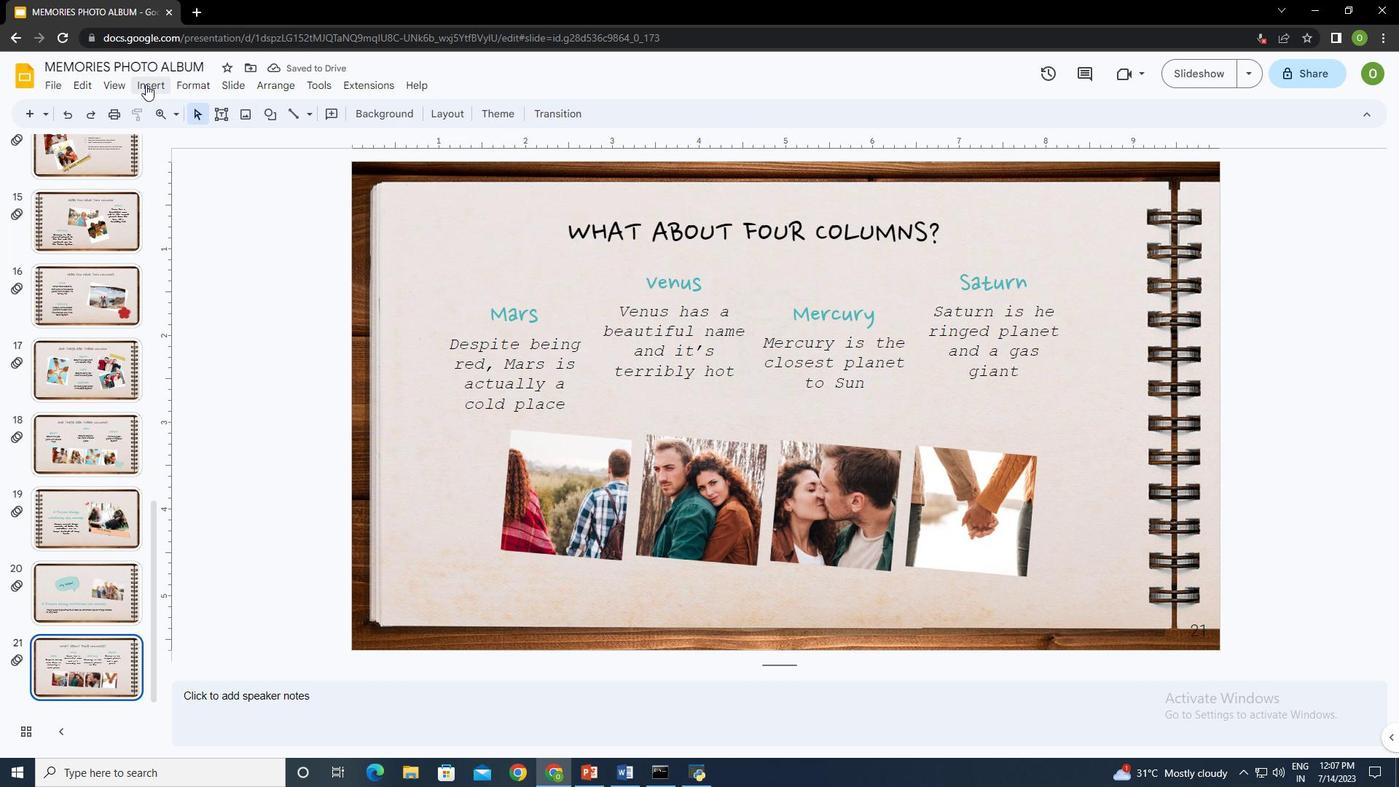 
Action: Mouse moved to (421, 110)
Screenshot: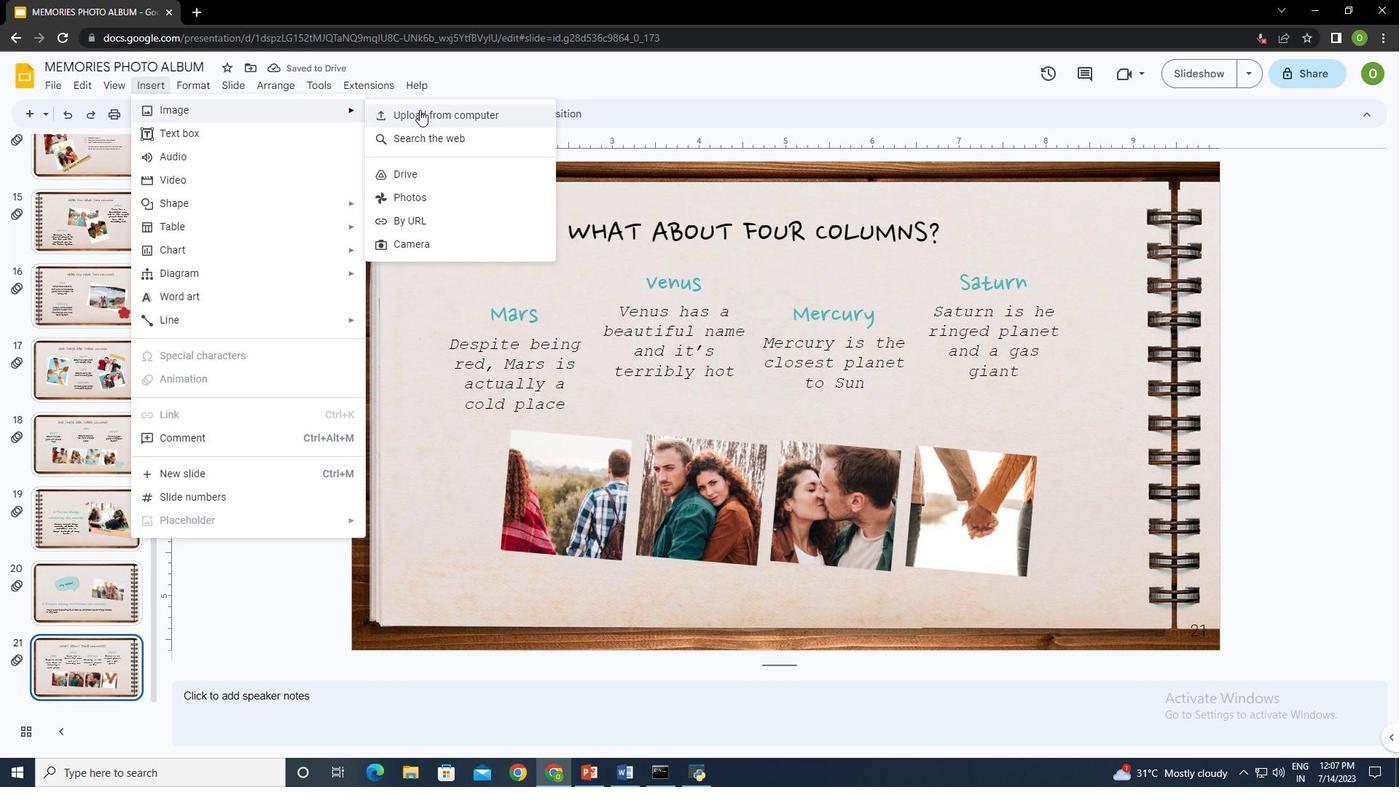 
Action: Mouse pressed left at (421, 110)
Screenshot: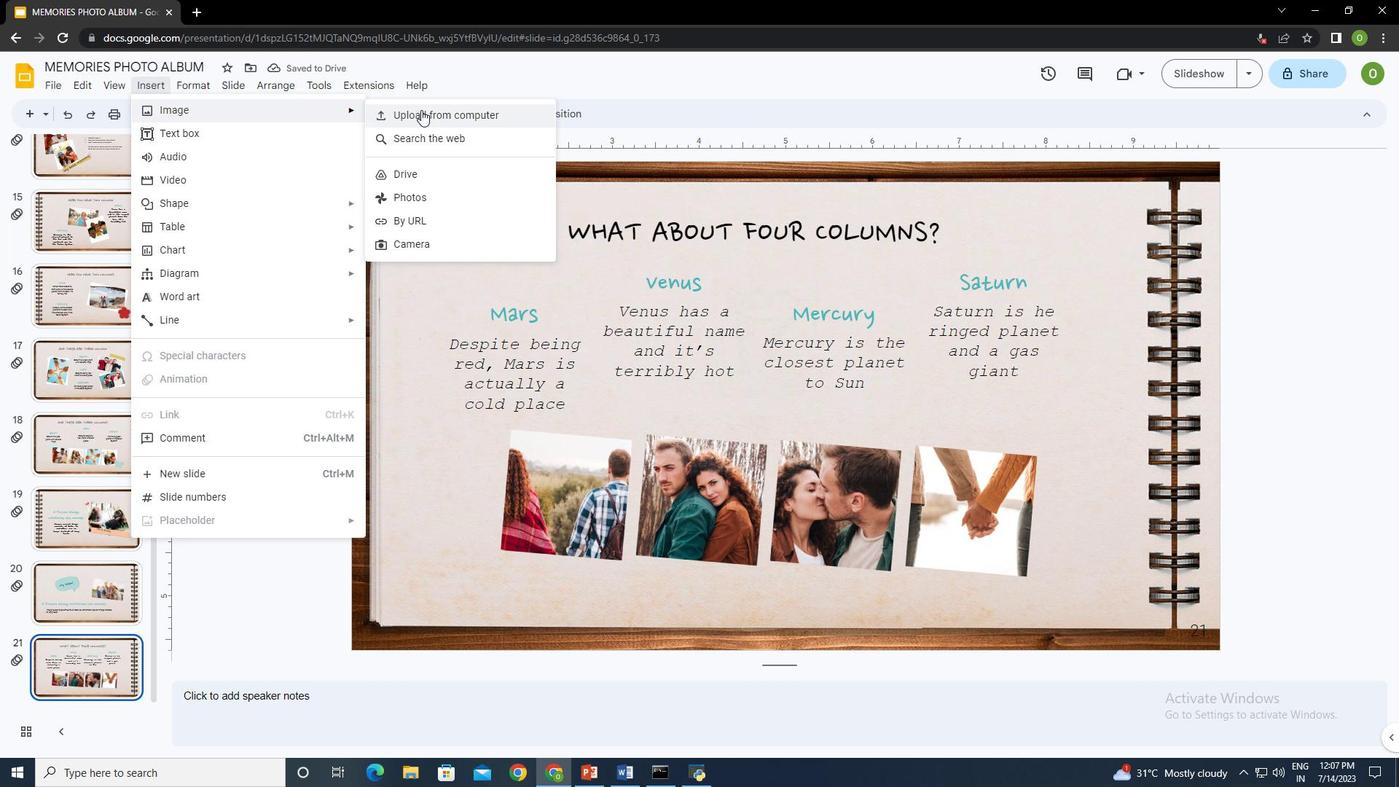 
Action: Mouse moved to (451, 244)
Screenshot: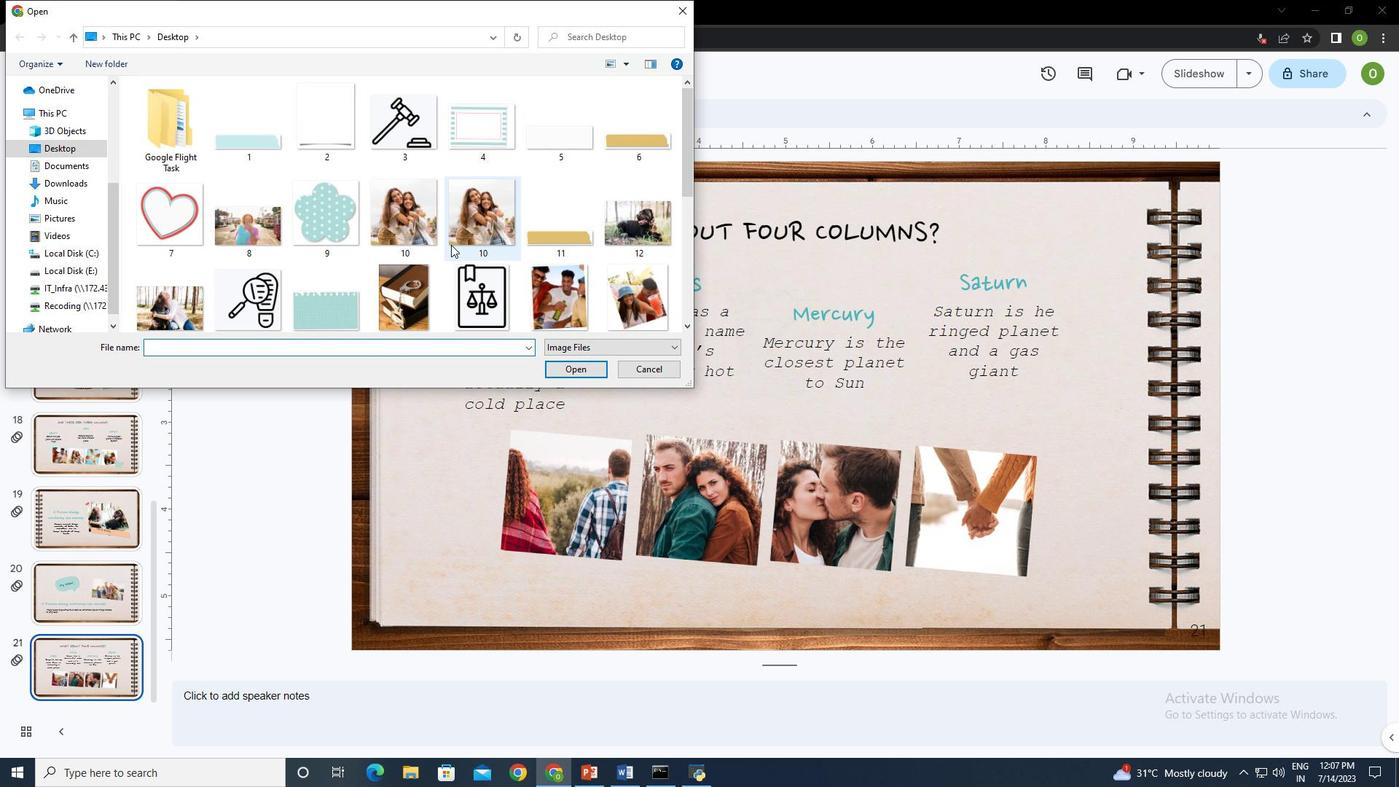 
Action: Mouse scrolled (451, 243) with delta (0, 0)
Screenshot: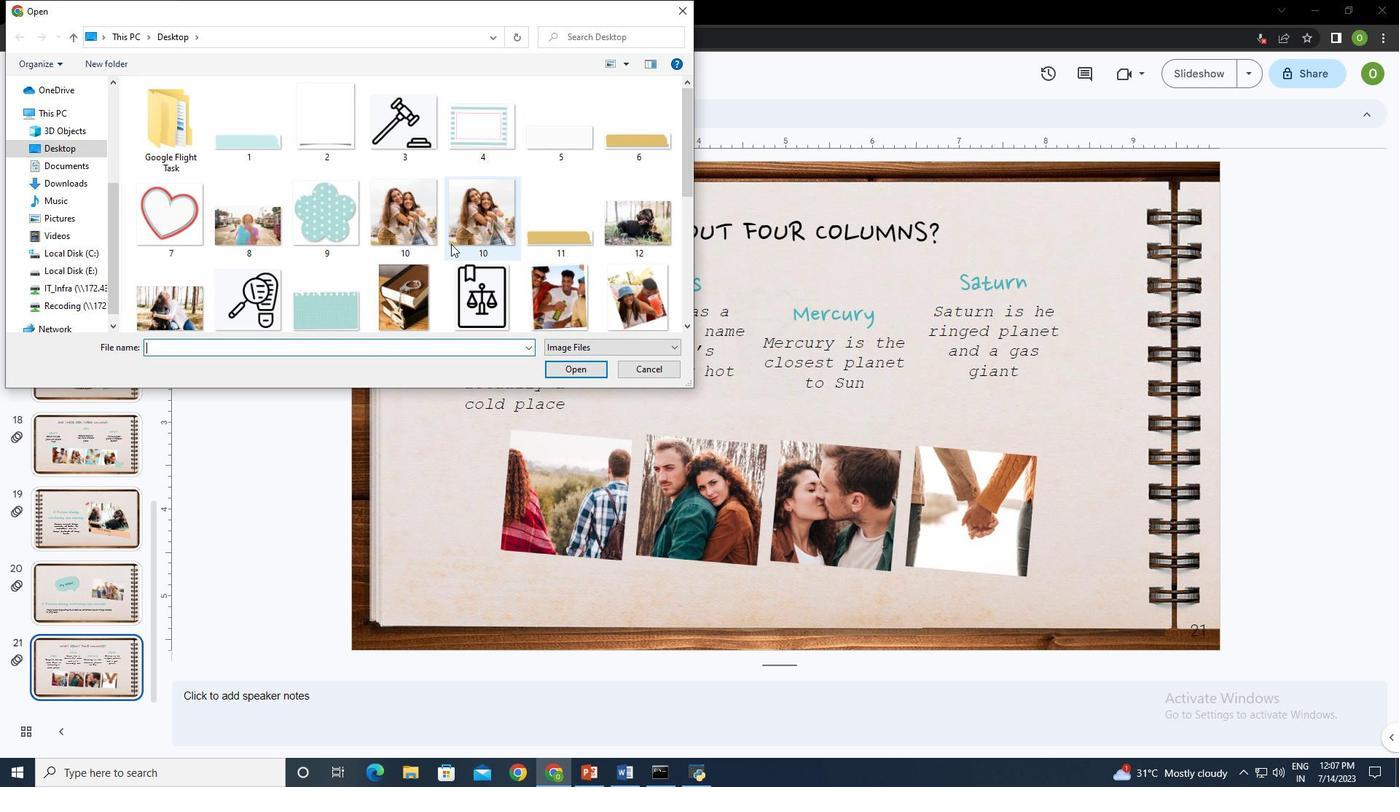 
Action: Mouse scrolled (451, 243) with delta (0, 0)
Screenshot: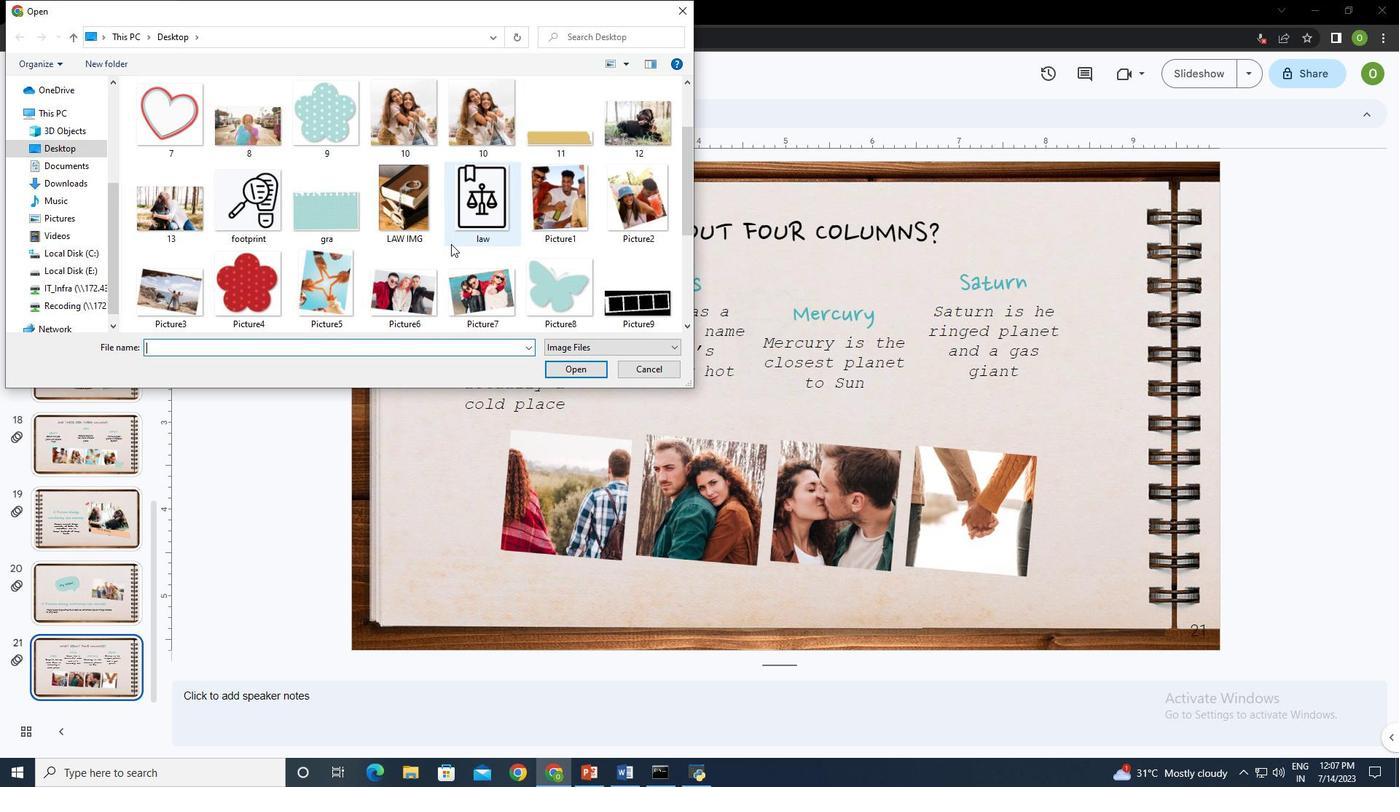 
Action: Mouse scrolled (451, 244) with delta (0, 0)
Screenshot: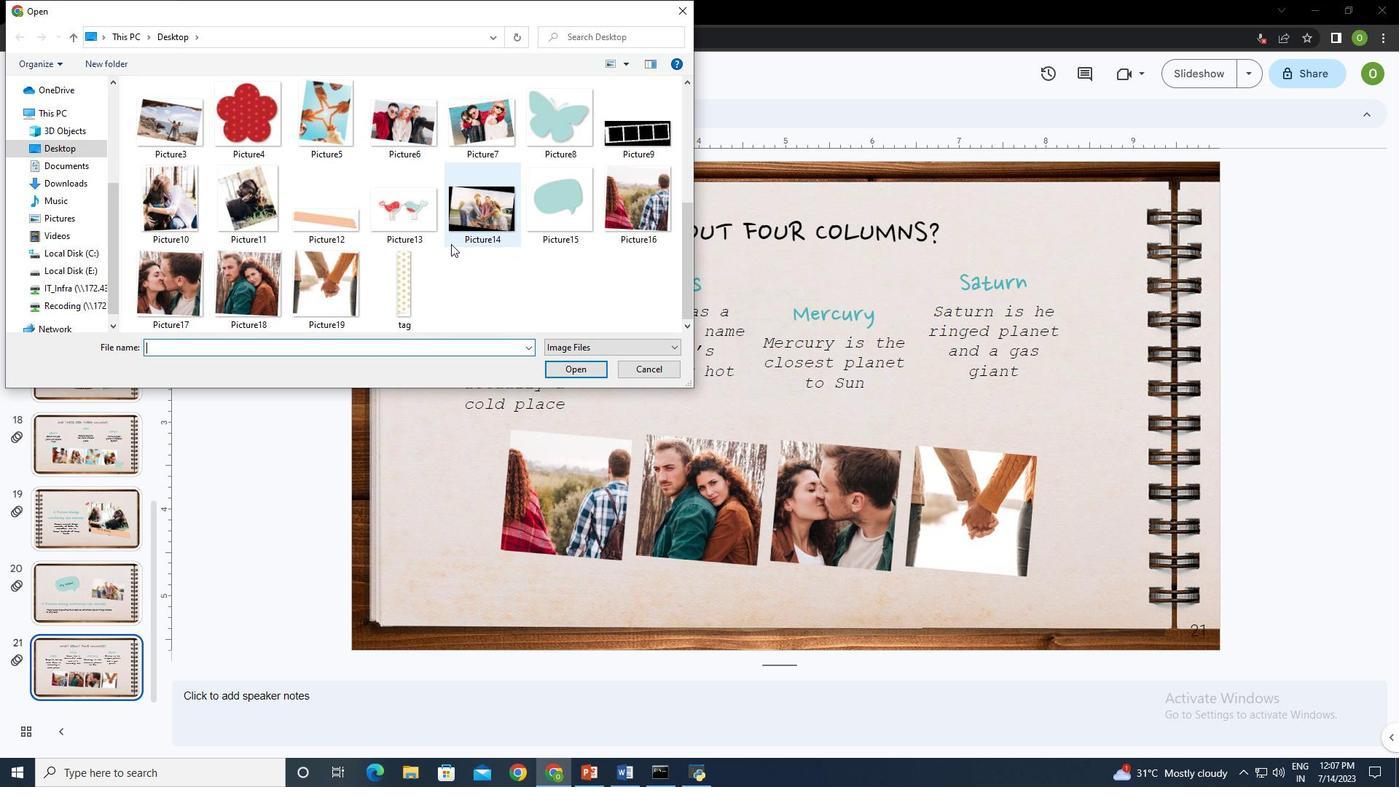 
Action: Mouse scrolled (451, 244) with delta (0, 0)
Screenshot: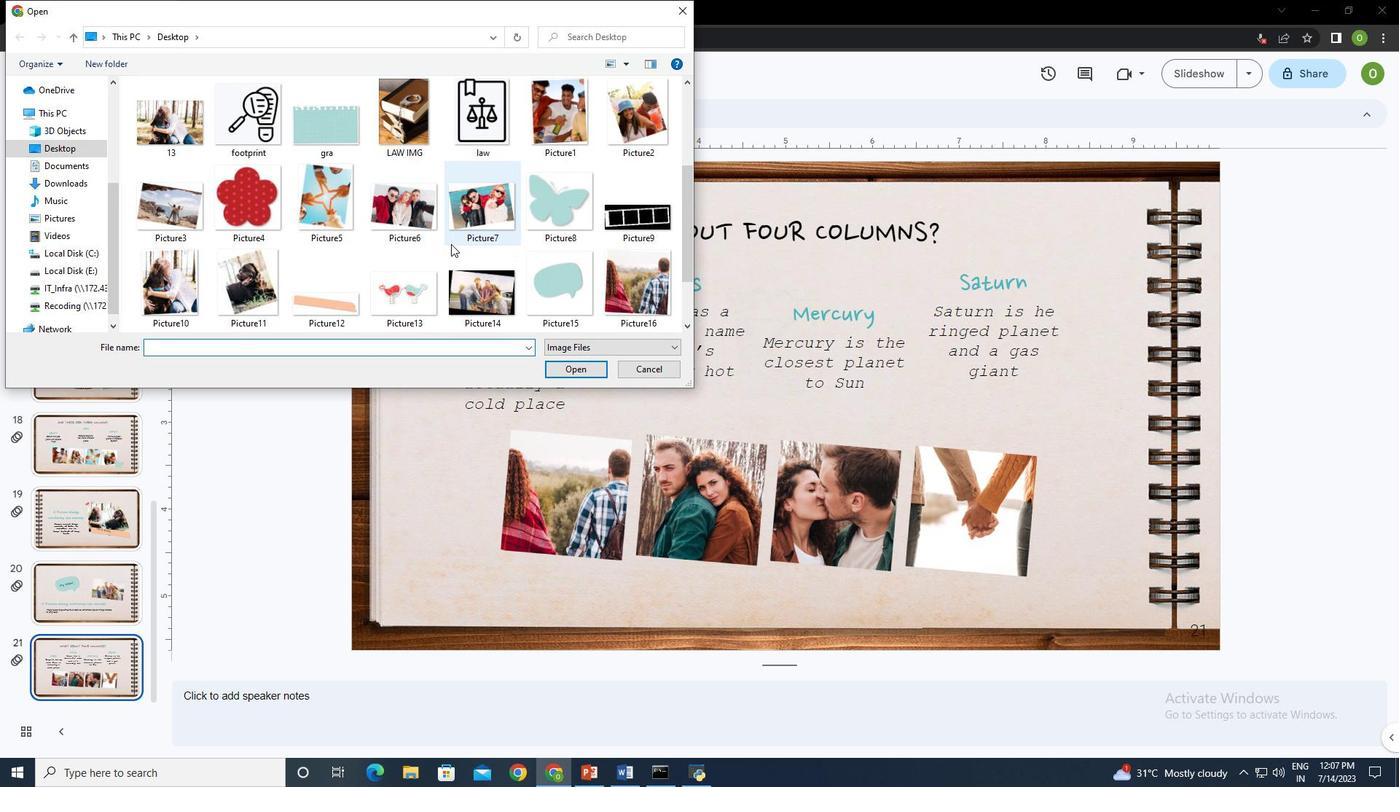 
Action: Mouse moved to (549, 121)
Screenshot: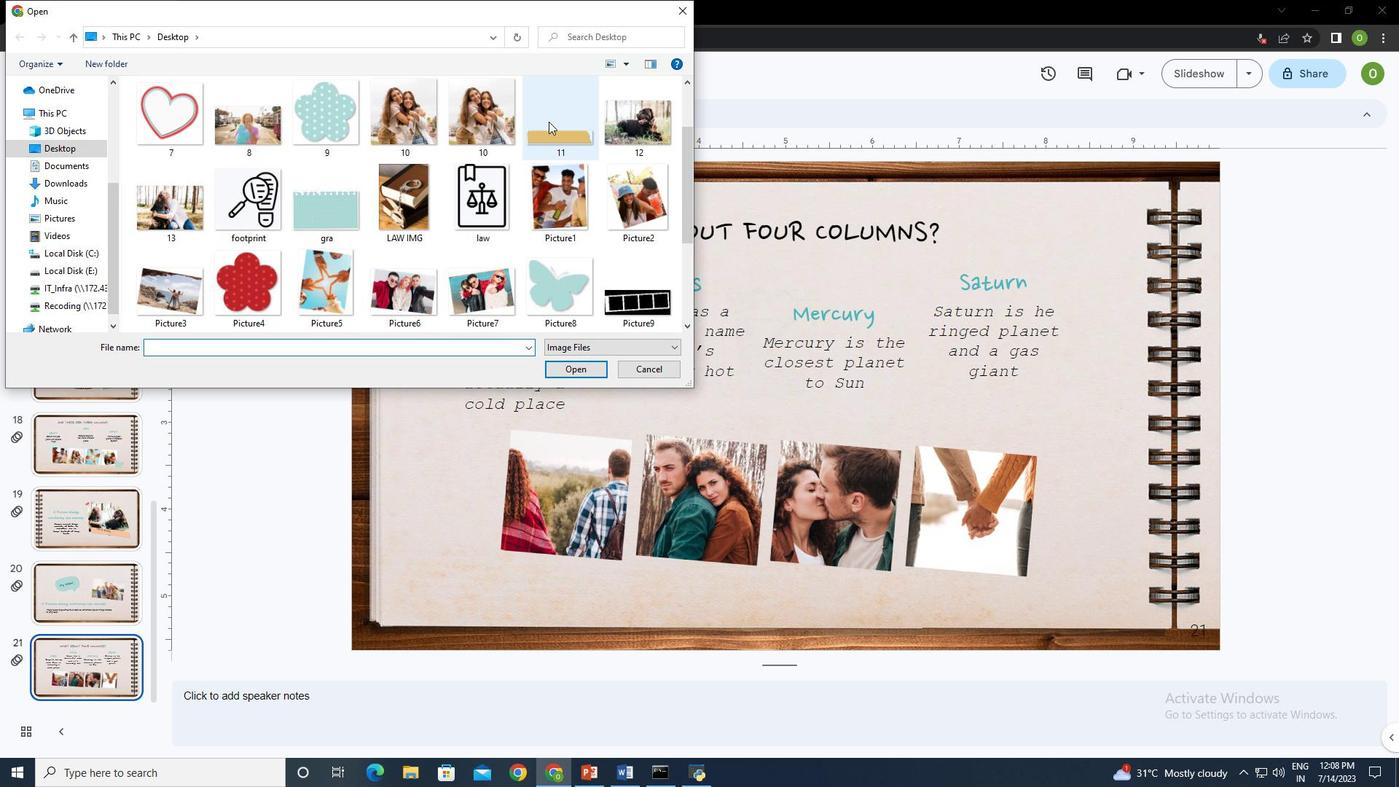 
Action: Mouse pressed left at (549, 121)
Screenshot: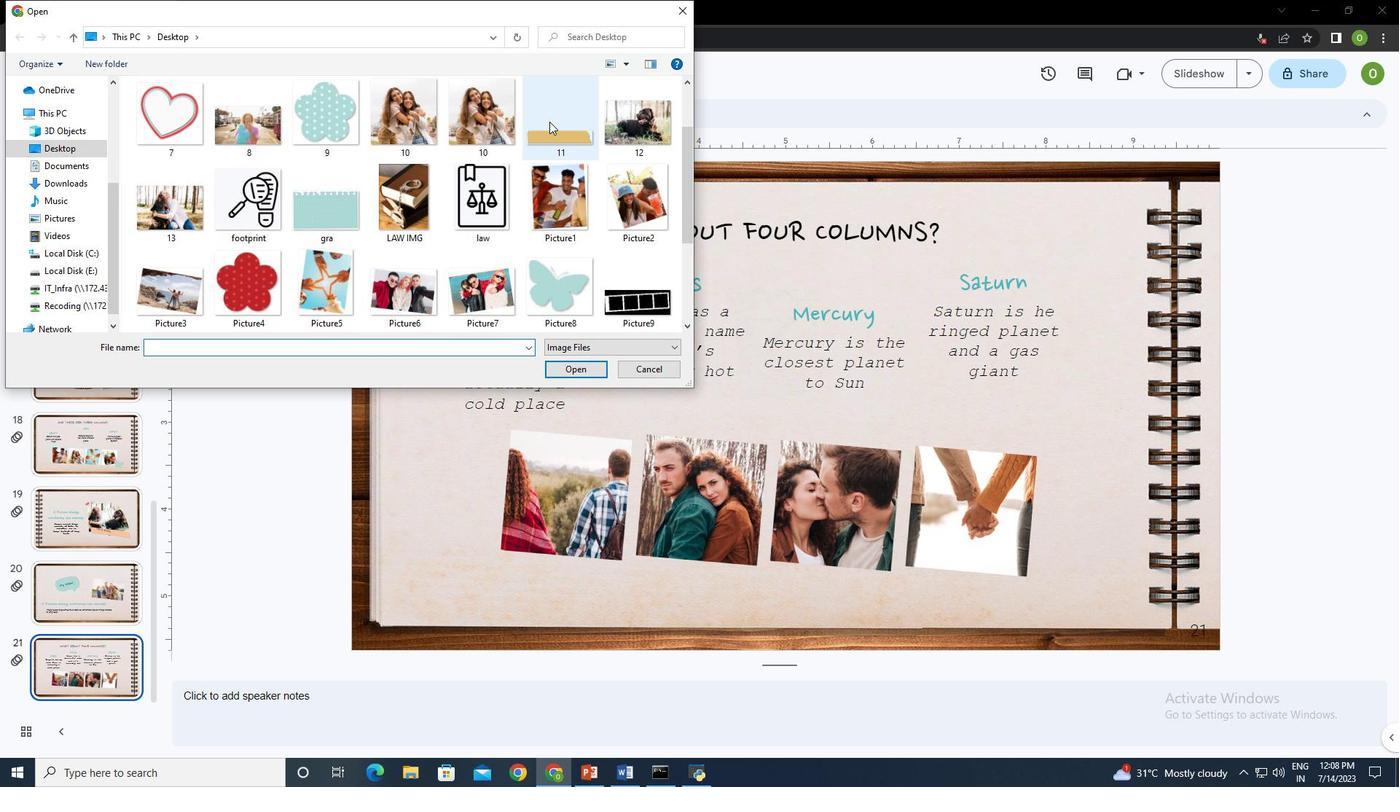 
Action: Mouse moved to (571, 364)
Screenshot: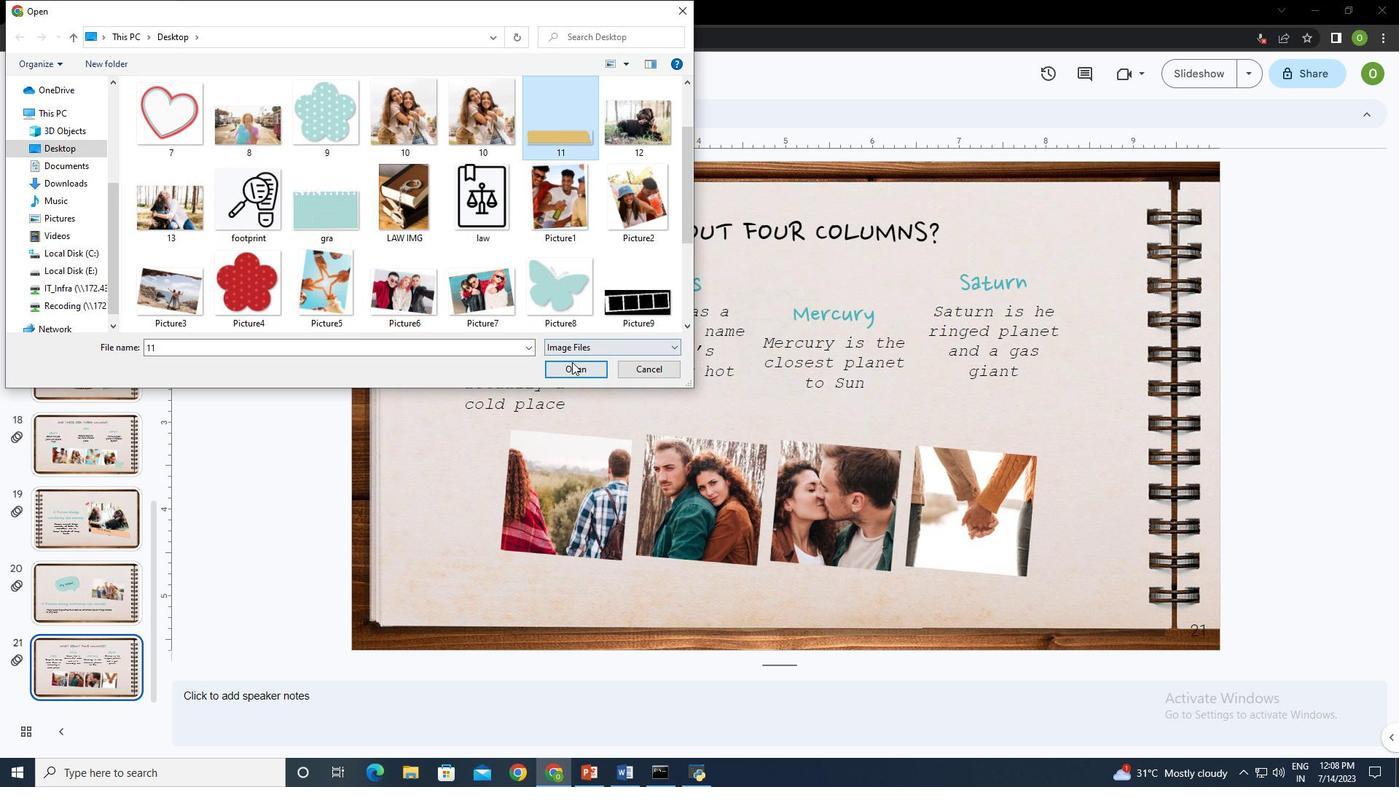 
Action: Mouse pressed left at (571, 364)
Screenshot: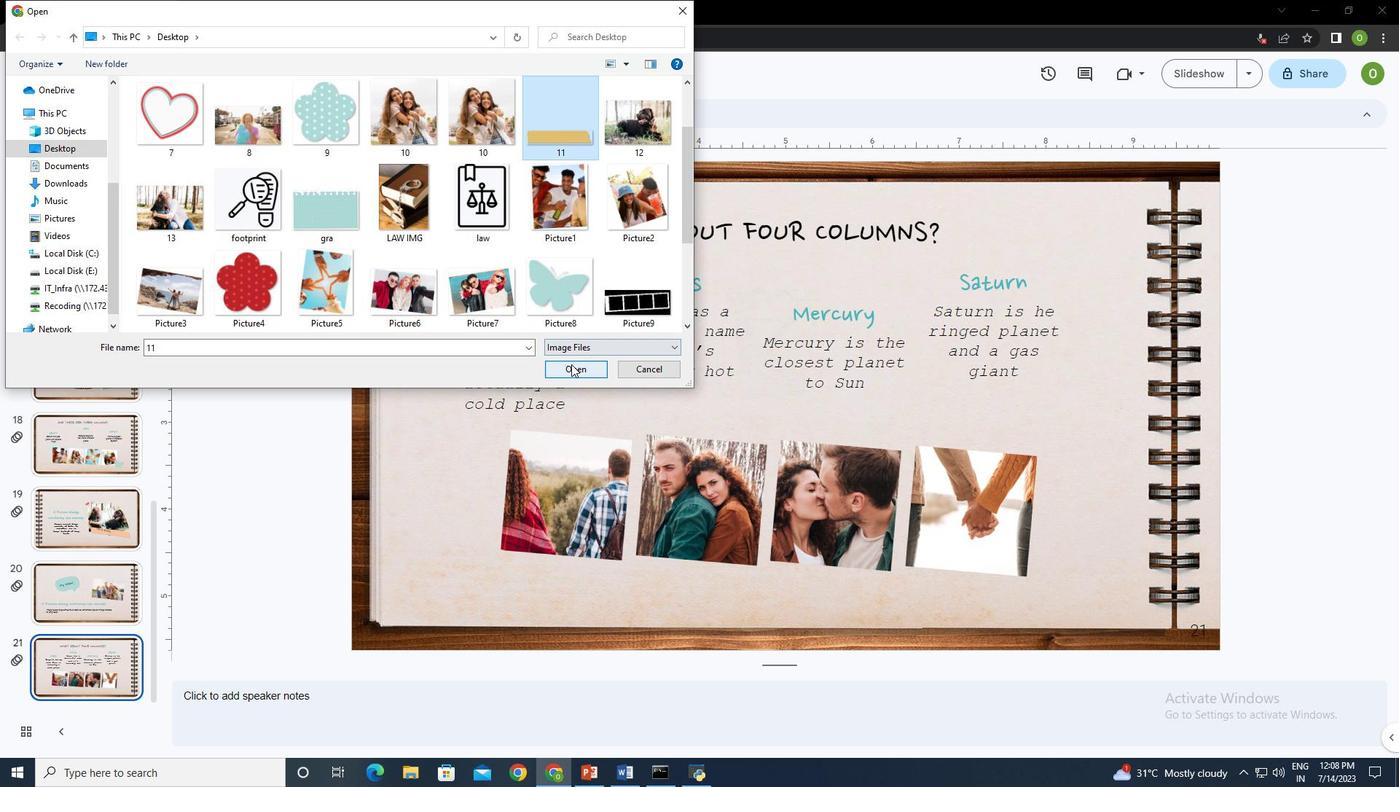 
Action: Mouse moved to (1018, 454)
Screenshot: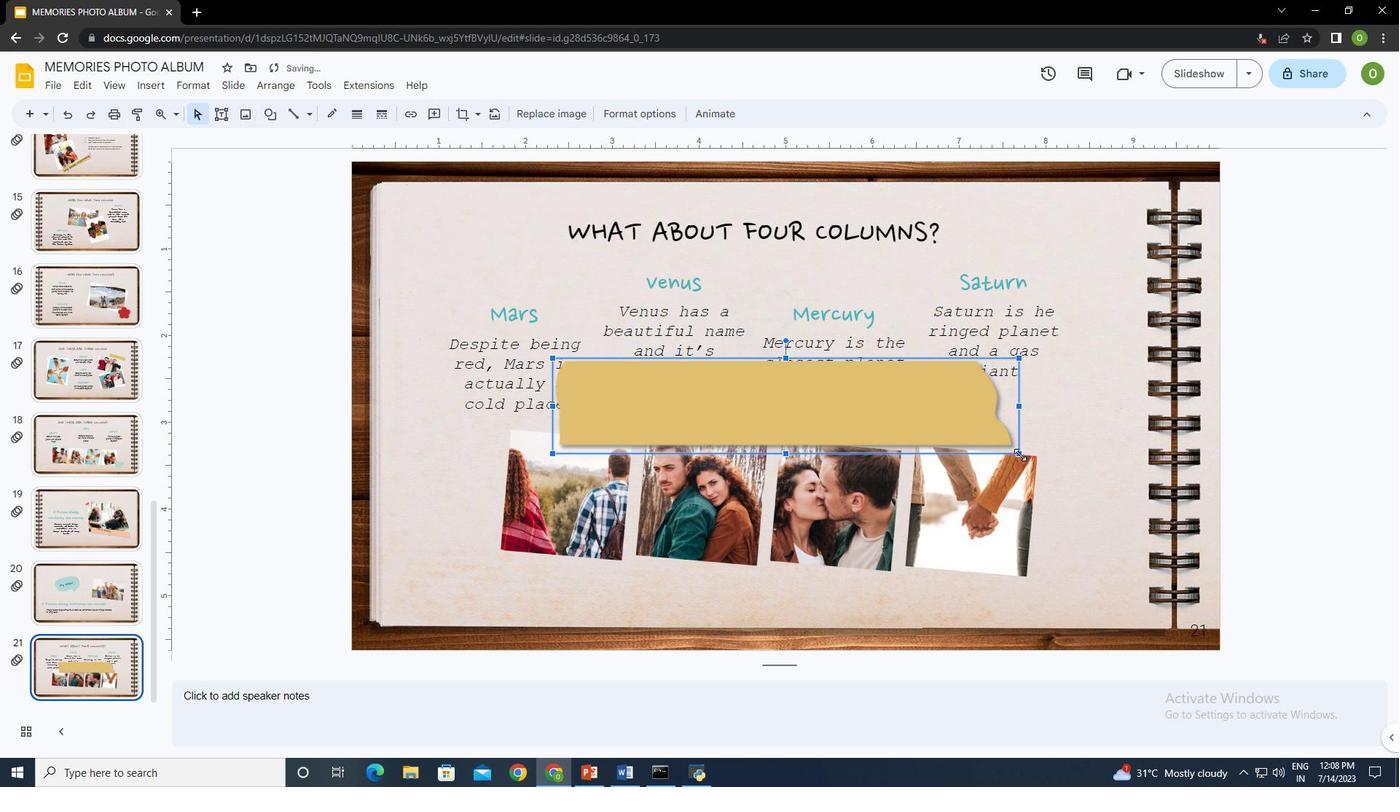 
Action: Mouse pressed left at (1018, 454)
Screenshot: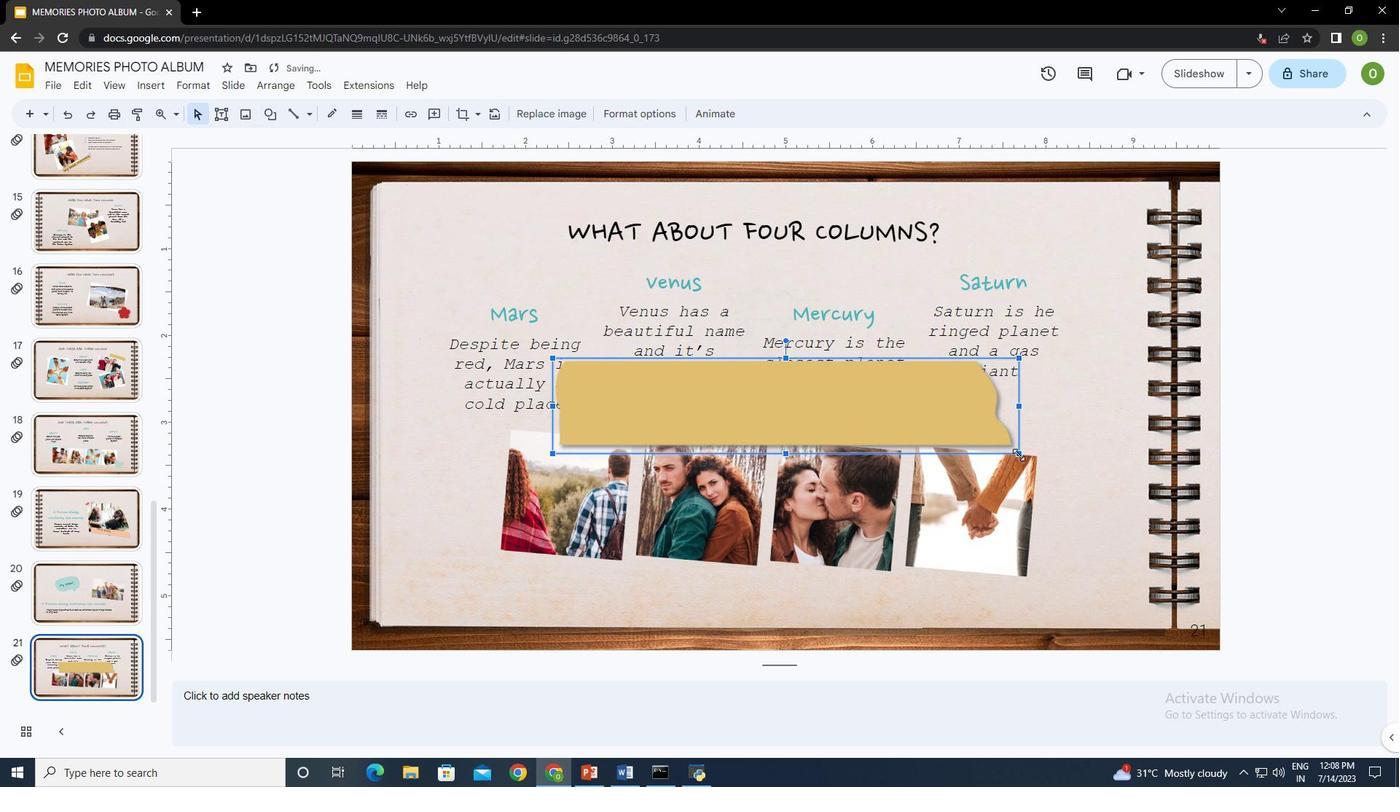 
Action: Mouse moved to (636, 357)
Screenshot: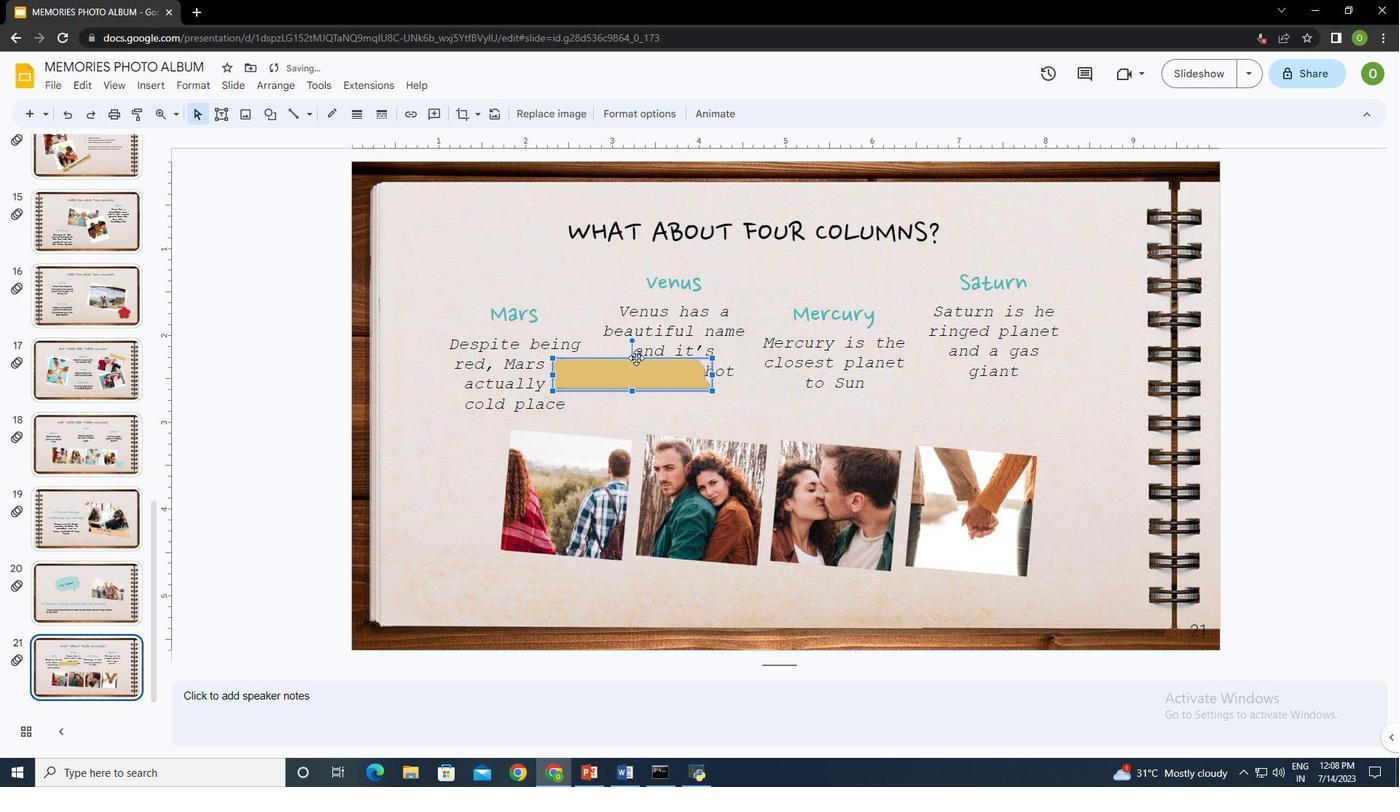 
Action: Mouse pressed left at (636, 357)
Screenshot: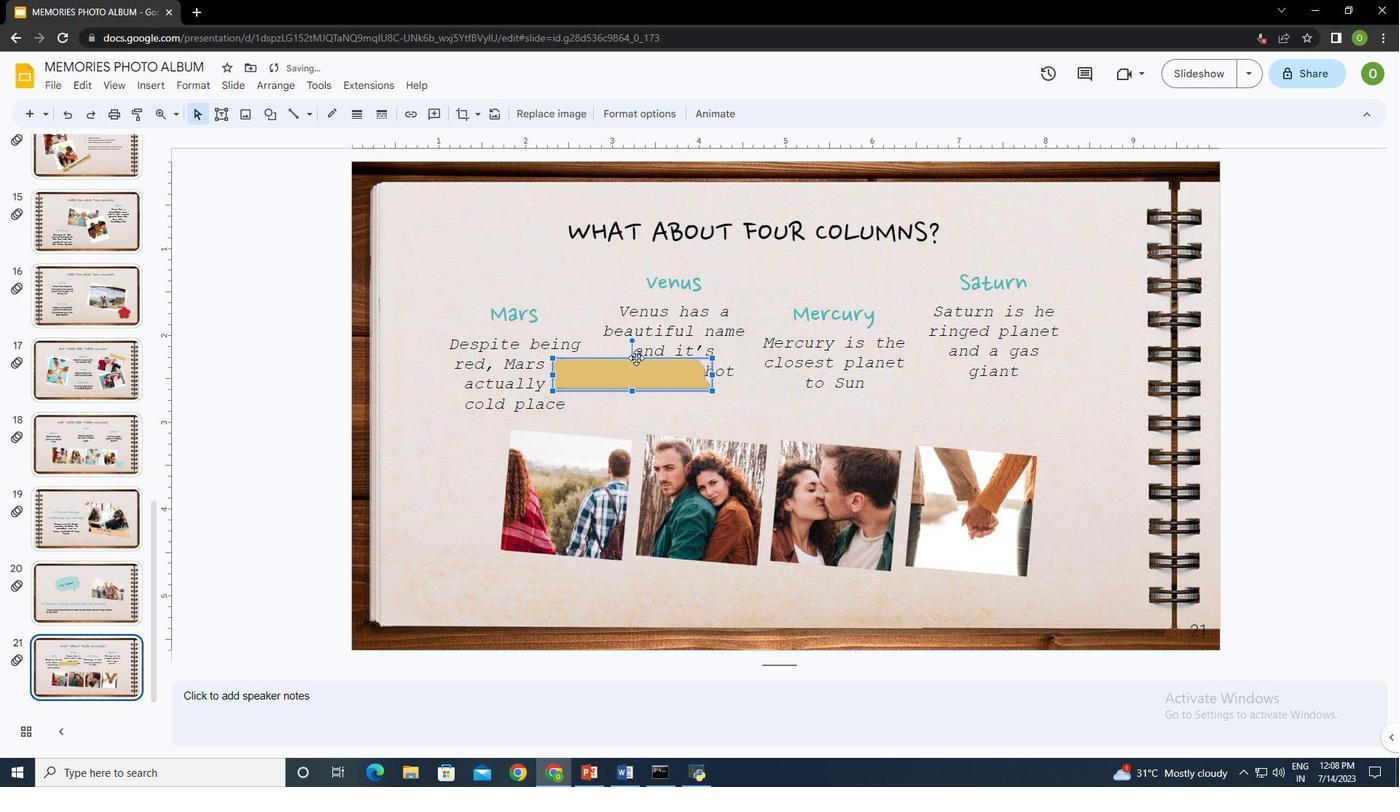 
Action: Mouse moved to (1045, 396)
Screenshot: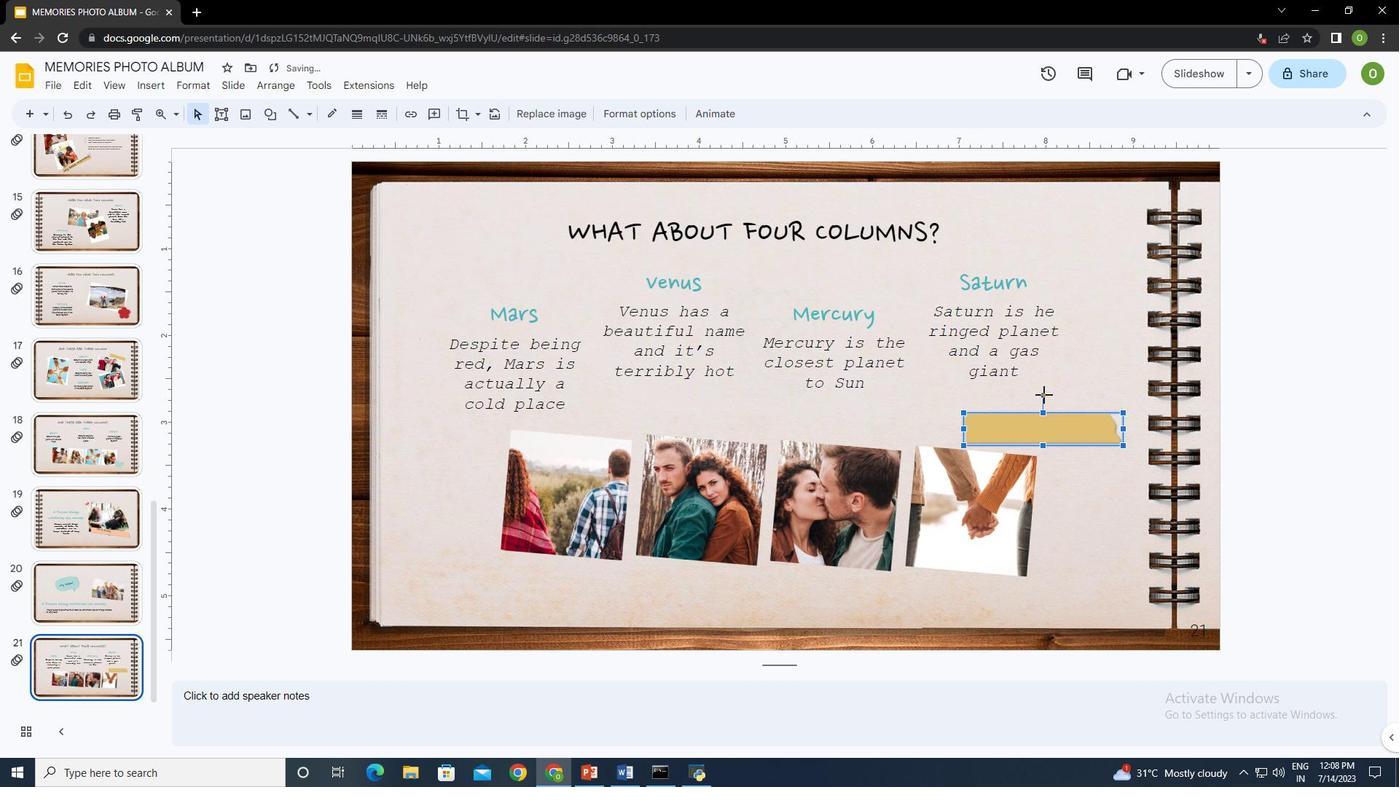 
Action: Mouse pressed left at (1045, 396)
Screenshot: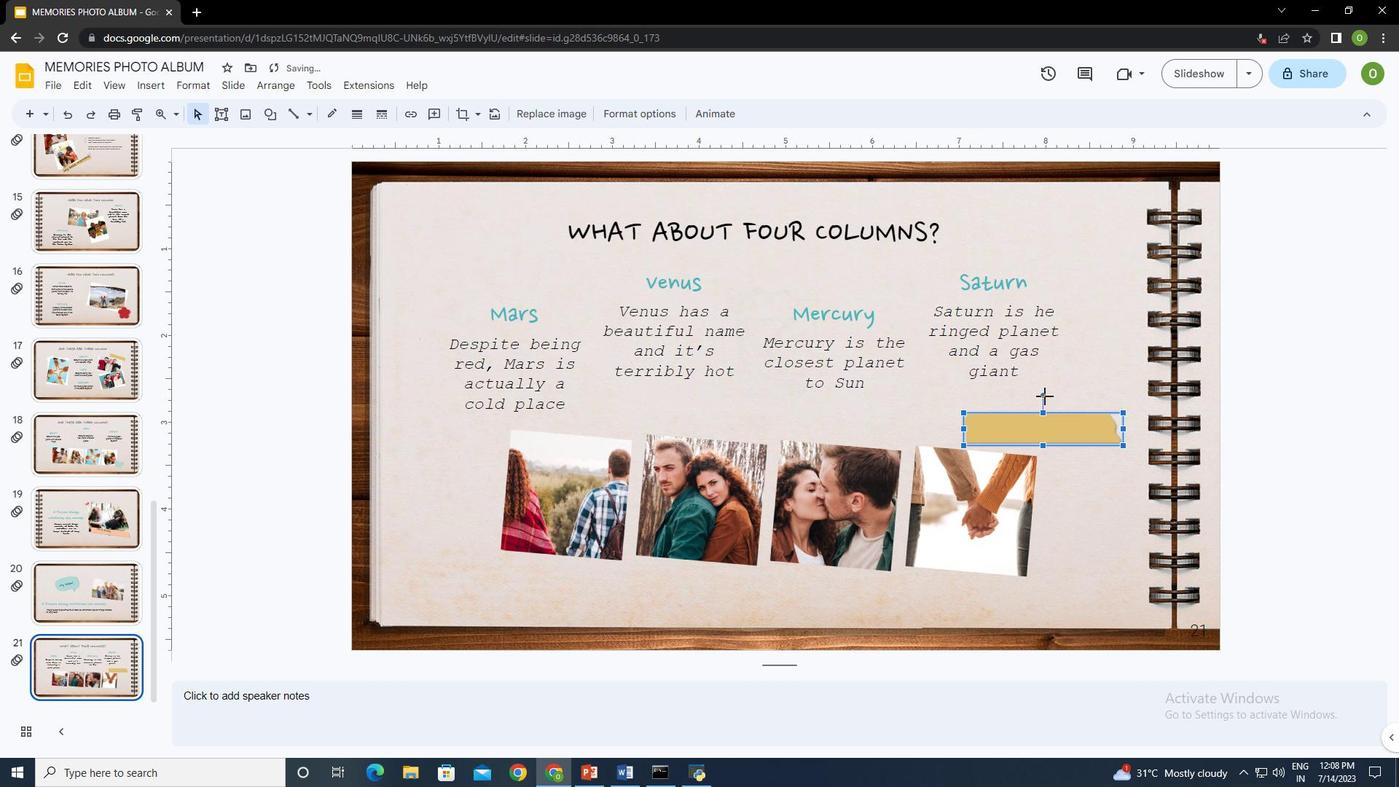 
Action: Mouse moved to (1047, 421)
Screenshot: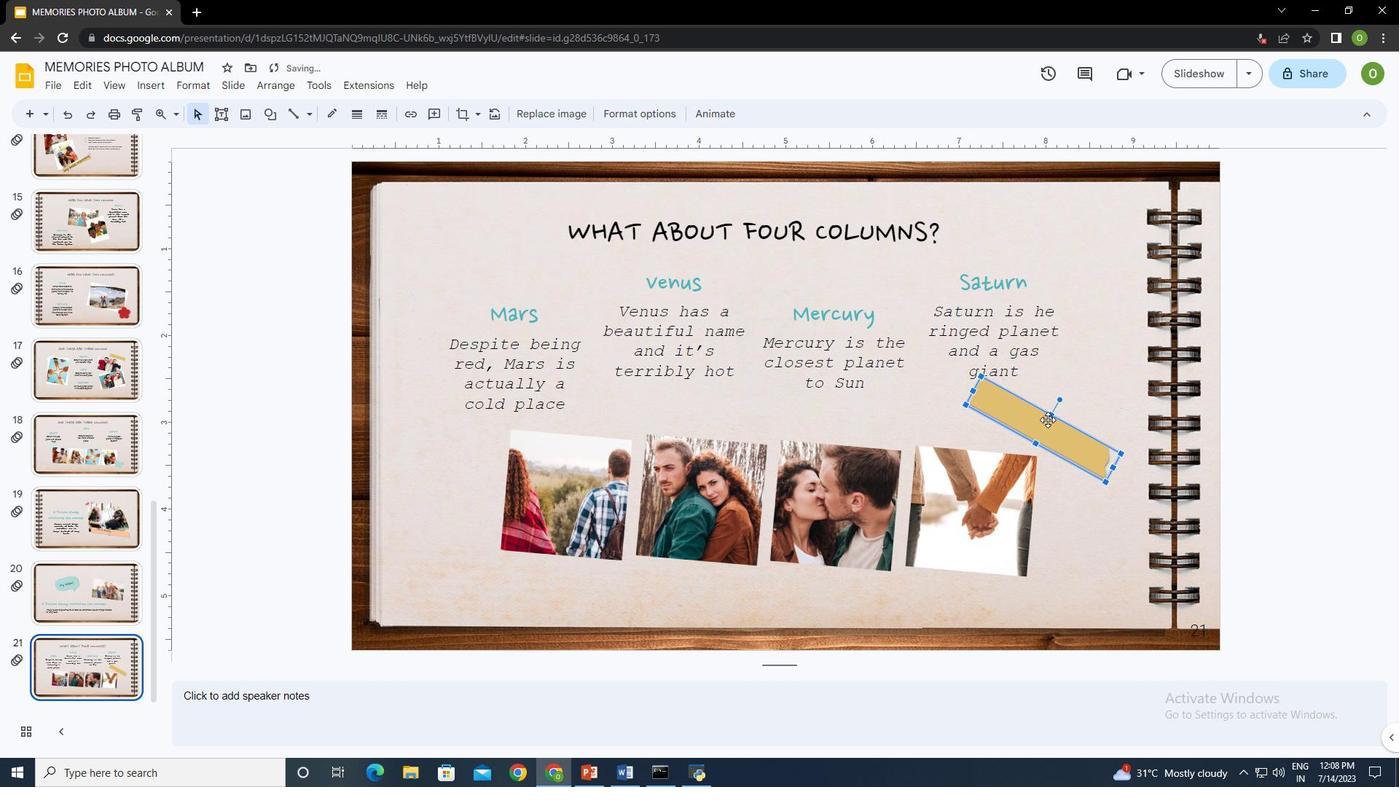 
Action: Mouse pressed left at (1047, 421)
Screenshot: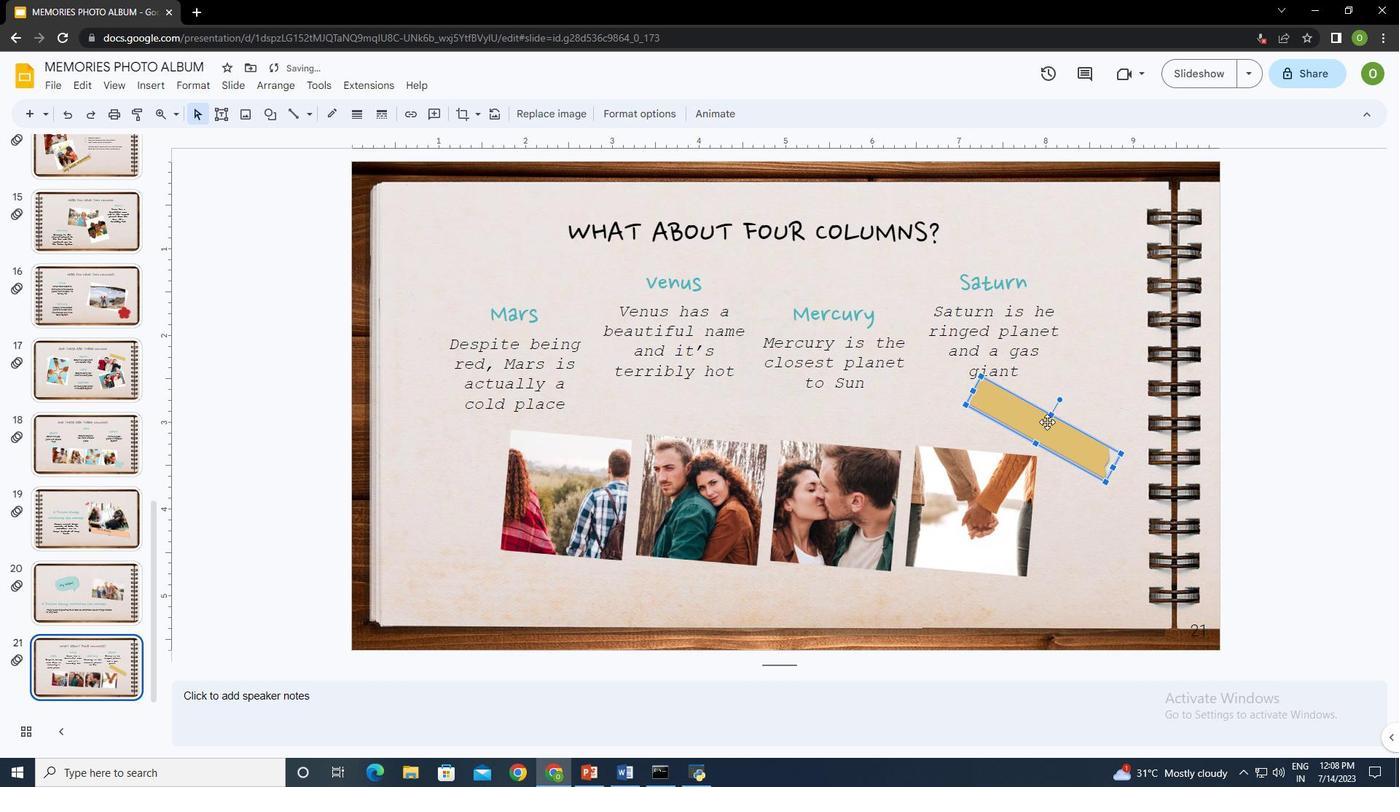 
Action: Mouse moved to (1101, 495)
Screenshot: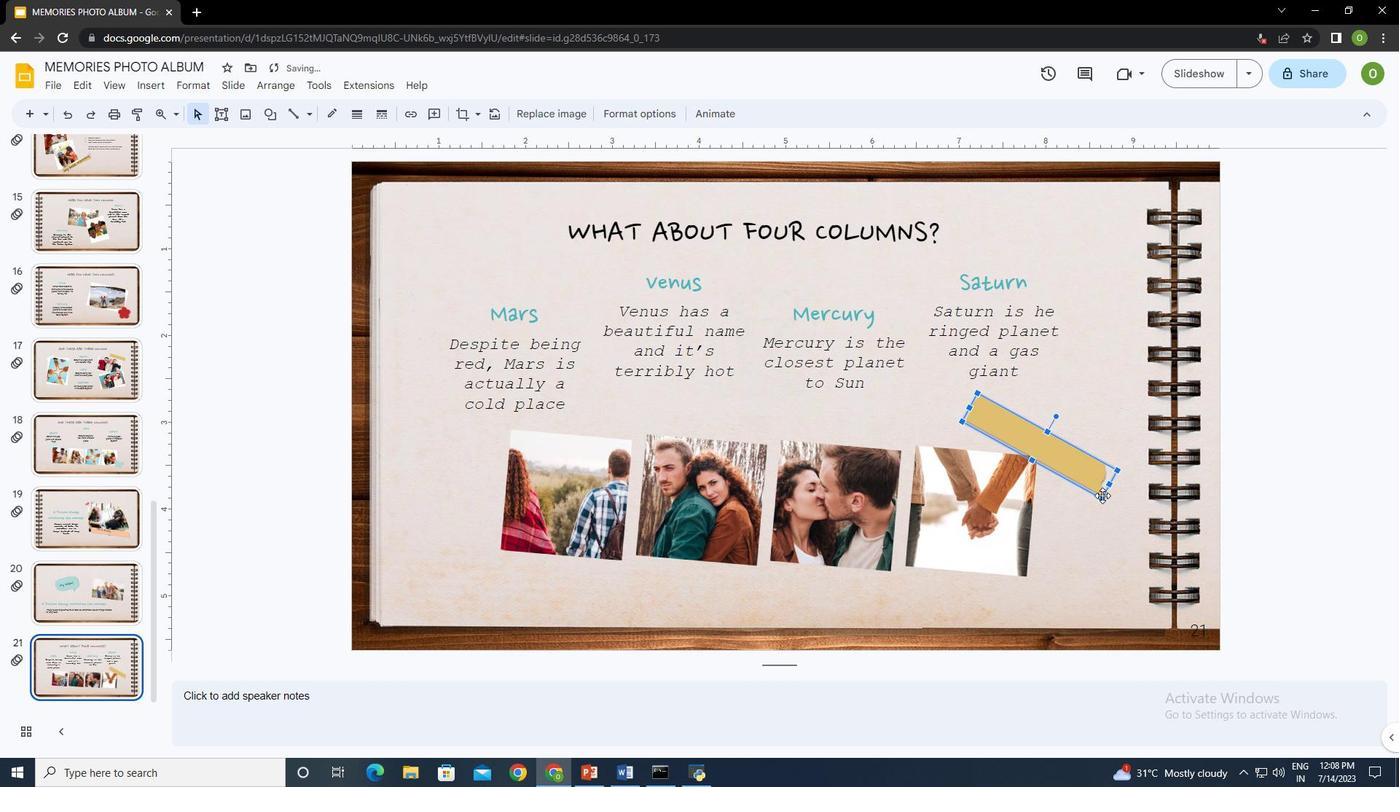 
Action: Mouse pressed left at (1101, 495)
Screenshot: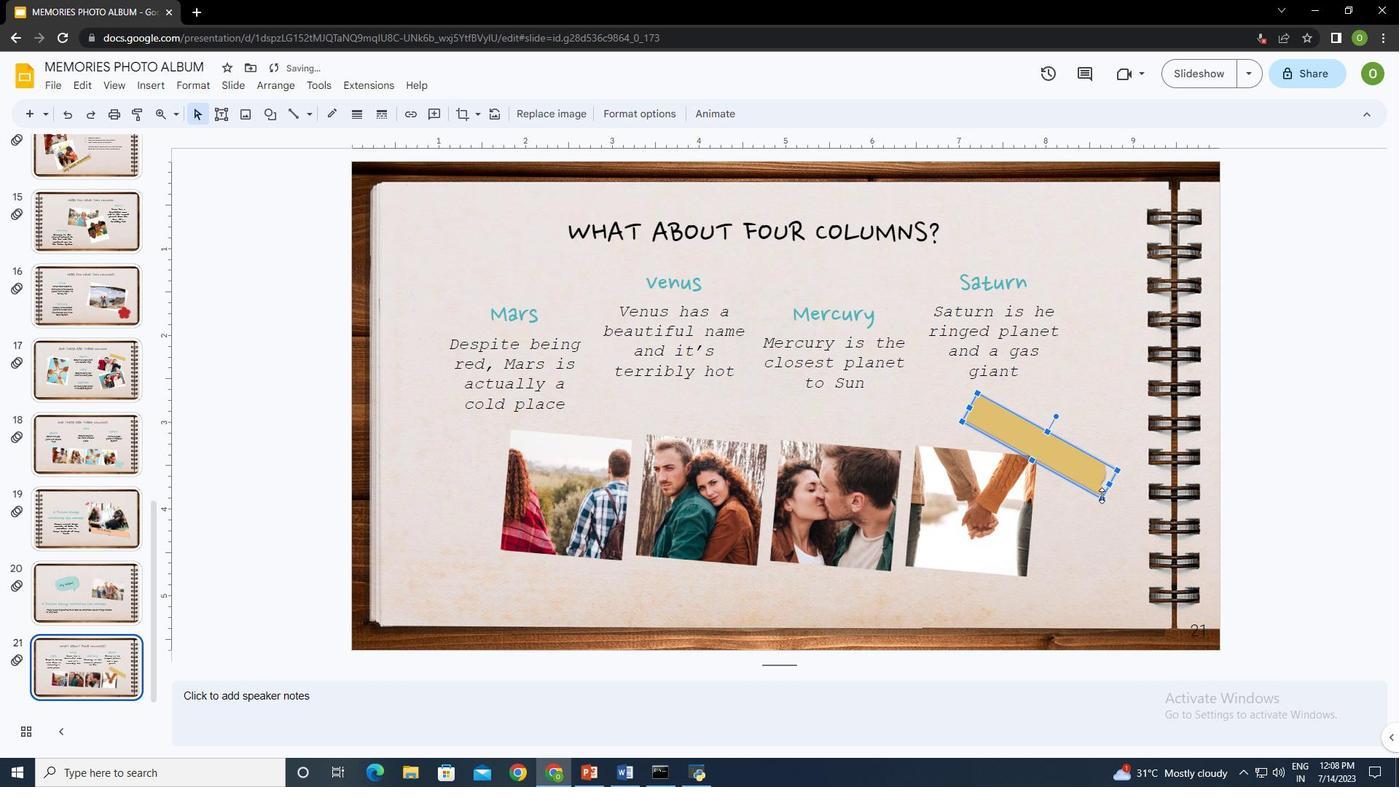
Action: Mouse moved to (1032, 430)
Screenshot: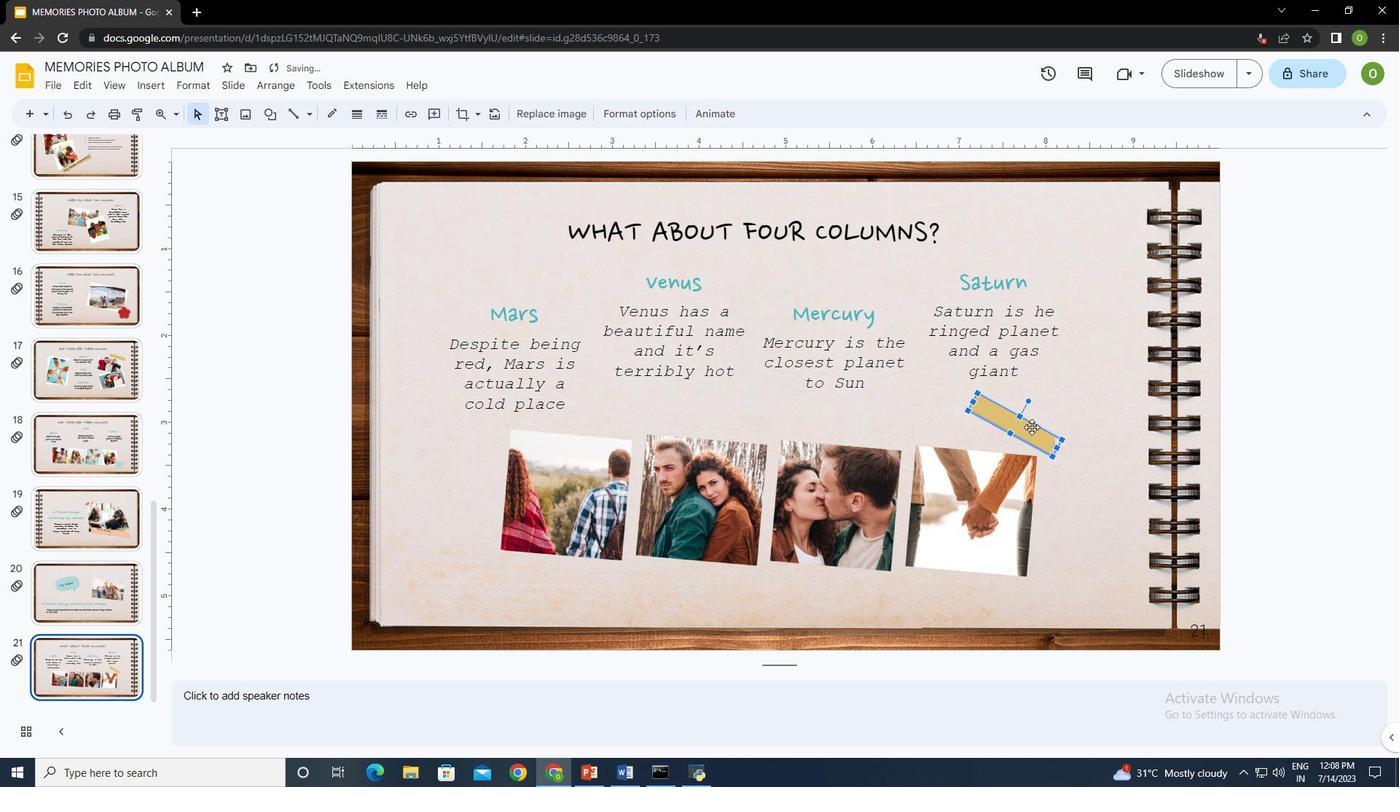 
Action: Mouse pressed left at (1032, 430)
Screenshot: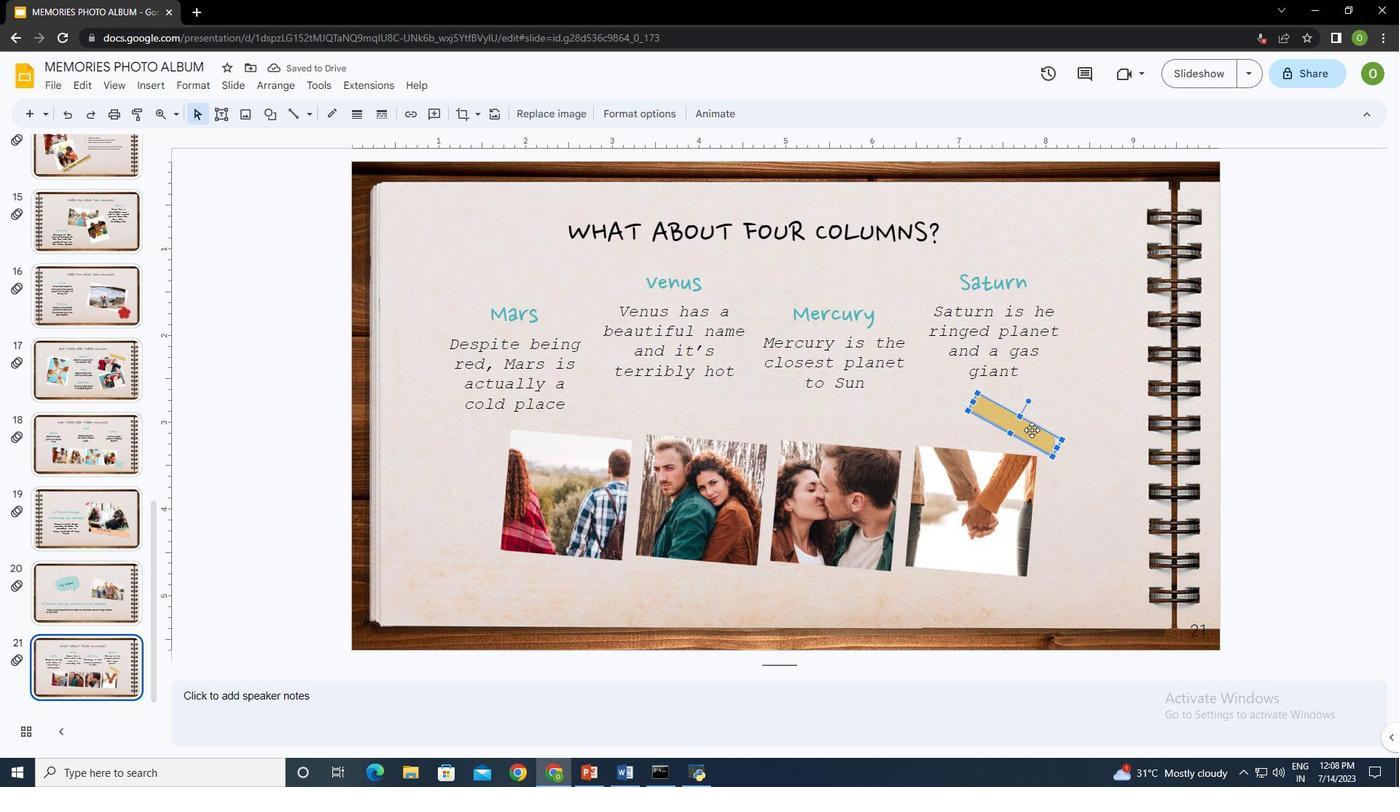 
Action: Mouse moved to (1064, 529)
Screenshot: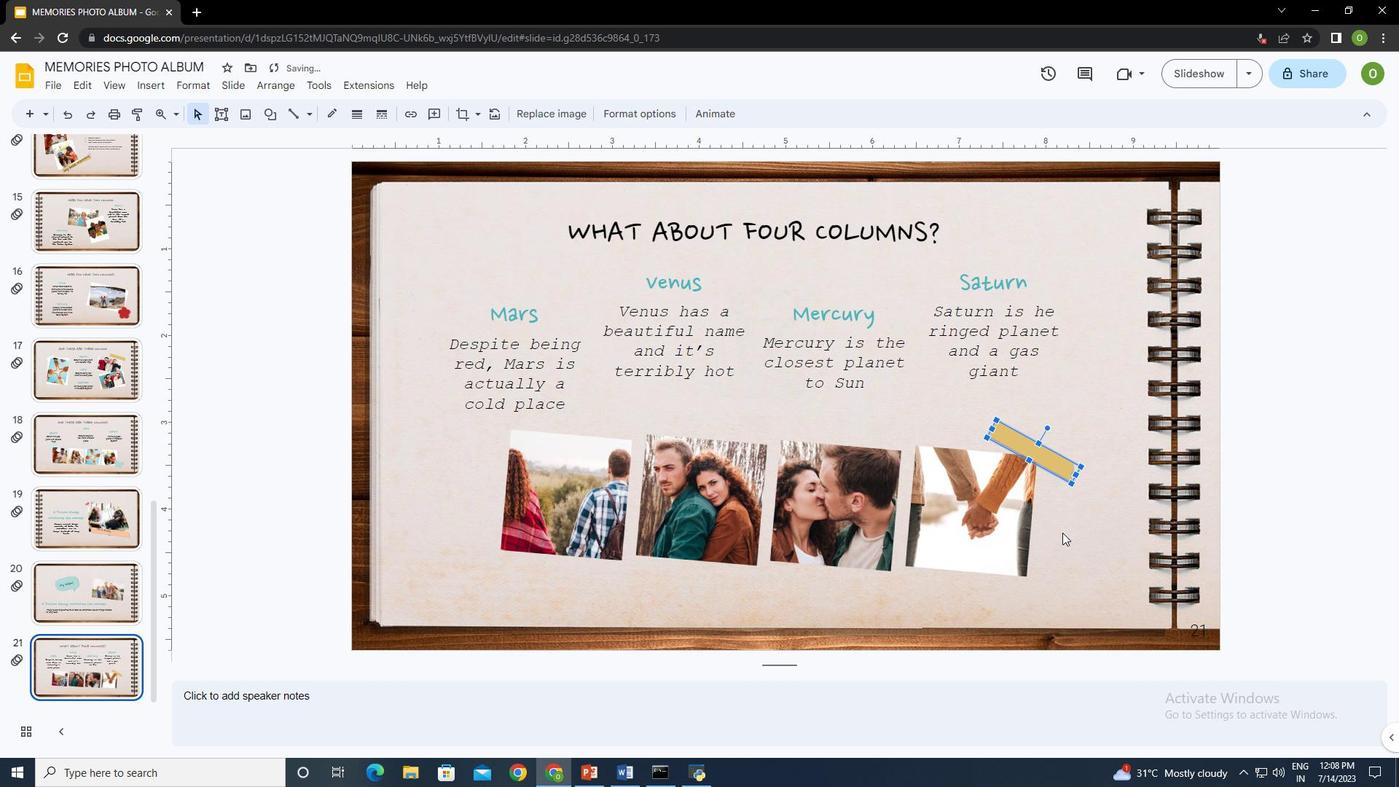 
Action: Mouse pressed left at (1064, 529)
Screenshot: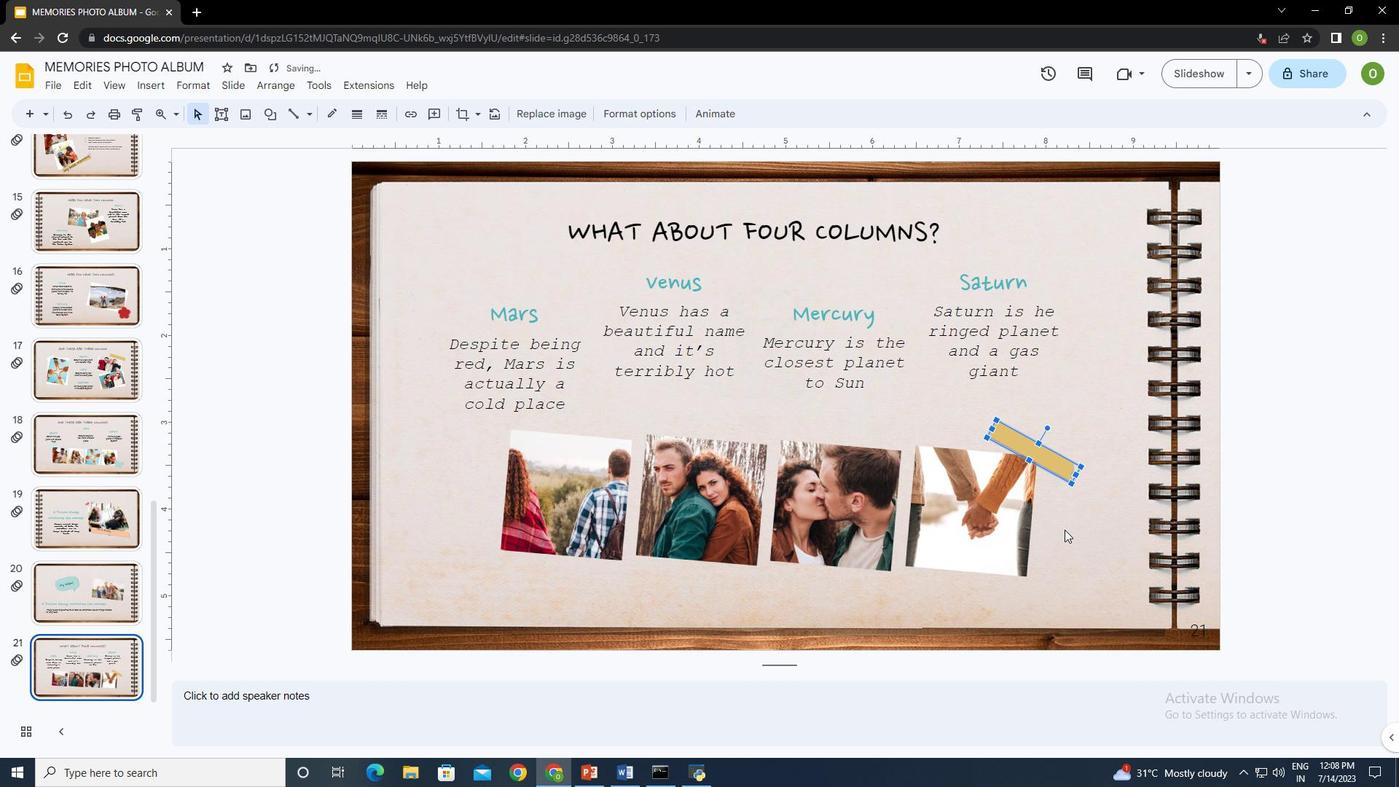 
Action: Mouse moved to (1064, 530)
Screenshot: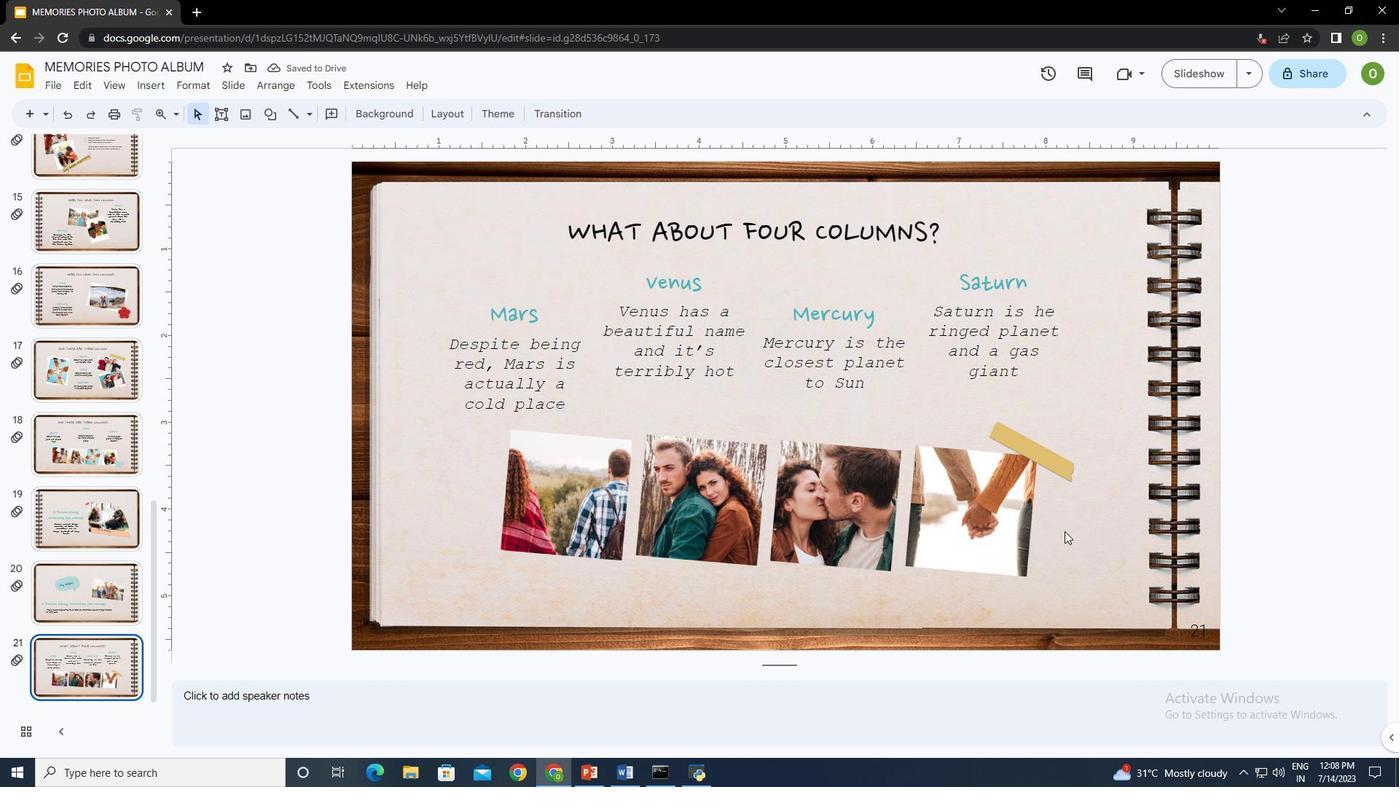 
Action: Mouse pressed left at (1064, 530)
Screenshot: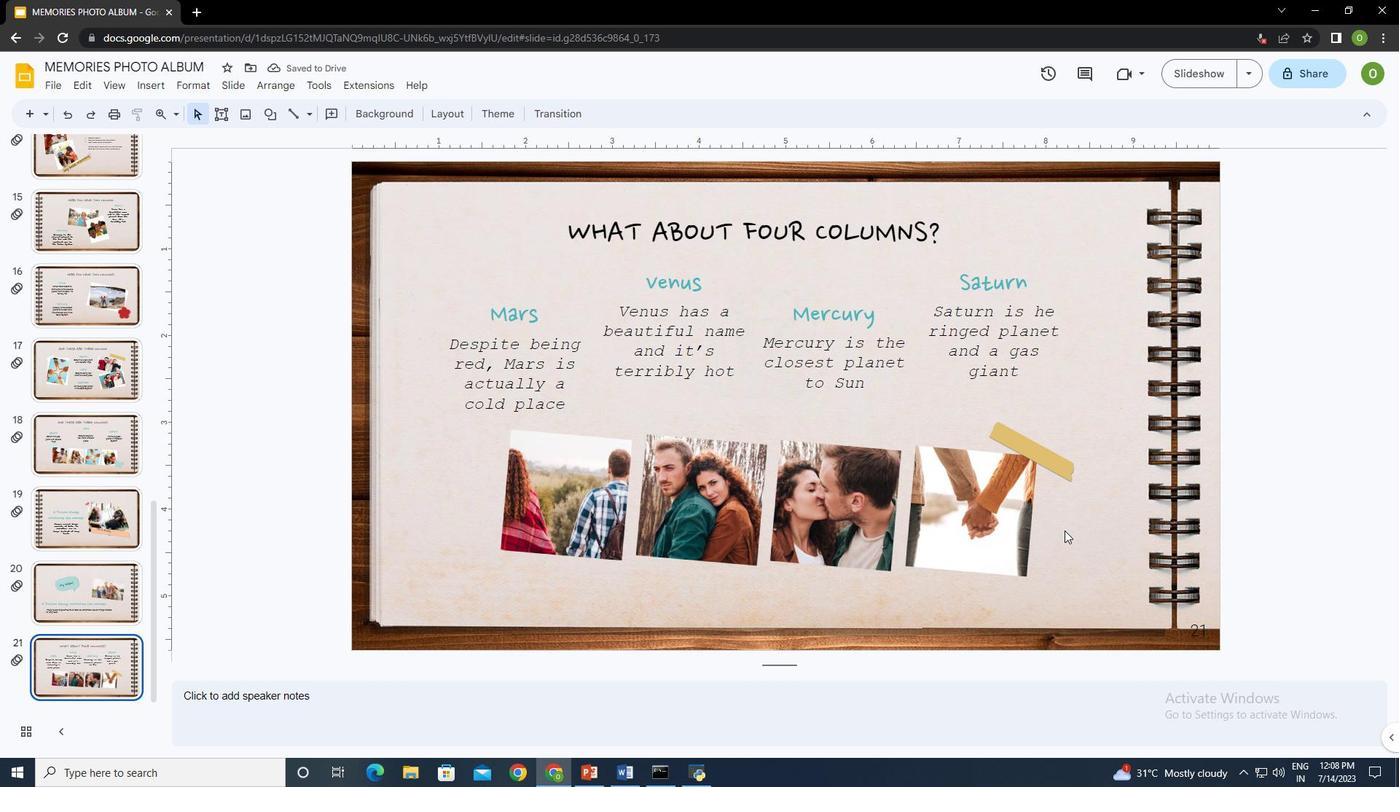 
Action: Mouse moved to (563, 501)
Screenshot: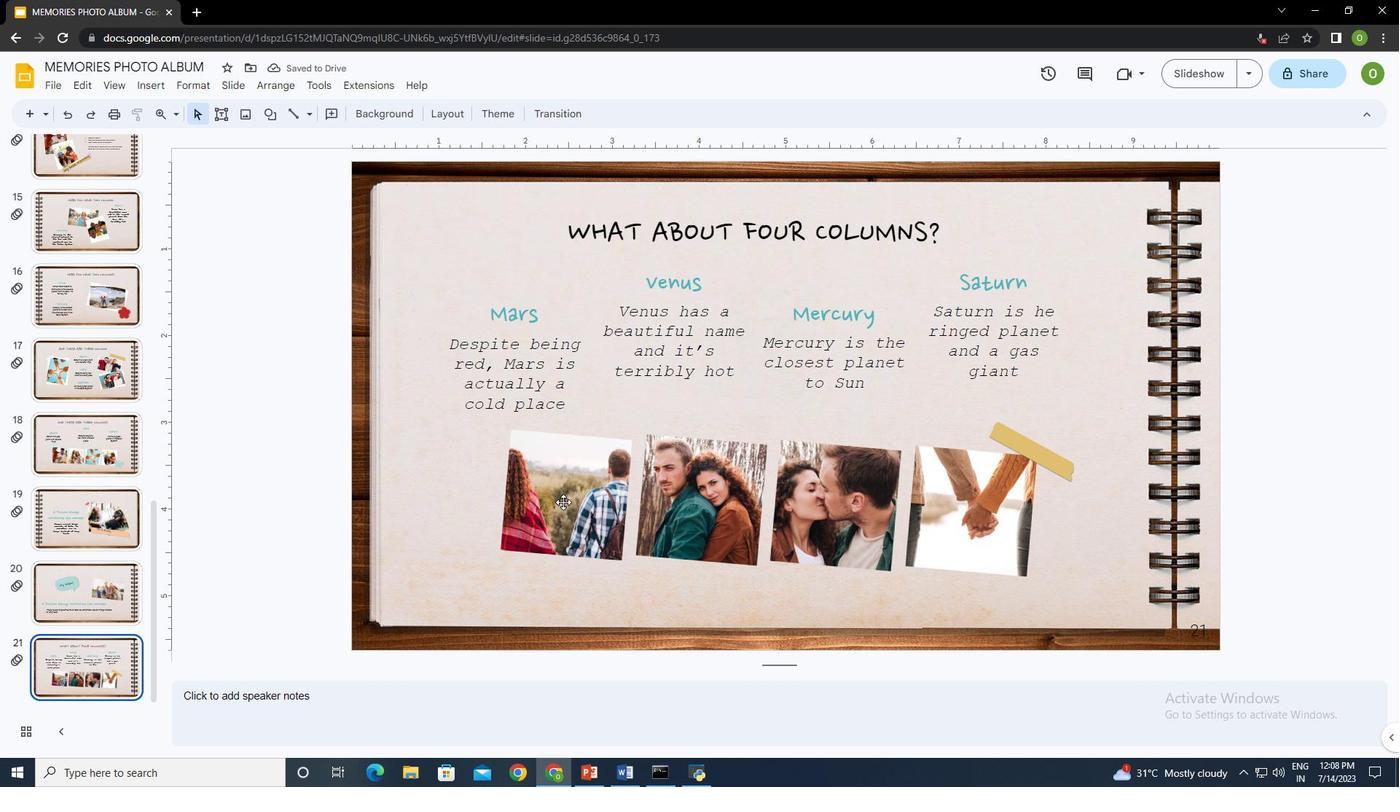 
Action: Mouse pressed left at (563, 501)
Screenshot: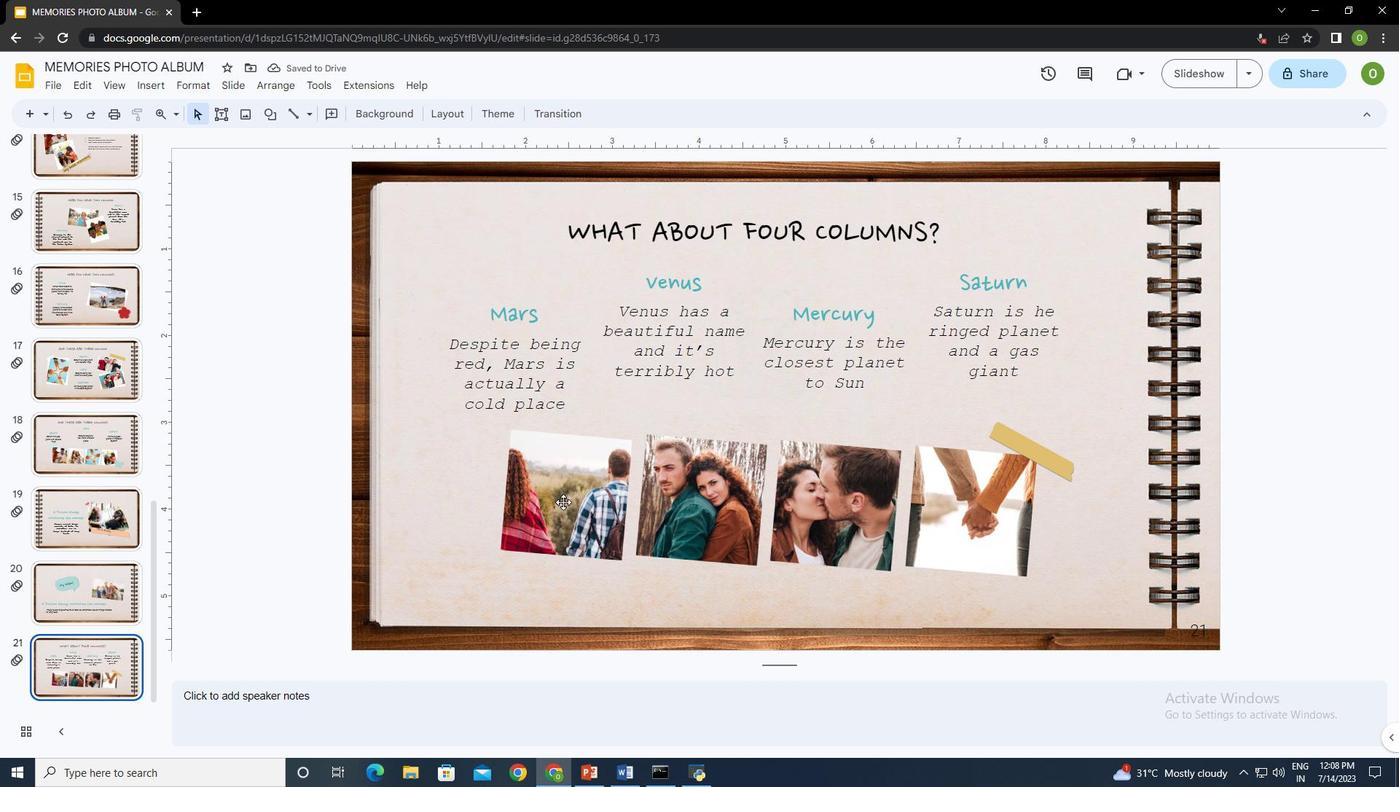 
Action: Mouse moved to (672, 503)
Screenshot: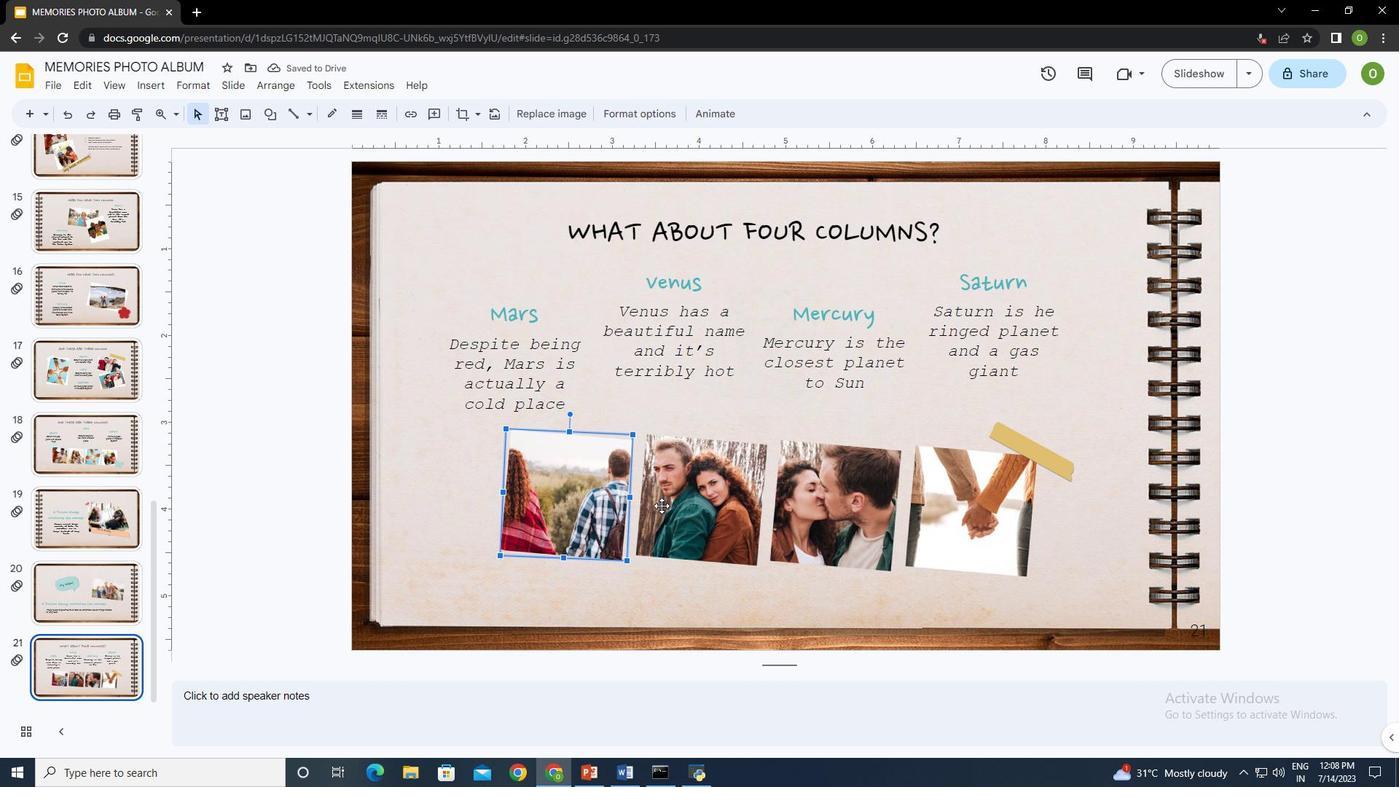 
Action: Mouse pressed left at (672, 503)
Screenshot: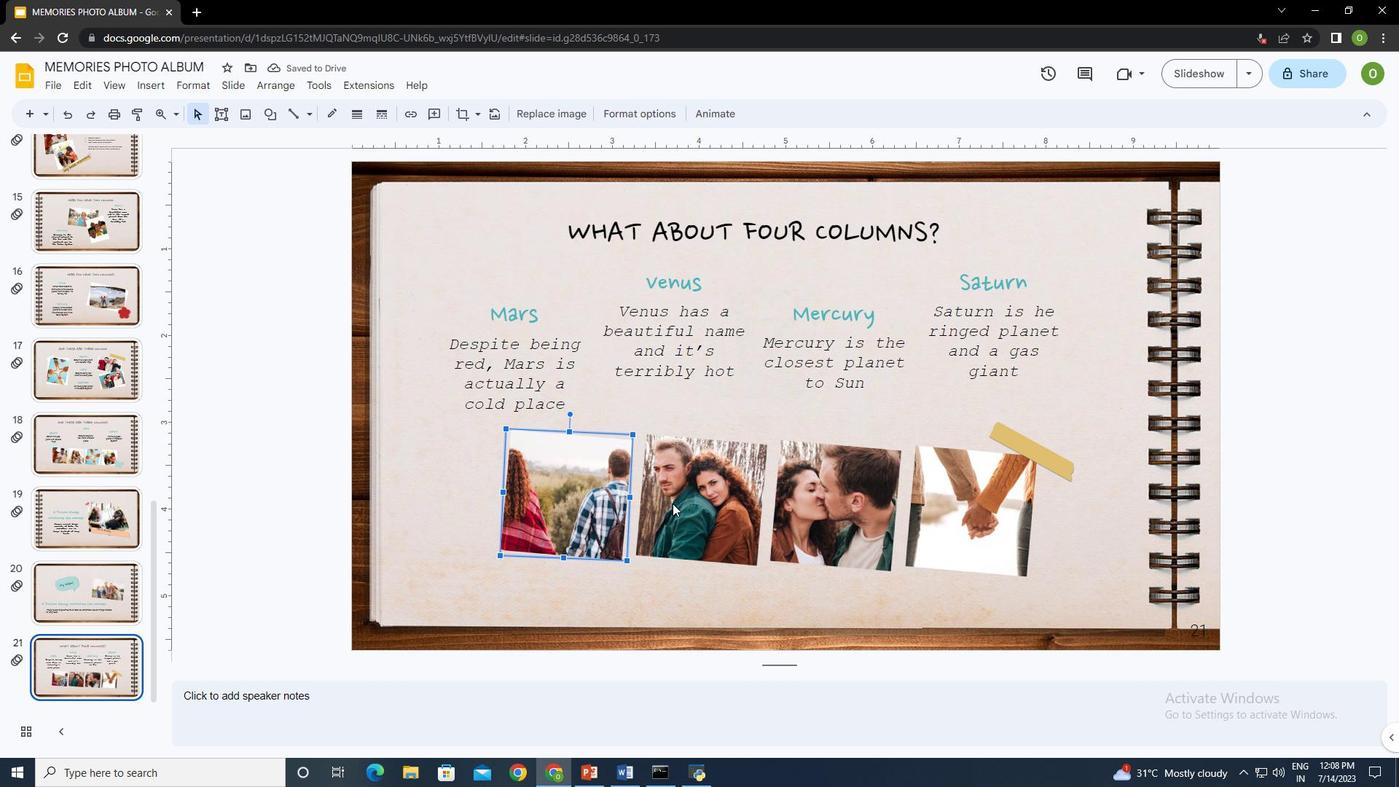 
Action: Mouse moved to (844, 505)
Screenshot: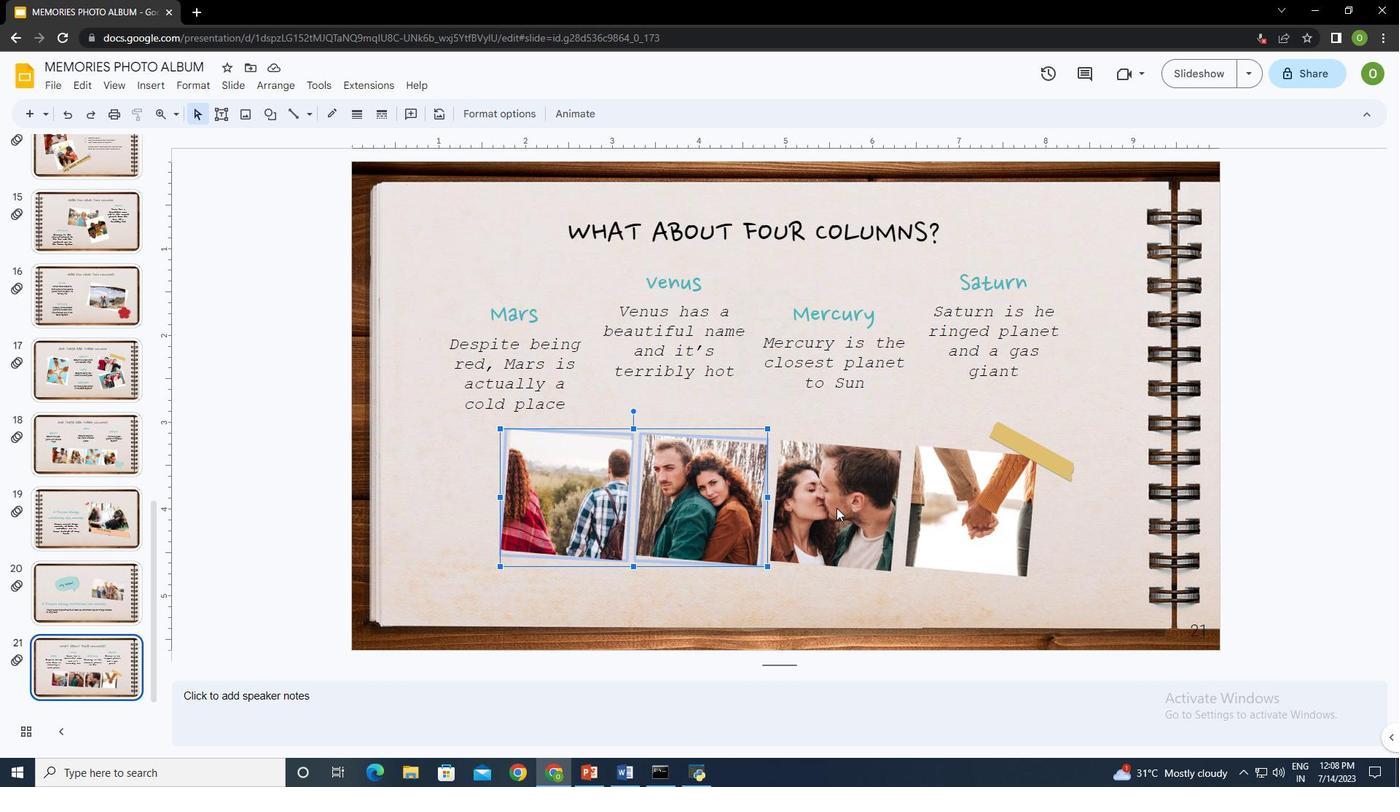 
Action: Mouse pressed left at (844, 505)
Screenshot: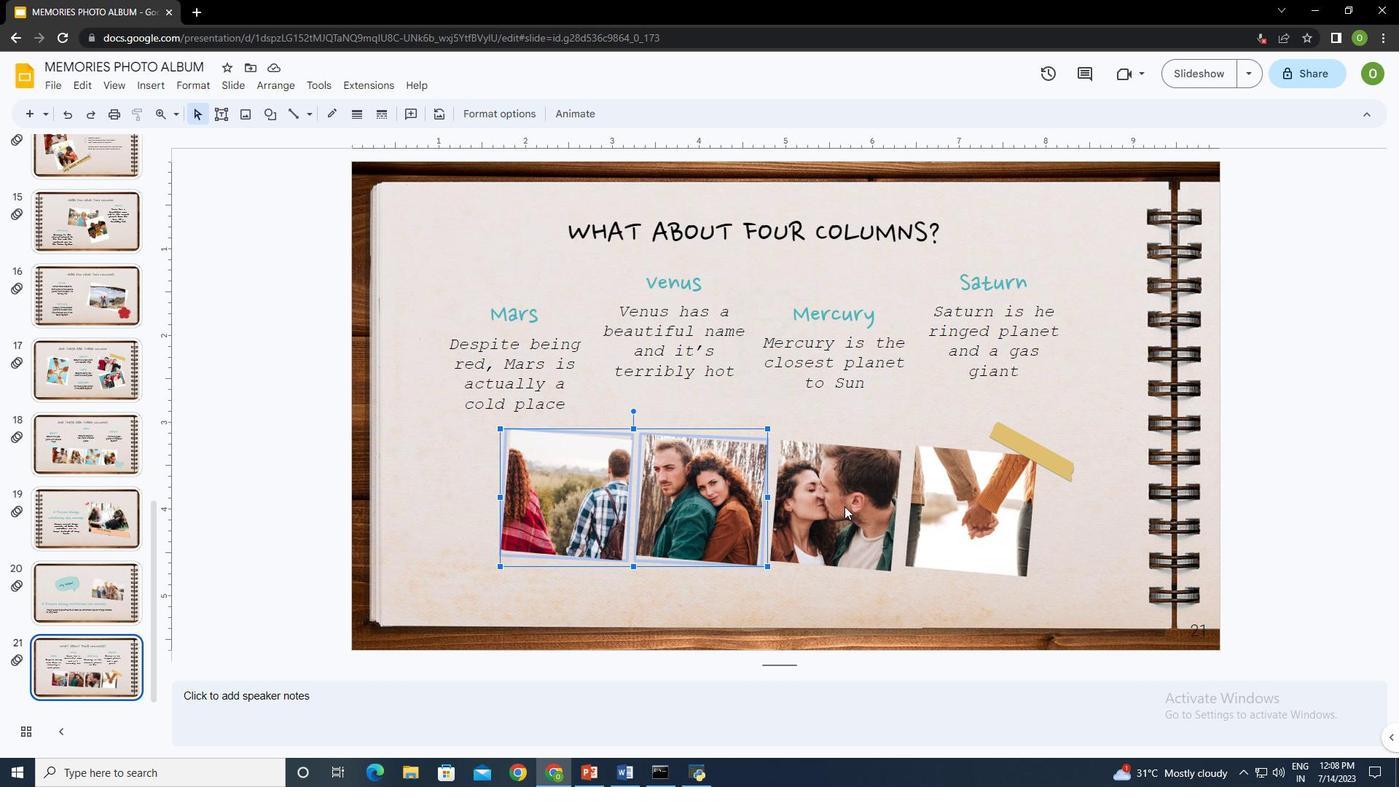 
Action: Mouse moved to (962, 511)
Screenshot: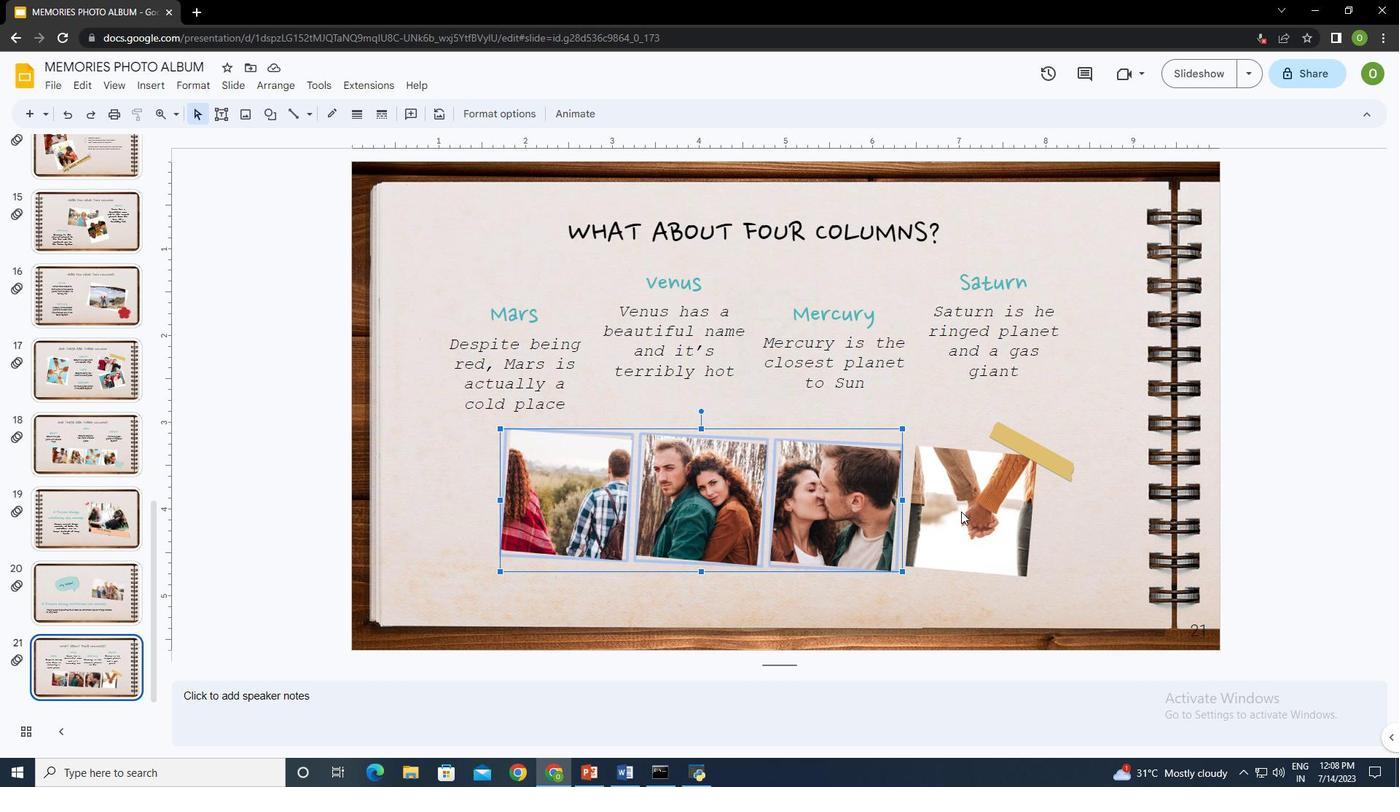 
Action: Mouse pressed left at (962, 511)
Screenshot: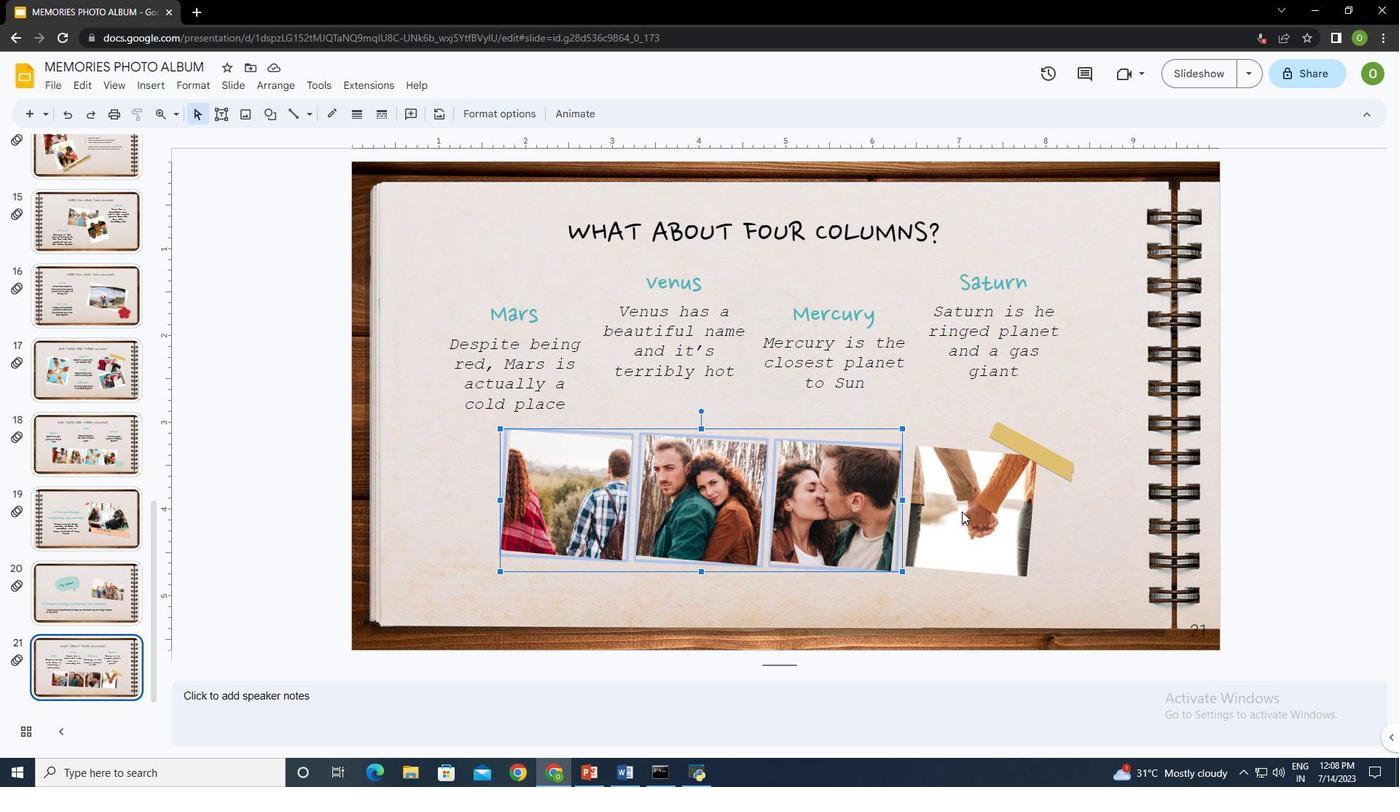 
Action: Mouse moved to (564, 114)
Screenshot: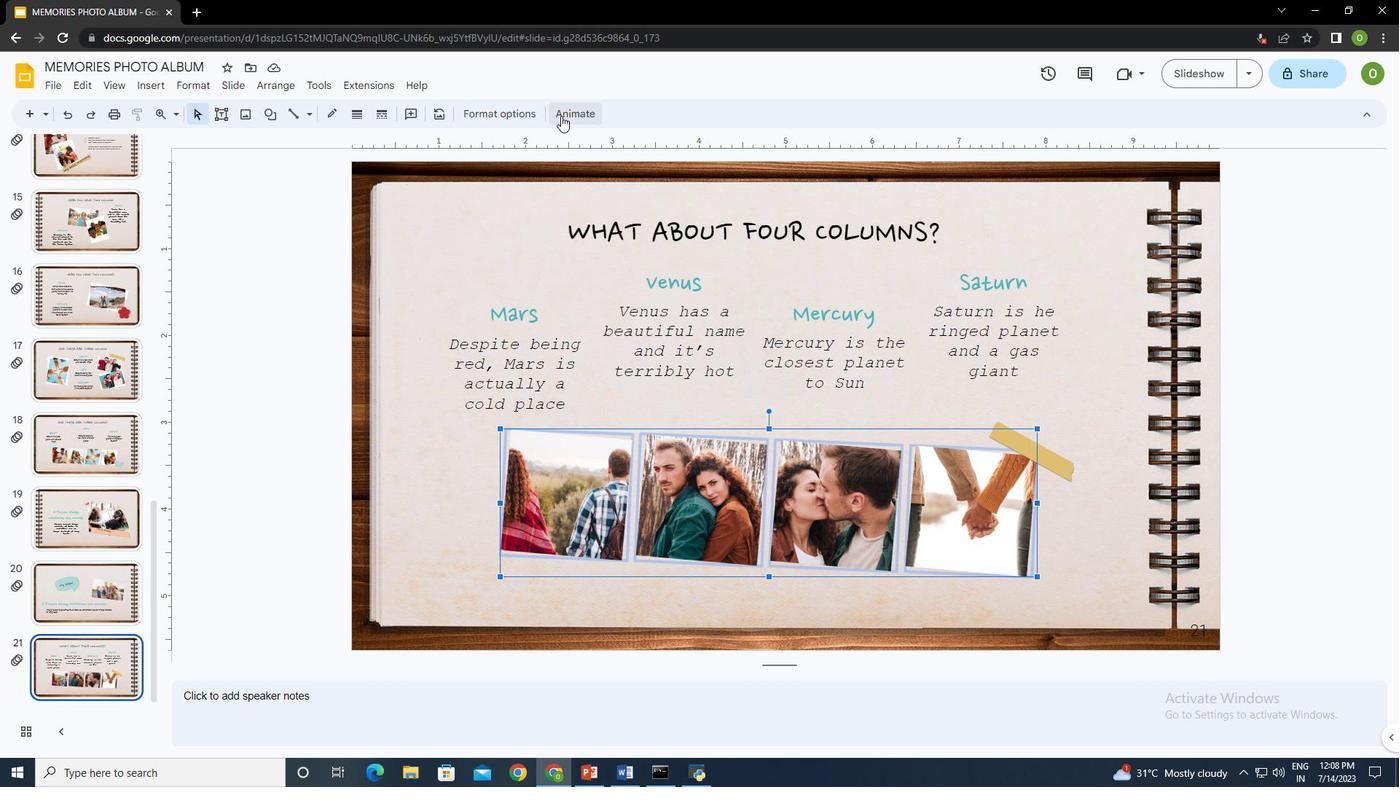 
Action: Mouse pressed left at (564, 114)
Screenshot: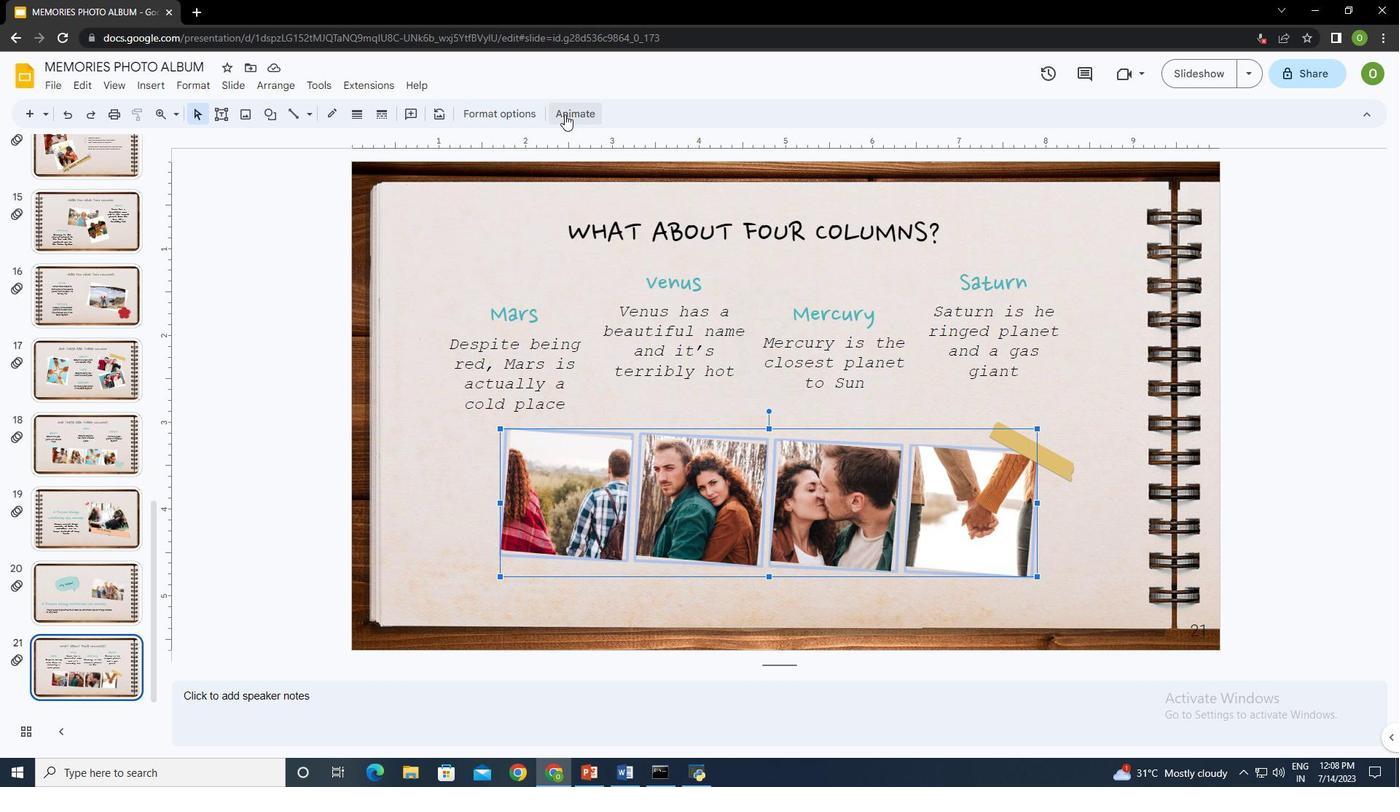 
Action: Mouse moved to (1244, 290)
Screenshot: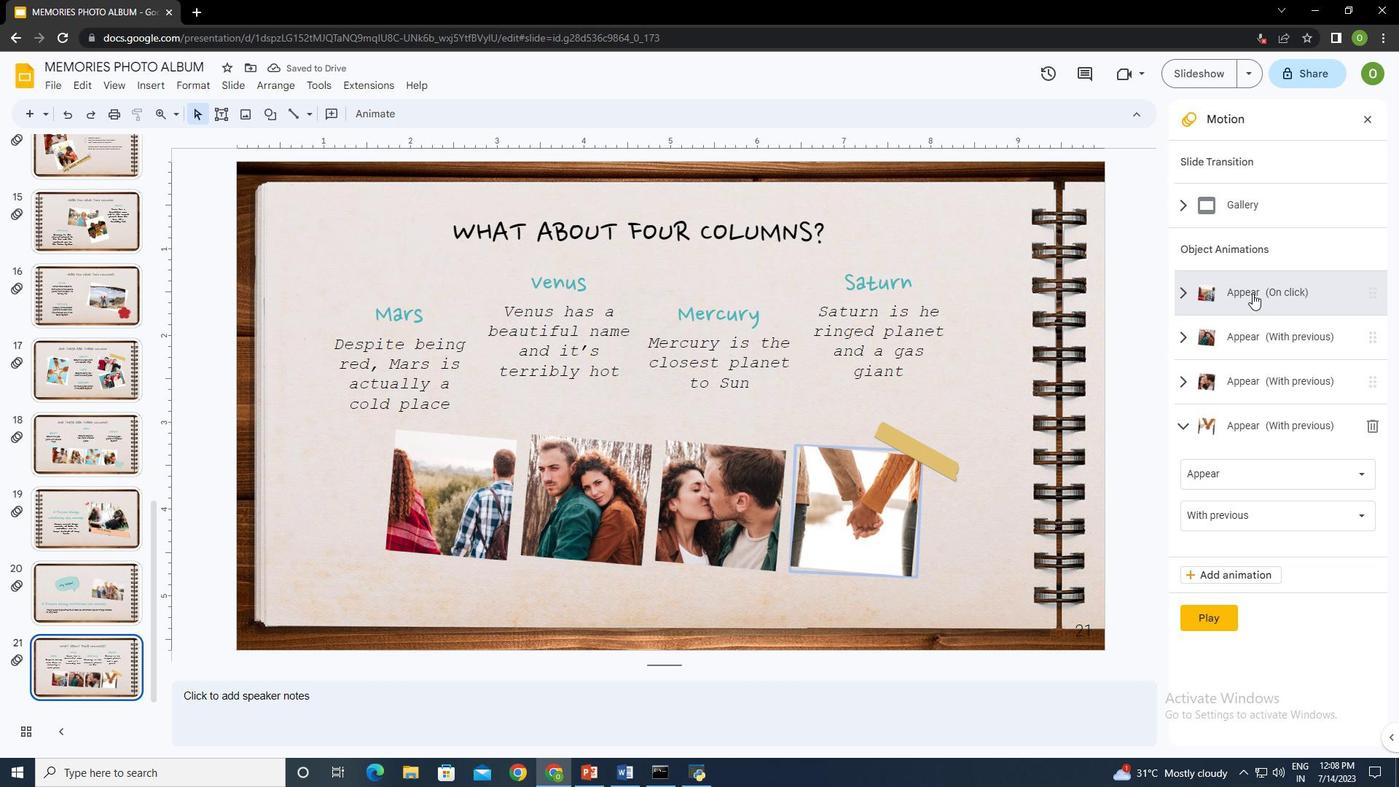 
Action: Mouse pressed left at (1244, 290)
Screenshot: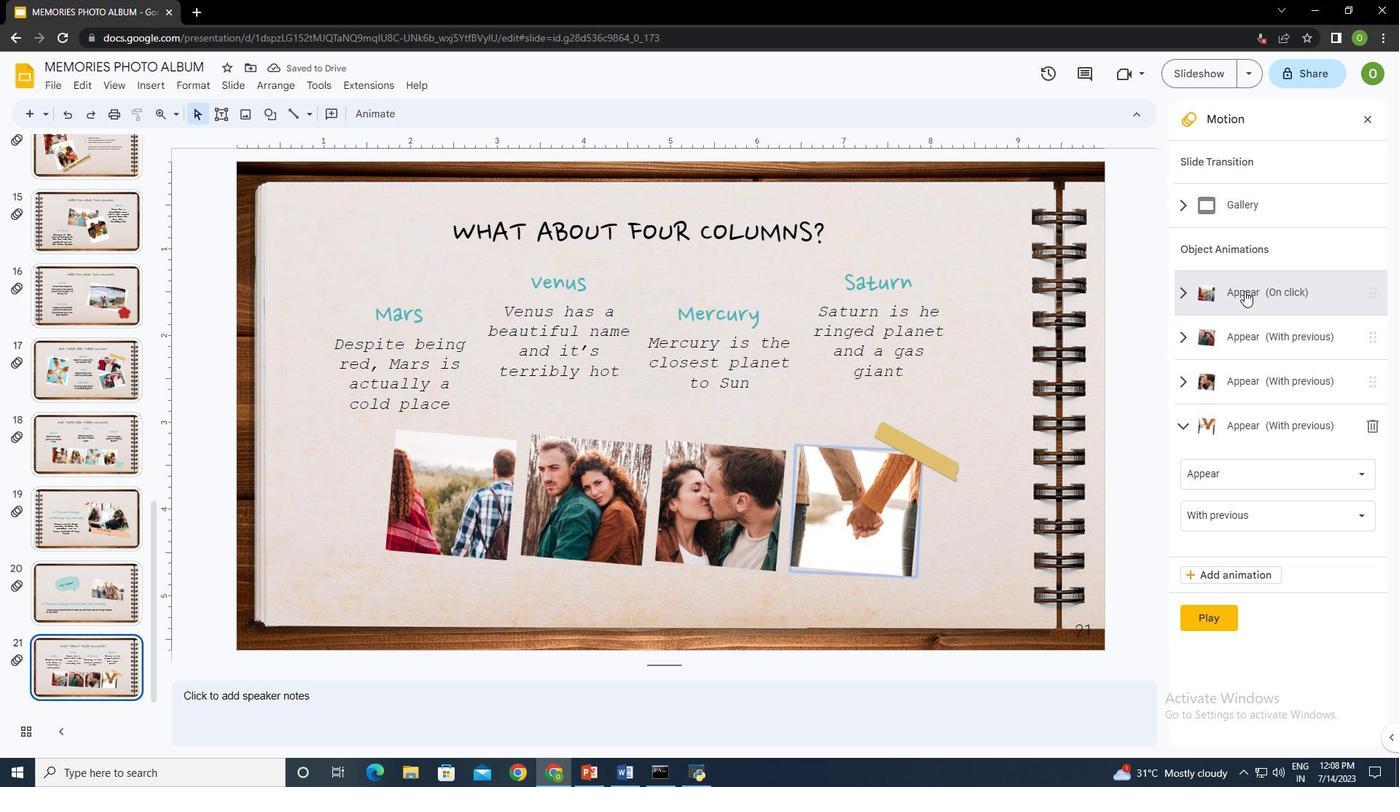 
Action: Mouse moved to (1233, 329)
Screenshot: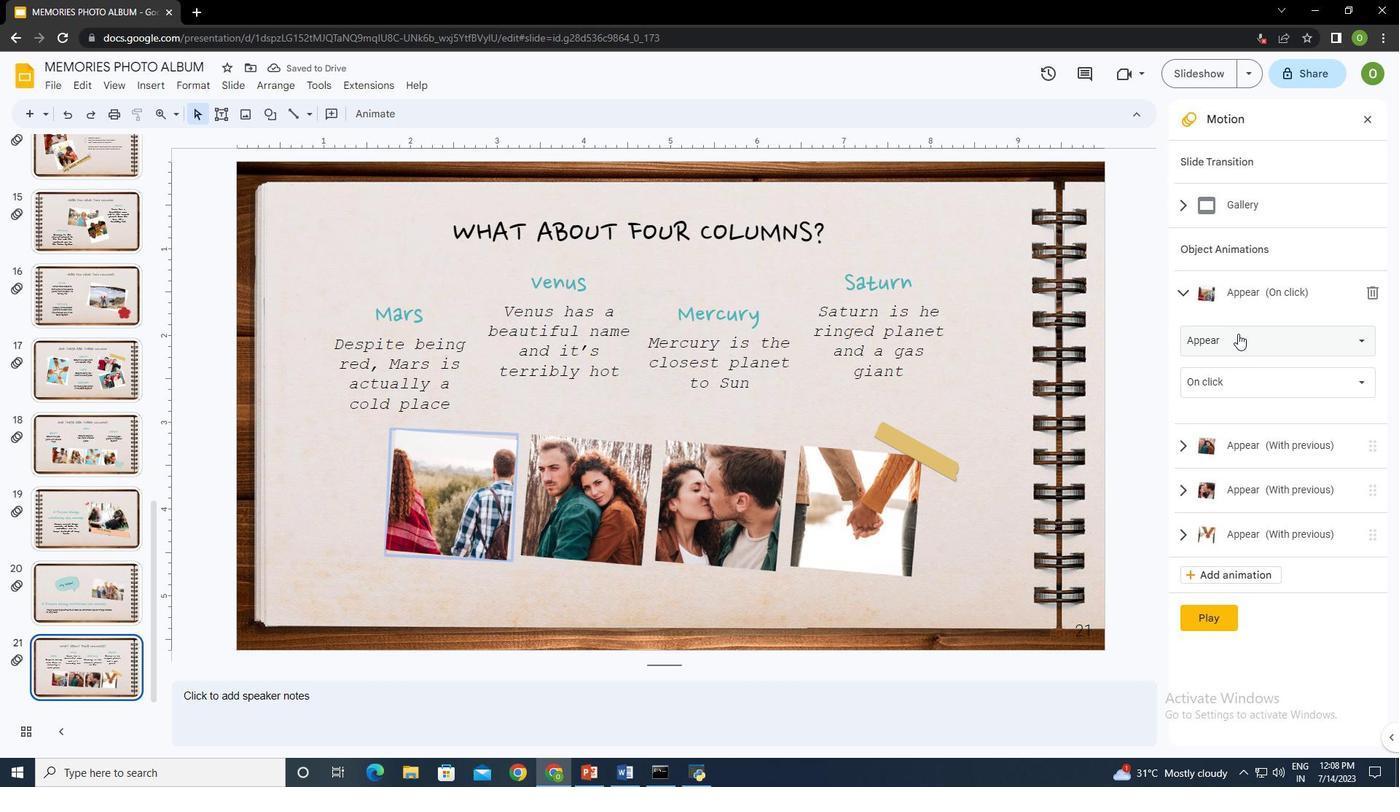 
Action: Mouse pressed left at (1233, 329)
Screenshot: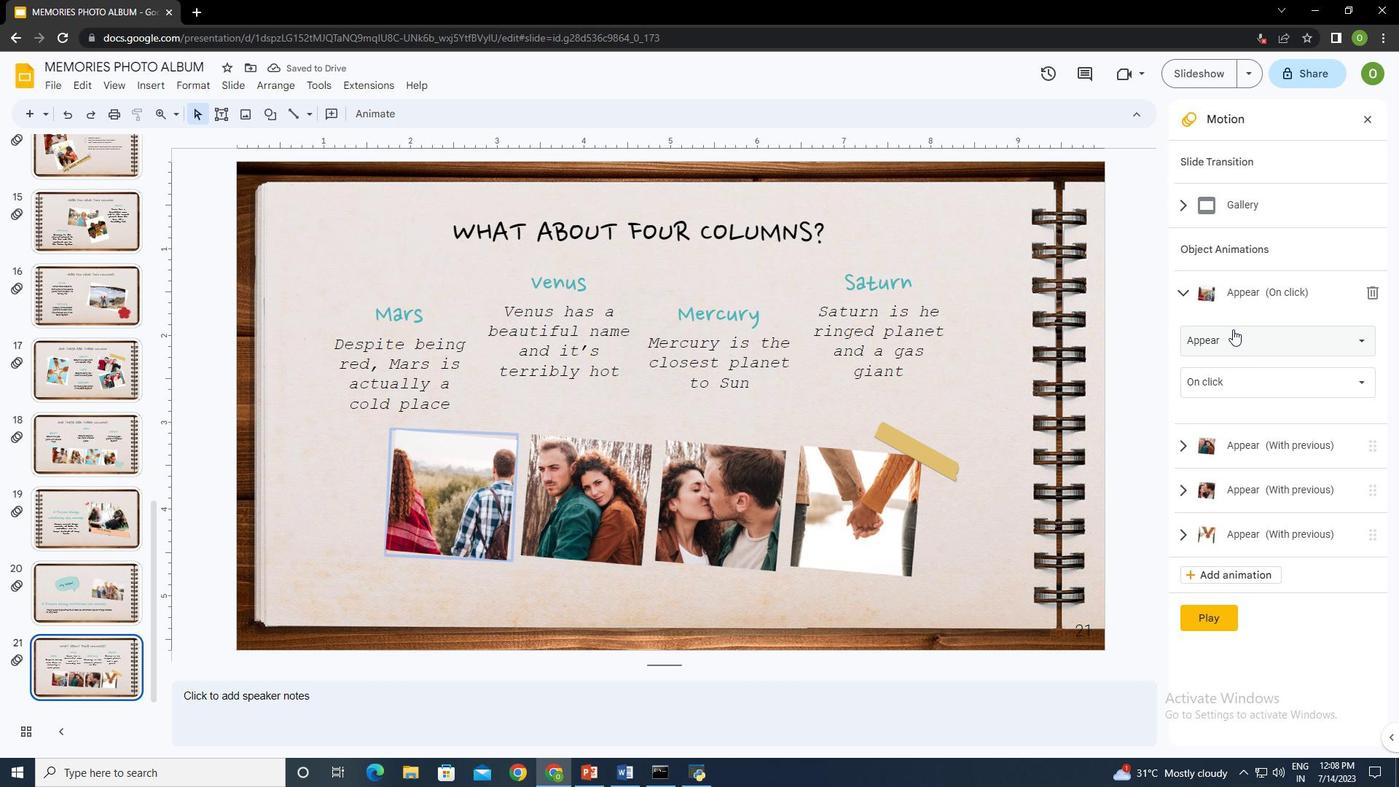 
Action: Mouse moved to (1260, 421)
Screenshot: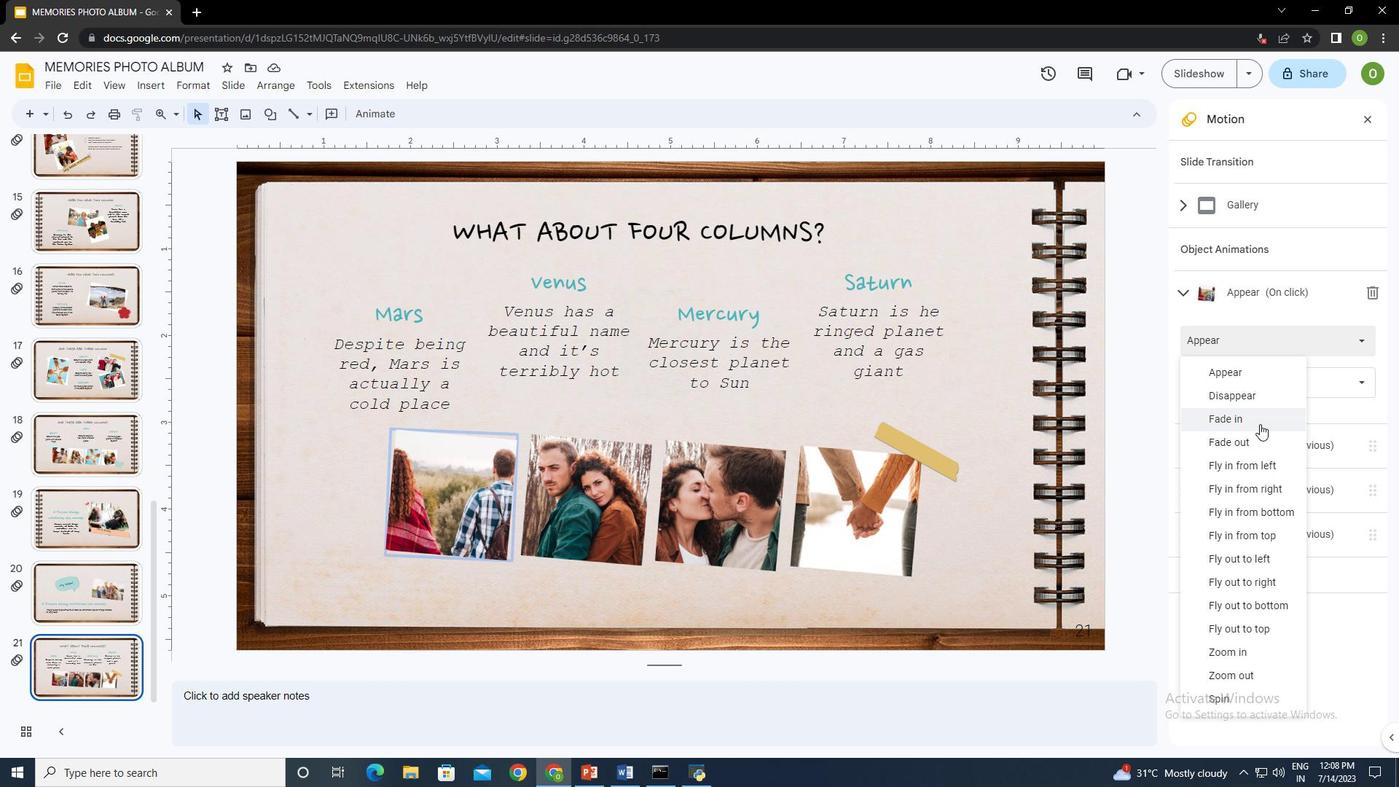 
Action: Mouse pressed left at (1260, 421)
Screenshot: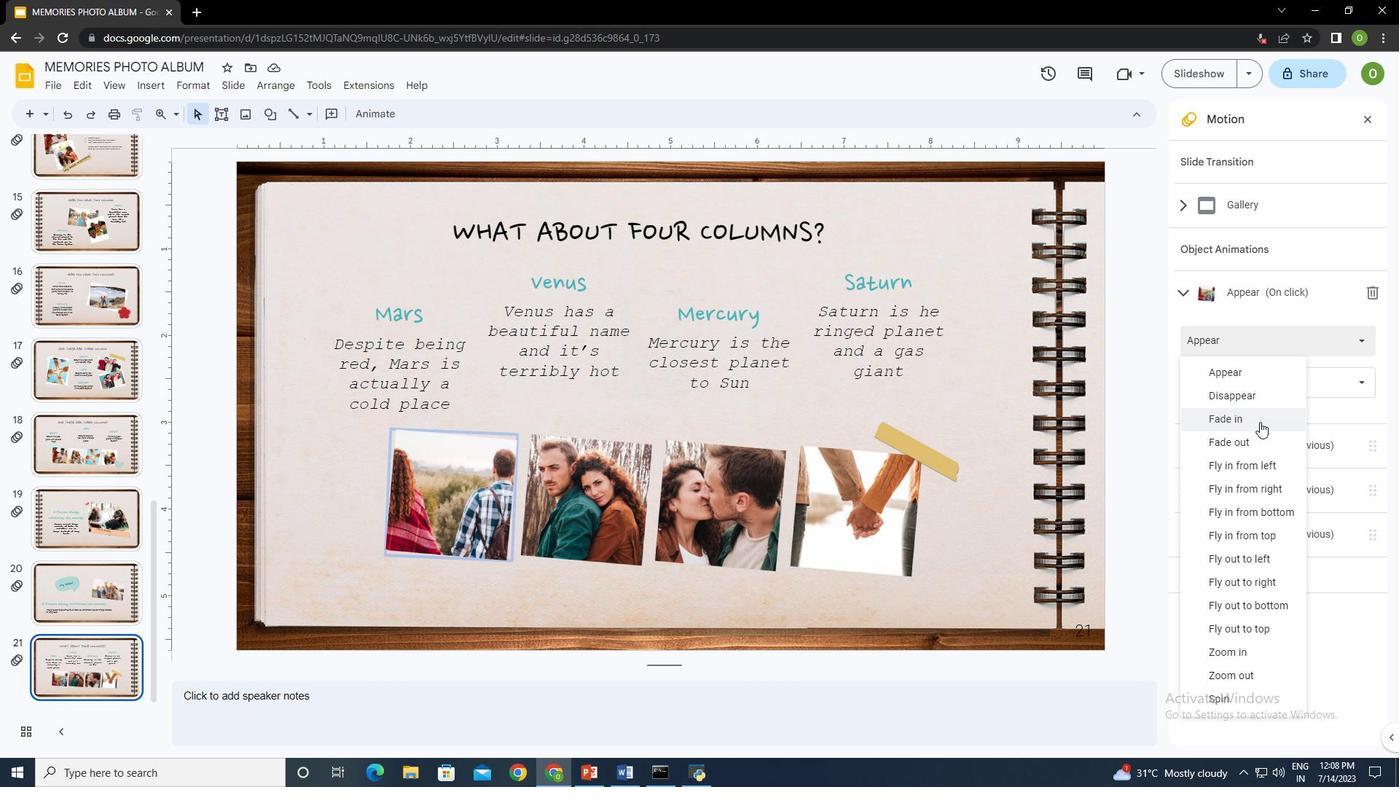 
Action: Mouse moved to (1241, 381)
Screenshot: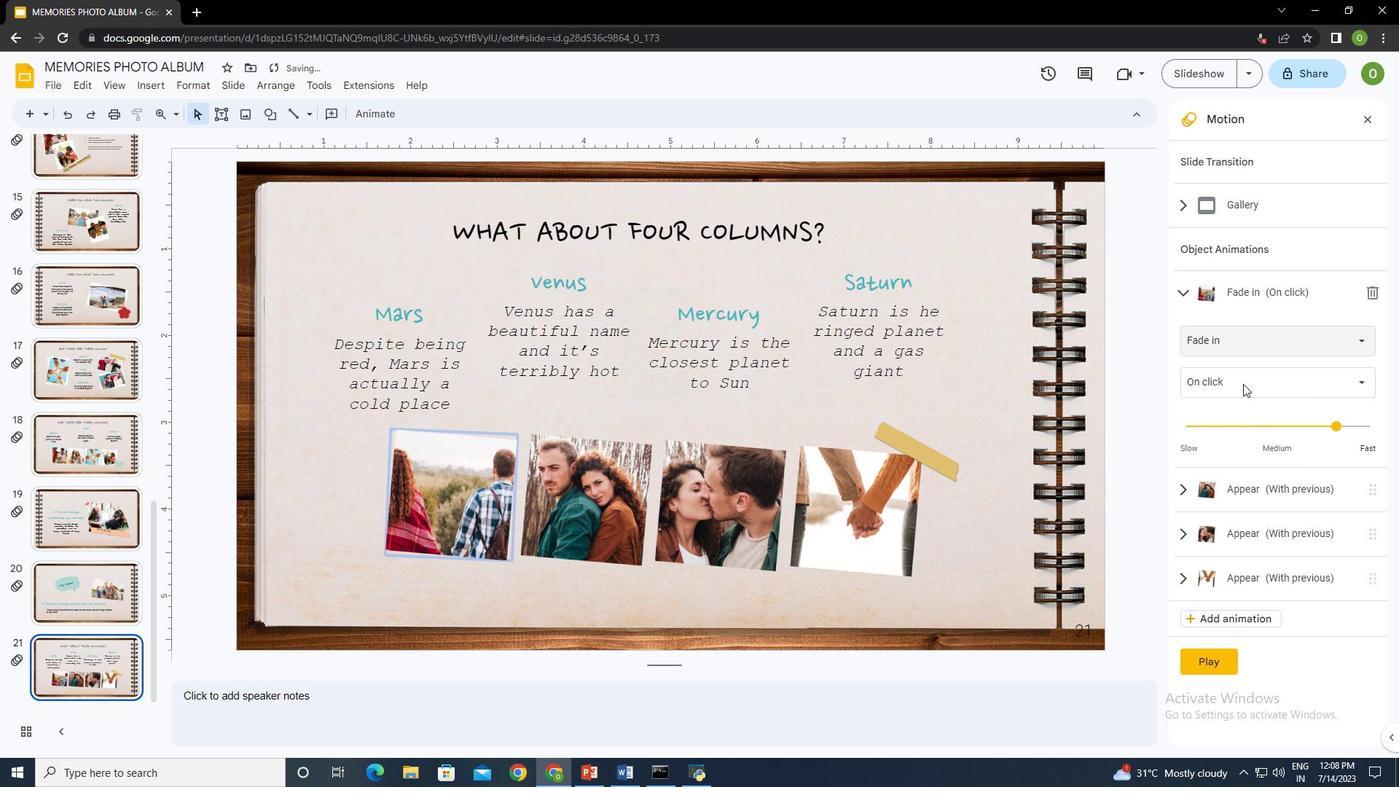 
Action: Mouse pressed left at (1241, 381)
Screenshot: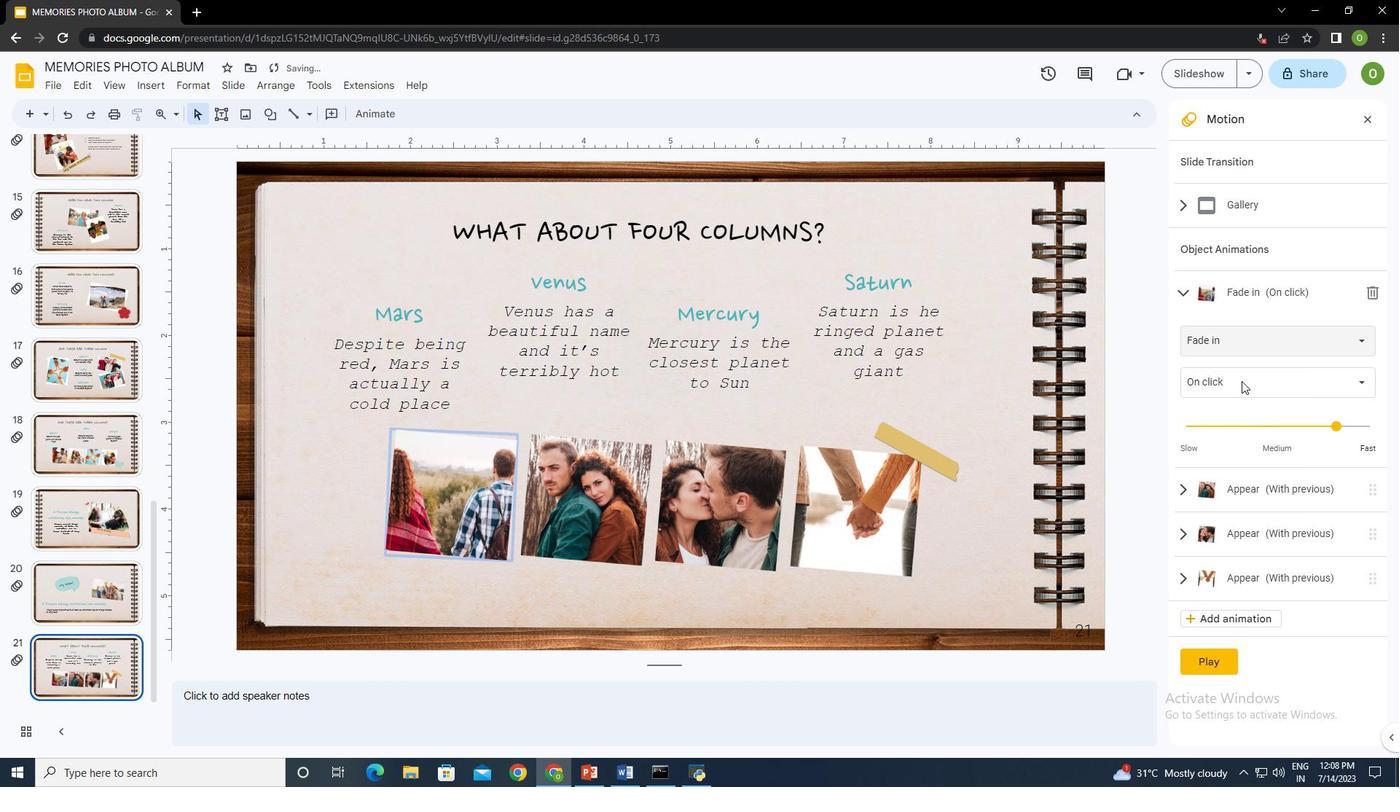 
Action: Mouse moved to (1236, 378)
Screenshot: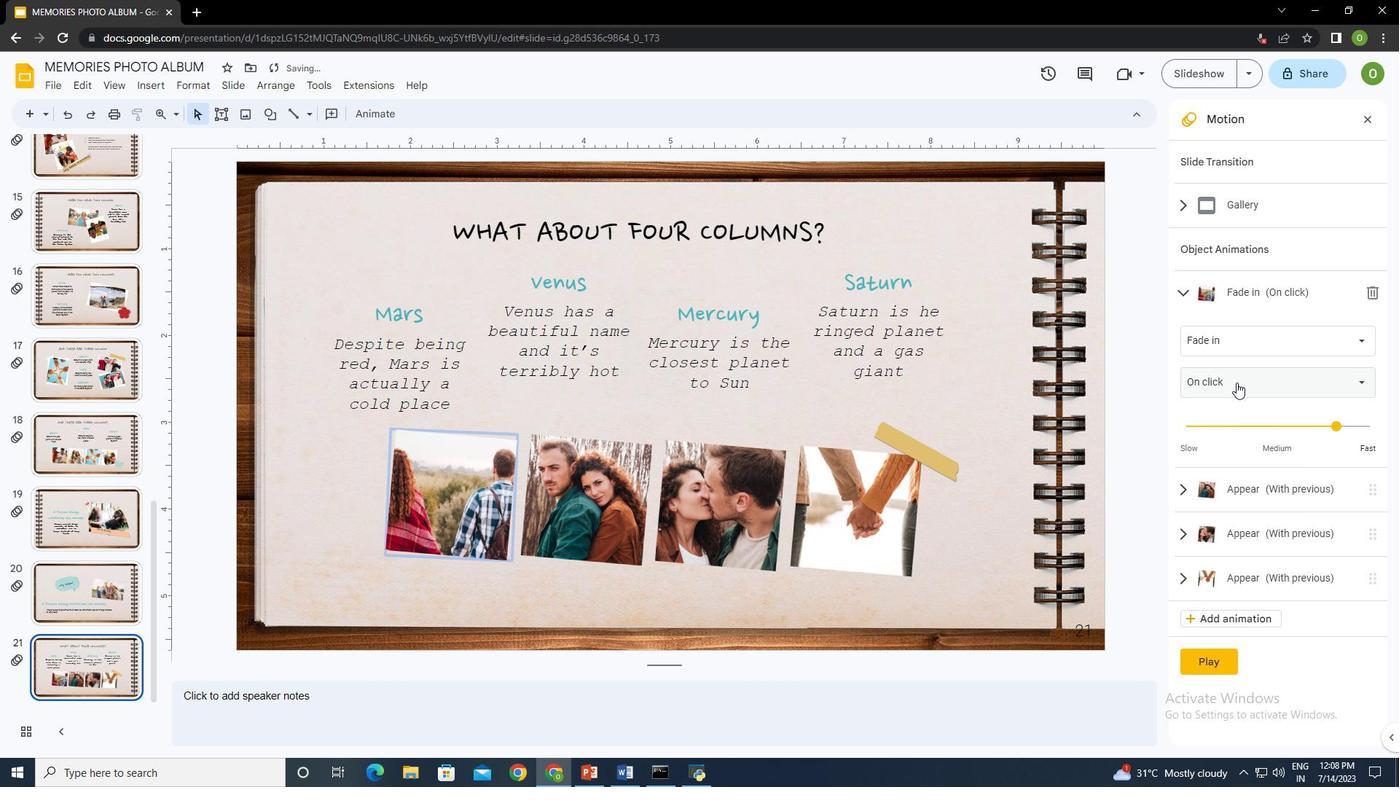 
Action: Mouse pressed left at (1236, 378)
Screenshot: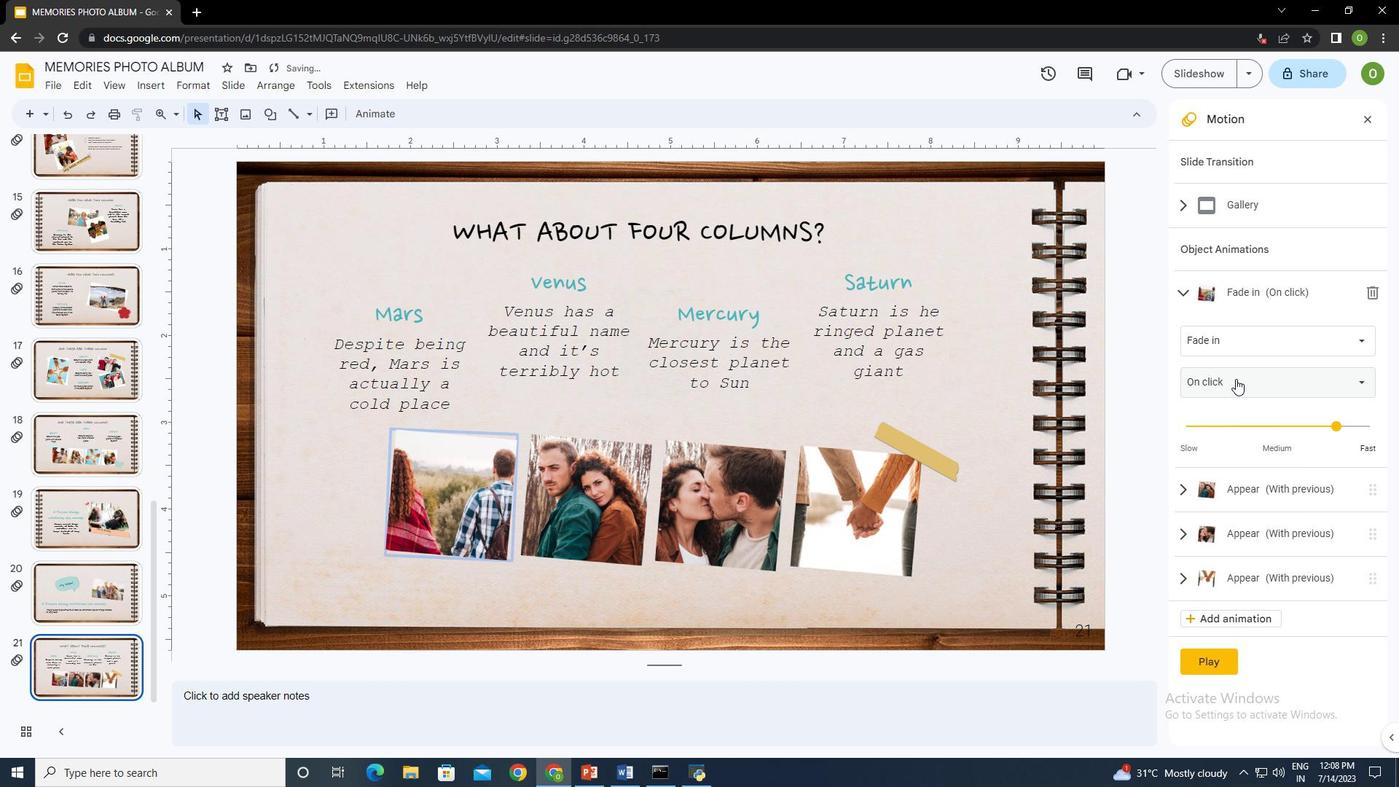 
Action: Mouse moved to (1236, 436)
Screenshot: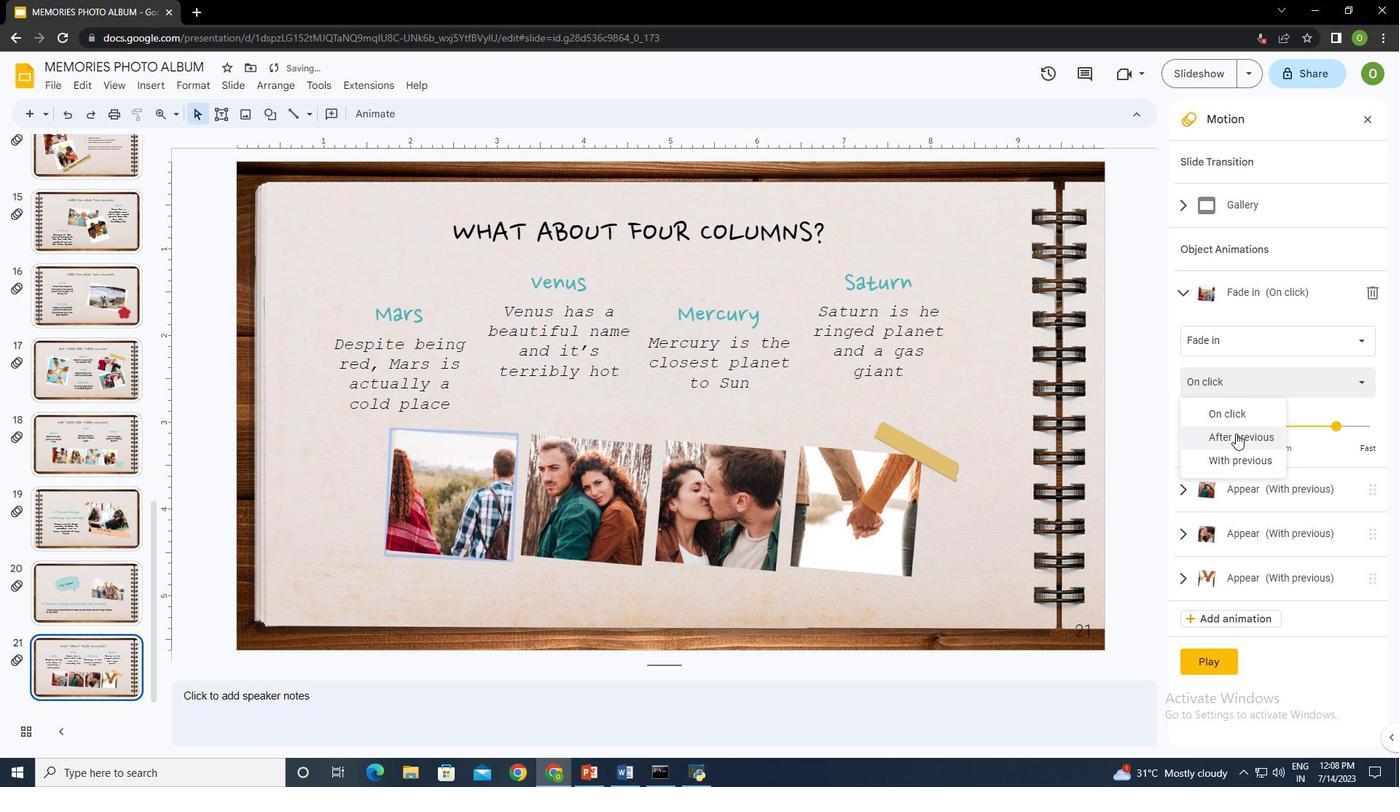 
Action: Mouse pressed left at (1236, 436)
Screenshot: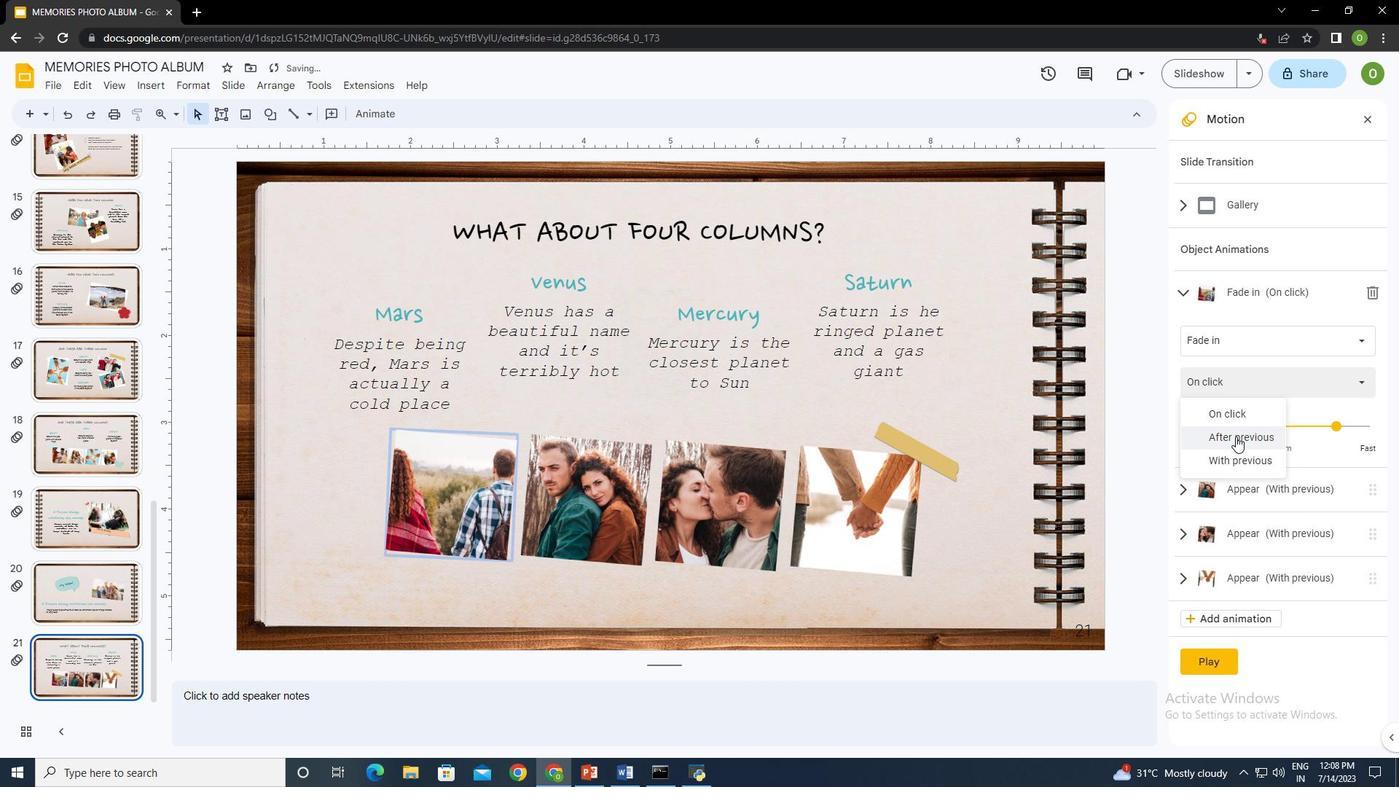 
Action: Mouse moved to (1252, 493)
Screenshot: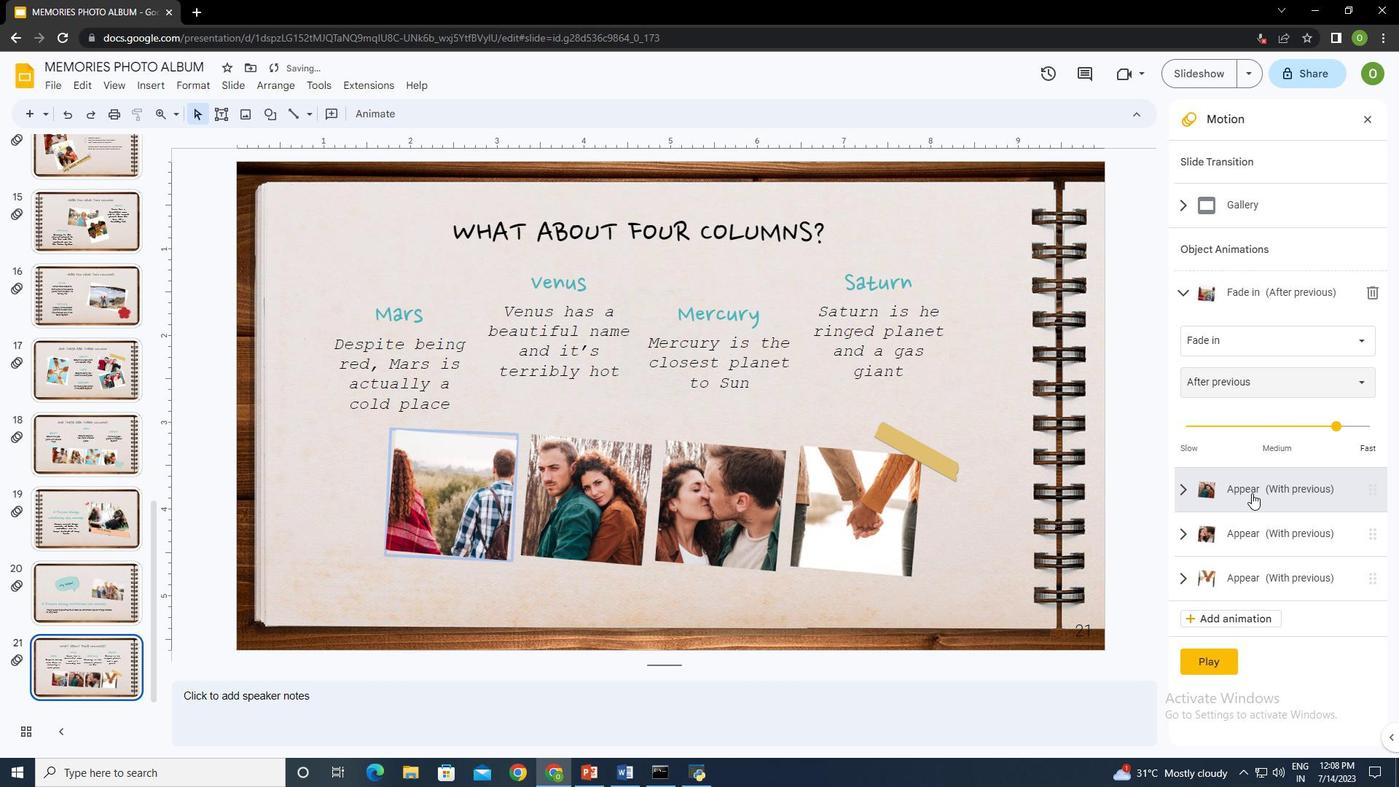 
Action: Mouse pressed left at (1252, 493)
Screenshot: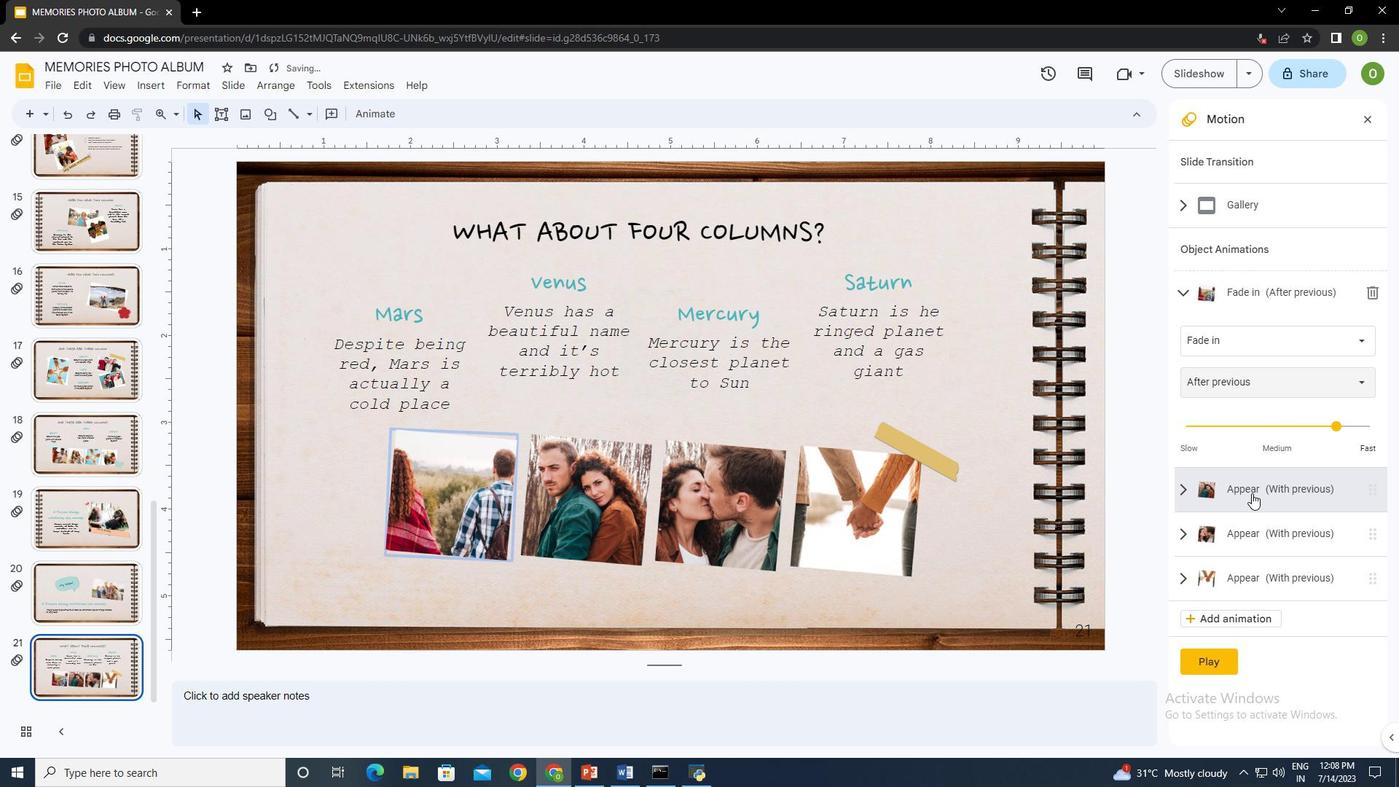 
Action: Mouse moved to (1228, 387)
Screenshot: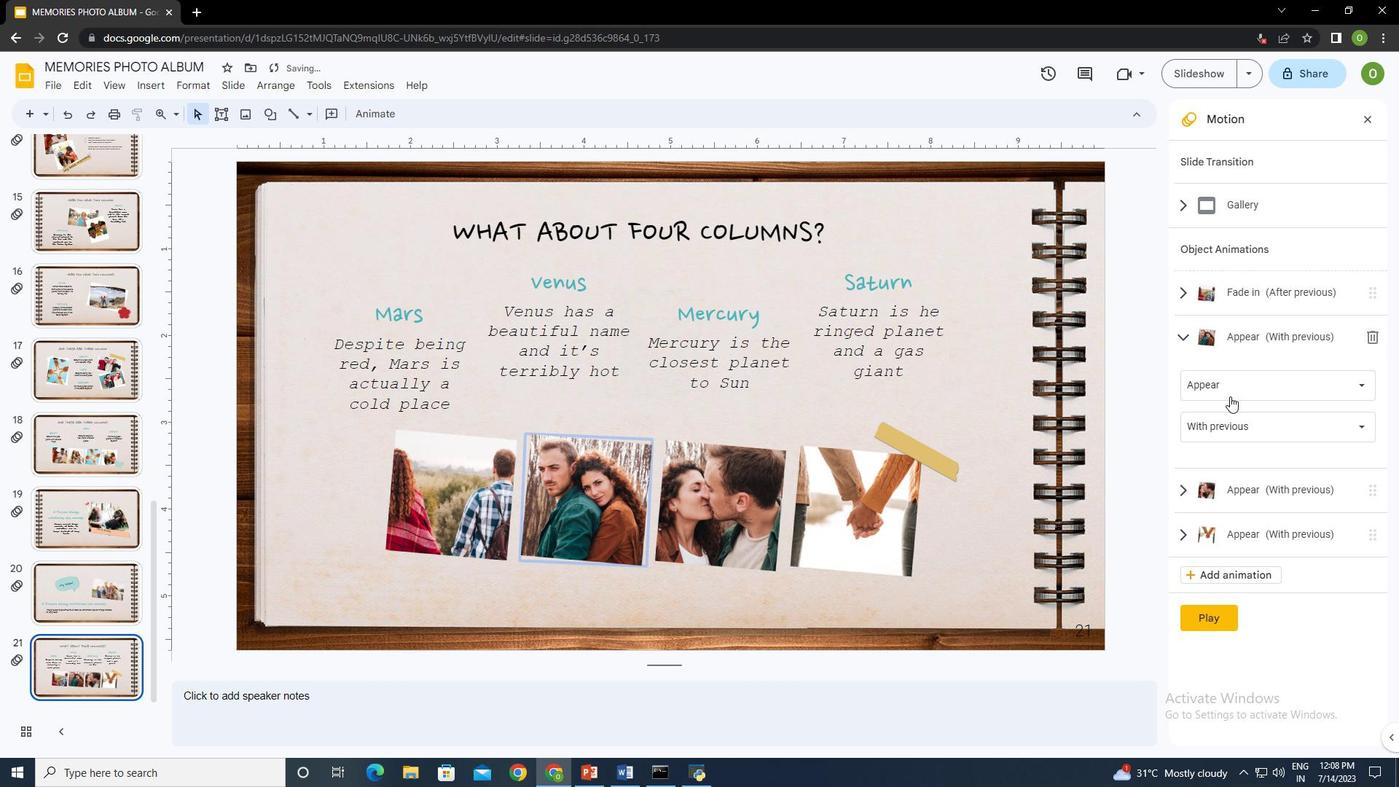 
Action: Mouse pressed left at (1228, 387)
Screenshot: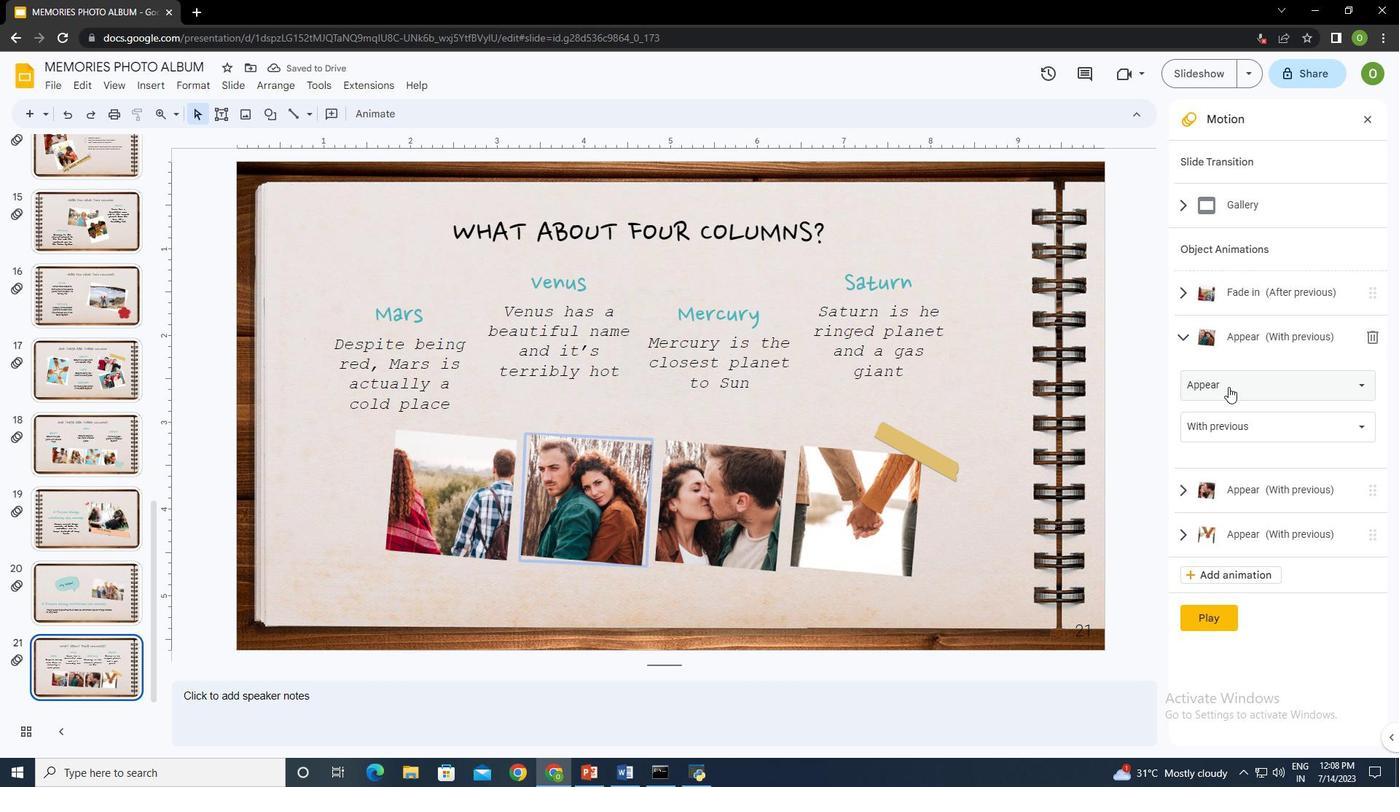 
Action: Mouse moved to (1244, 460)
Screenshot: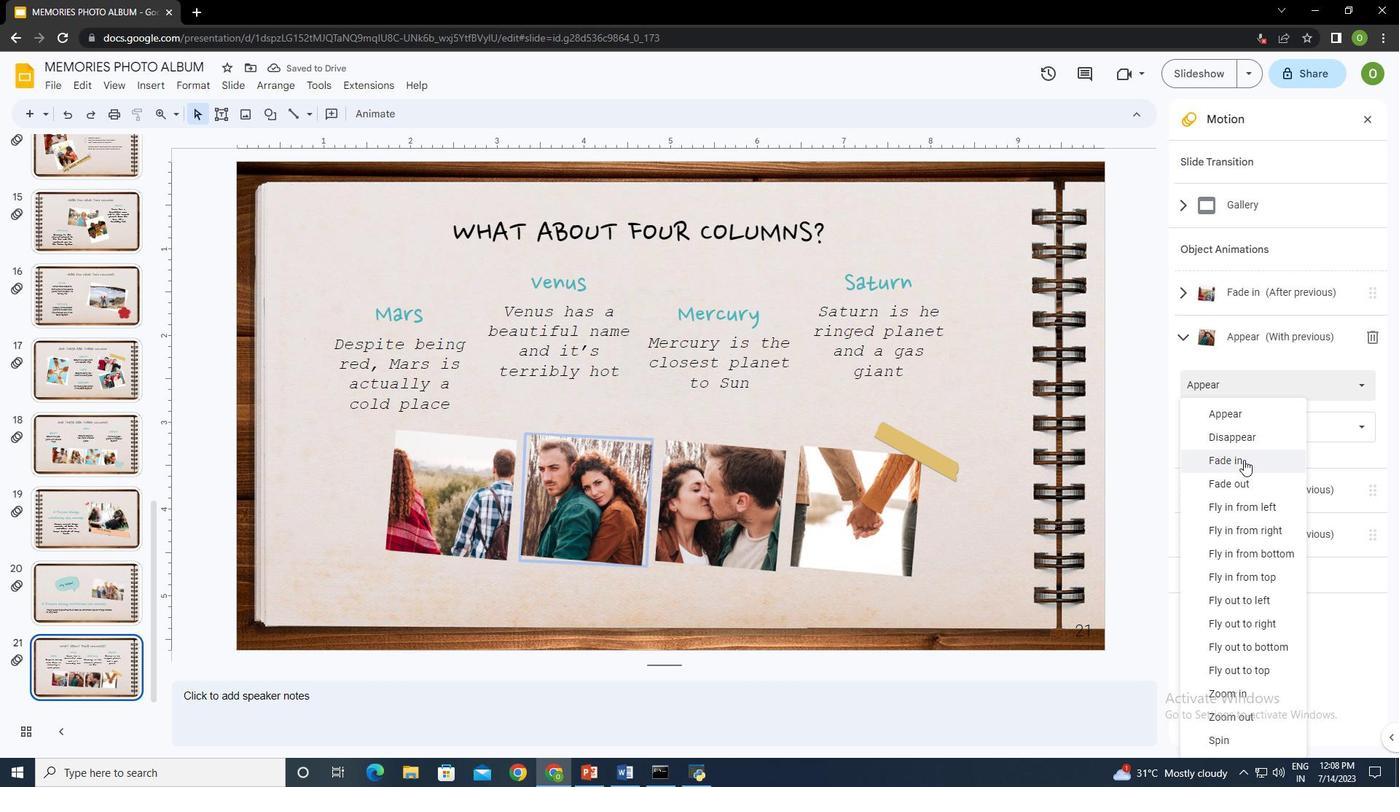 
Action: Mouse pressed left at (1244, 460)
Screenshot: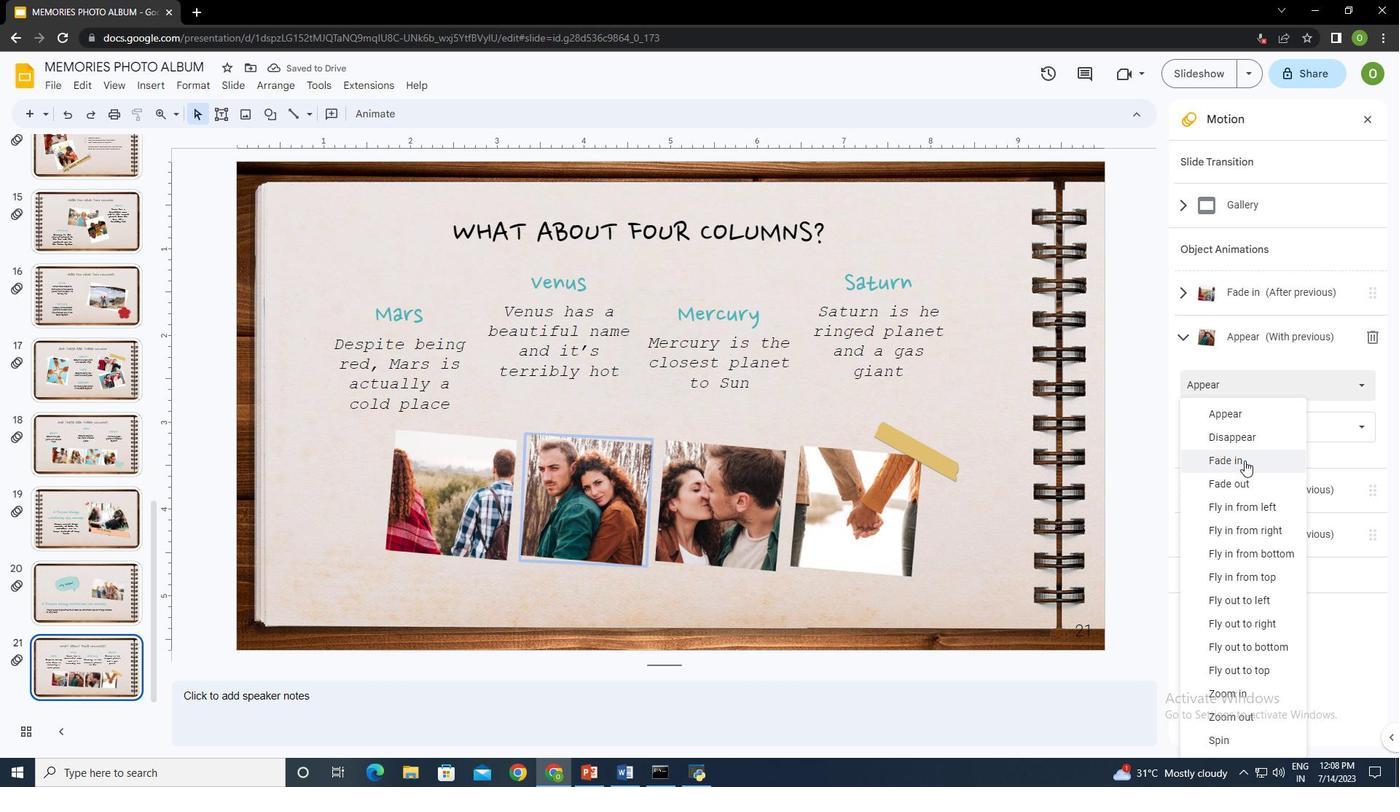 
Action: Mouse moved to (1244, 430)
Screenshot: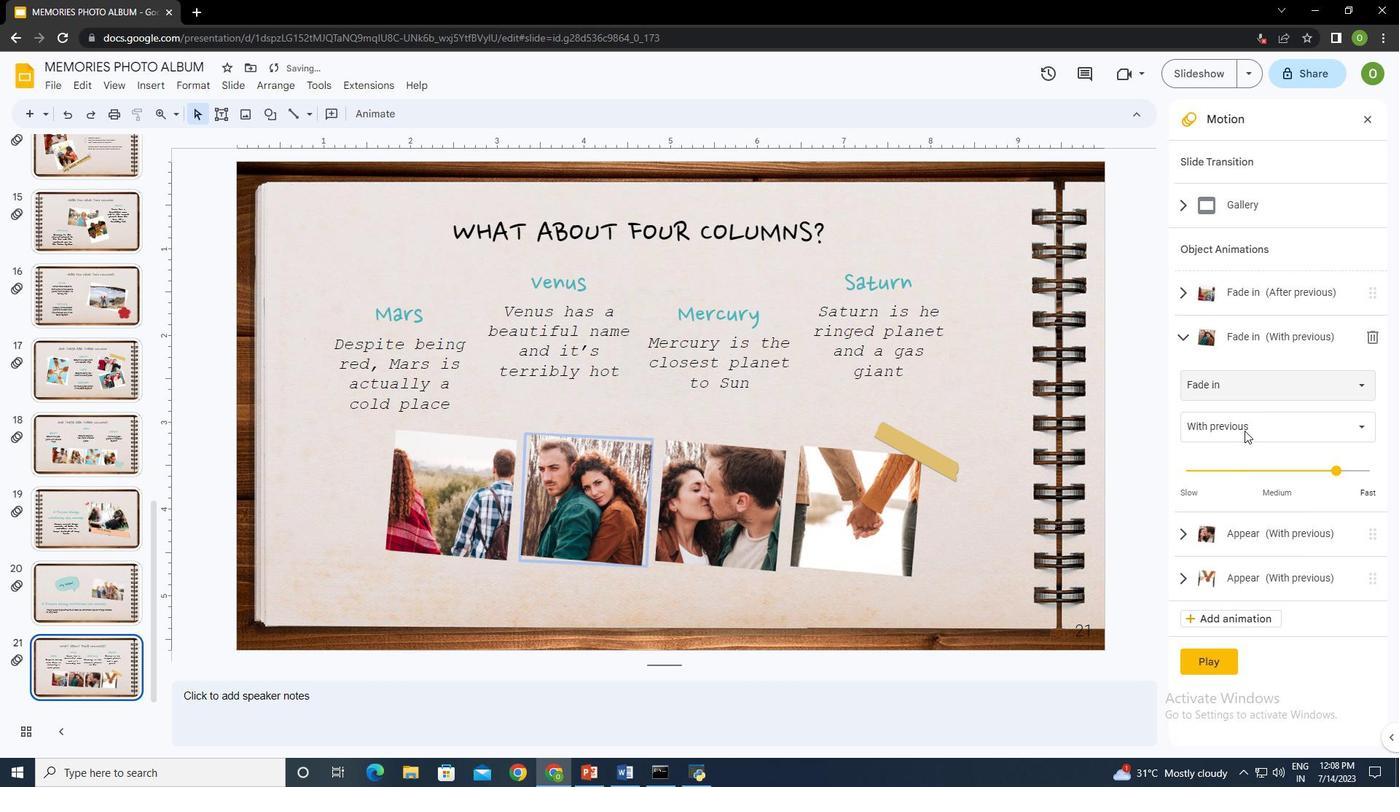 
Action: Mouse pressed left at (1244, 430)
Screenshot: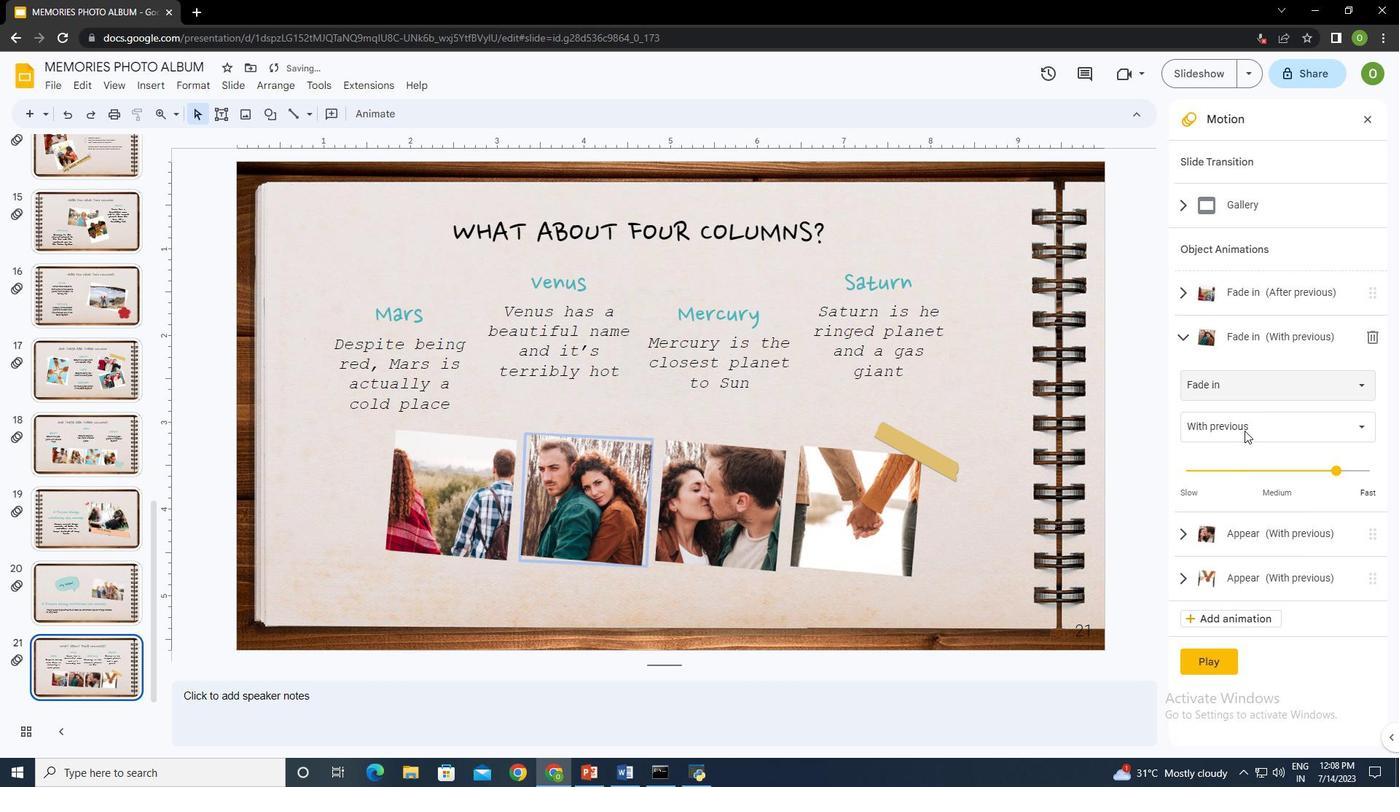 
Action: Mouse moved to (1228, 543)
Screenshot: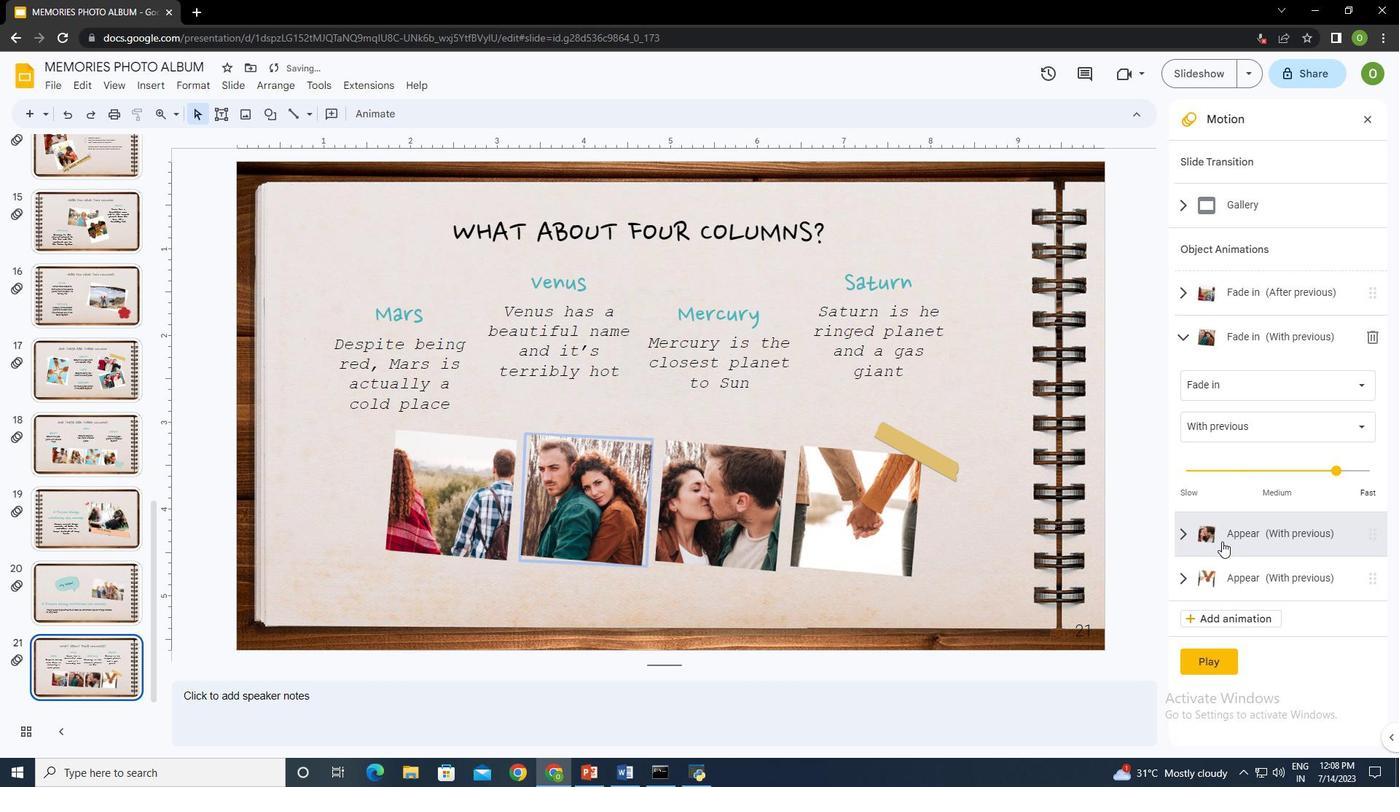 
Action: Mouse pressed left at (1228, 543)
Screenshot: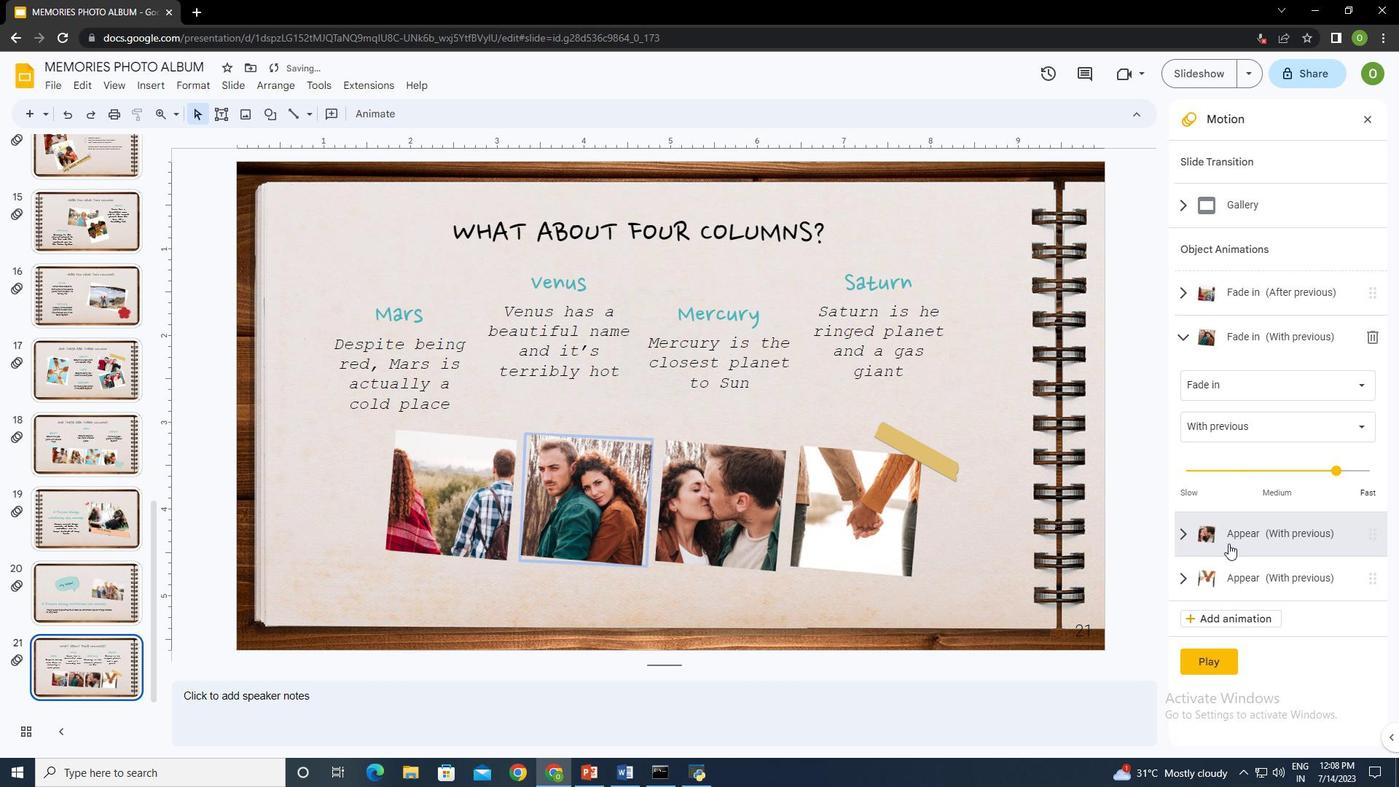 
Action: Mouse moved to (1224, 427)
Screenshot: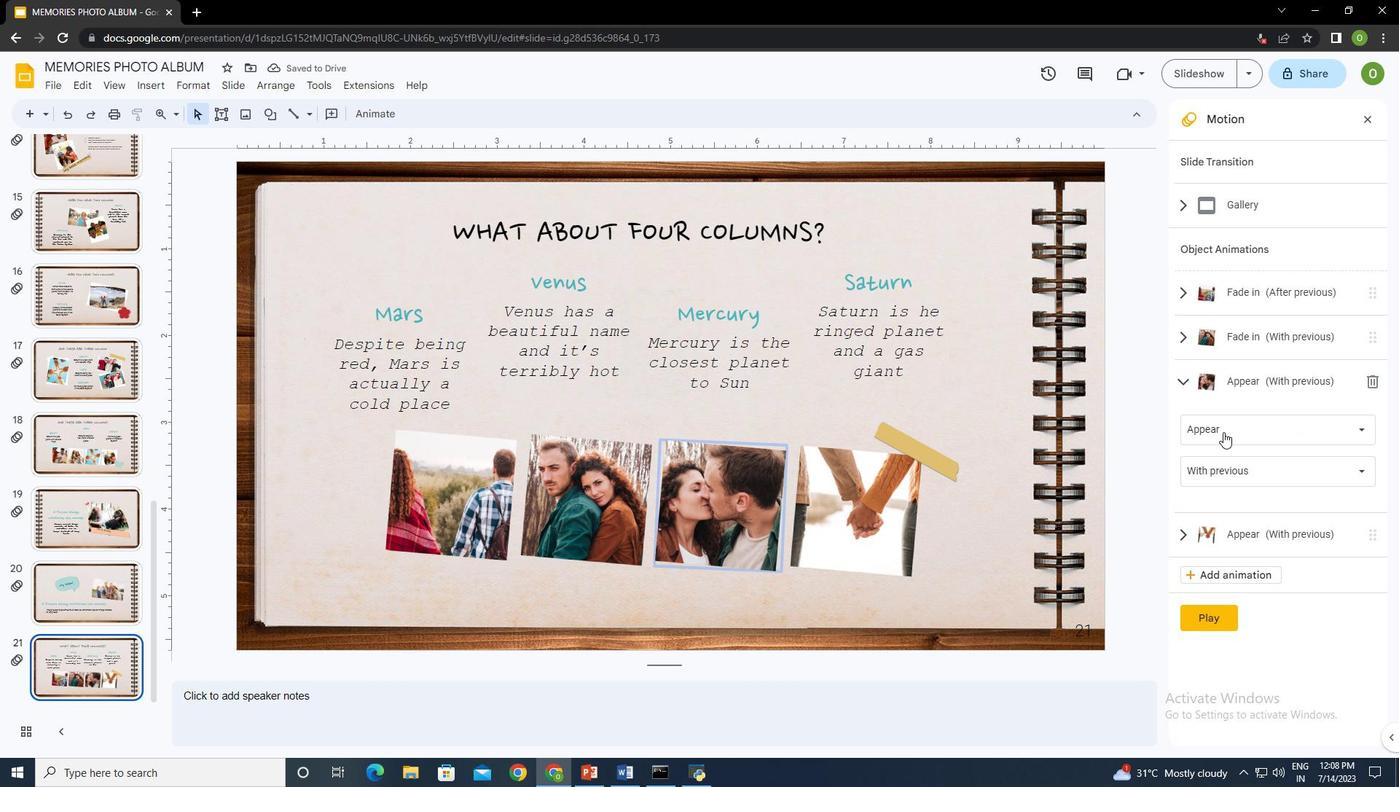 
Action: Mouse pressed left at (1224, 427)
Screenshot: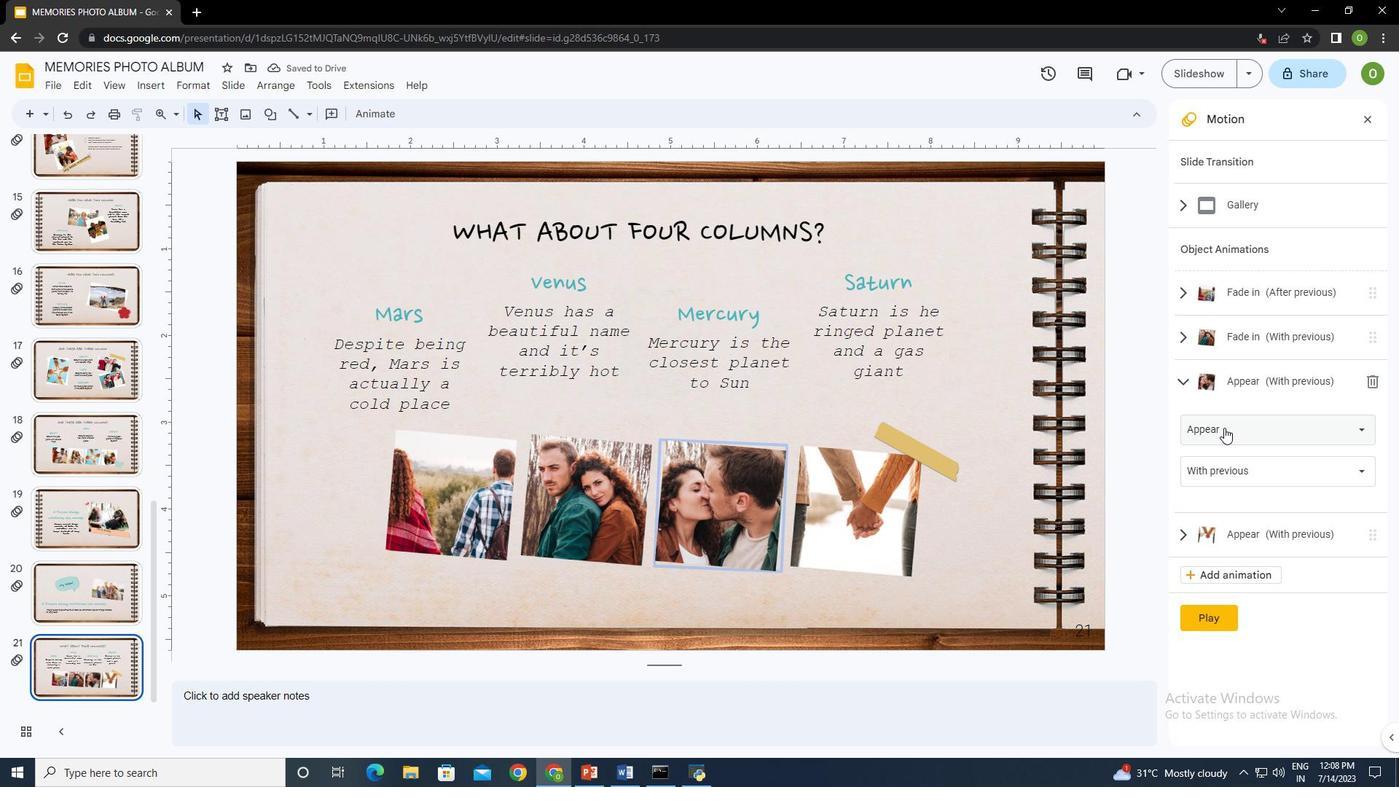 
Action: Mouse moved to (1258, 118)
Screenshot: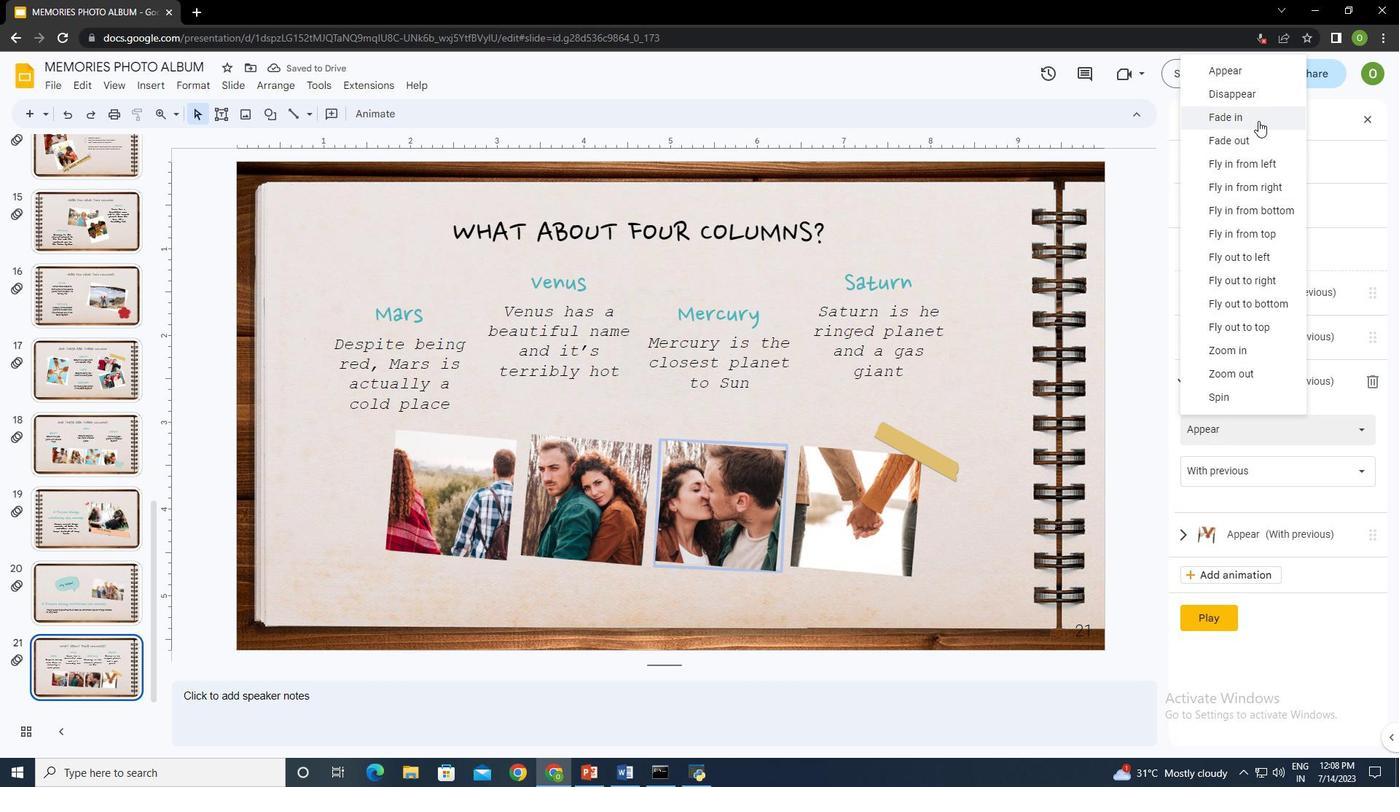 
Action: Mouse pressed left at (1258, 118)
Screenshot: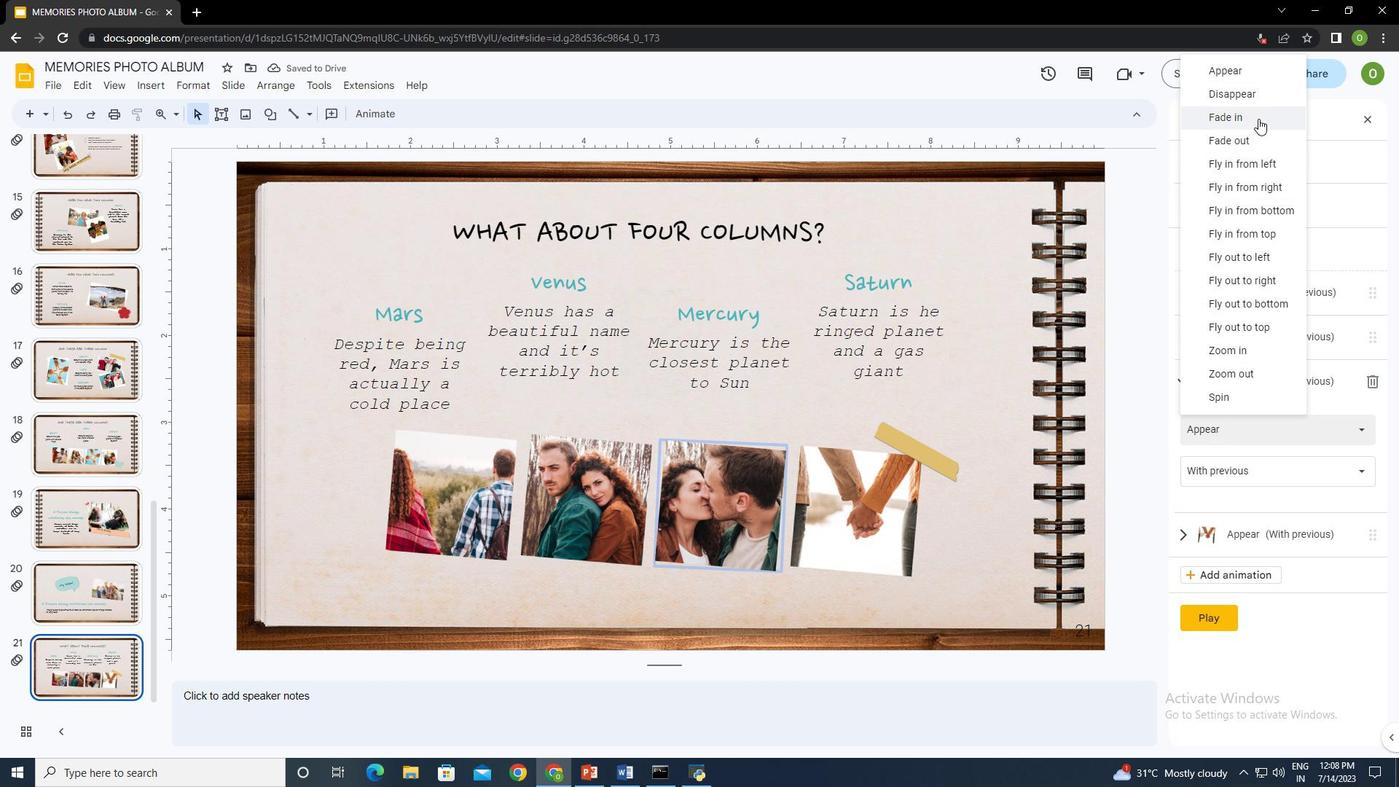 
Action: Mouse moved to (1236, 473)
Screenshot: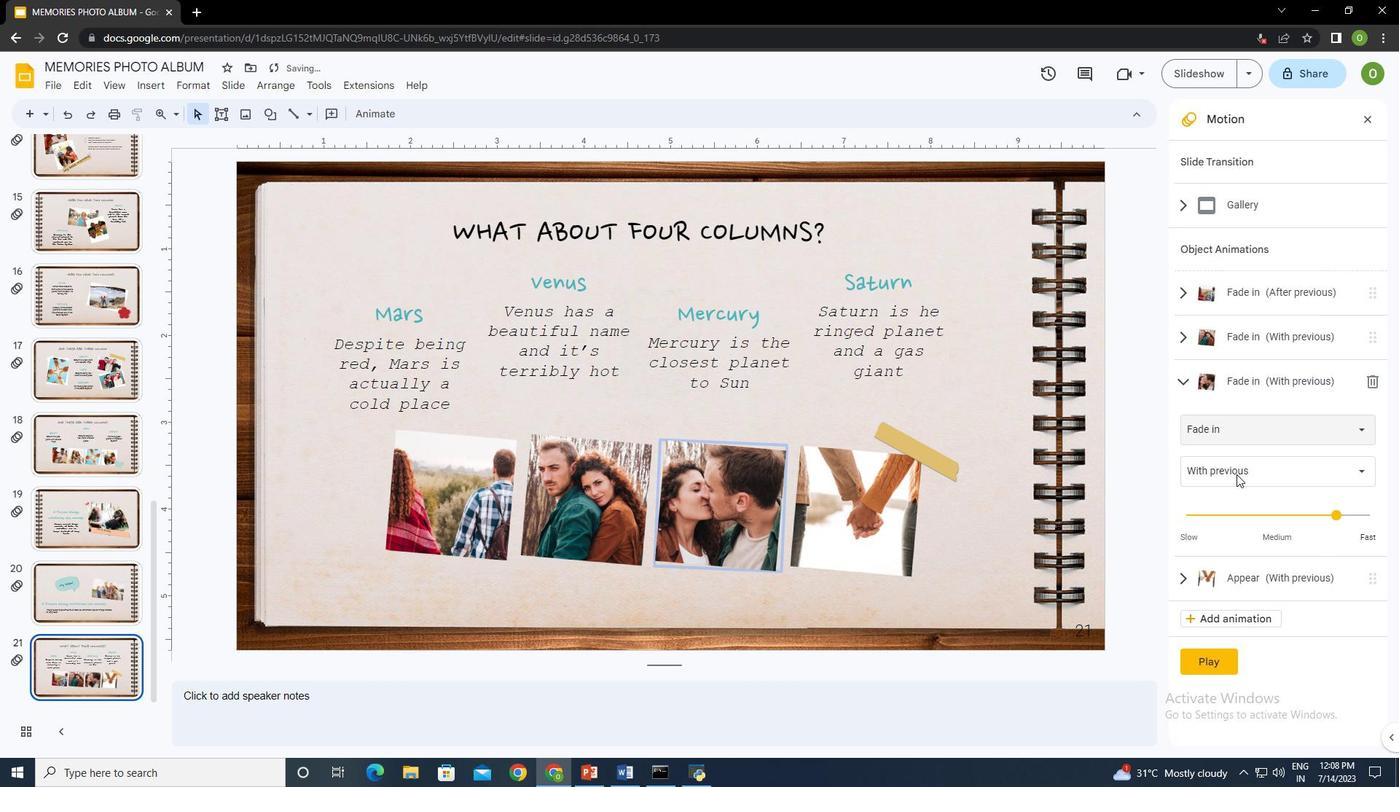 
Action: Mouse pressed left at (1236, 473)
Screenshot: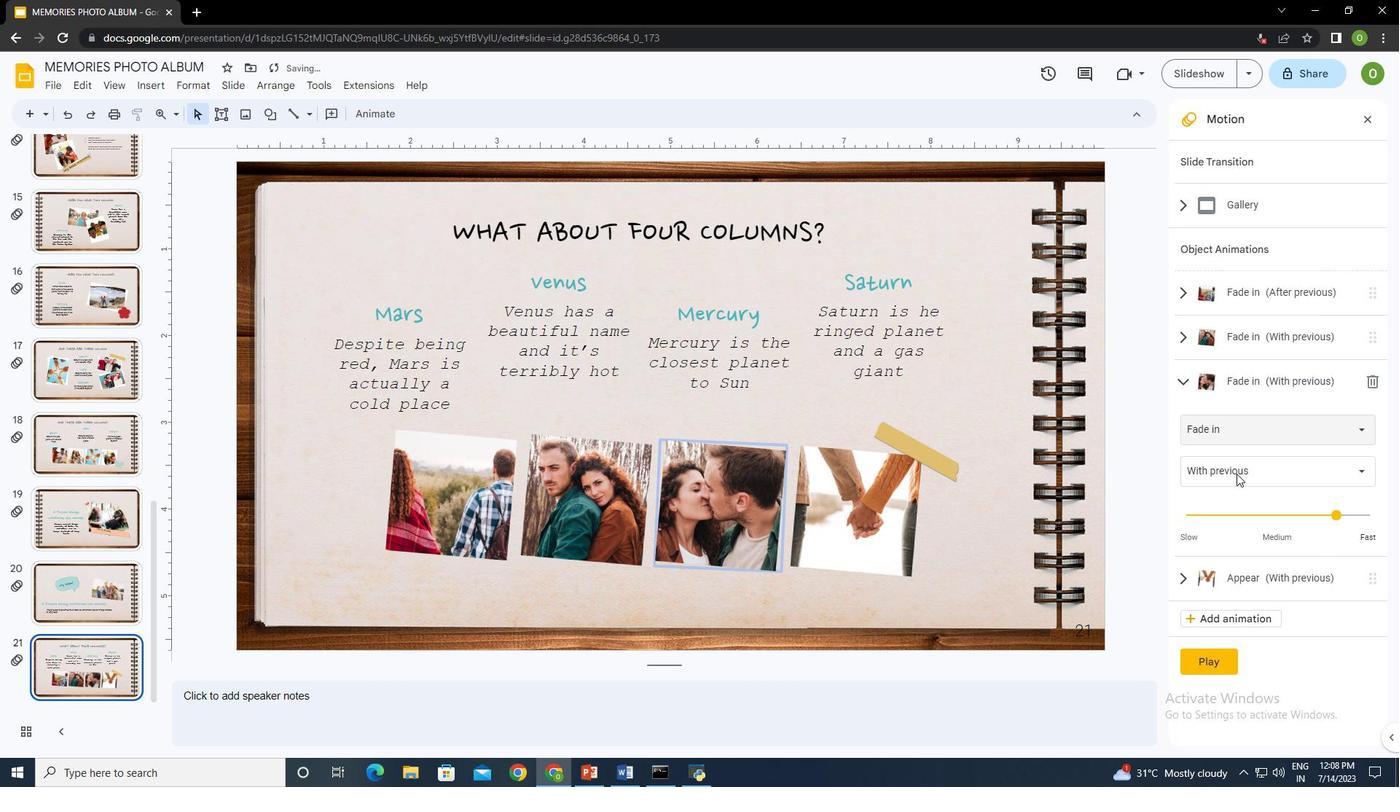
Action: Mouse moved to (1229, 508)
Screenshot: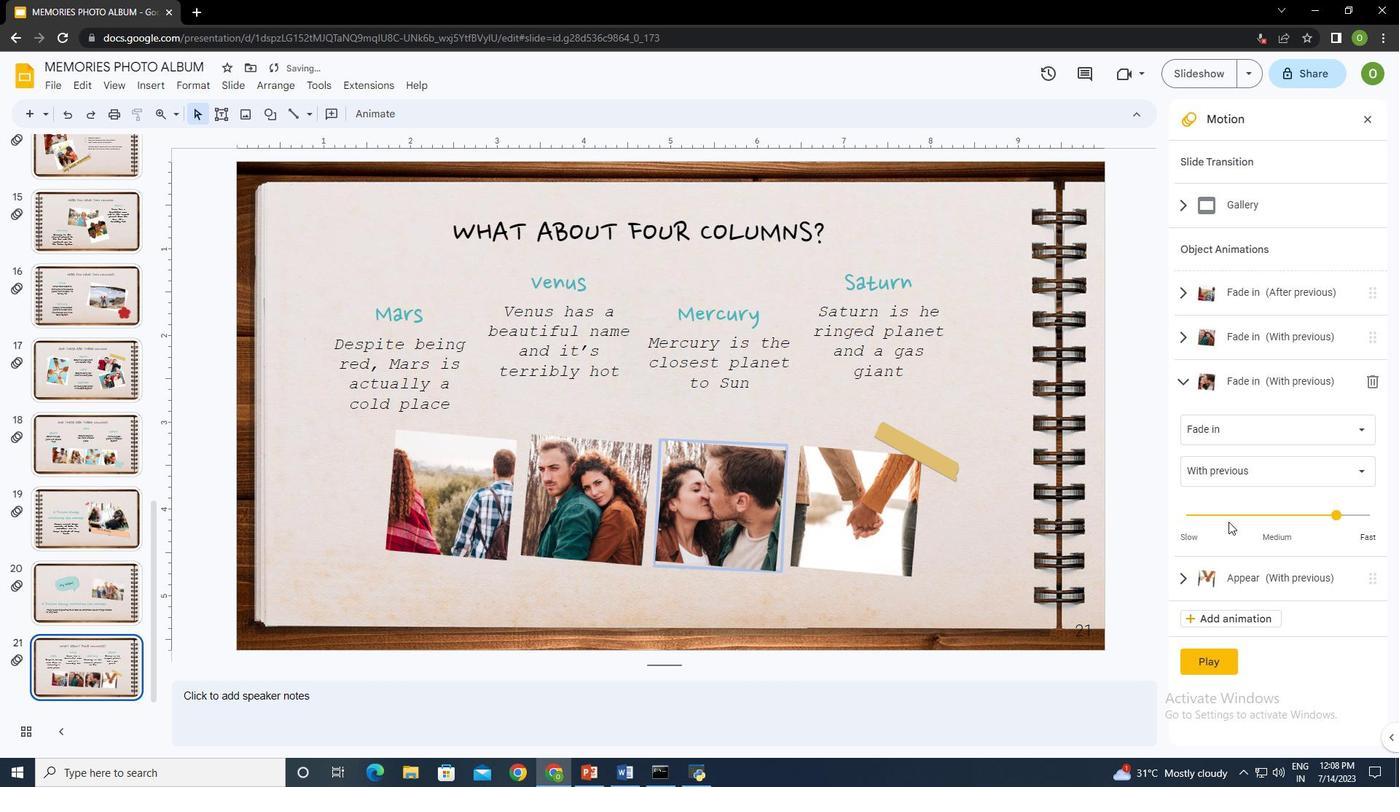
Action: Mouse scrolled (1229, 507) with delta (0, 0)
Screenshot: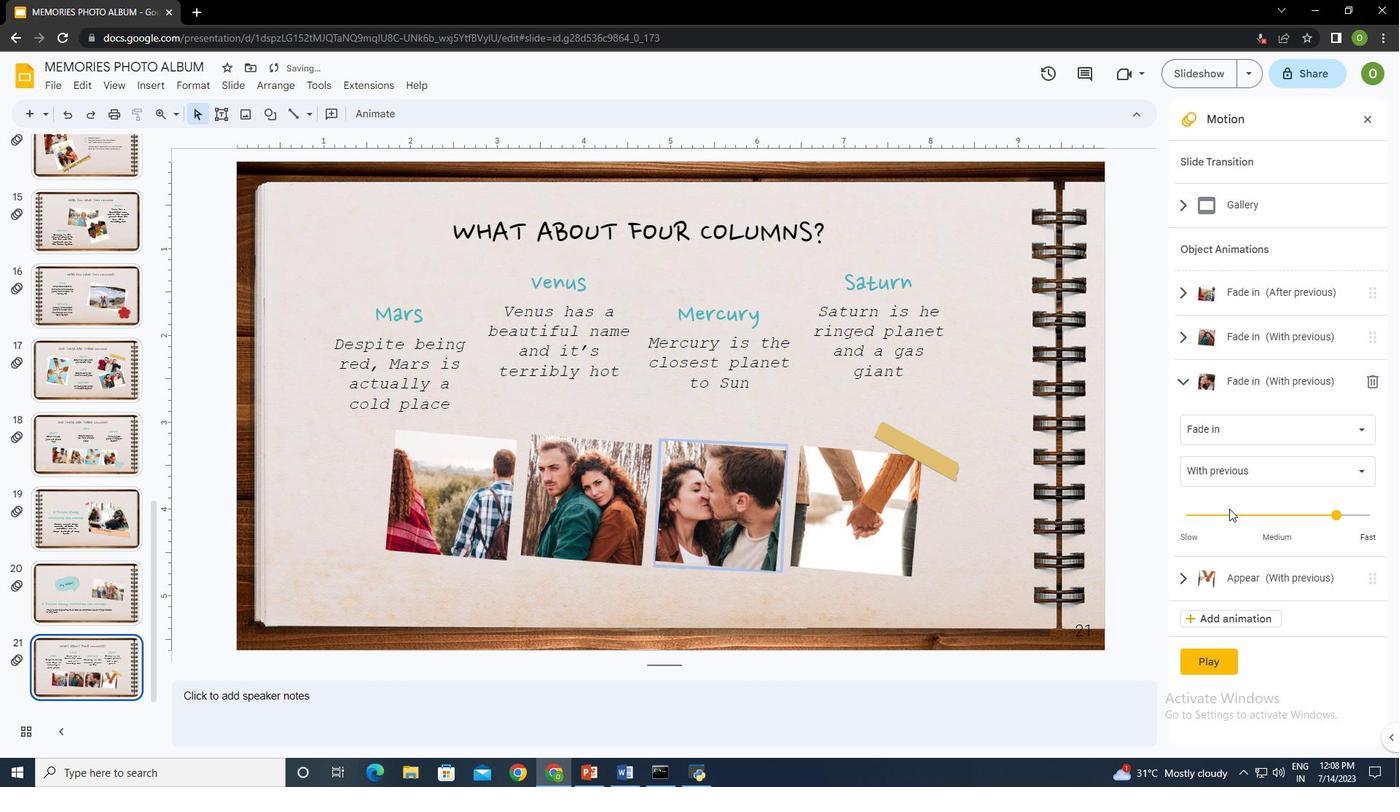 
Action: Mouse scrolled (1229, 507) with delta (0, 0)
Screenshot: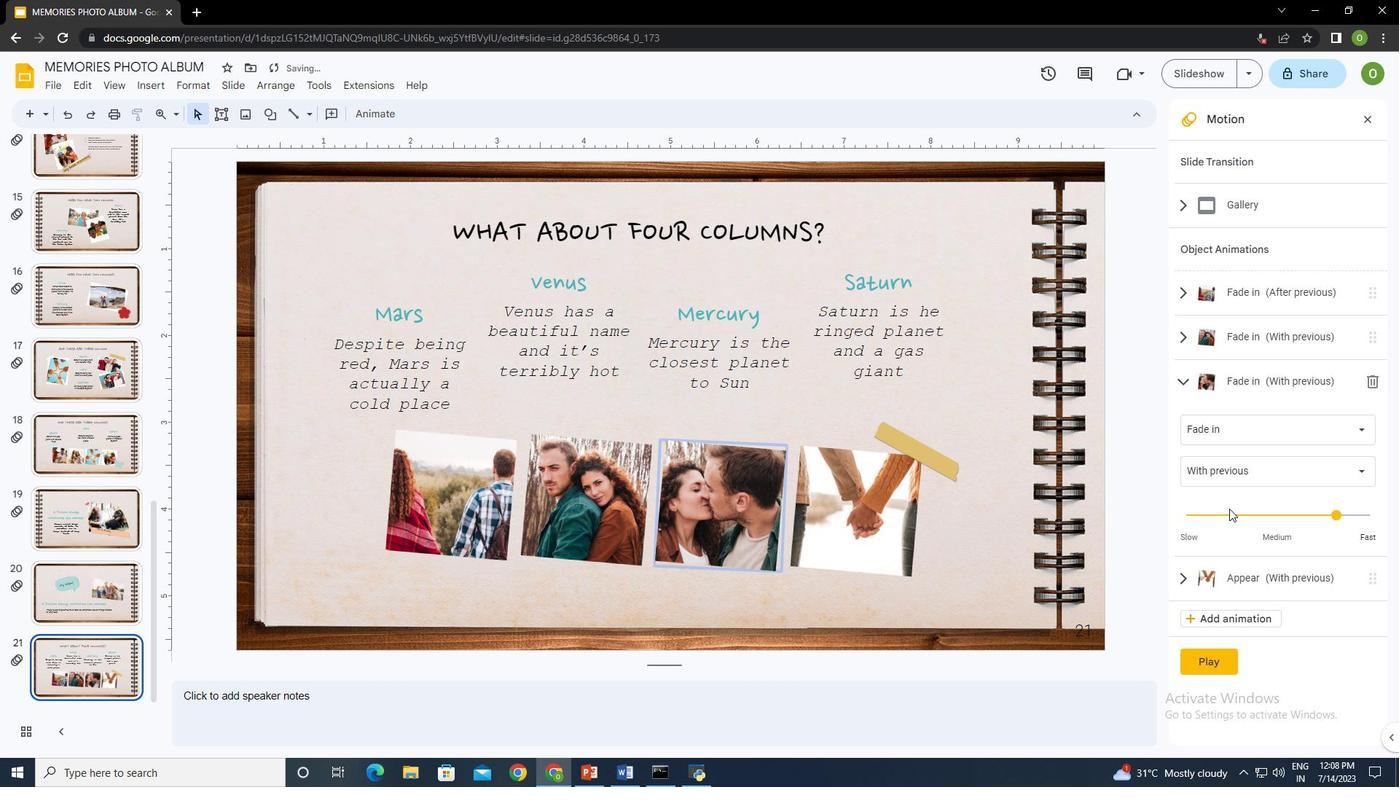 
Action: Mouse moved to (1229, 507)
Screenshot: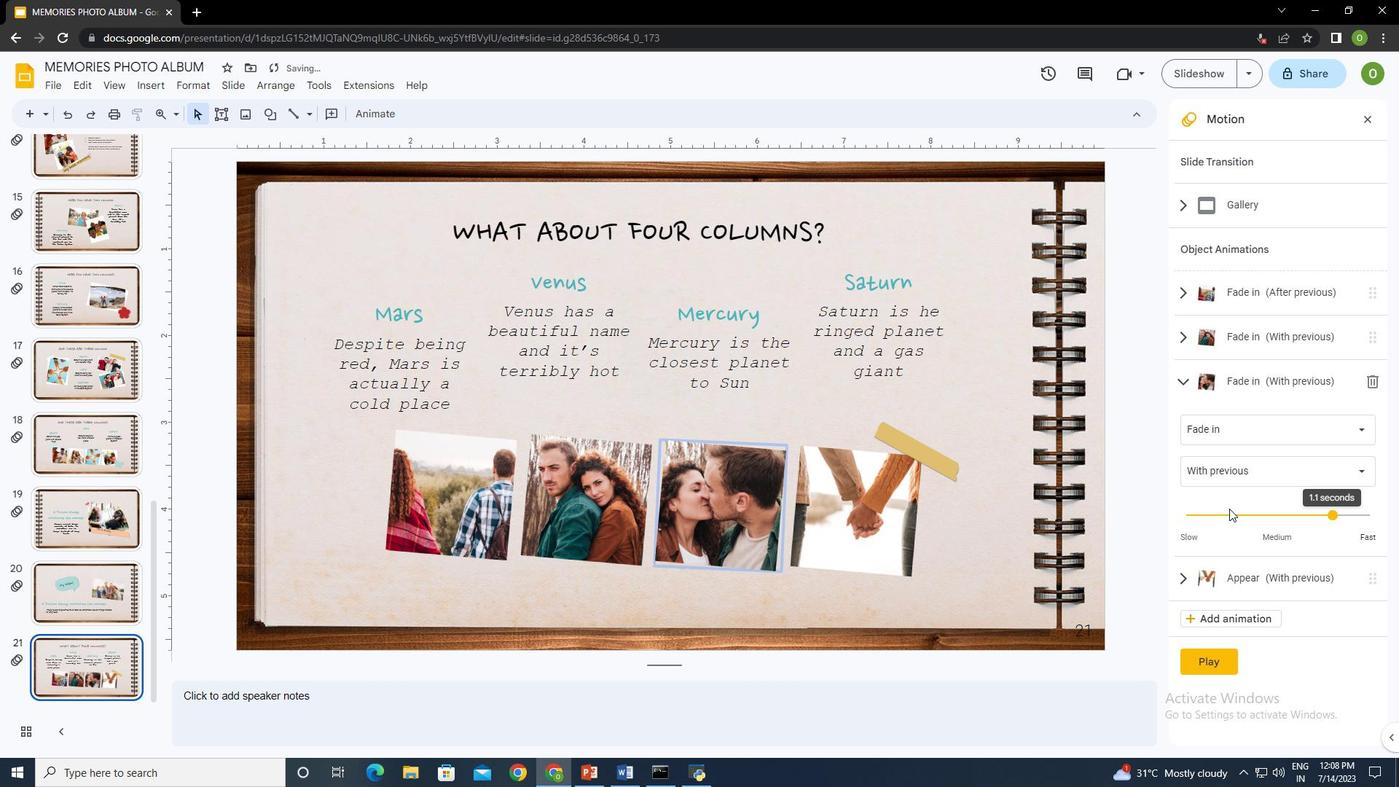 
Action: Mouse scrolled (1229, 507) with delta (0, 0)
Screenshot: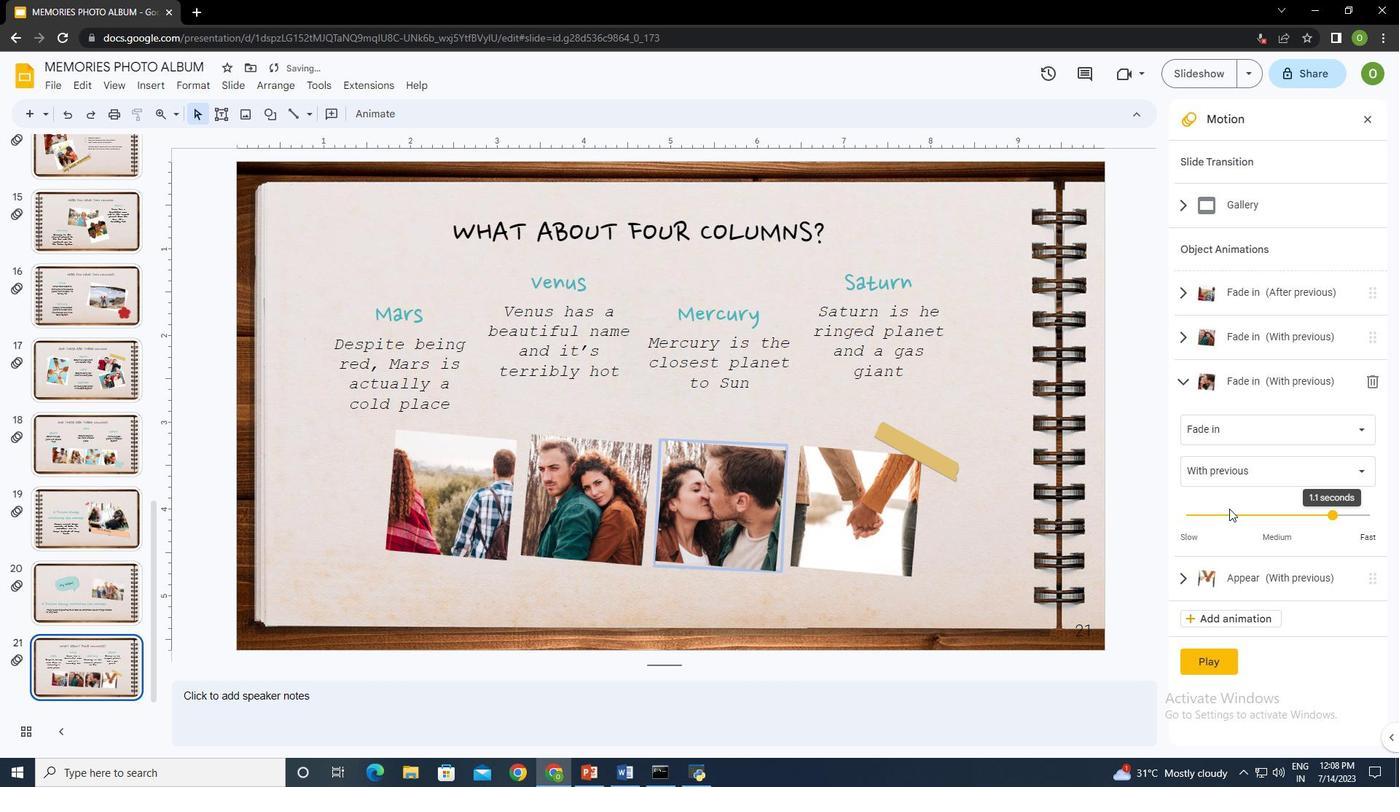 
Action: Mouse moved to (1249, 580)
Screenshot: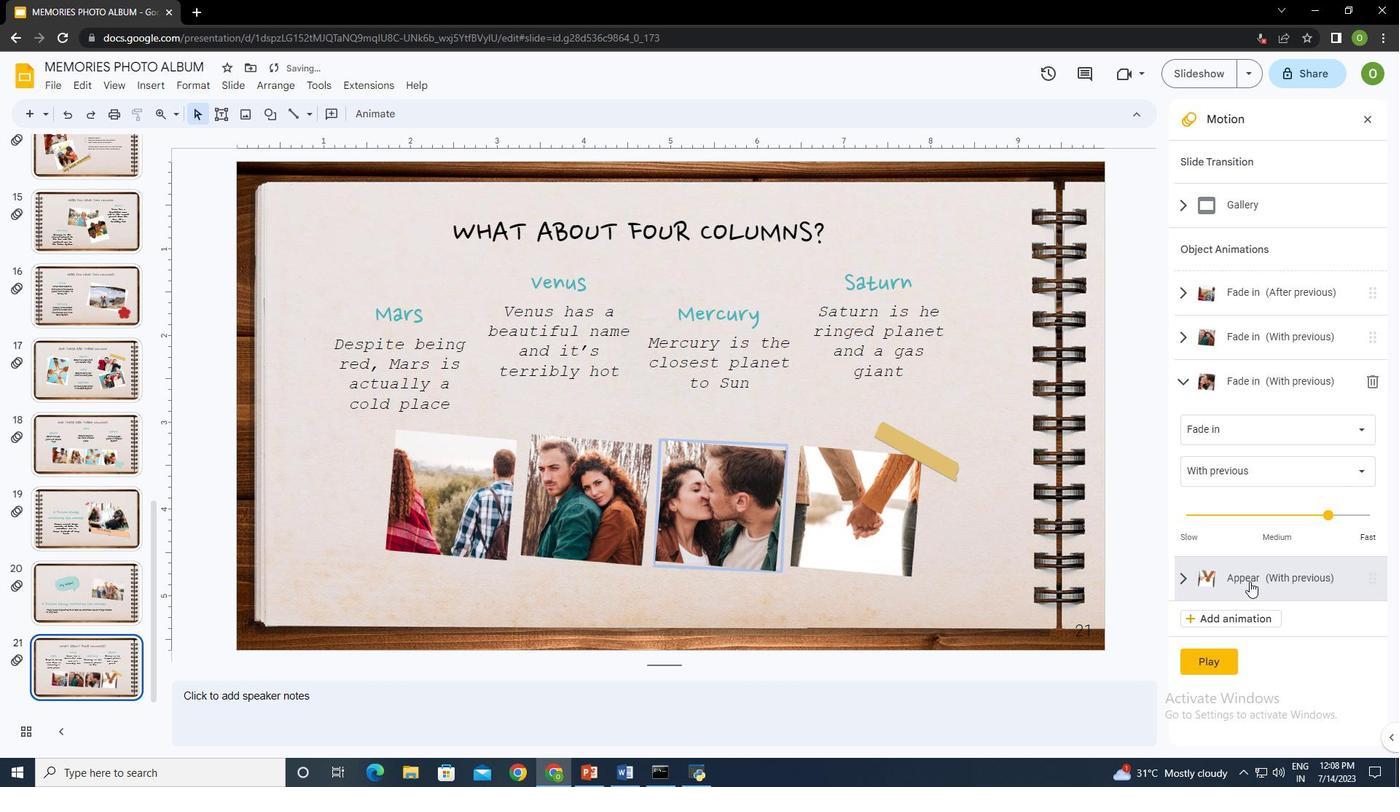 
Action: Mouse pressed left at (1249, 580)
Screenshot: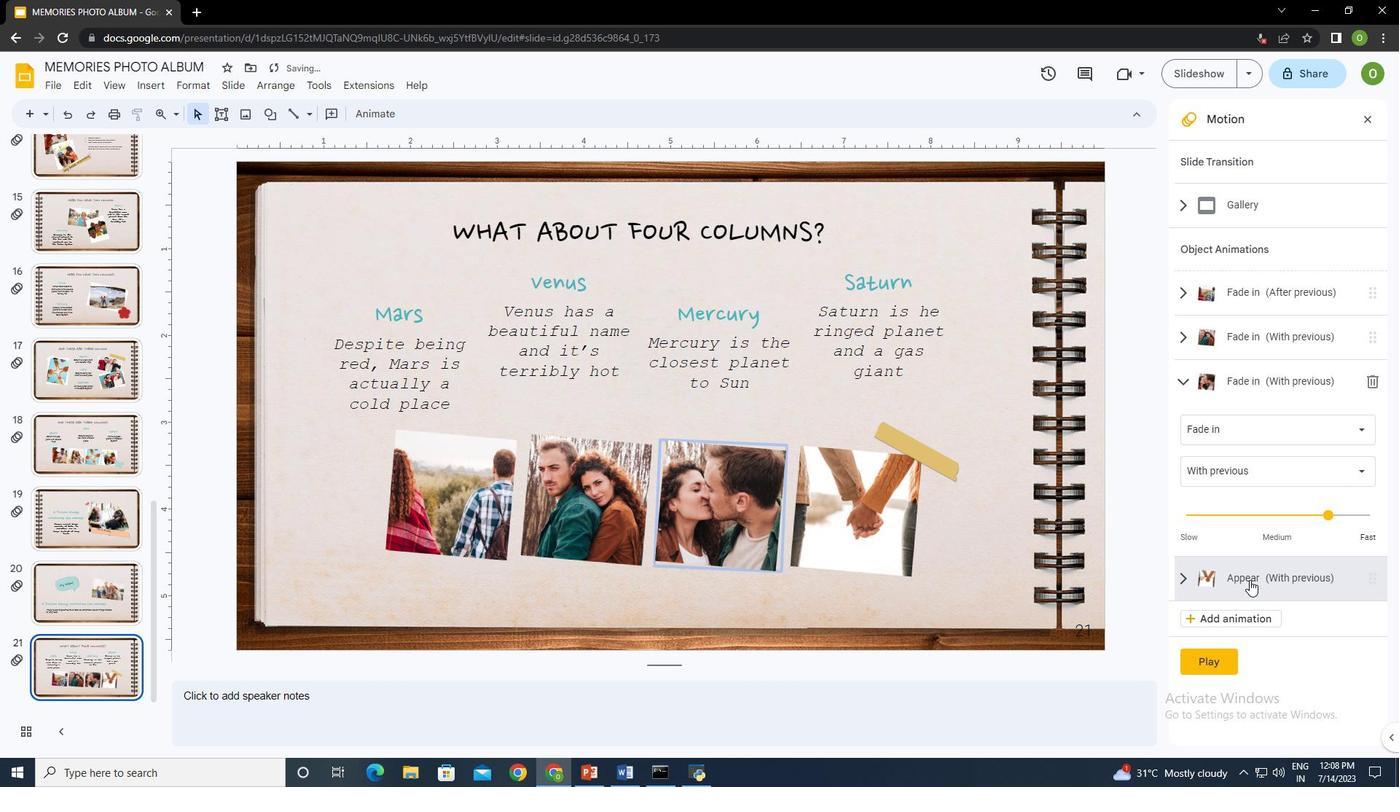 
Action: Mouse moved to (1222, 479)
Screenshot: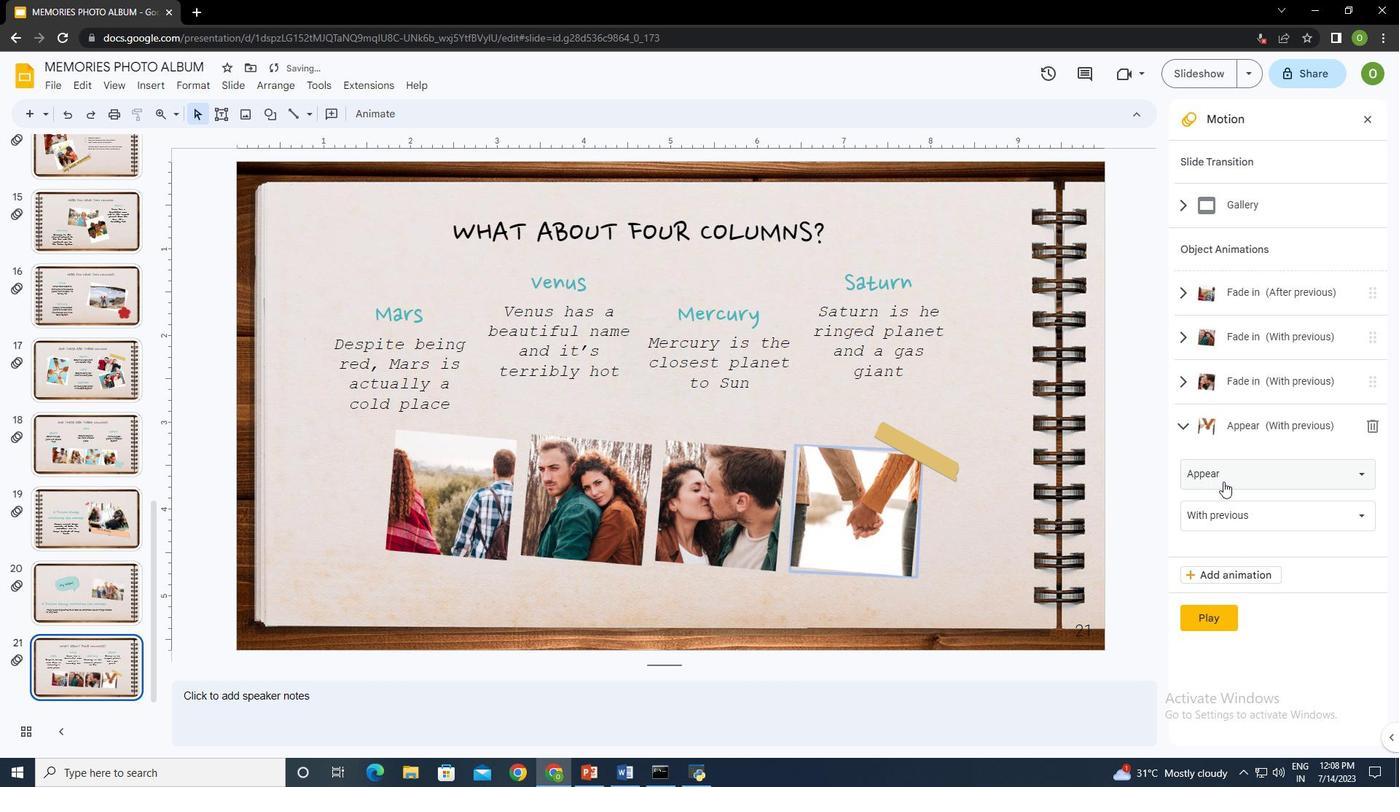 
Action: Mouse pressed left at (1222, 479)
Screenshot: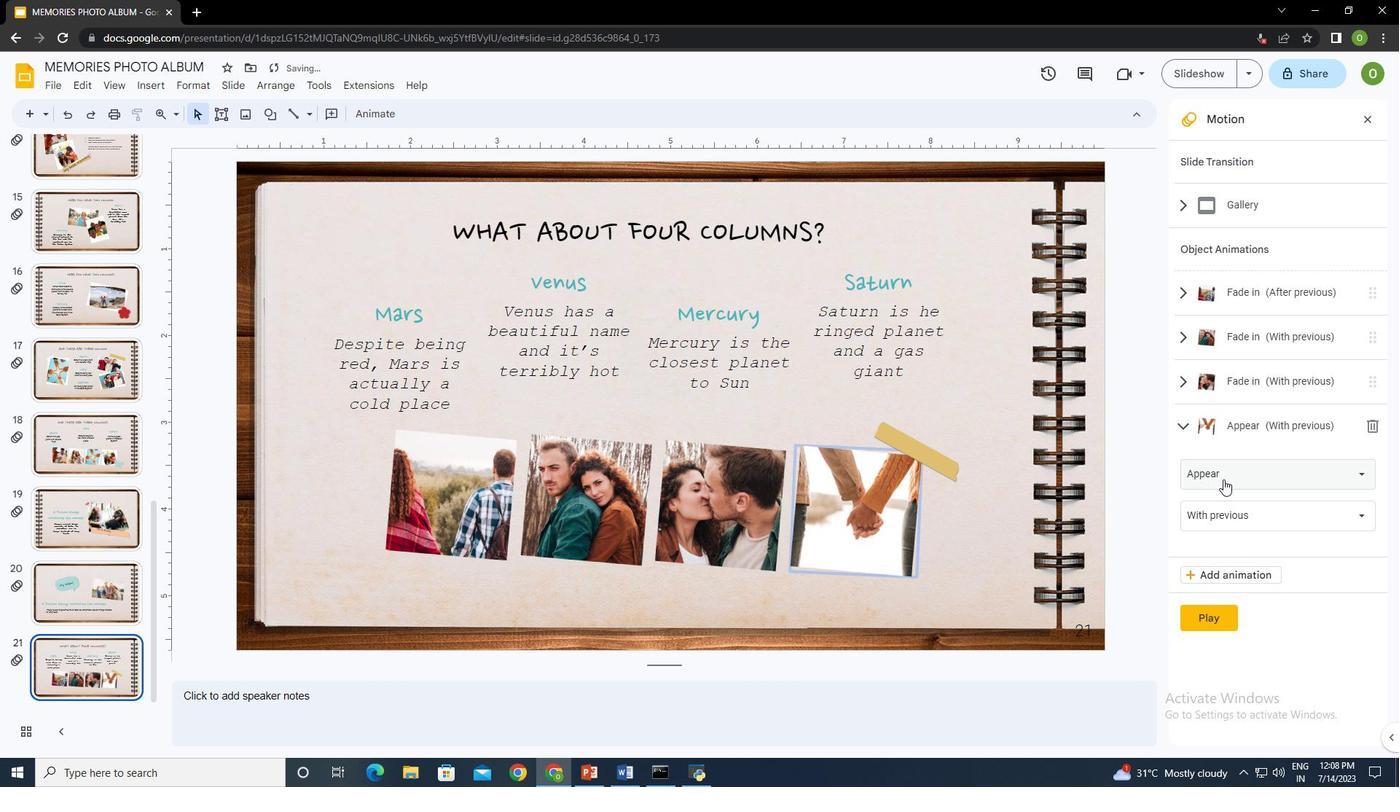 
Action: Mouse moved to (1233, 163)
Screenshot: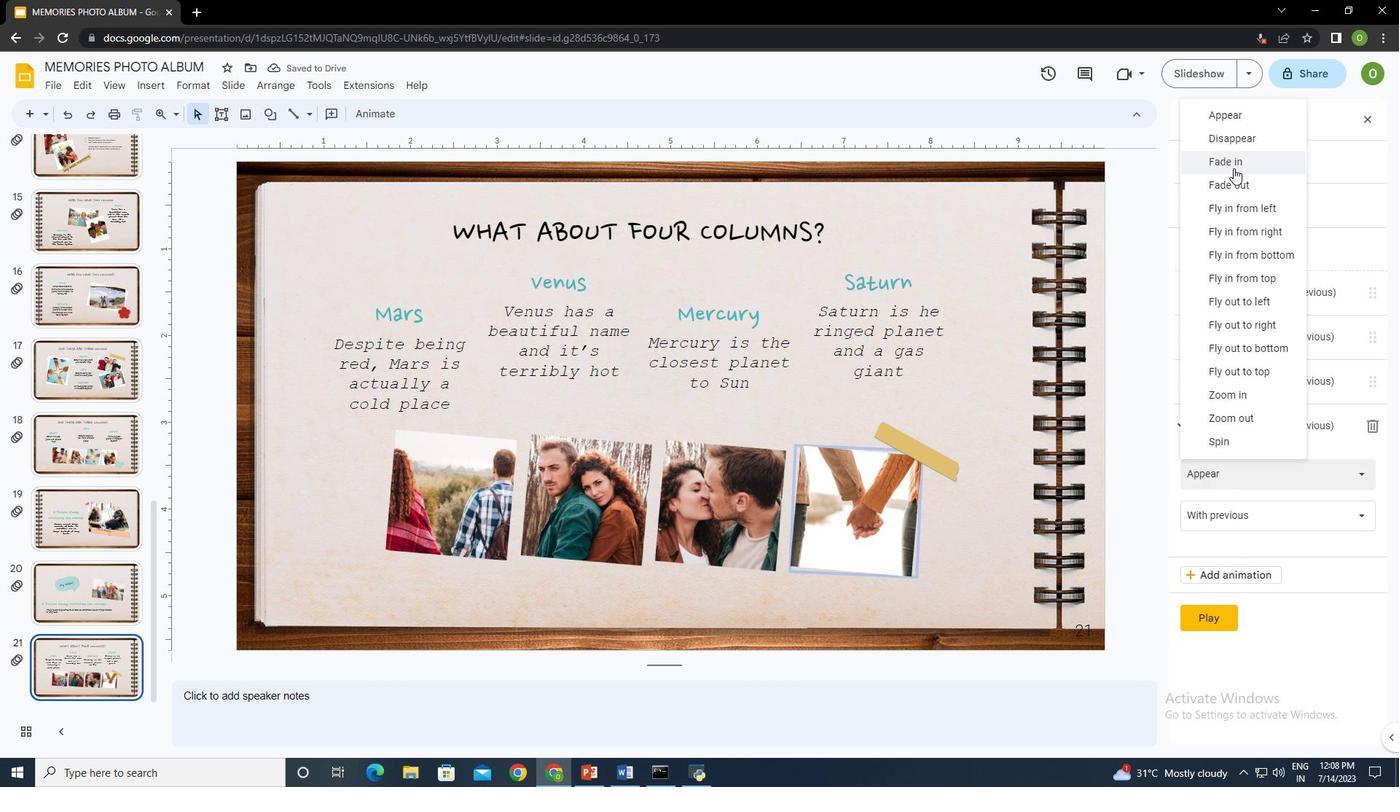 
Action: Mouse pressed left at (1233, 163)
Screenshot: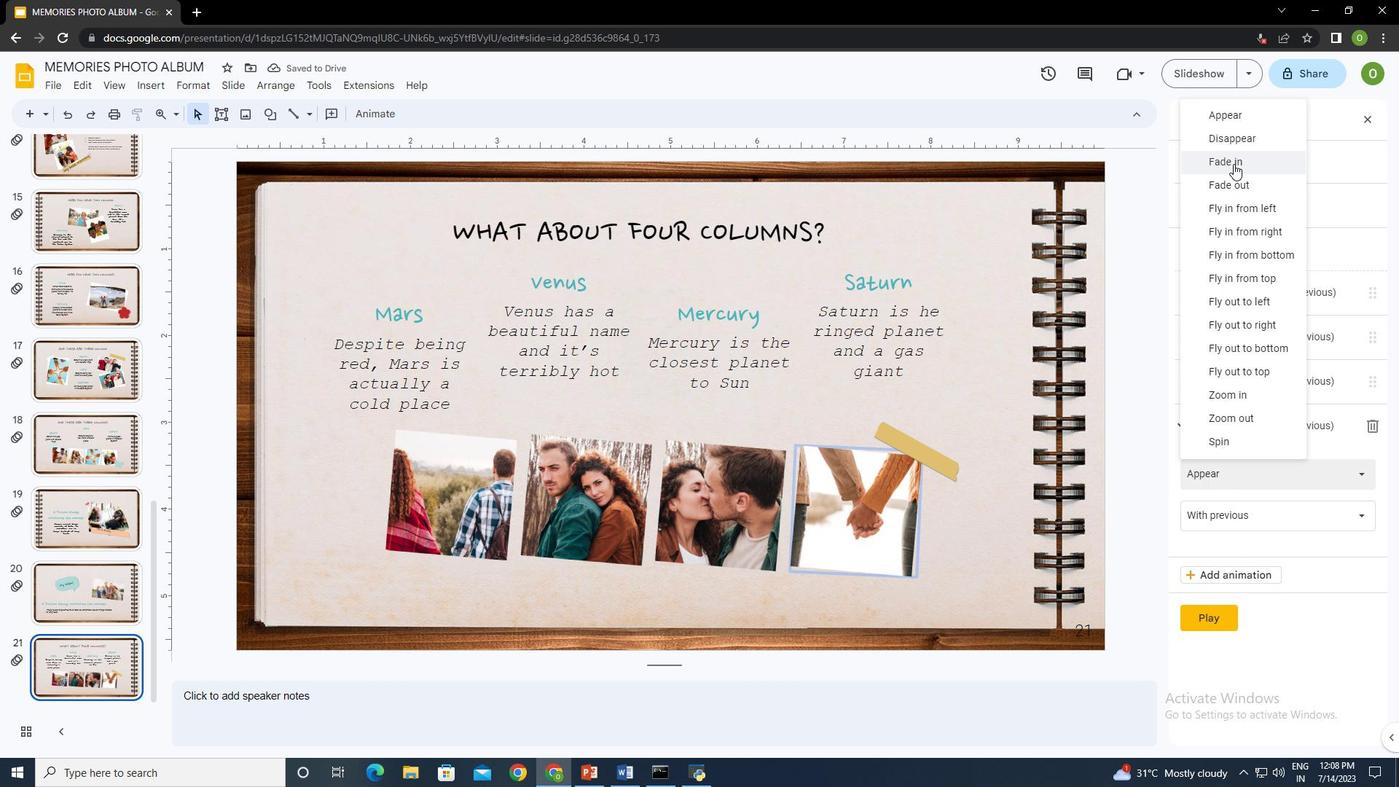 
Action: Mouse moved to (1215, 656)
Screenshot: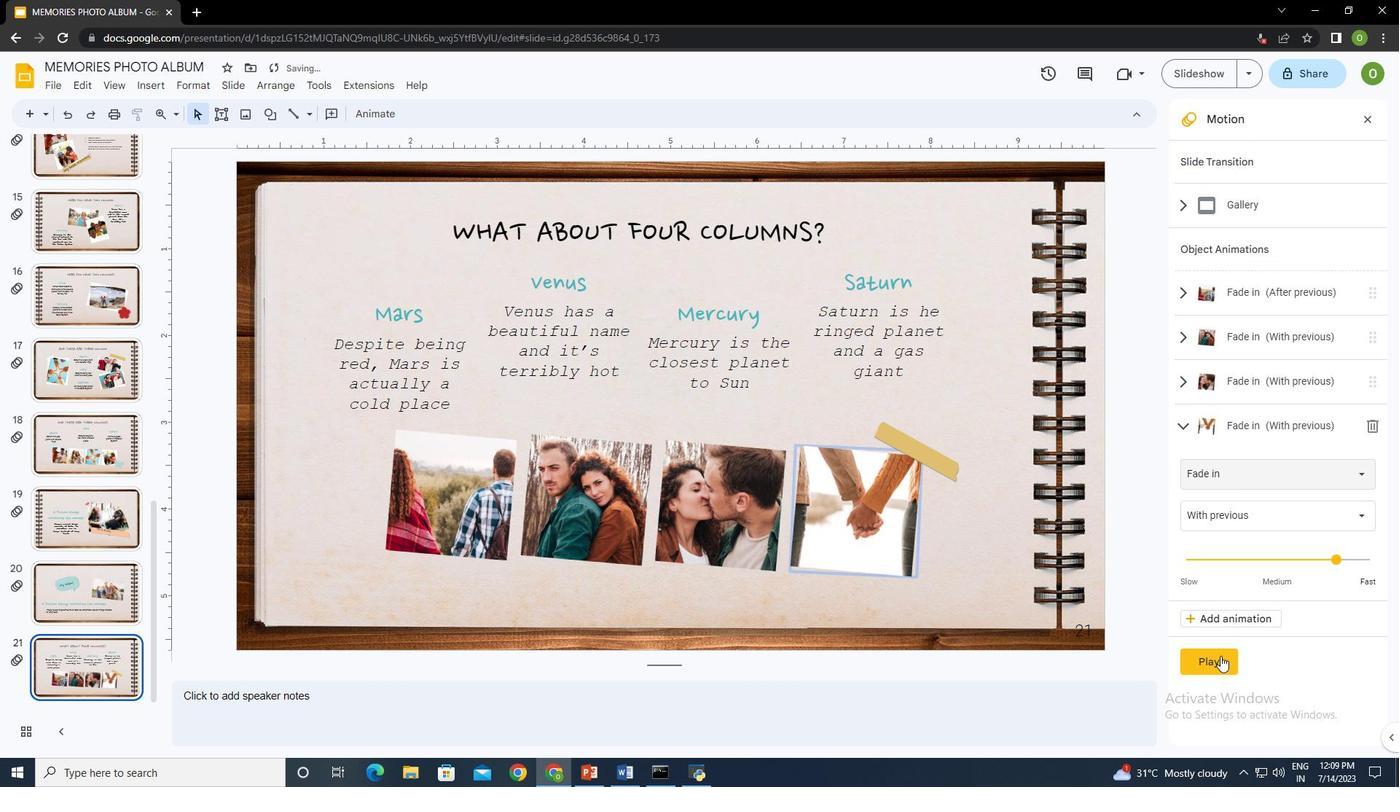 
Action: Mouse pressed left at (1215, 656)
Screenshot: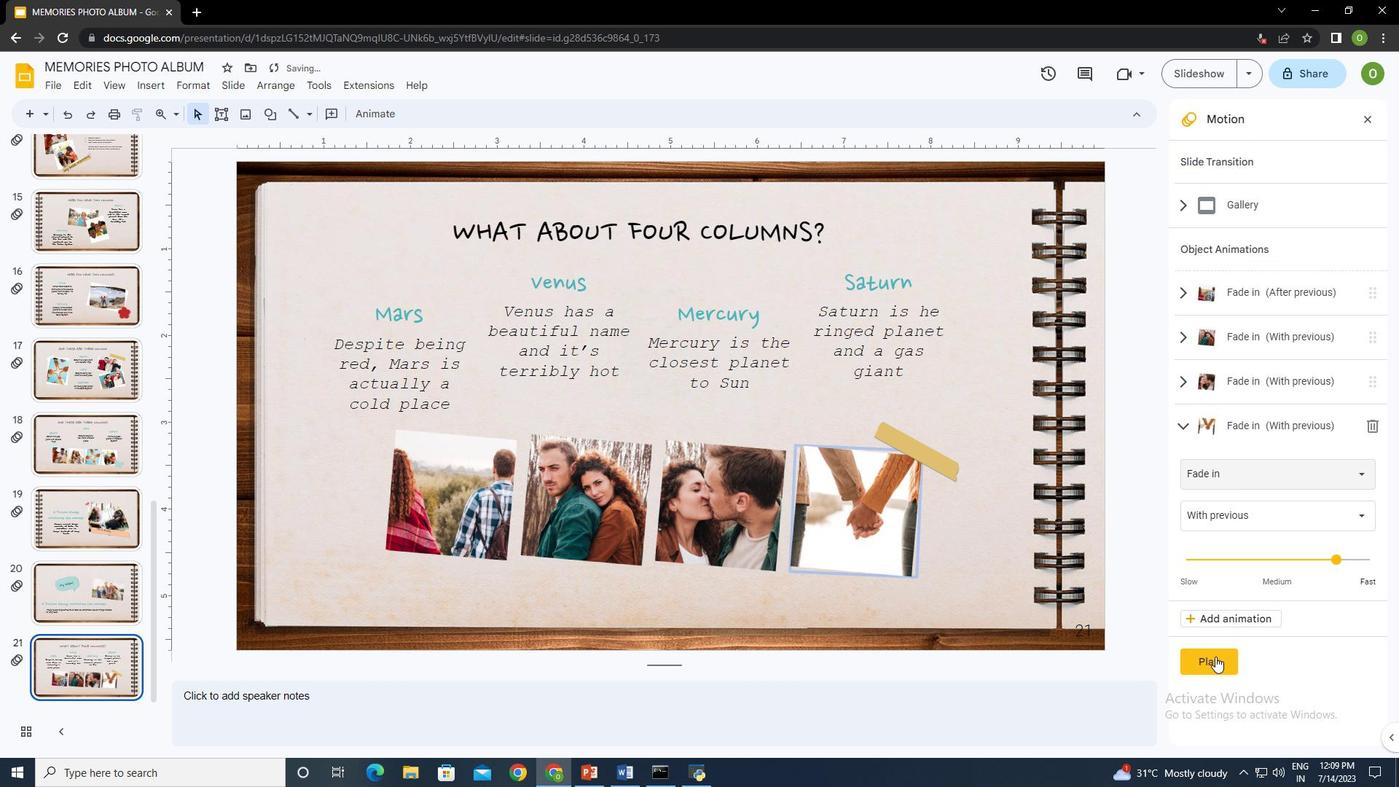 
Action: Mouse moved to (1209, 662)
Screenshot: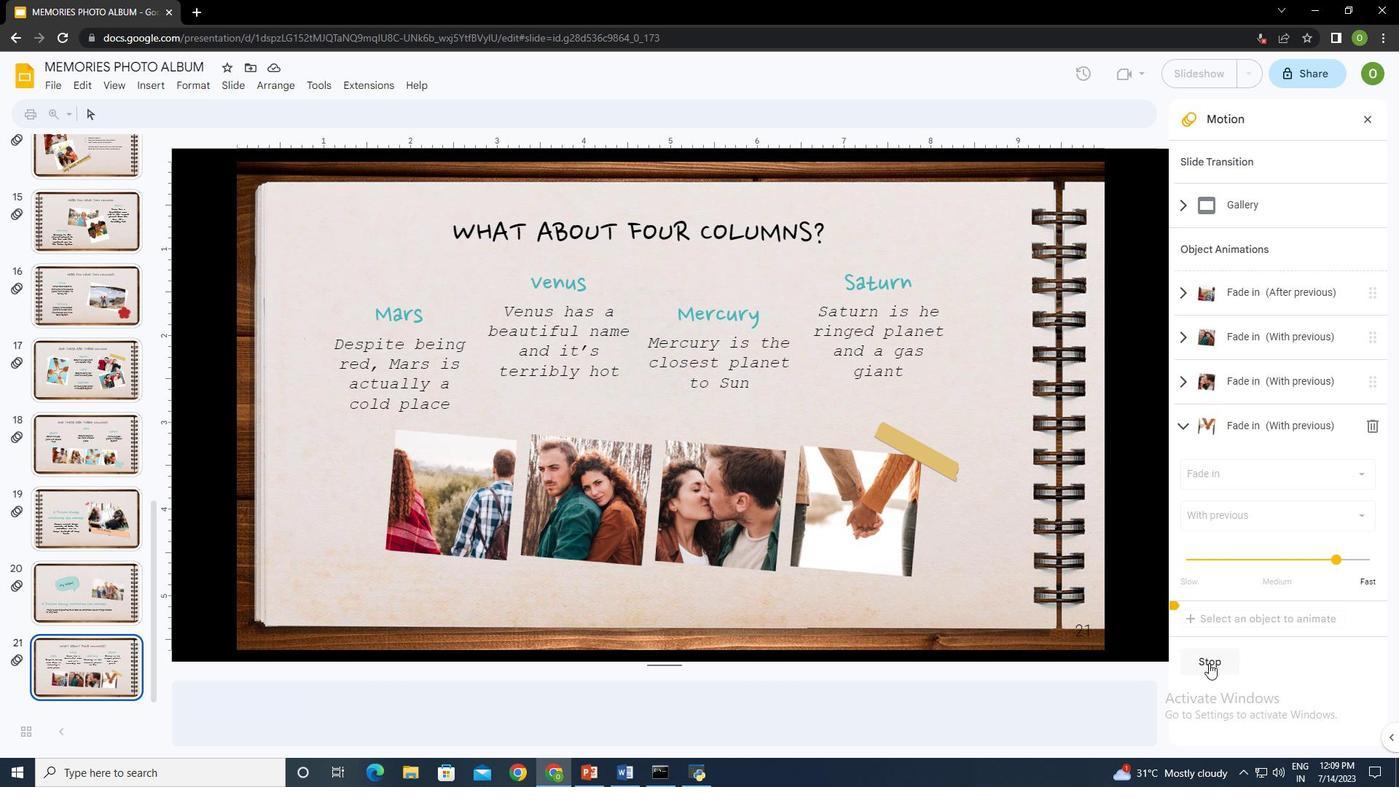 
Action: Mouse pressed left at (1209, 662)
Screenshot: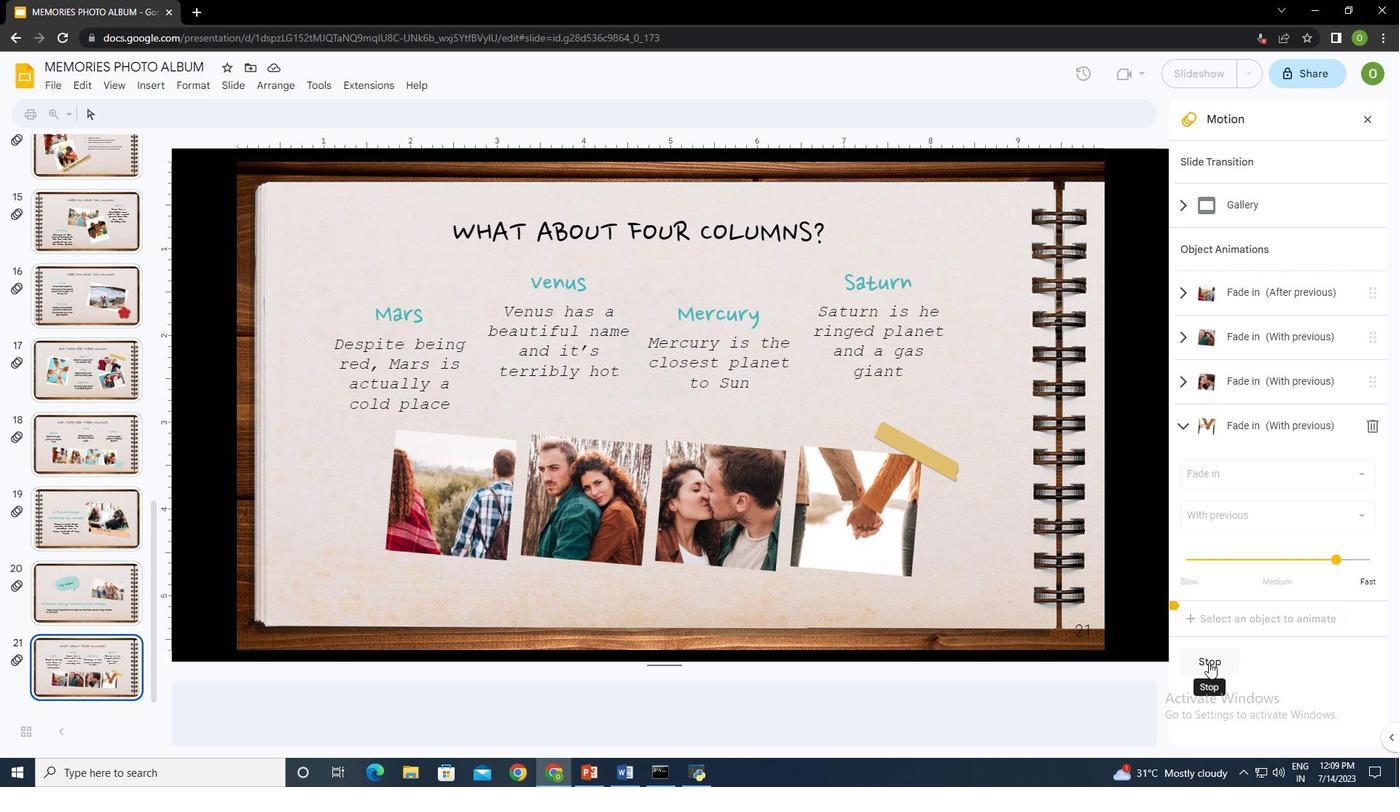 
Action: Mouse moved to (637, 654)
Screenshot: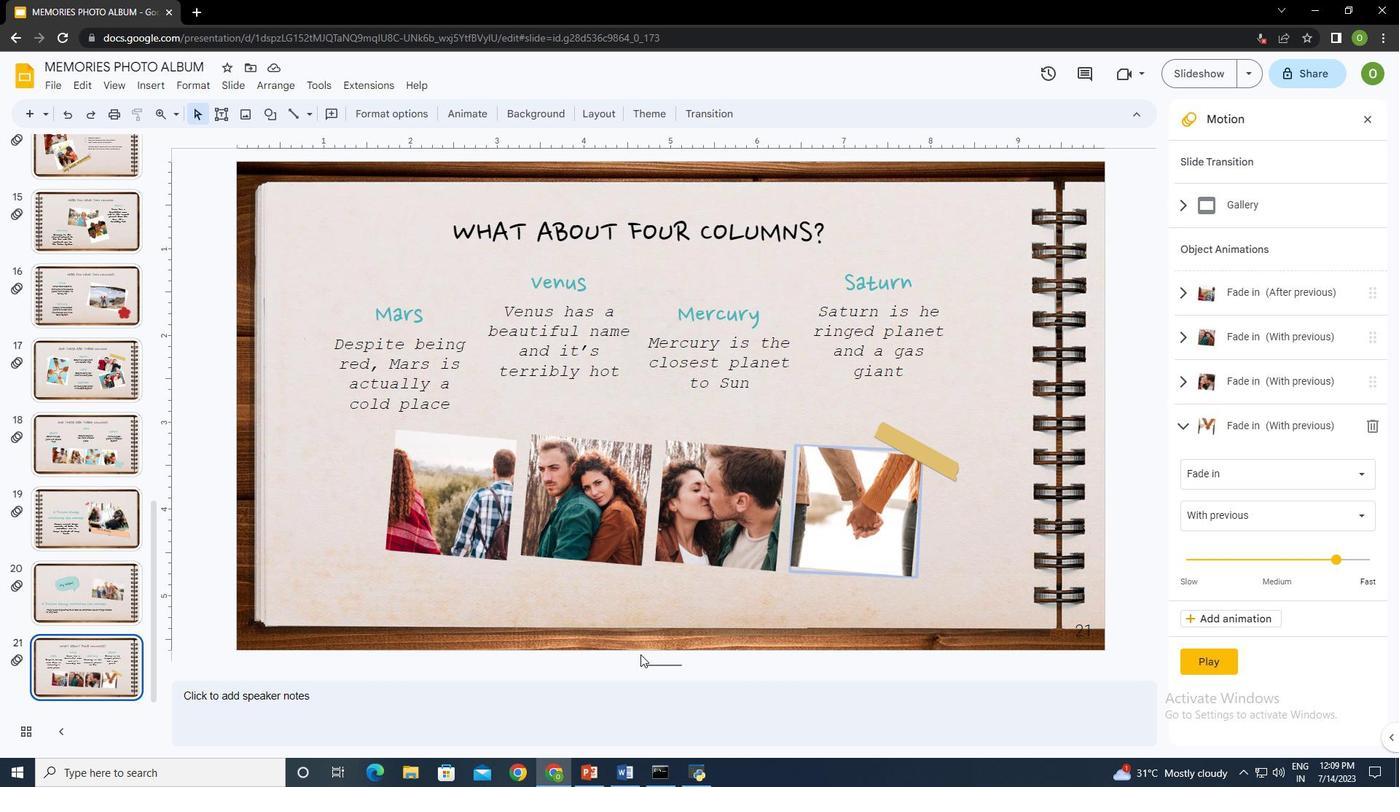 
